 Task: Research Airbnb accommodation in Lebbeke, Belgium from 2nd November, 2023 to 6th November, 2023 for 1 adult. Place can be private room with 1  bedroom having 1 bed and 1 bathroom. Property type can be hotel. Amenities needed are: heating.
Action: Mouse moved to (521, 72)
Screenshot: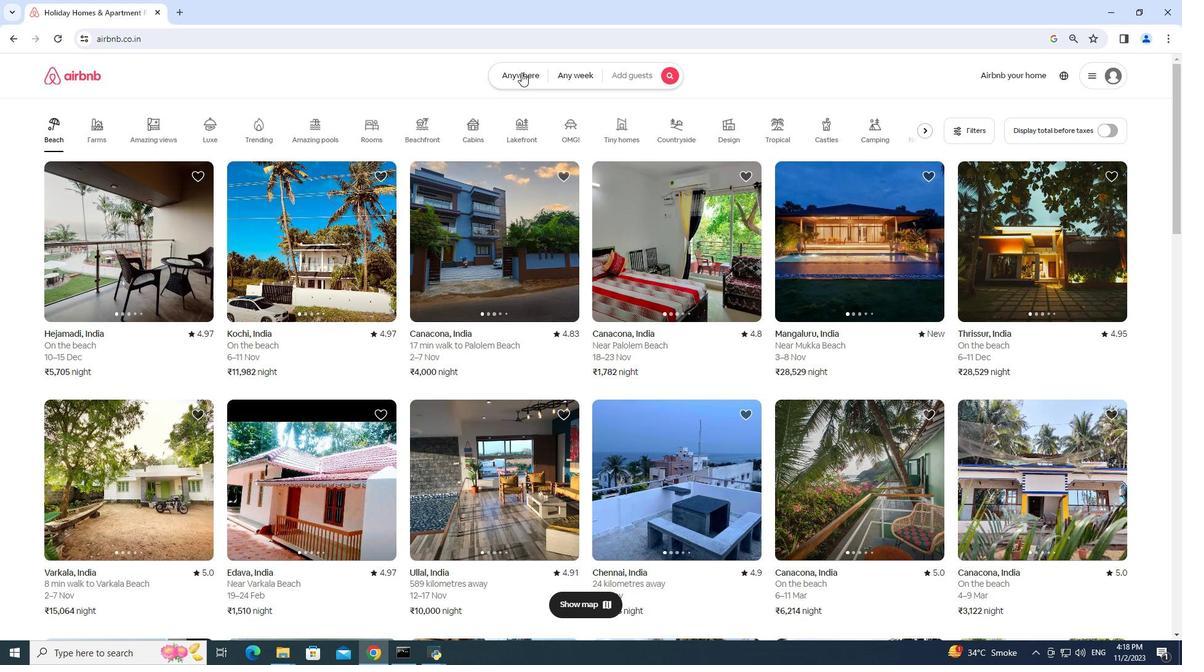 
Action: Mouse pressed left at (521, 72)
Screenshot: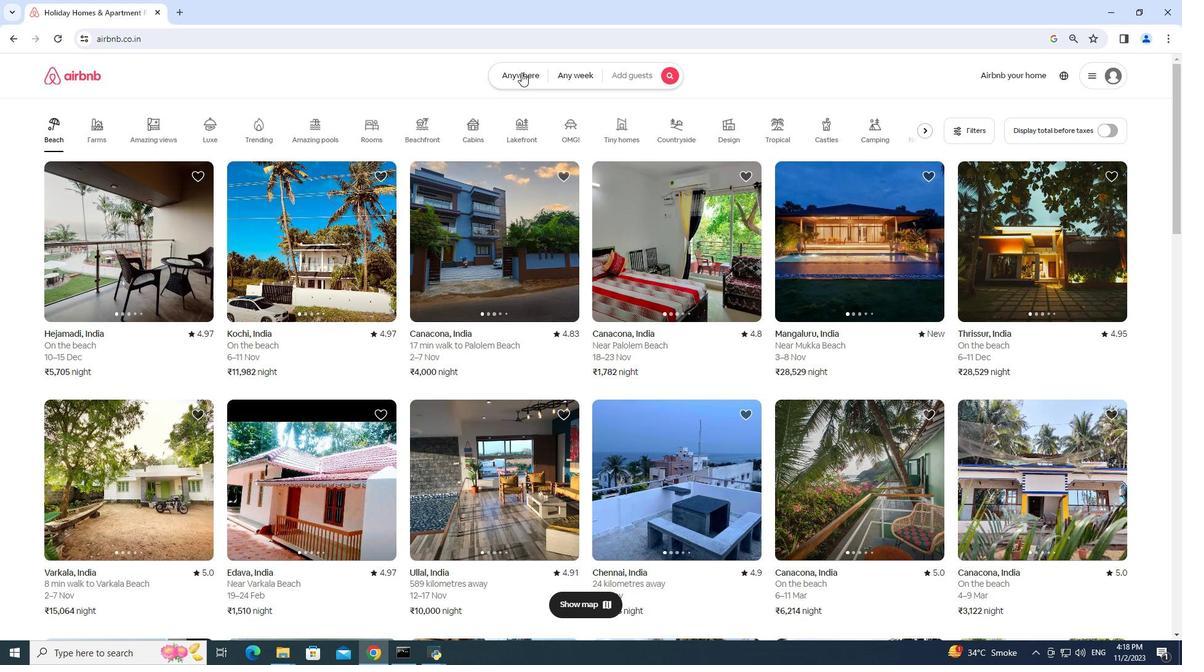 
Action: Mouse moved to (420, 115)
Screenshot: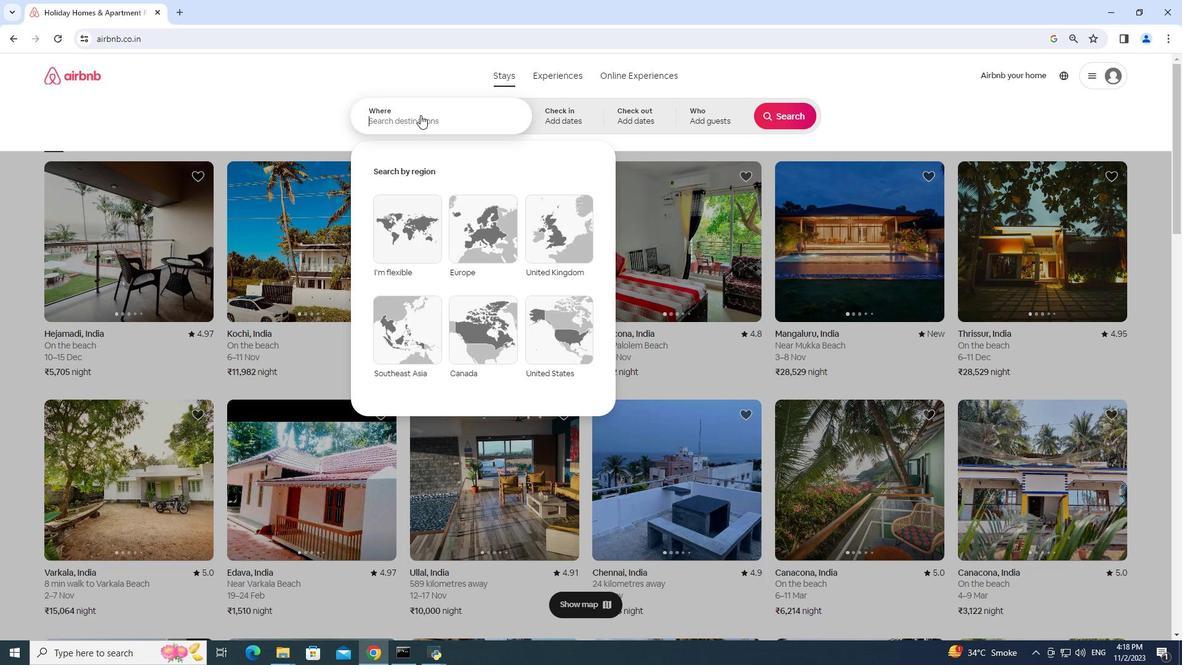 
Action: Mouse pressed left at (420, 115)
Screenshot: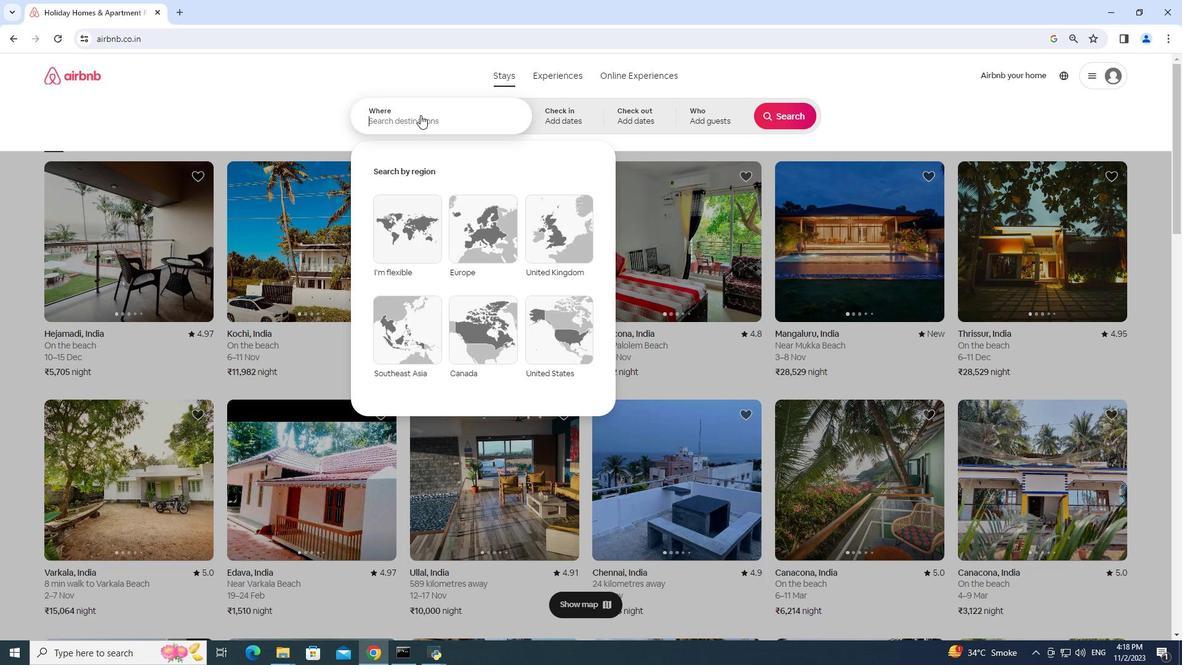 
Action: Mouse moved to (417, 117)
Screenshot: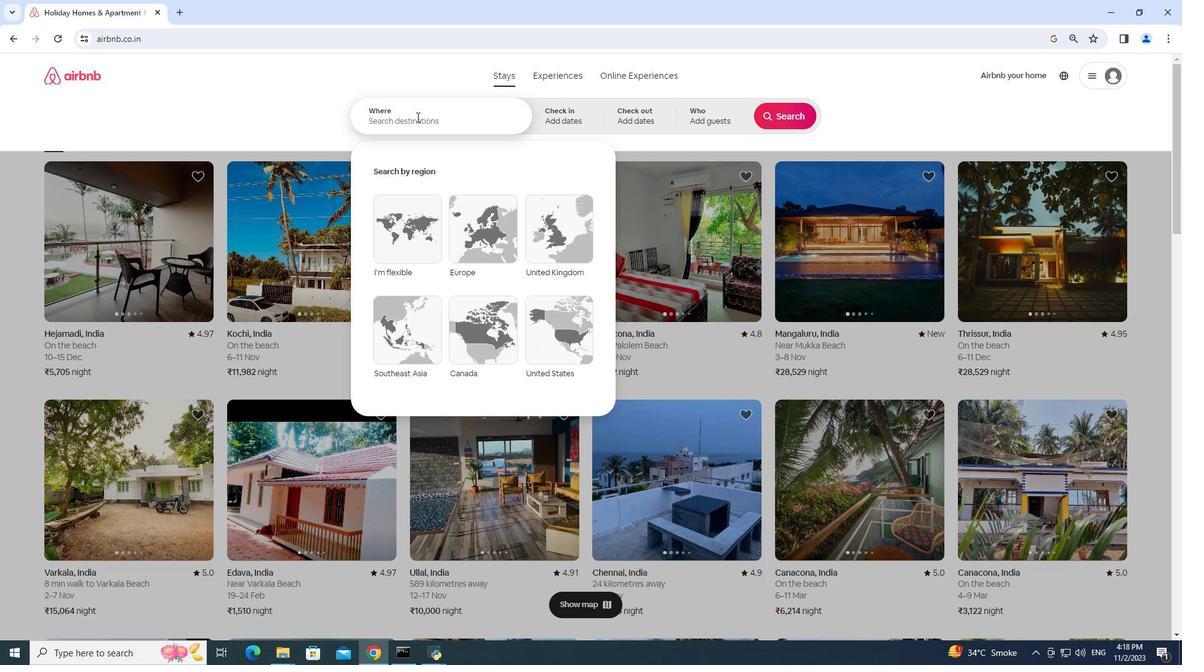 
Action: Key pressed <Key.caps_lock>LEBBEKE,BELGIUM
Screenshot: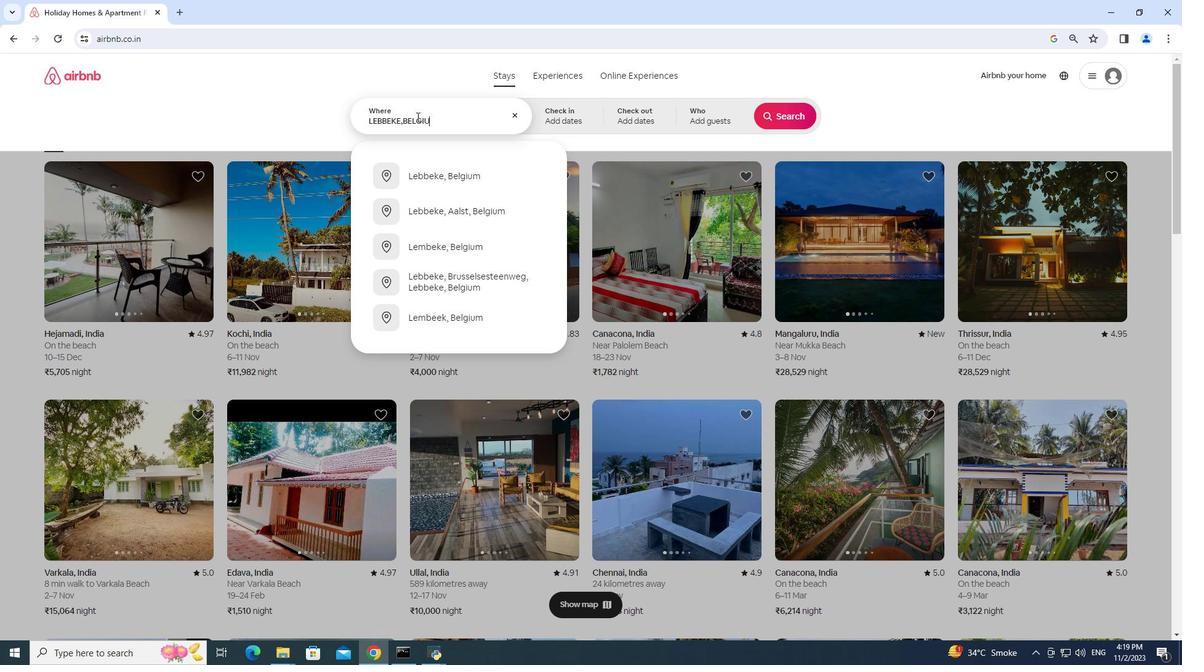 
Action: Mouse moved to (460, 180)
Screenshot: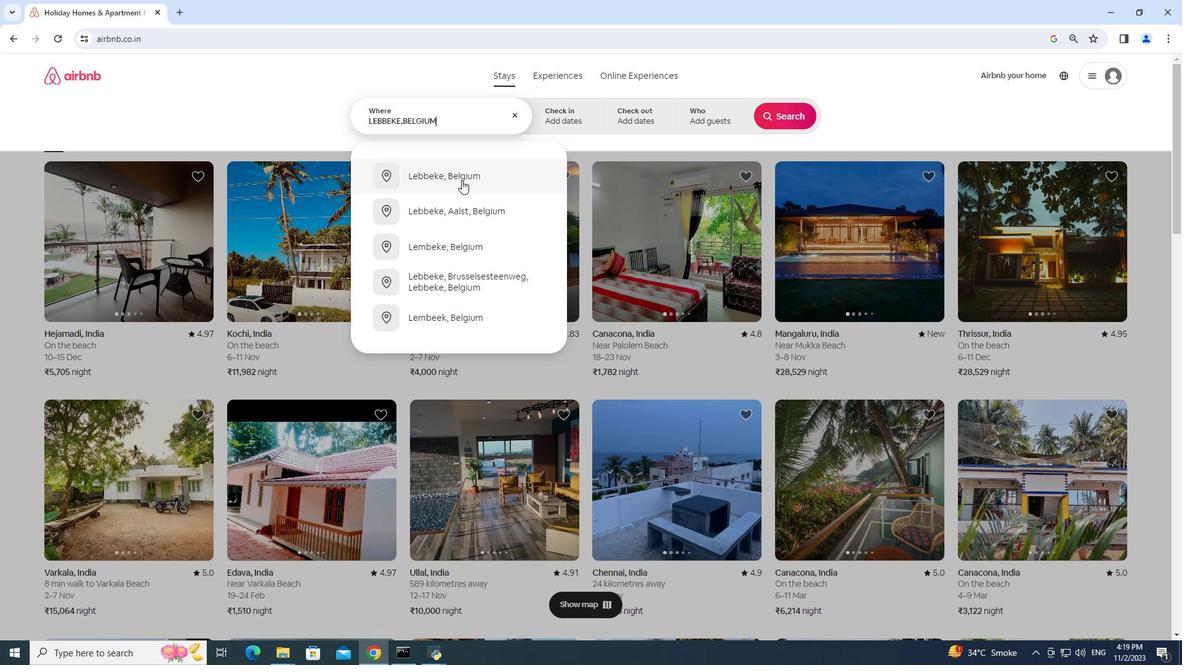
Action: Mouse pressed left at (460, 180)
Screenshot: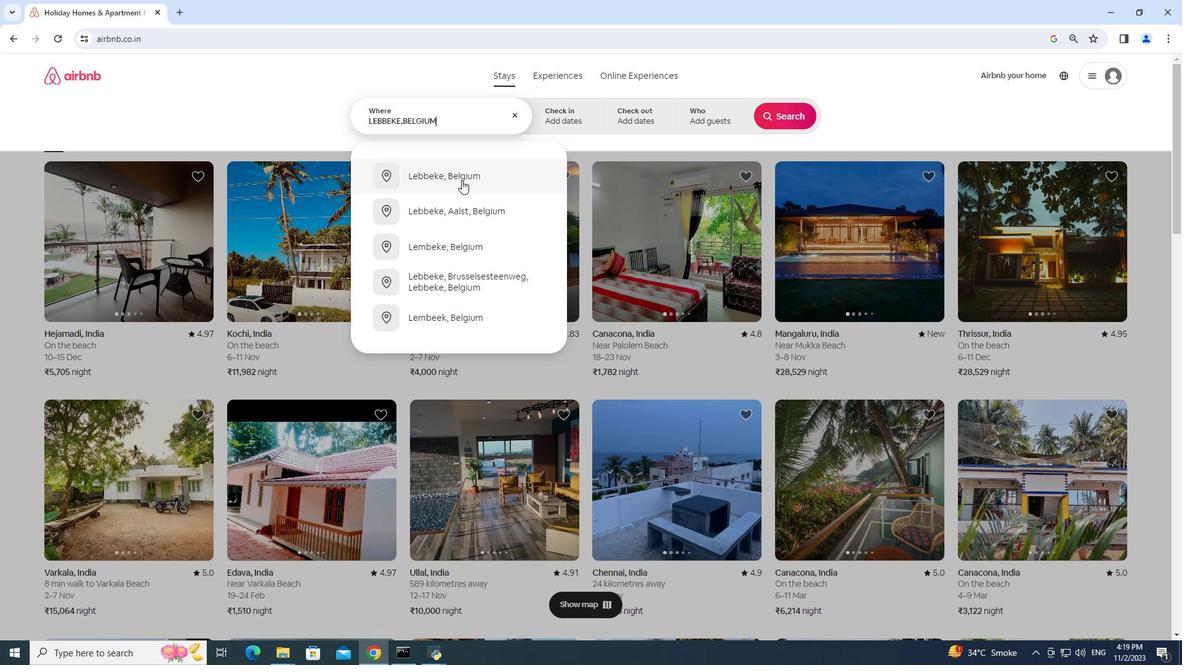 
Action: Mouse moved to (502, 249)
Screenshot: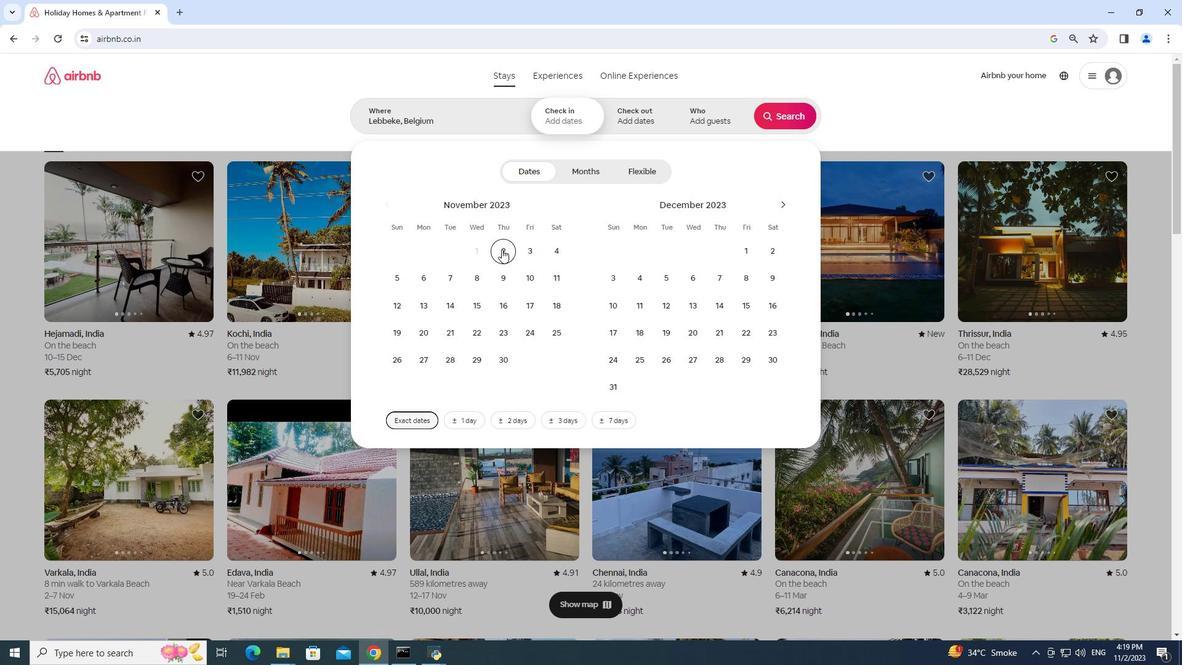 
Action: Mouse pressed left at (502, 249)
Screenshot: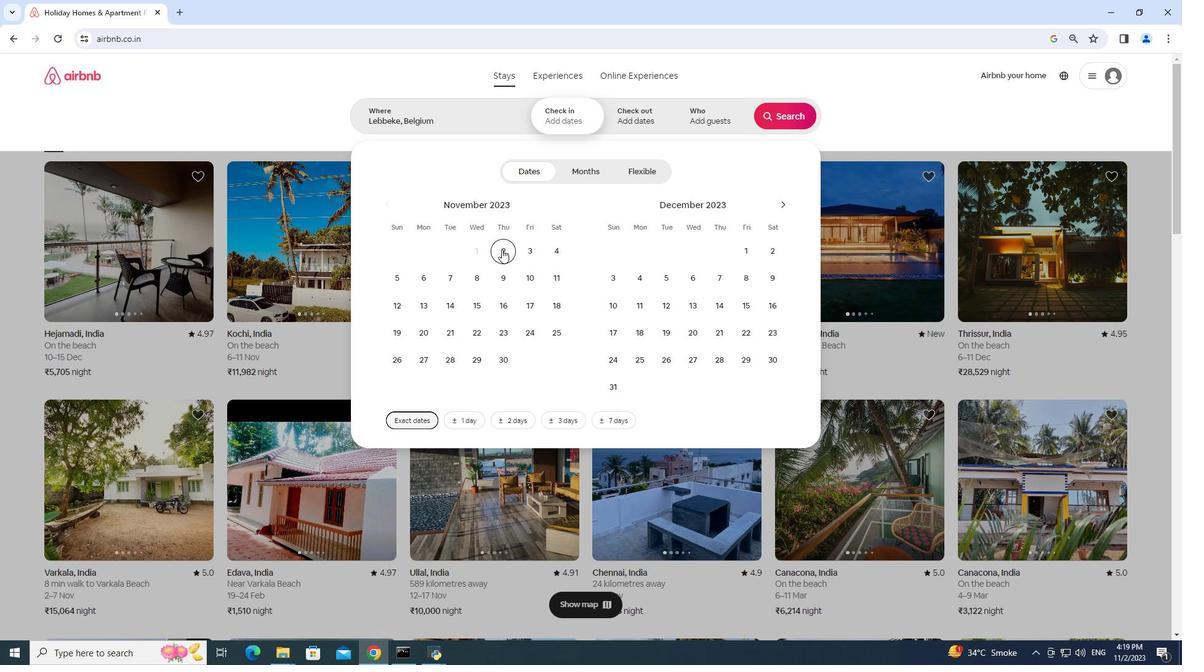 
Action: Mouse moved to (423, 270)
Screenshot: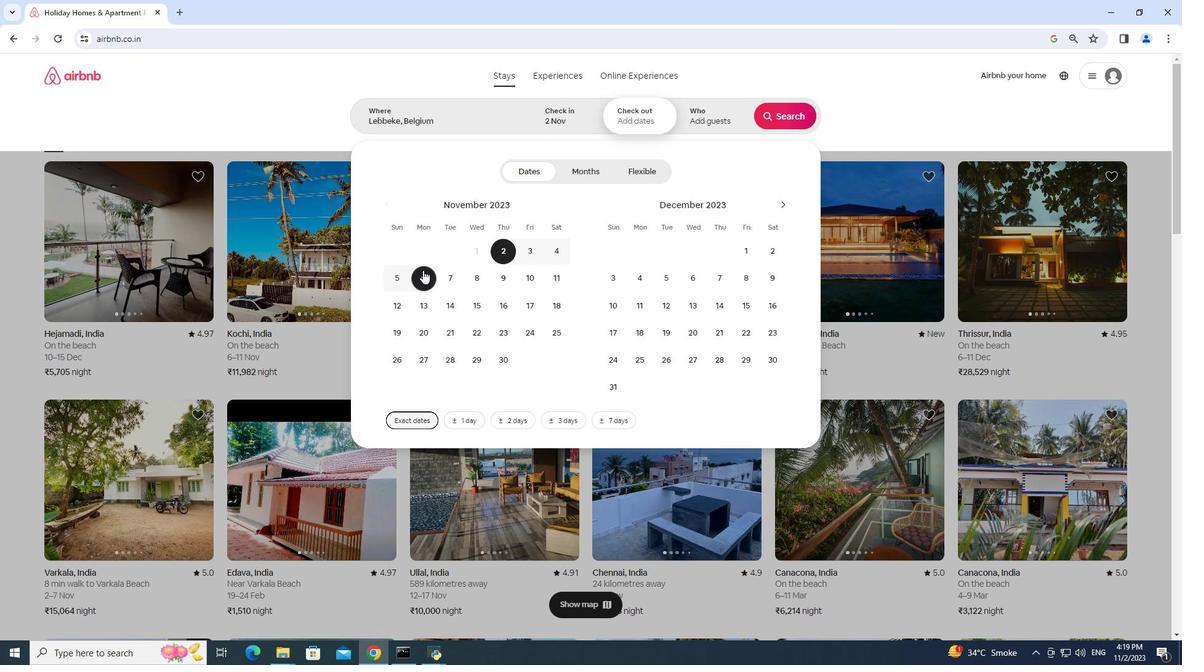 
Action: Mouse pressed left at (423, 270)
Screenshot: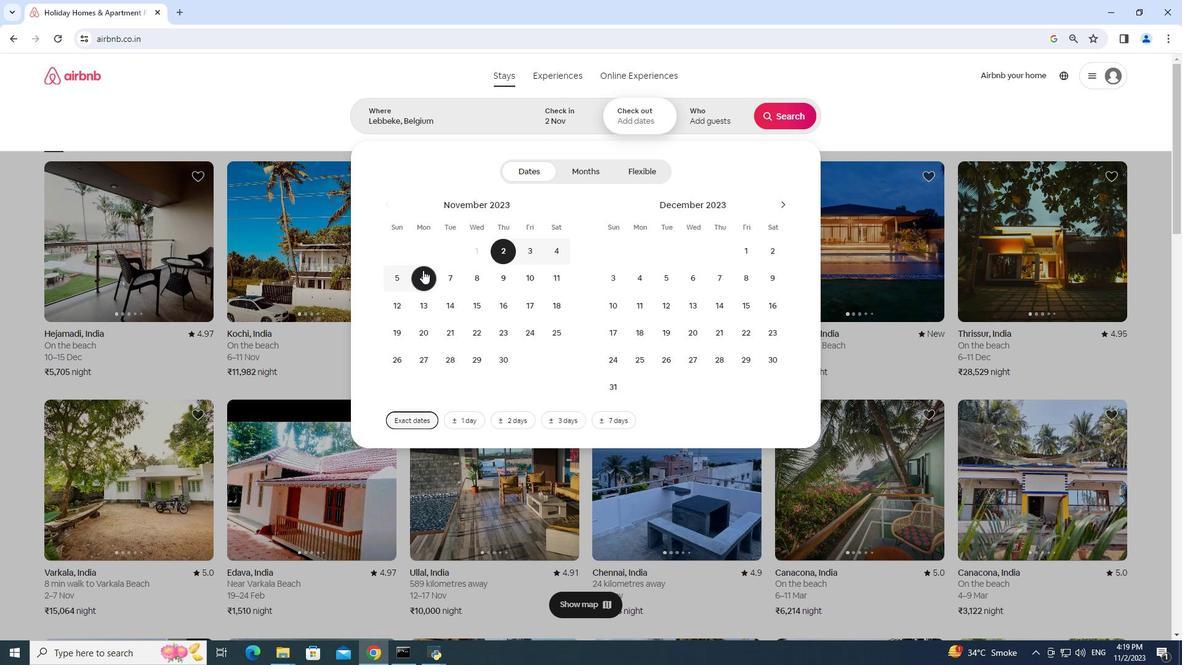 
Action: Mouse moved to (730, 118)
Screenshot: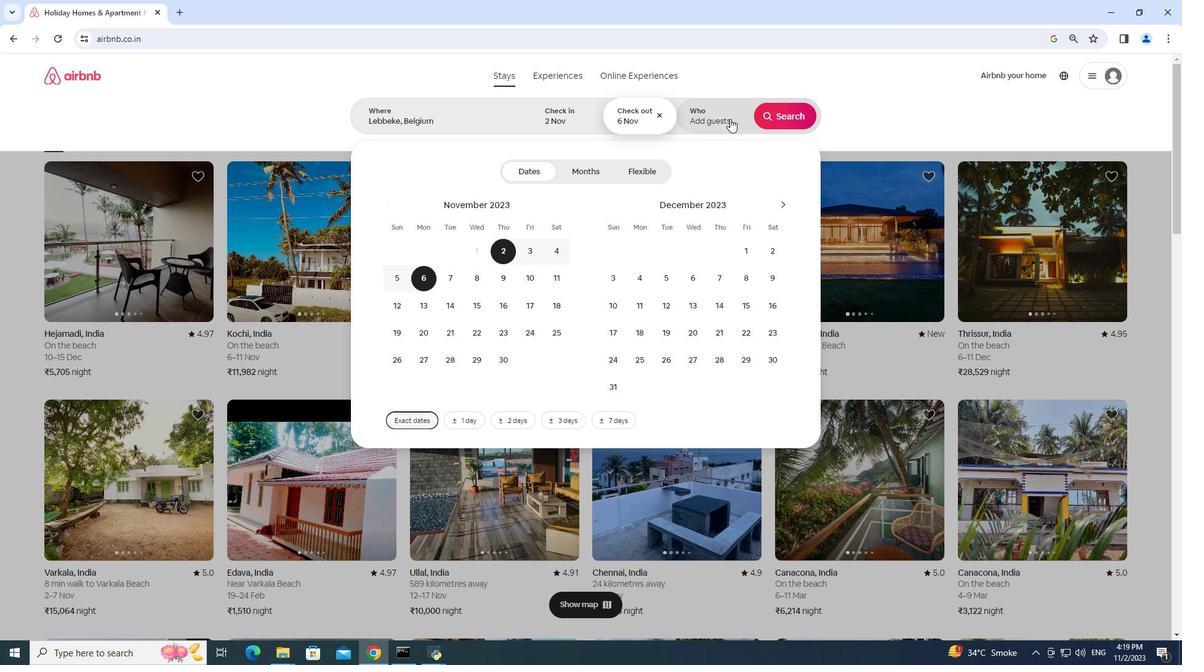 
Action: Mouse pressed left at (730, 118)
Screenshot: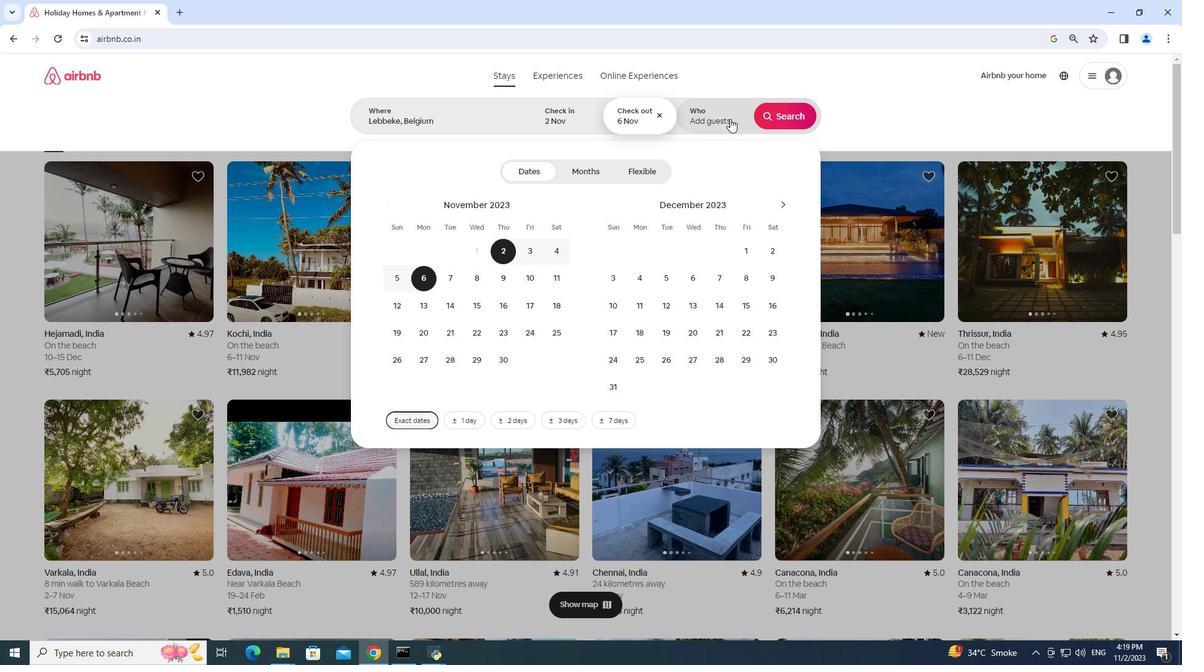 
Action: Mouse moved to (787, 173)
Screenshot: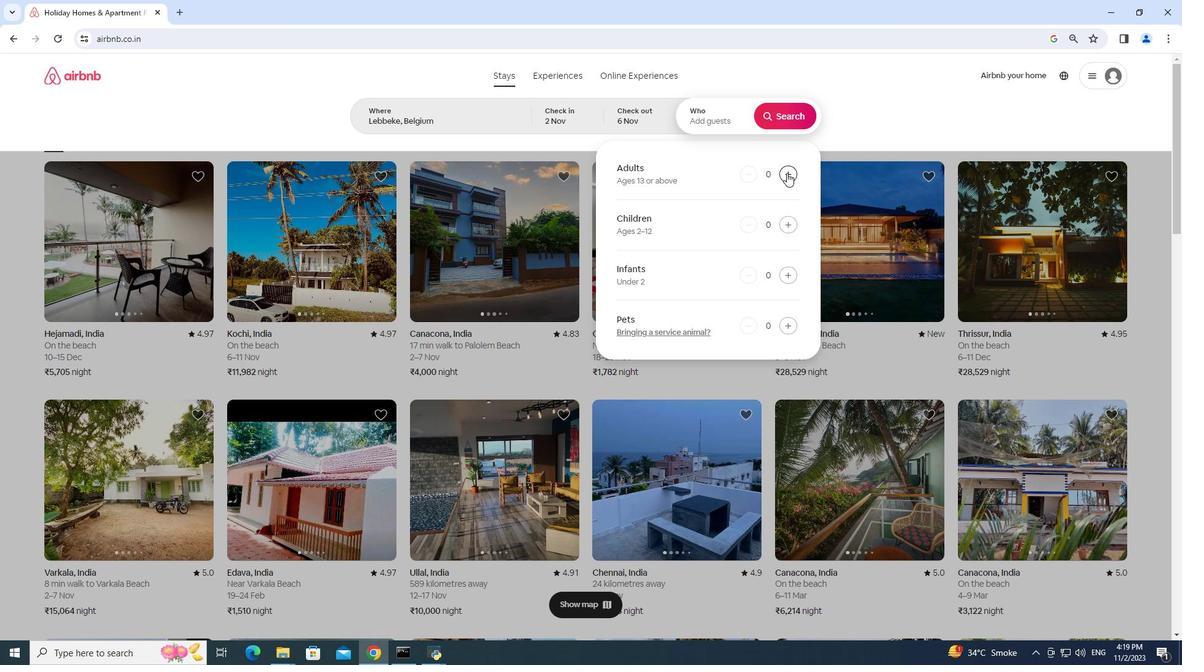 
Action: Mouse pressed left at (787, 173)
Screenshot: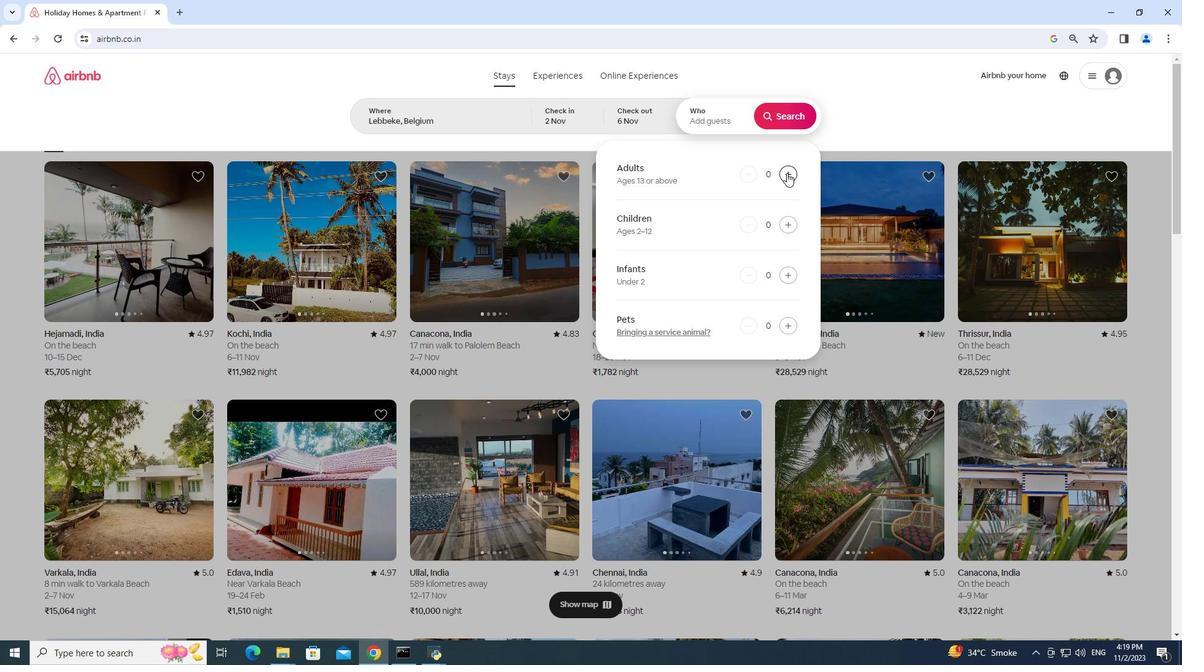 
Action: Mouse moved to (776, 114)
Screenshot: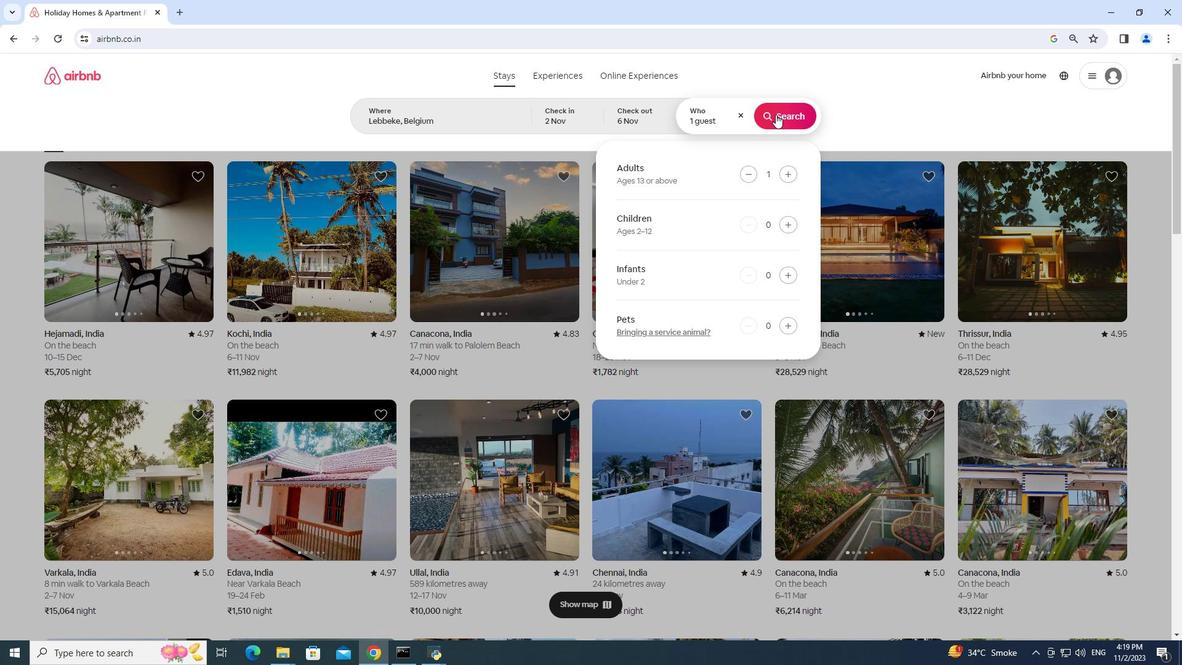 
Action: Mouse pressed left at (776, 114)
Screenshot: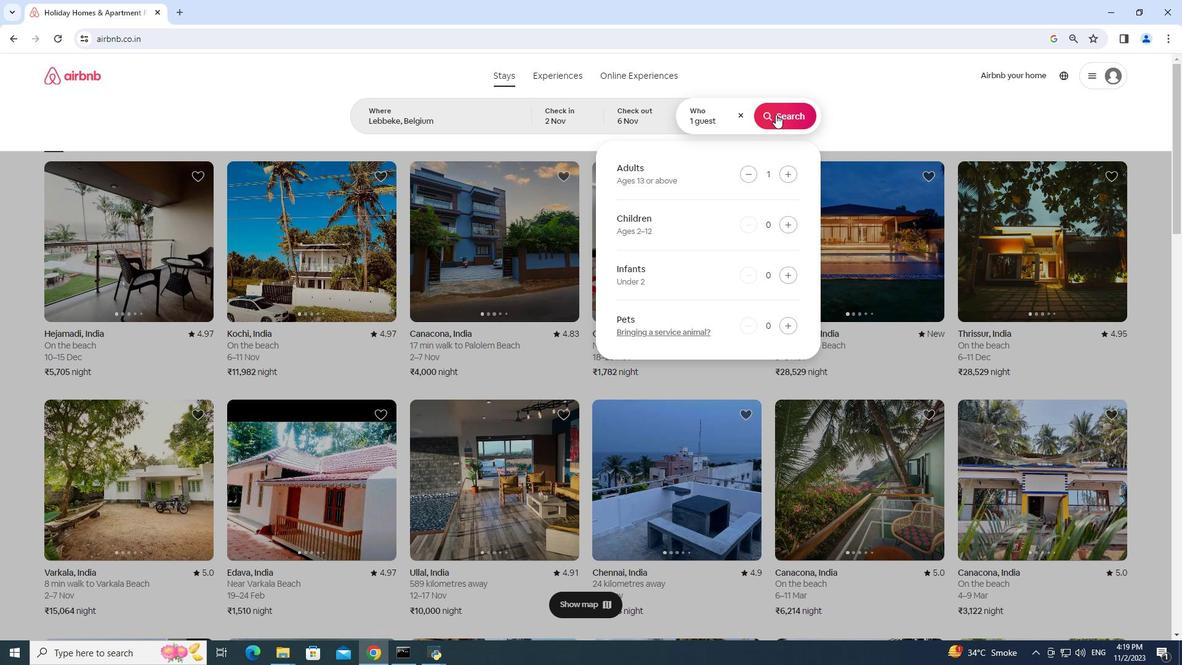 
Action: Mouse moved to (1004, 118)
Screenshot: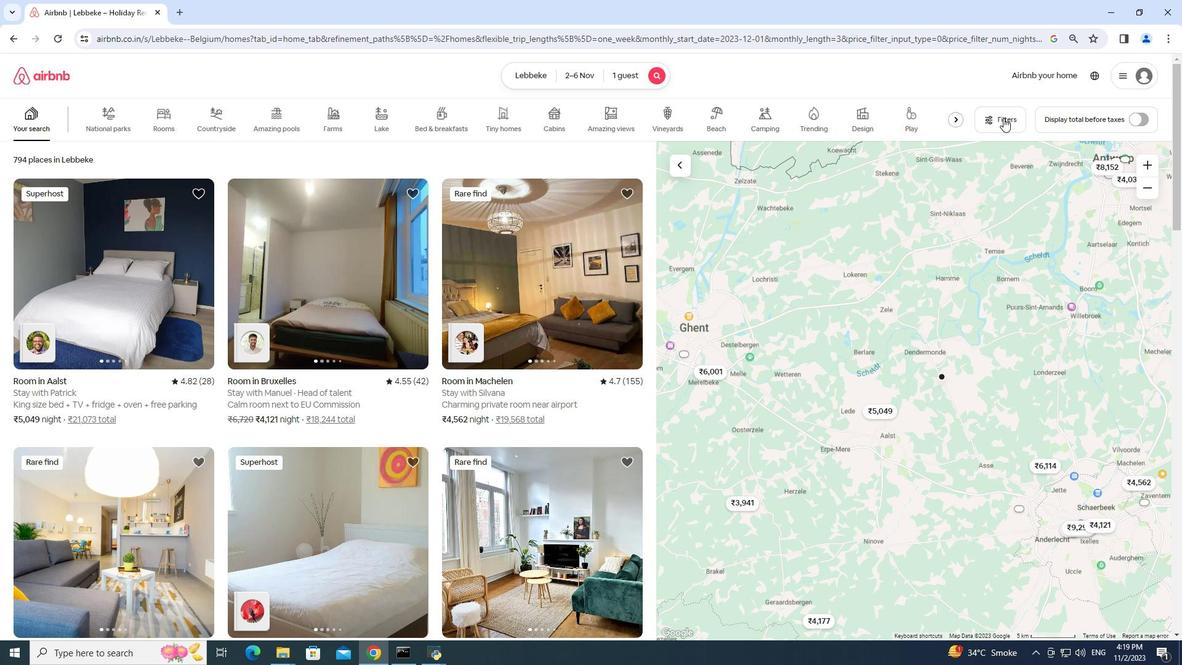 
Action: Mouse pressed left at (1004, 118)
Screenshot: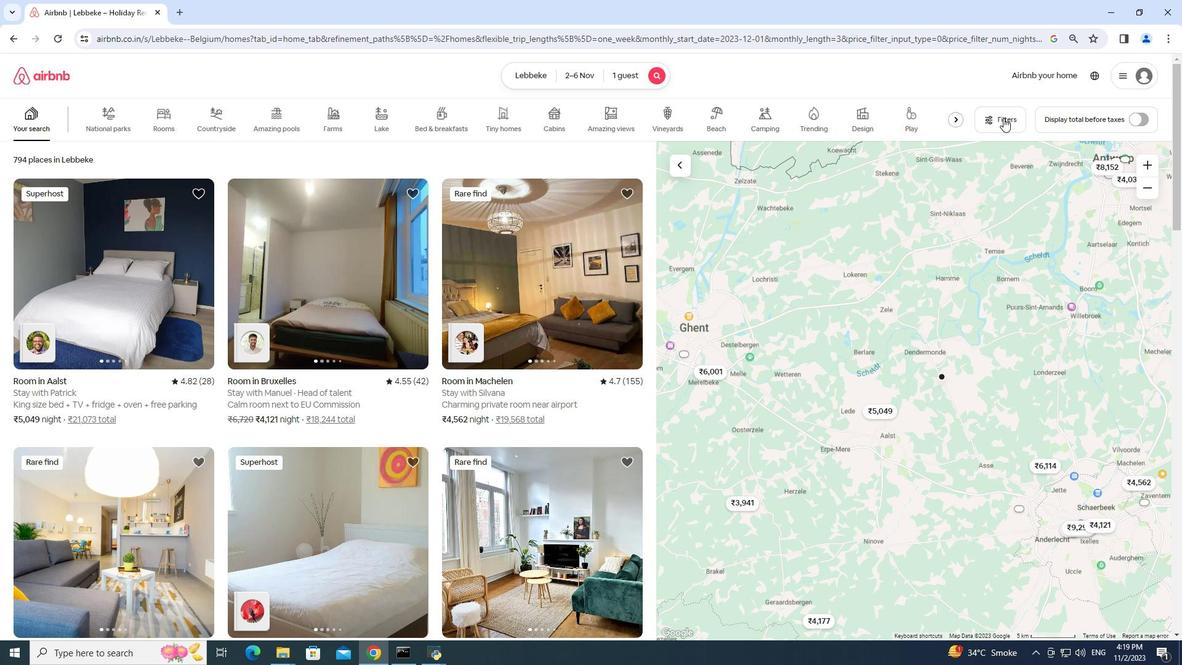 
Action: Mouse moved to (457, 465)
Screenshot: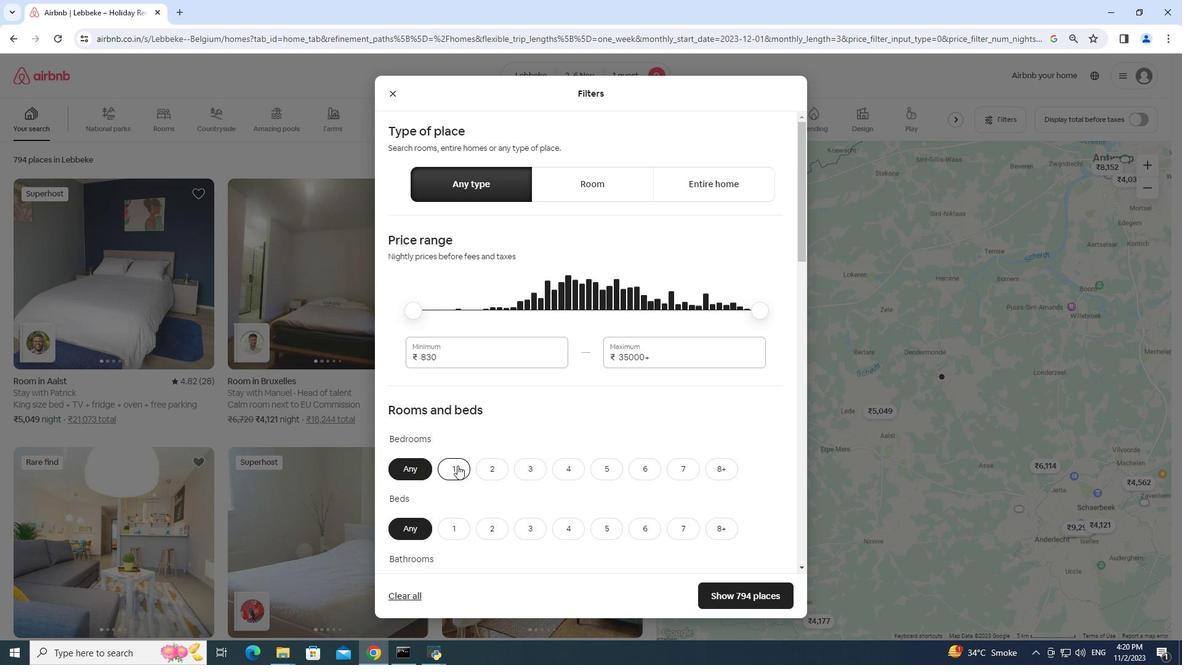 
Action: Mouse pressed left at (457, 465)
Screenshot: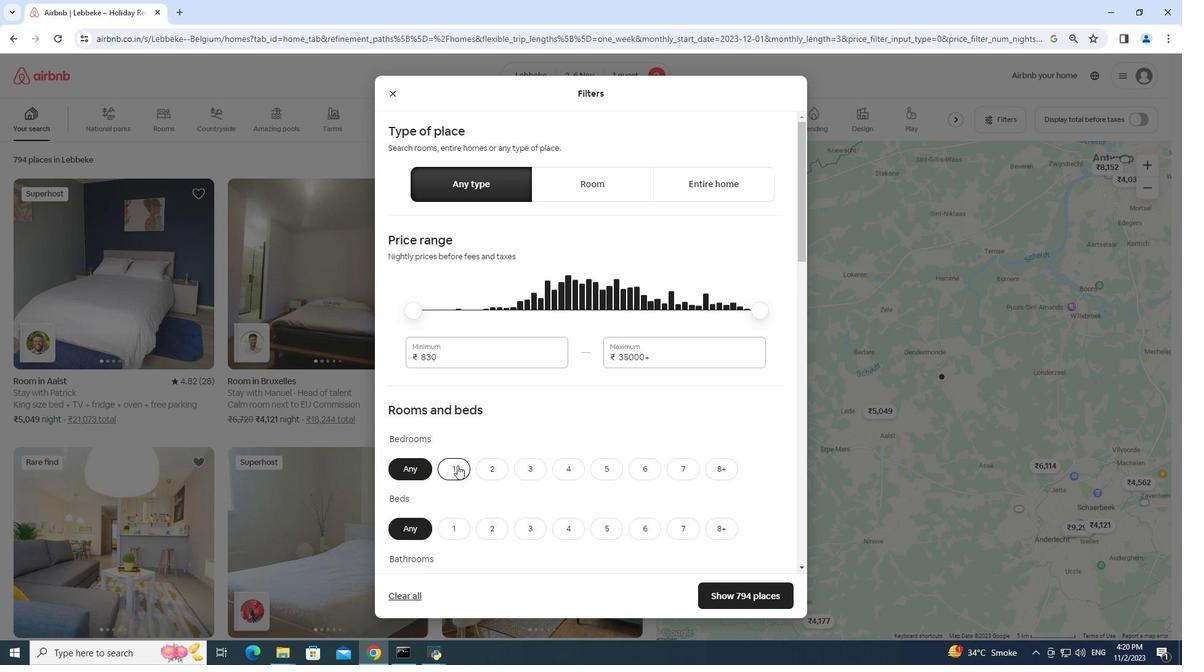 
Action: Mouse moved to (461, 522)
Screenshot: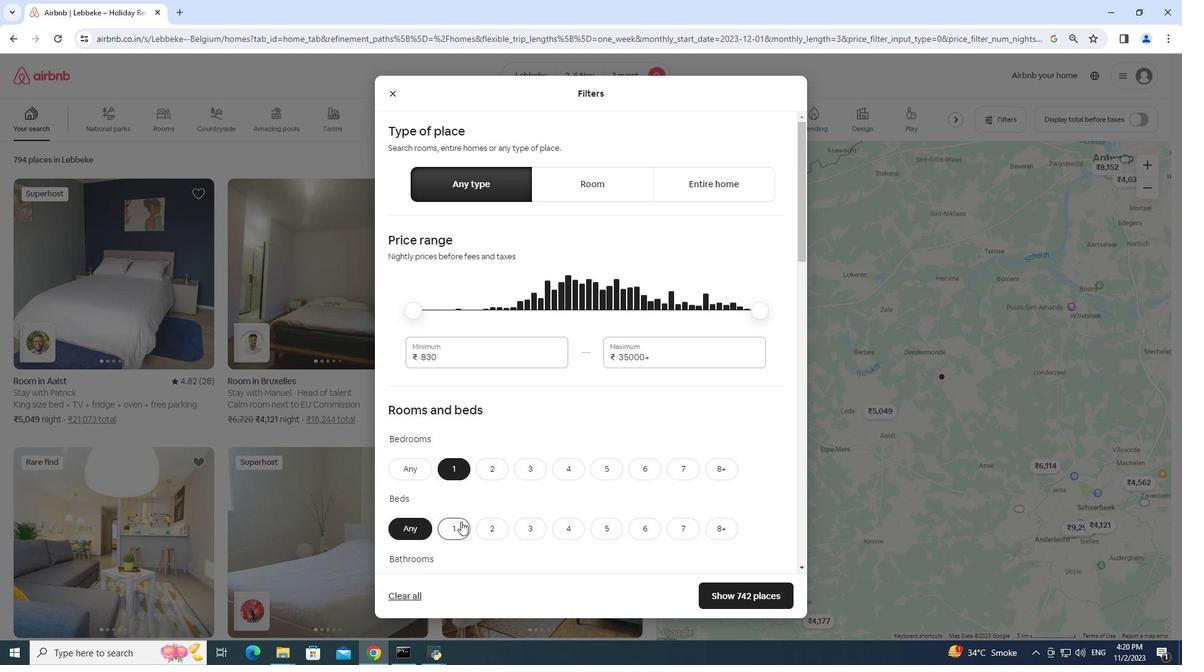 
Action: Mouse pressed left at (461, 522)
Screenshot: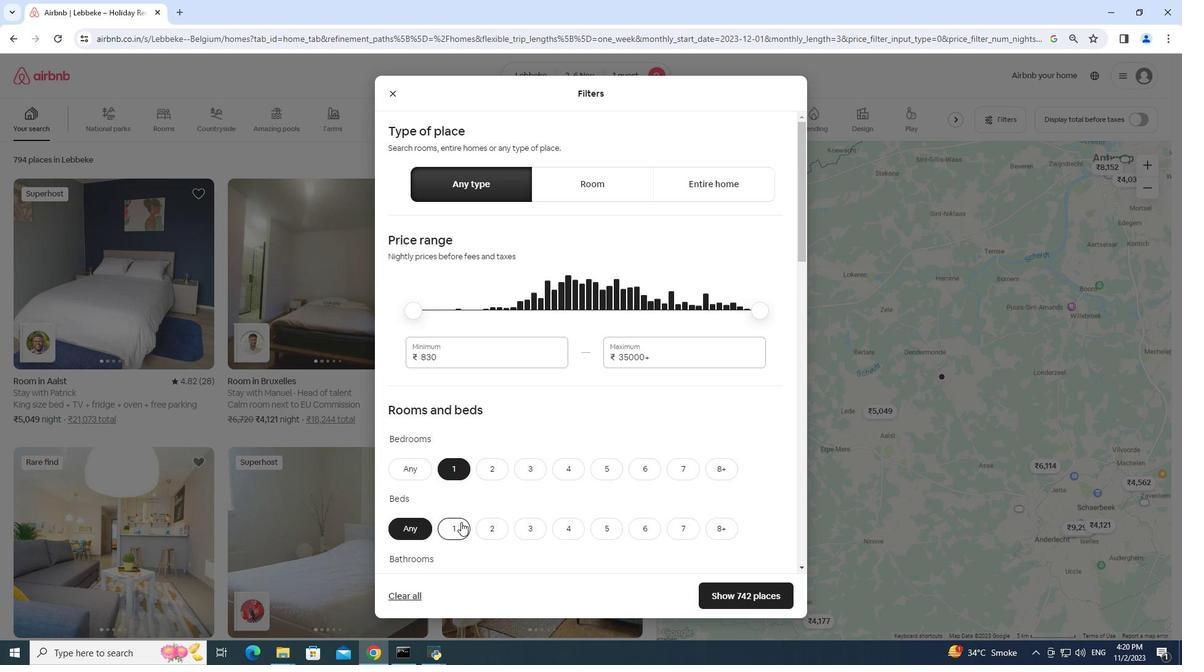 
Action: Mouse moved to (475, 508)
Screenshot: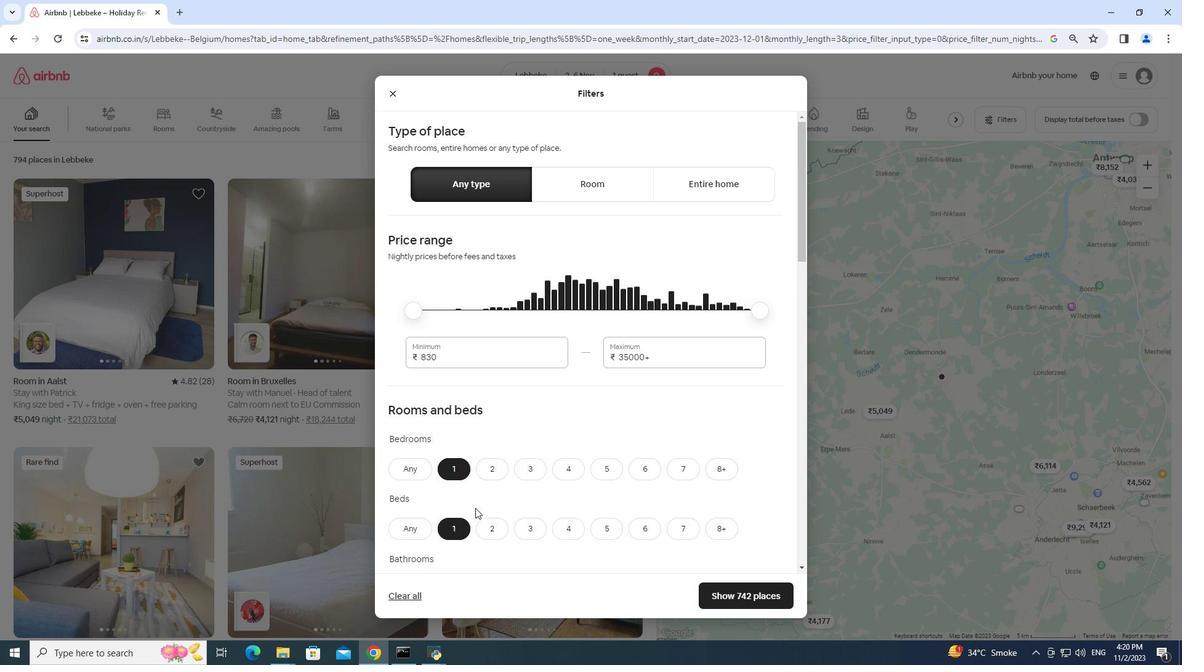 
Action: Mouse scrolled (475, 508) with delta (0, 0)
Screenshot: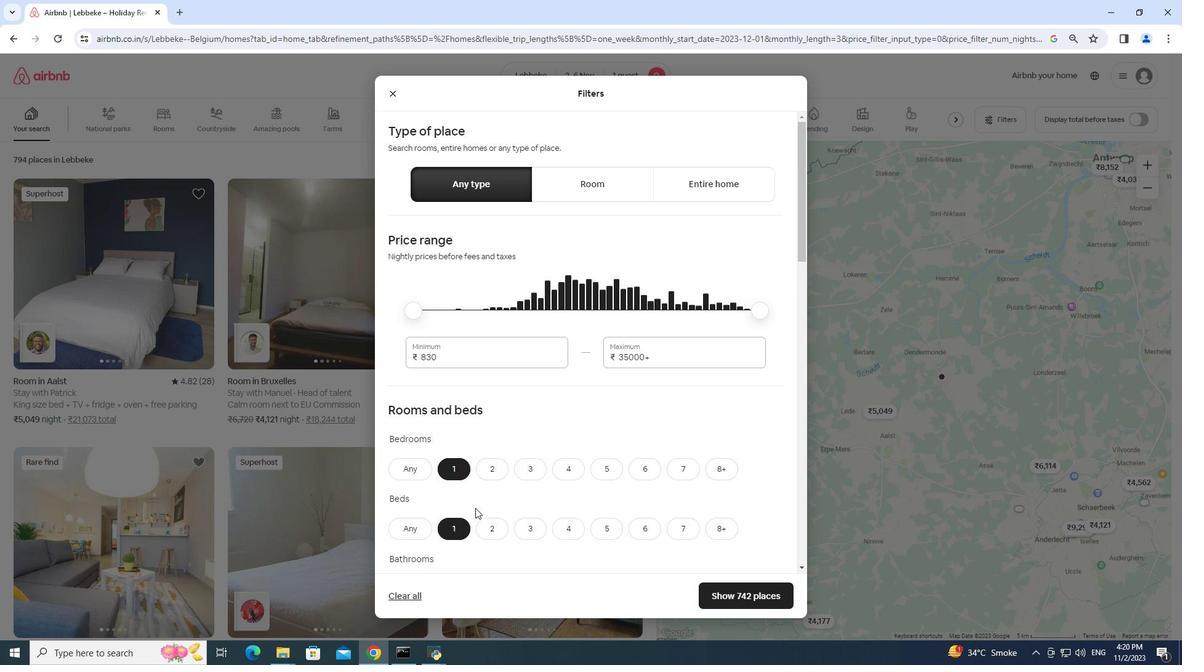 
Action: Mouse moved to (477, 505)
Screenshot: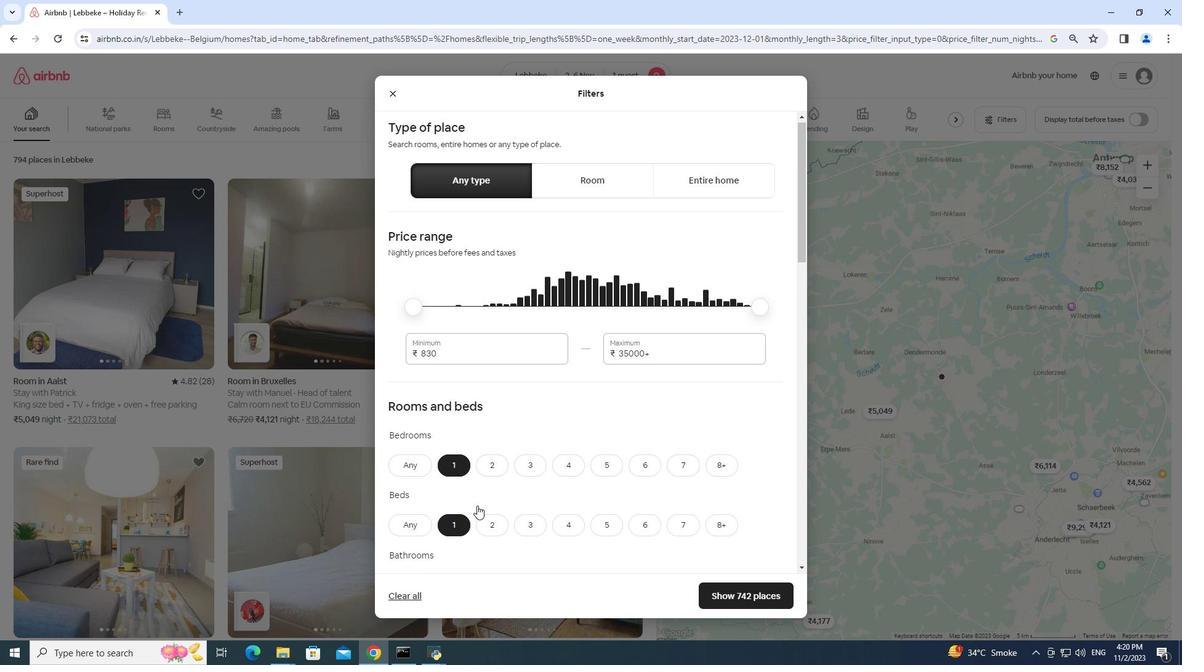 
Action: Mouse scrolled (477, 505) with delta (0, 0)
Screenshot: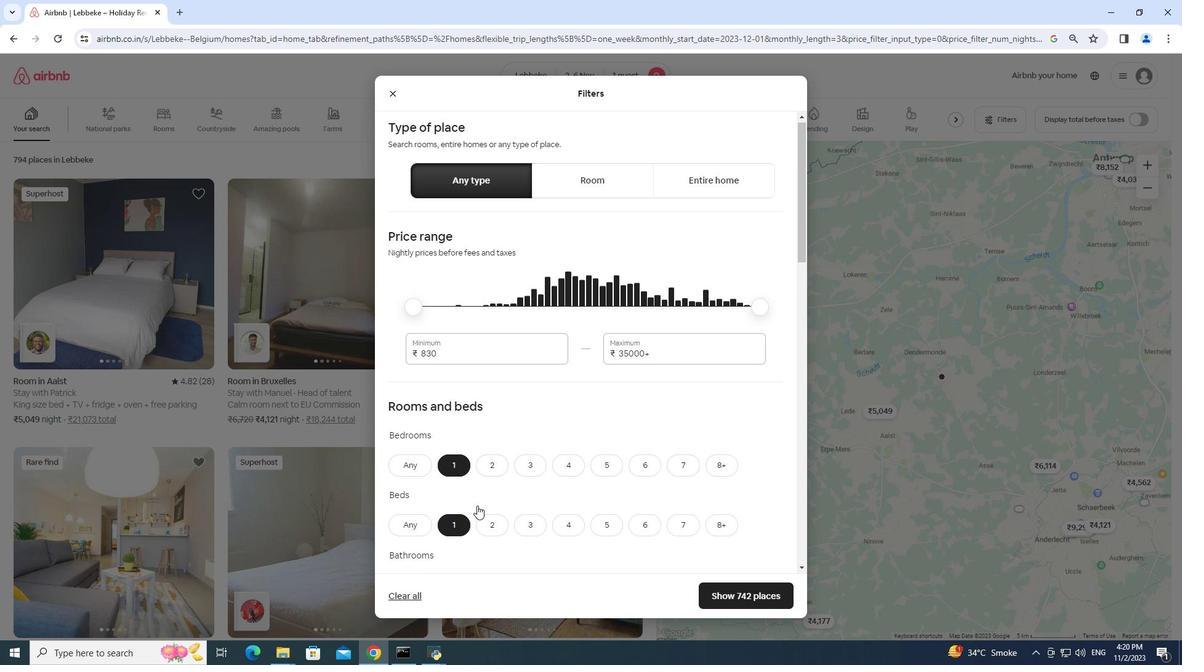 
Action: Mouse moved to (477, 505)
Screenshot: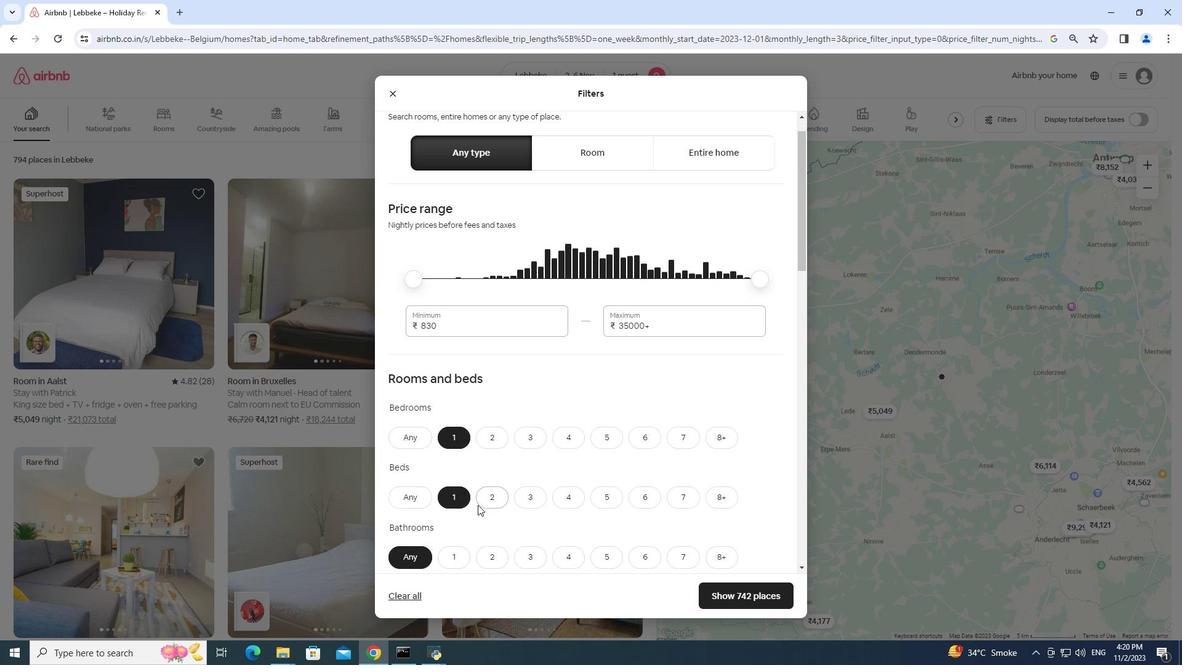 
Action: Mouse scrolled (477, 504) with delta (0, 0)
Screenshot: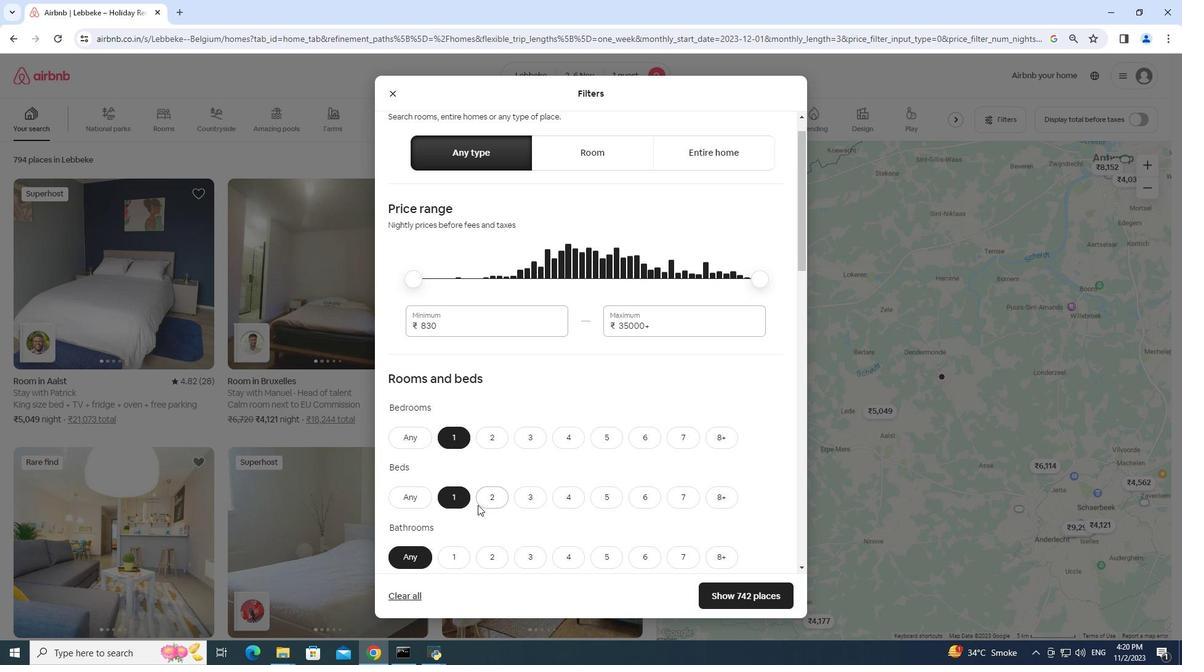 
Action: Mouse moved to (461, 401)
Screenshot: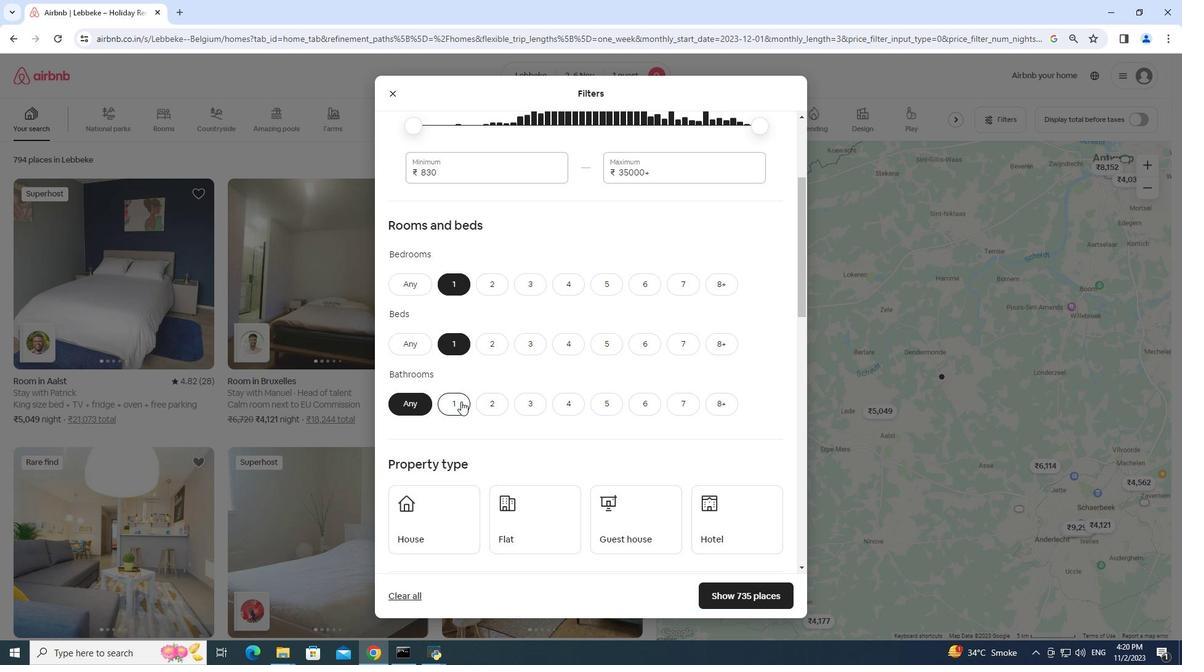 
Action: Mouse pressed left at (461, 401)
Screenshot: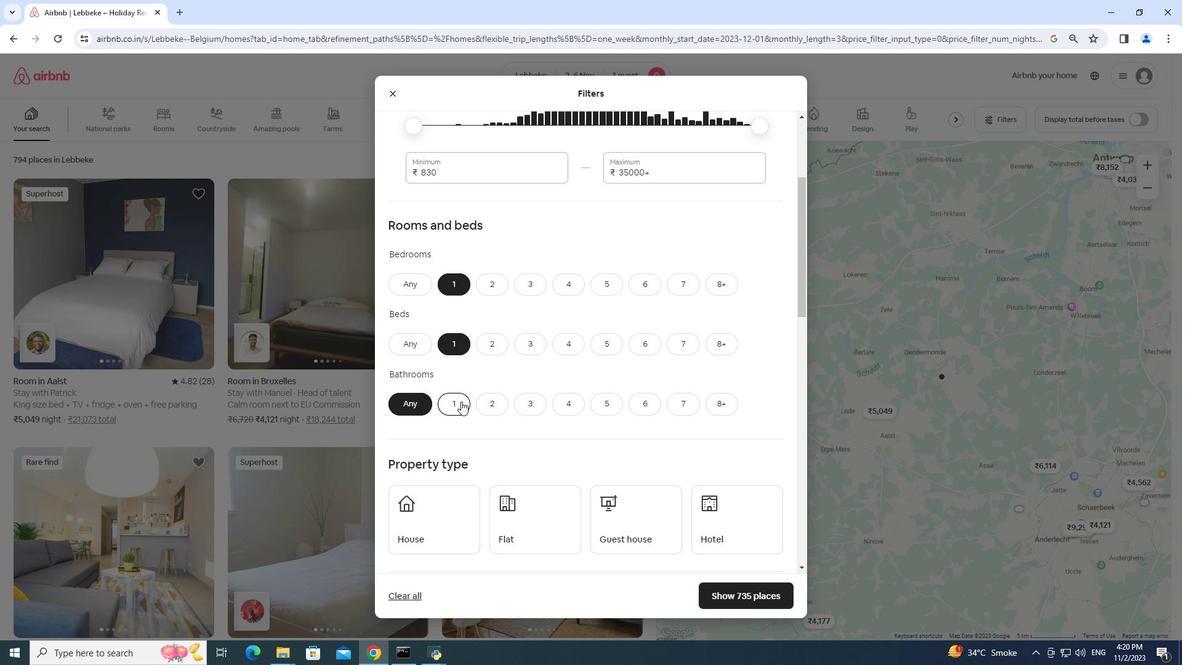 
Action: Mouse moved to (711, 512)
Screenshot: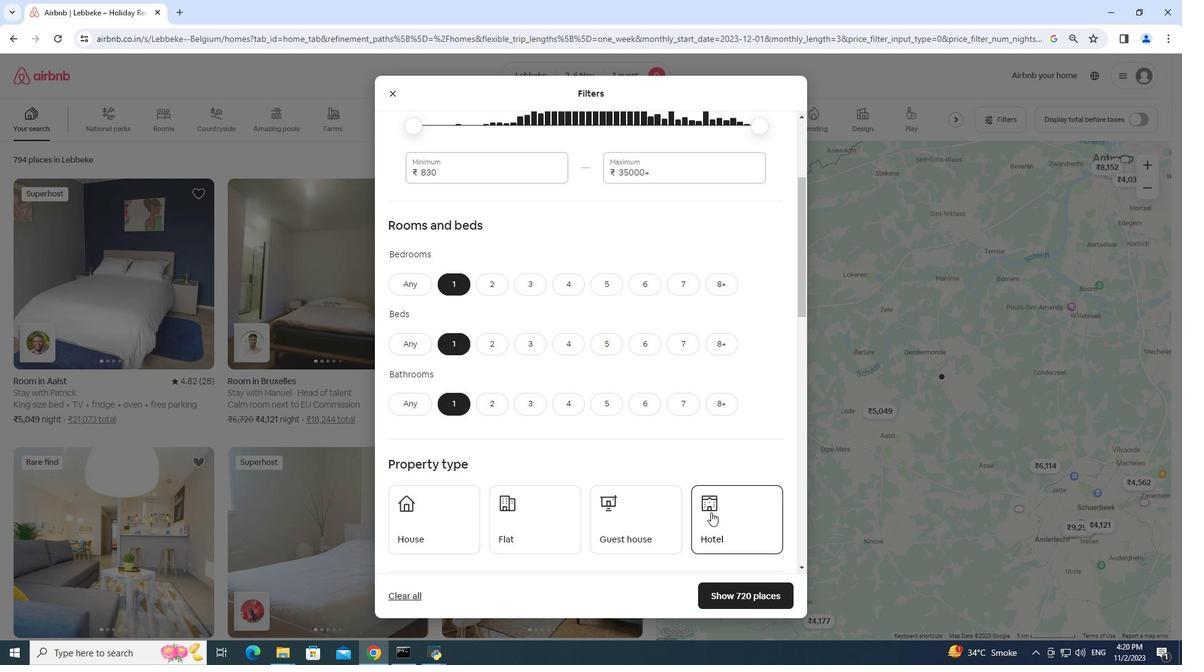 
Action: Mouse pressed left at (711, 512)
Screenshot: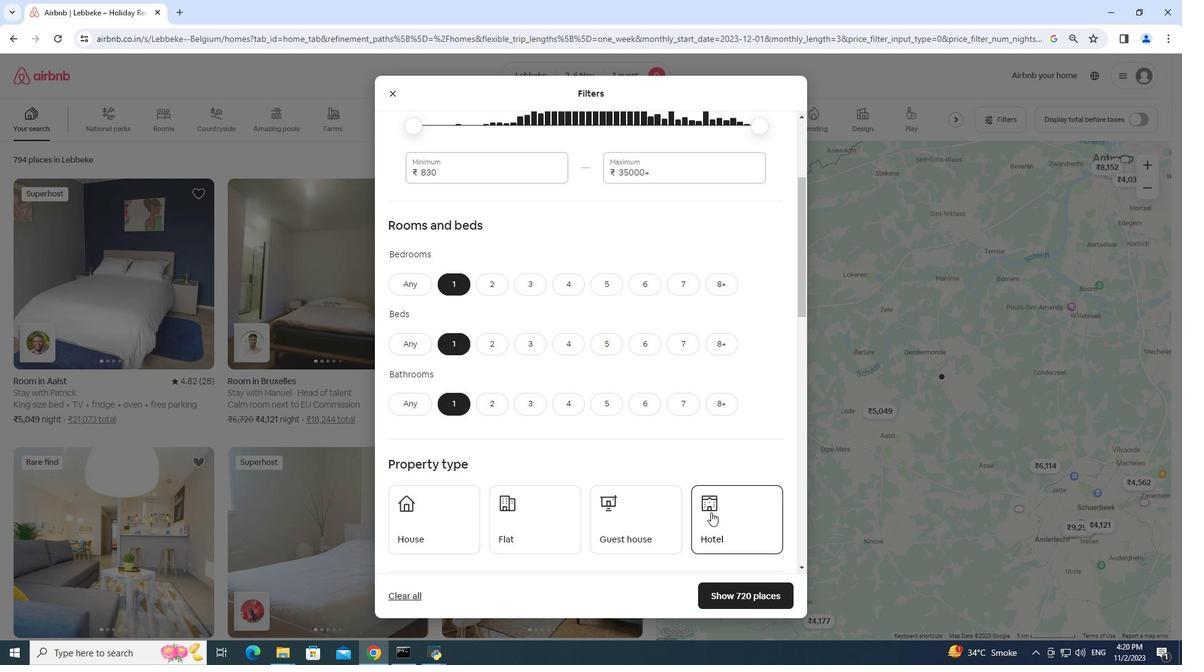 
Action: Mouse scrolled (711, 511) with delta (0, 0)
Screenshot: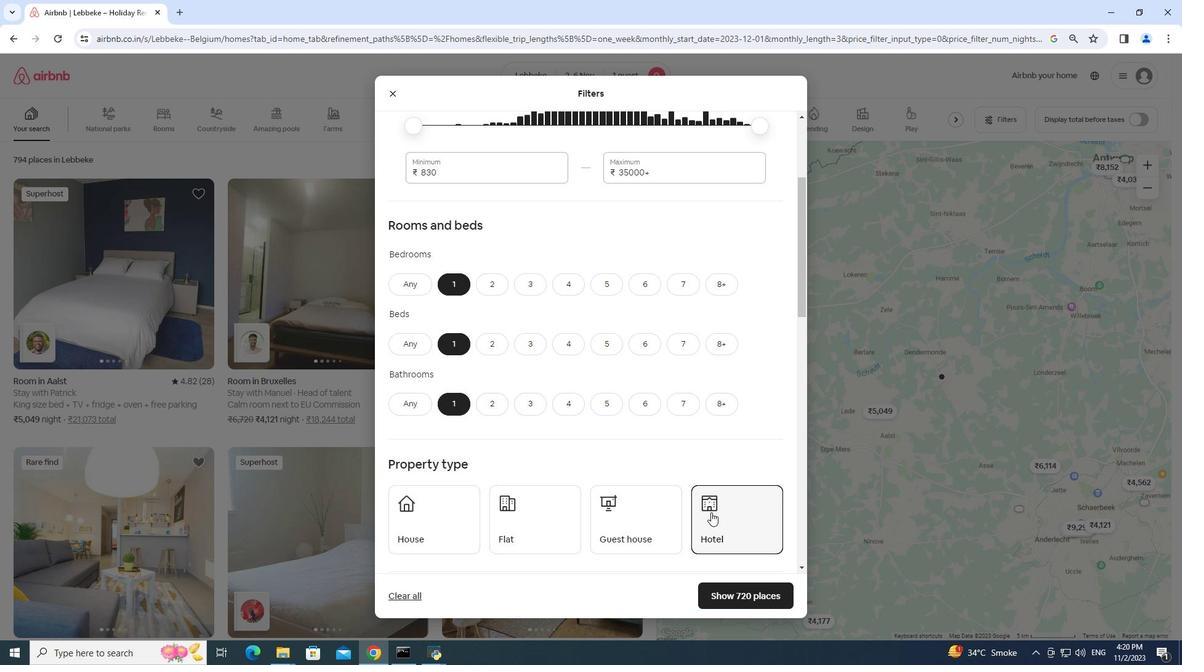 
Action: Mouse scrolled (711, 511) with delta (0, 0)
Screenshot: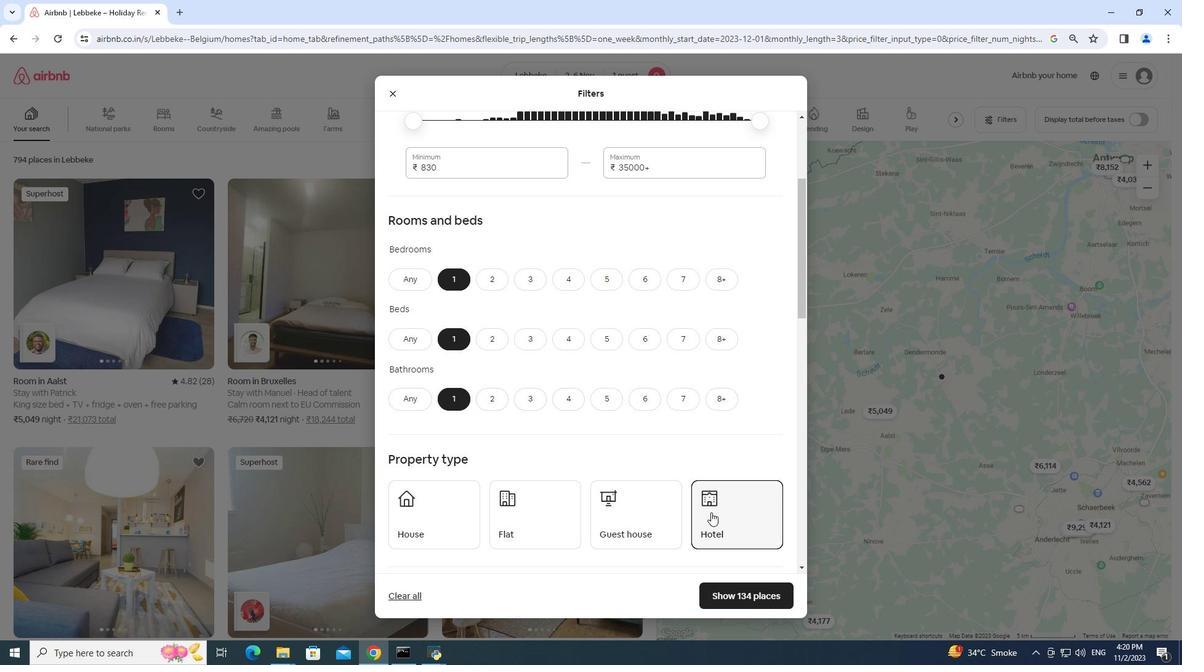 
Action: Mouse scrolled (711, 511) with delta (0, 0)
Screenshot: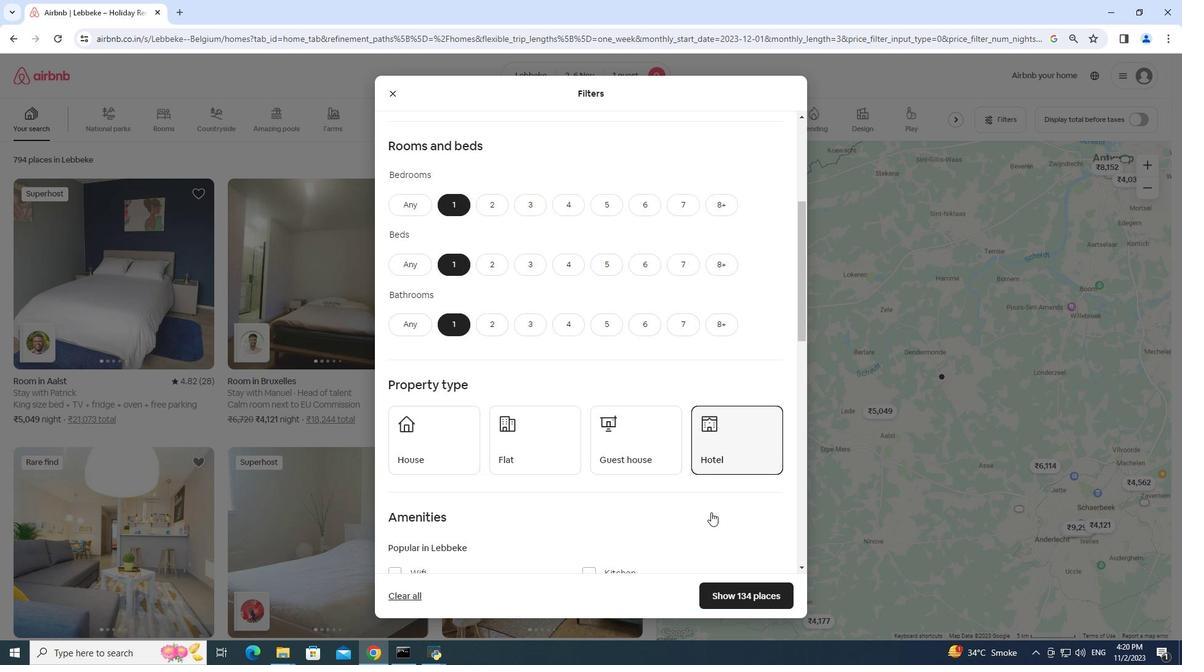 
Action: Mouse moved to (710, 509)
Screenshot: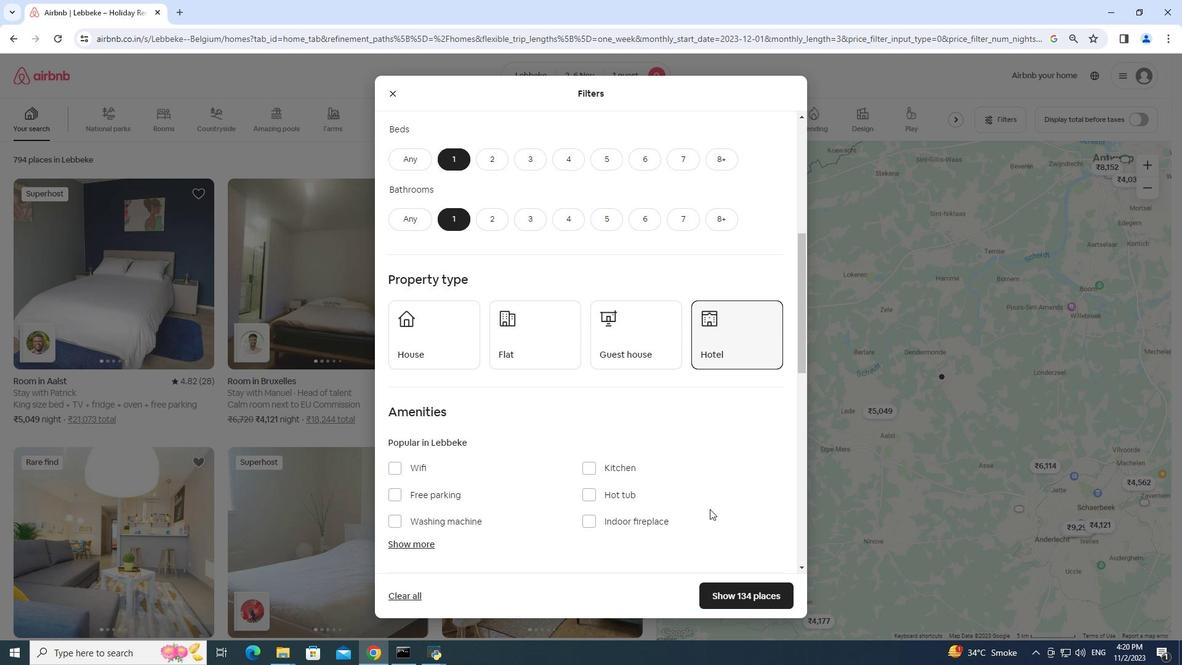 
Action: Mouse scrolled (710, 508) with delta (0, 0)
Screenshot: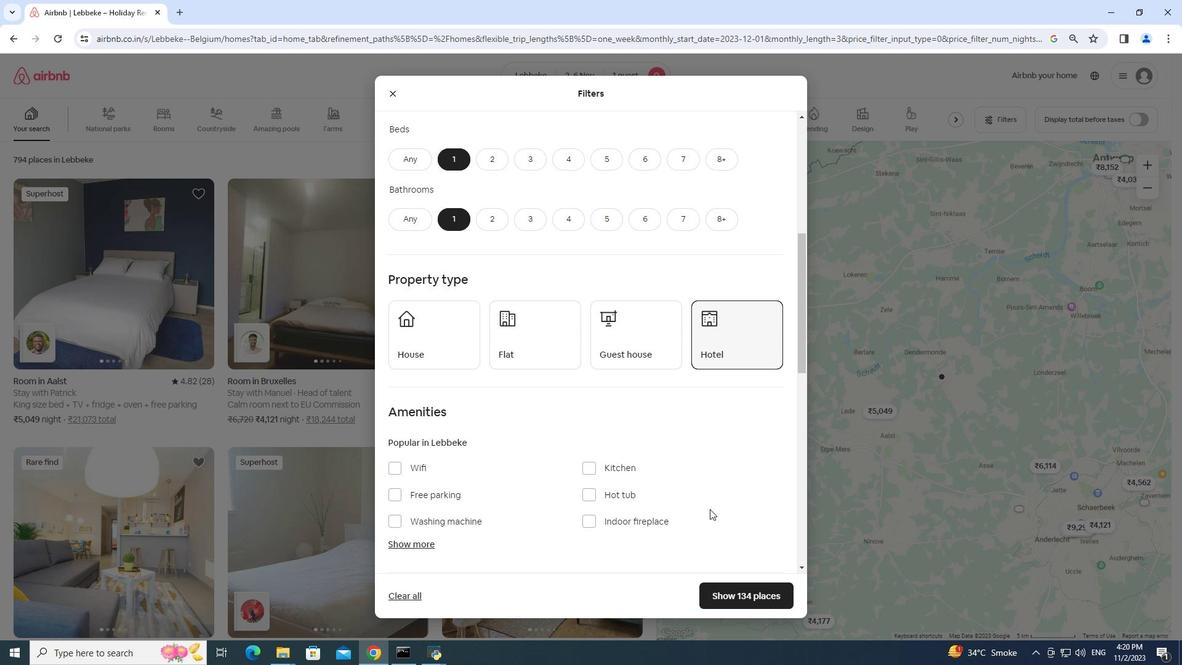 
Action: Mouse moved to (402, 479)
Screenshot: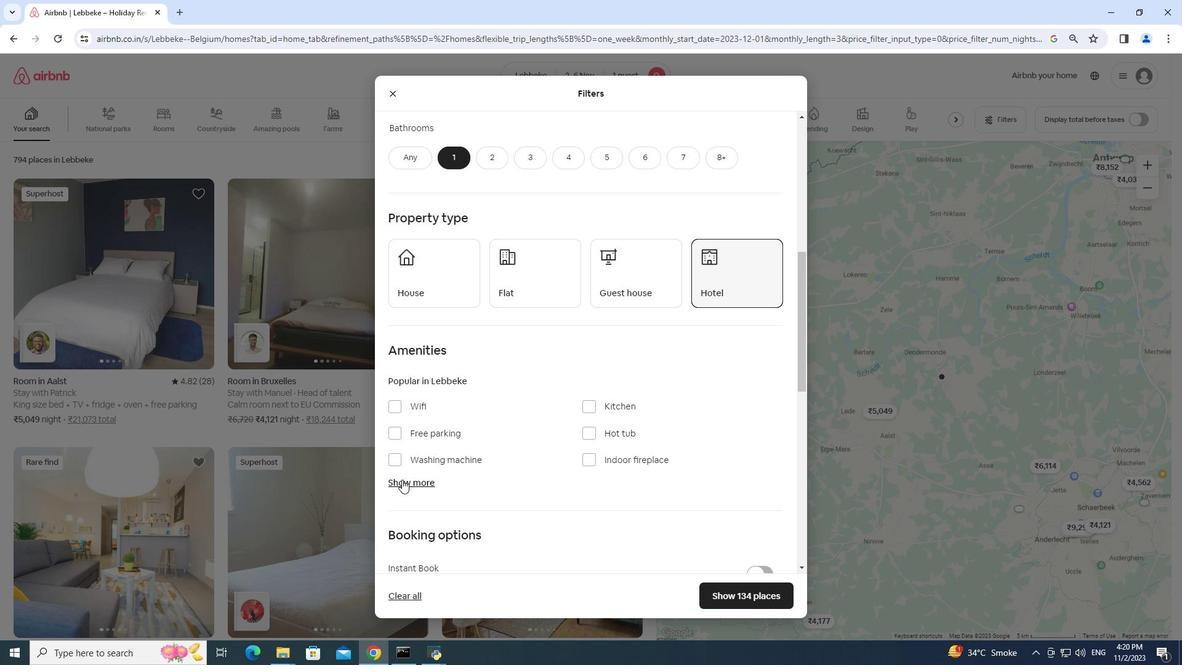 
Action: Mouse pressed left at (402, 479)
Screenshot: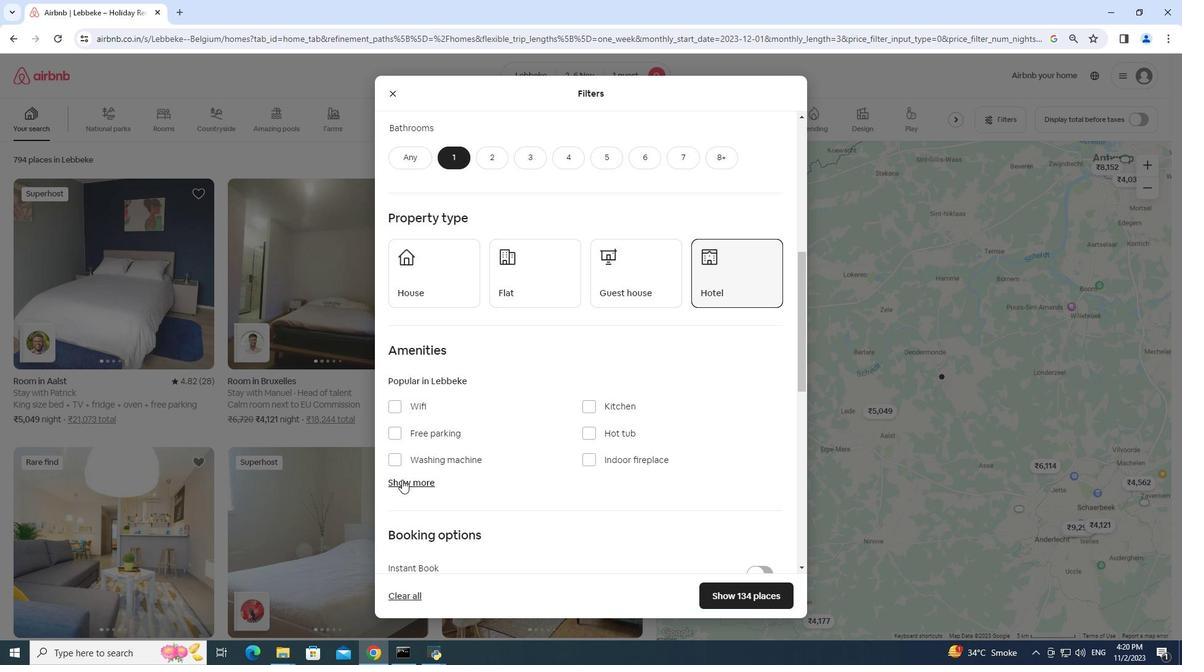 
Action: Mouse moved to (566, 506)
Screenshot: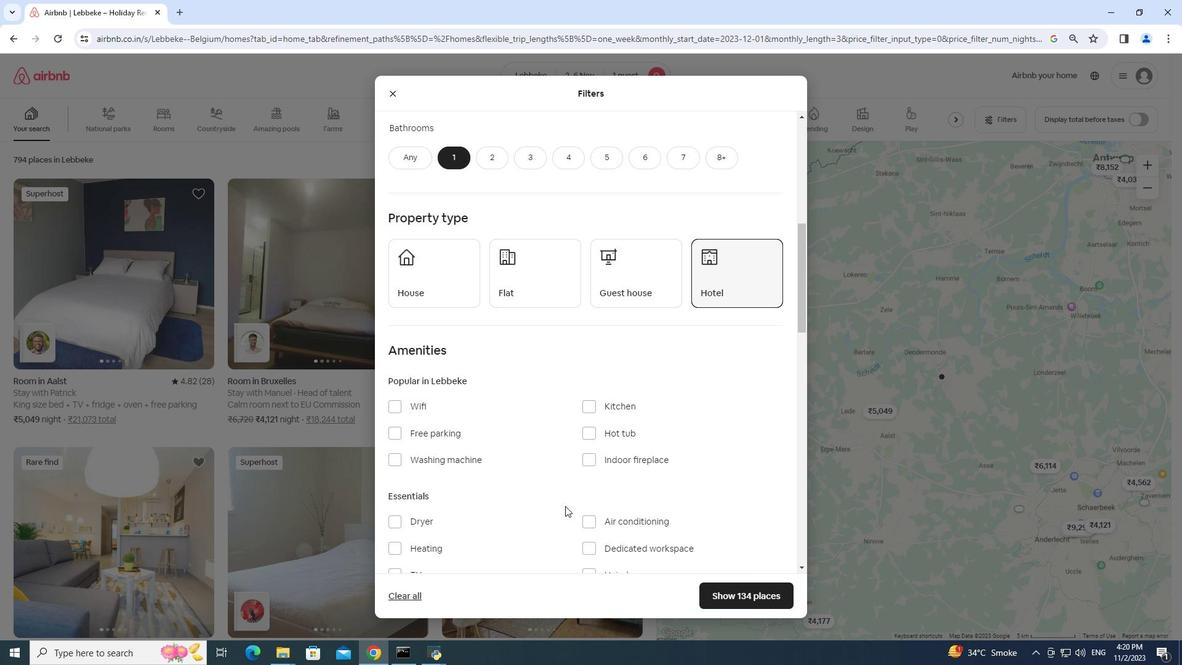 
Action: Mouse scrolled (566, 505) with delta (0, 0)
Screenshot: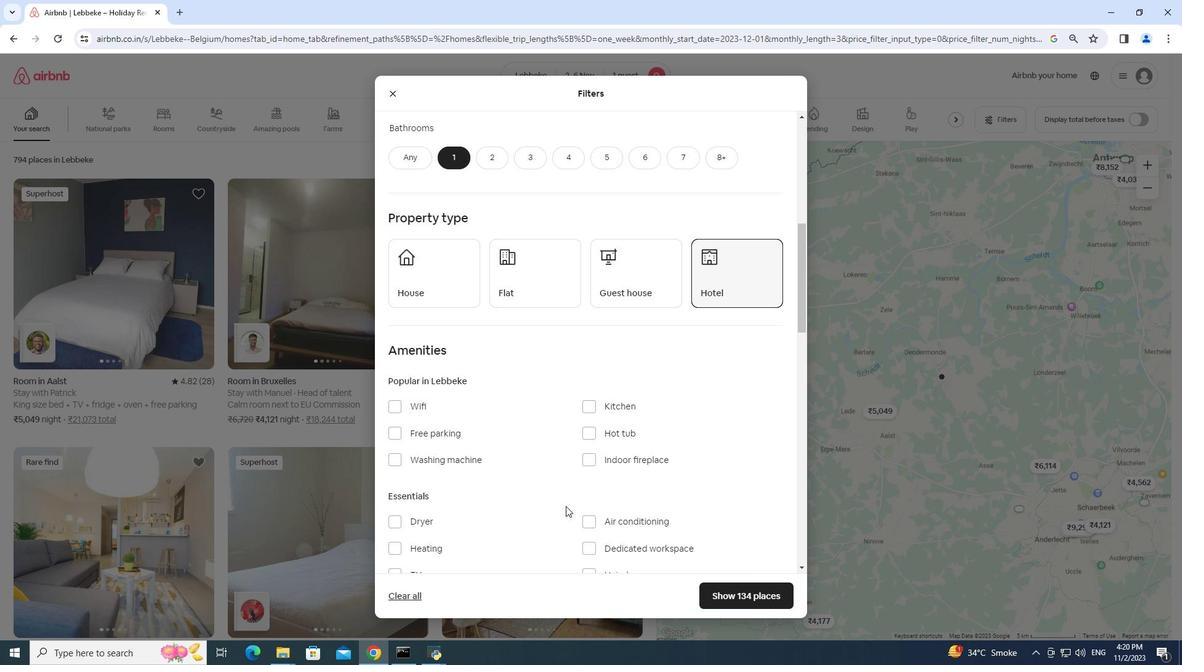 
Action: Mouse moved to (394, 484)
Screenshot: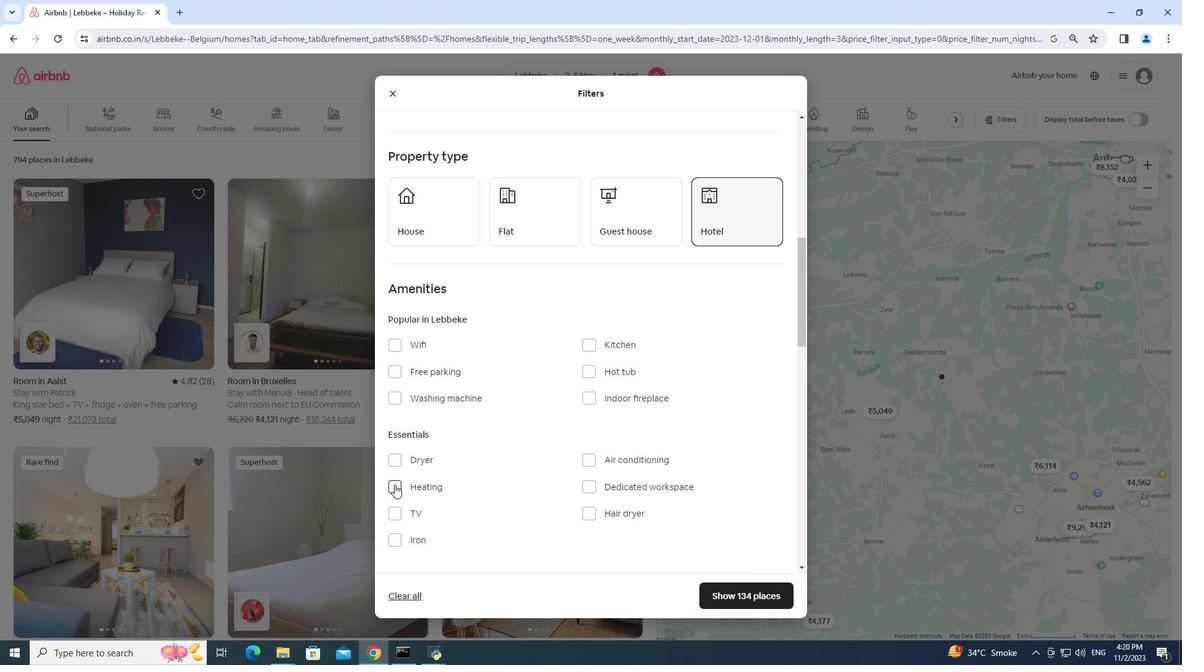 
Action: Mouse pressed left at (394, 484)
Screenshot: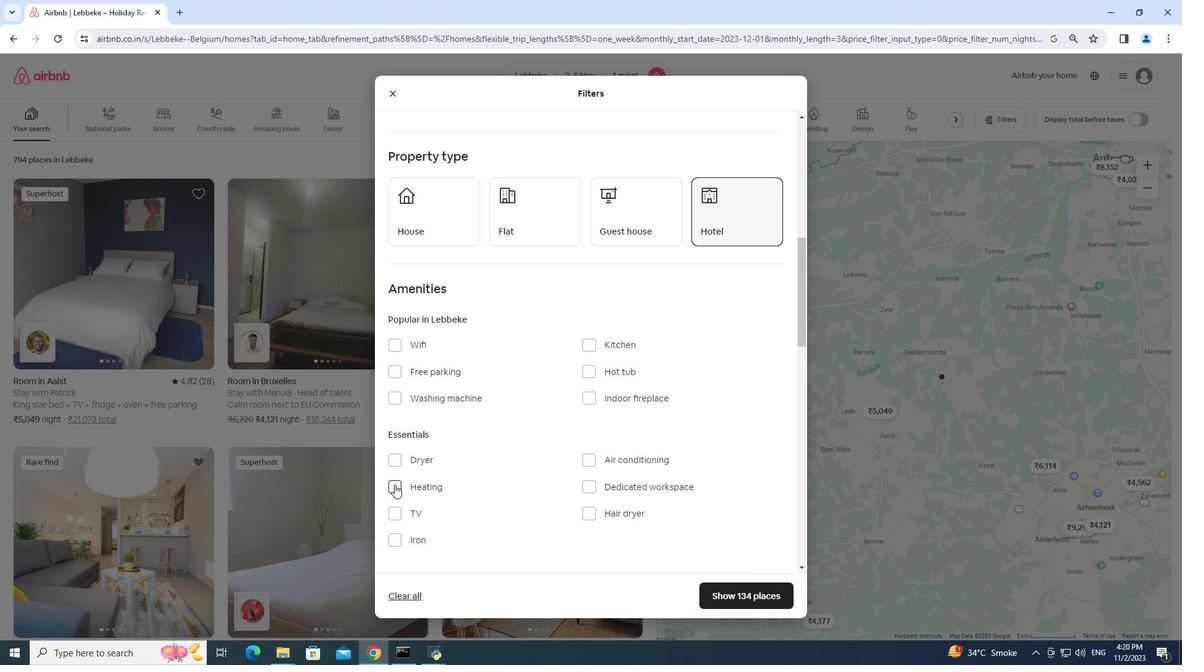 
Action: Mouse moved to (486, 484)
Screenshot: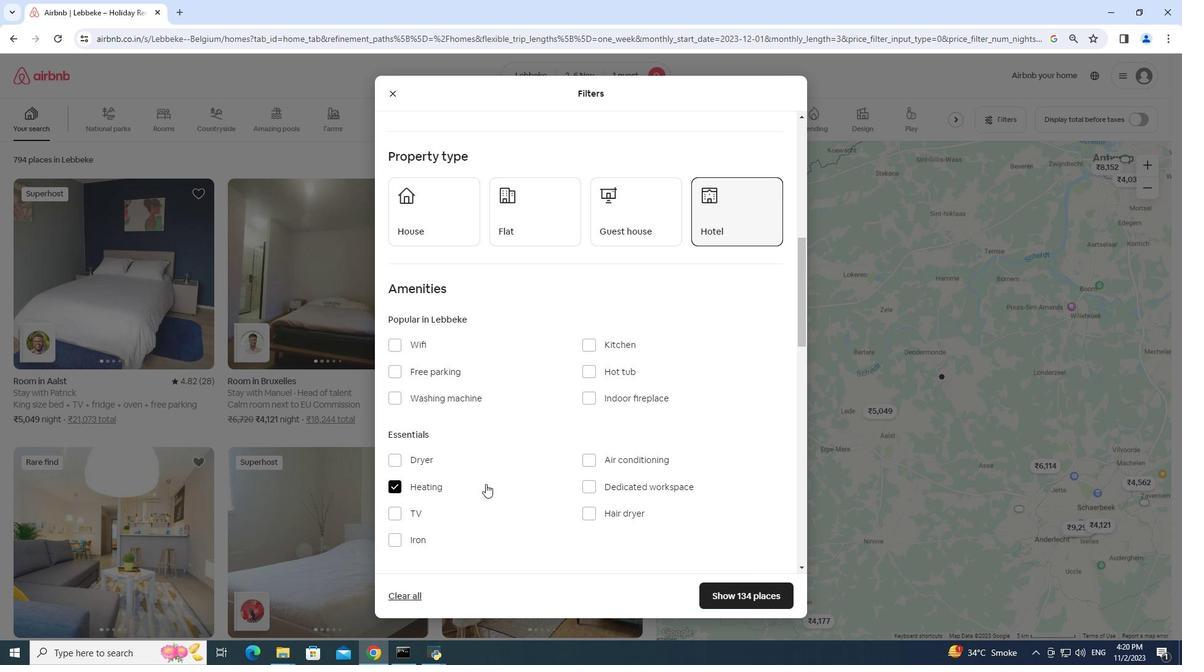 
Action: Mouse scrolled (486, 483) with delta (0, 0)
Screenshot: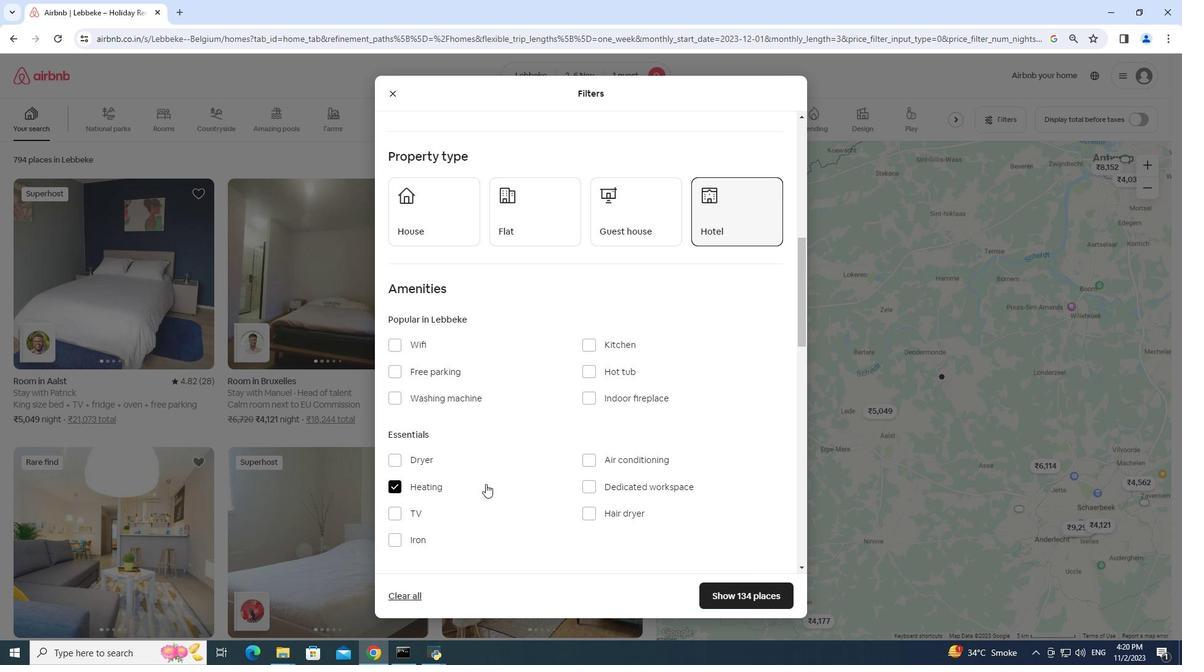 
Action: Mouse moved to (487, 484)
Screenshot: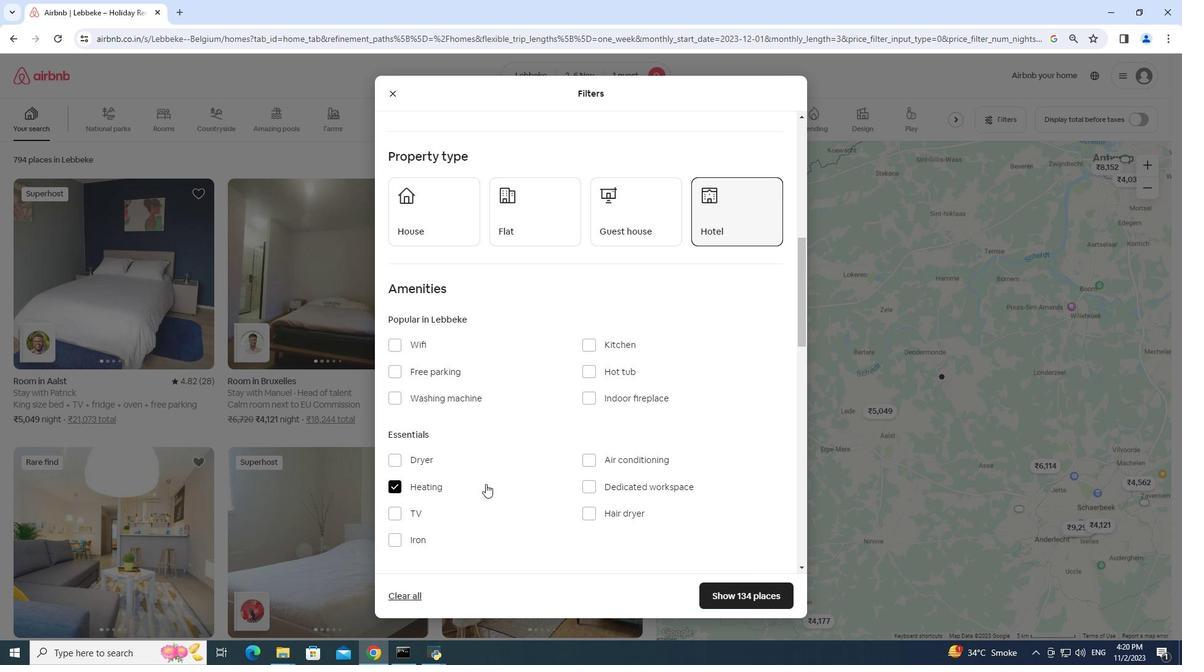 
Action: Mouse scrolled (487, 483) with delta (0, 0)
Screenshot: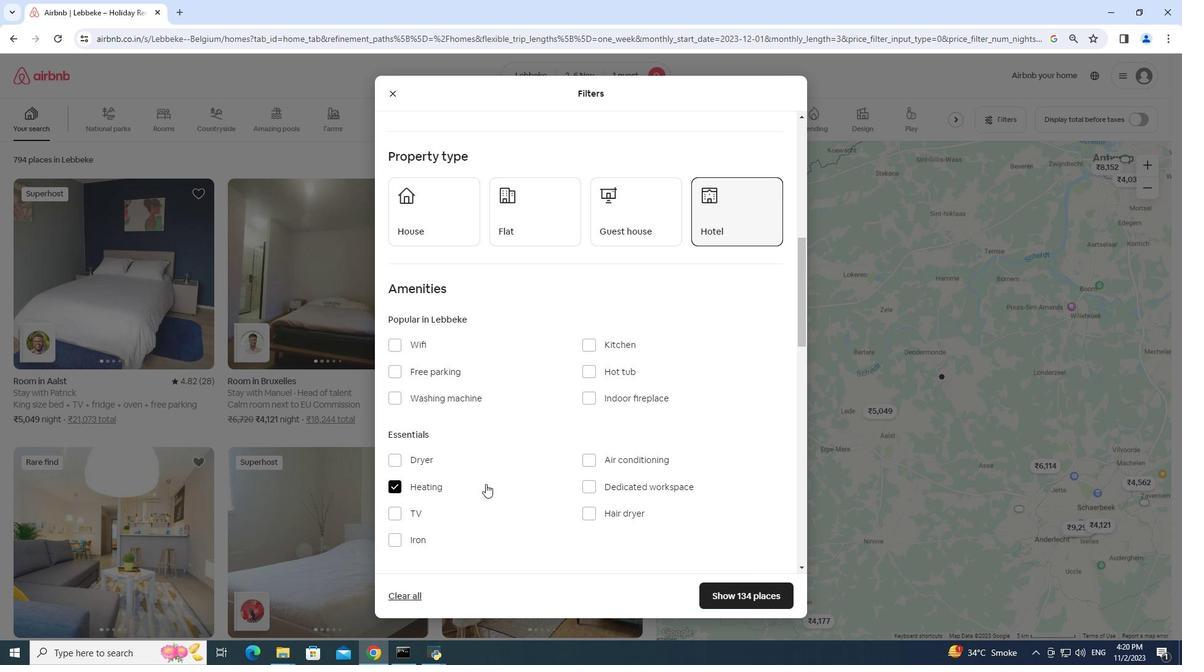 
Action: Mouse moved to (487, 484)
Screenshot: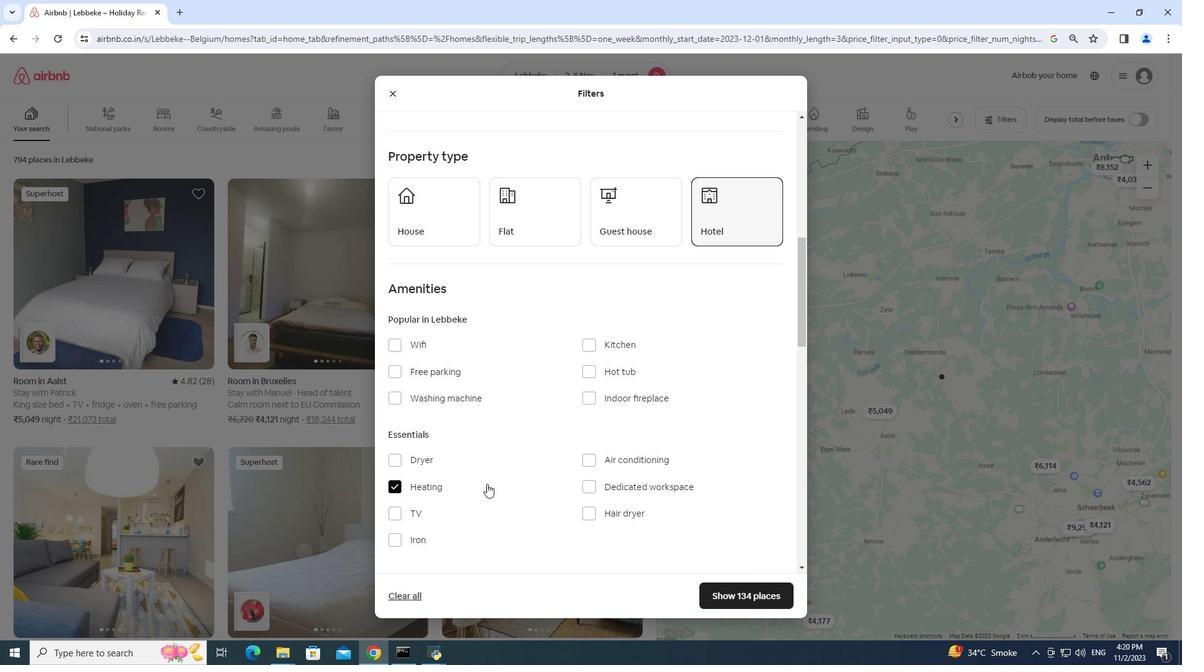 
Action: Mouse scrolled (487, 483) with delta (0, 0)
Screenshot: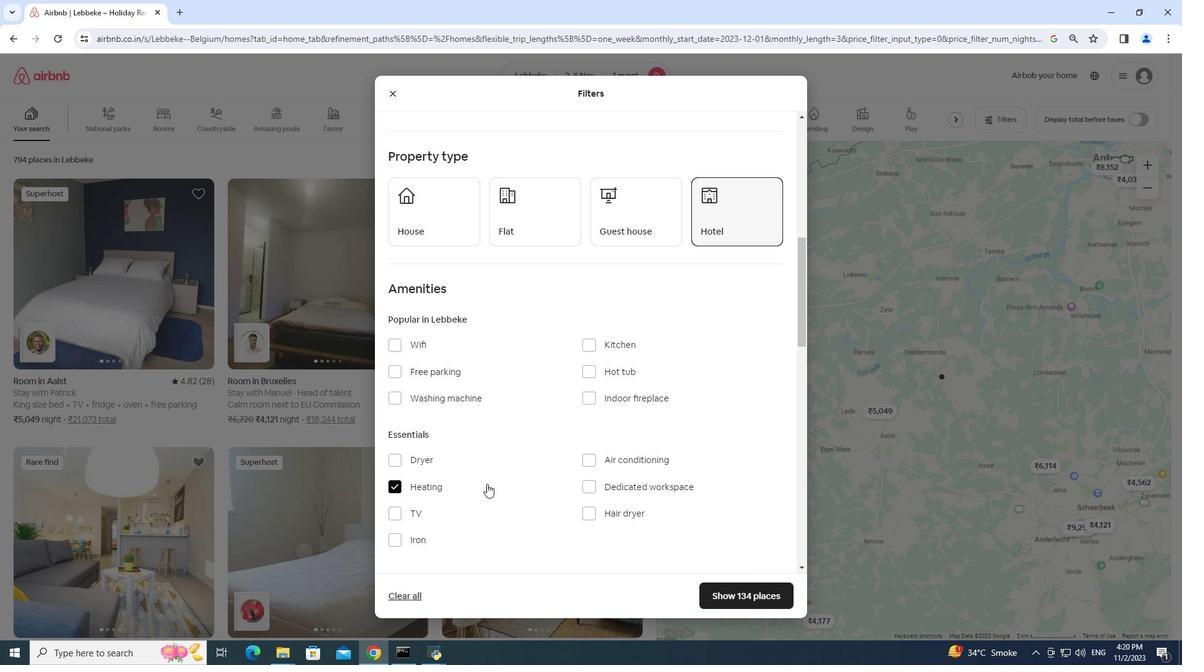 
Action: Mouse moved to (488, 484)
Screenshot: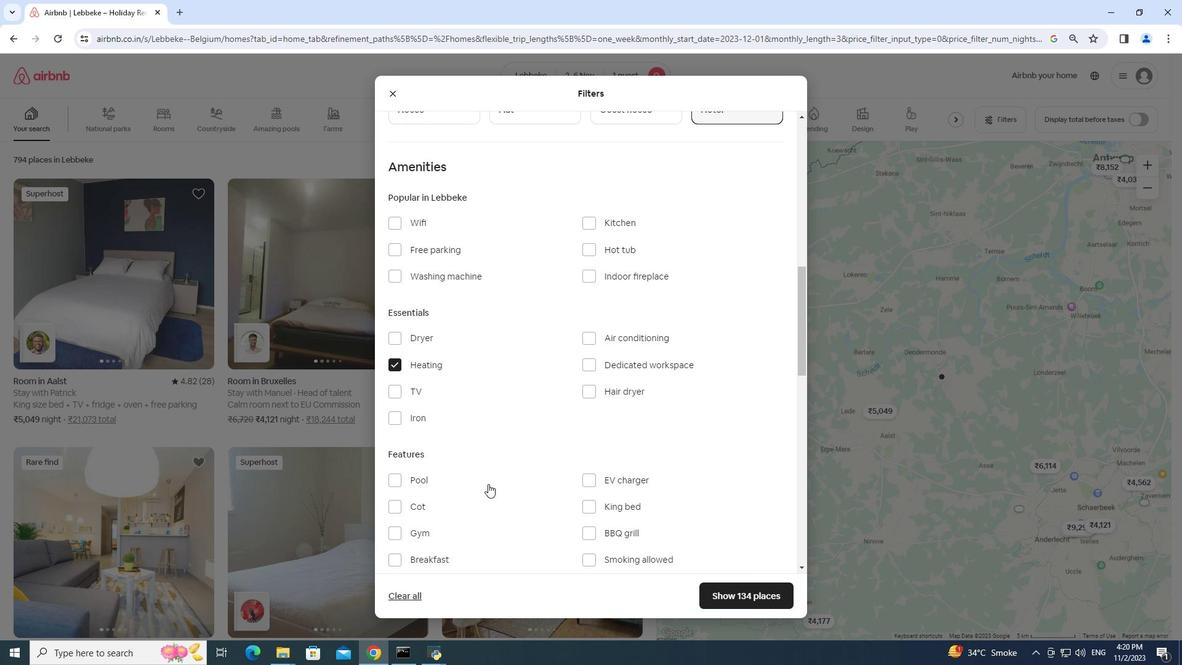 
Action: Mouse scrolled (488, 483) with delta (0, 0)
Screenshot: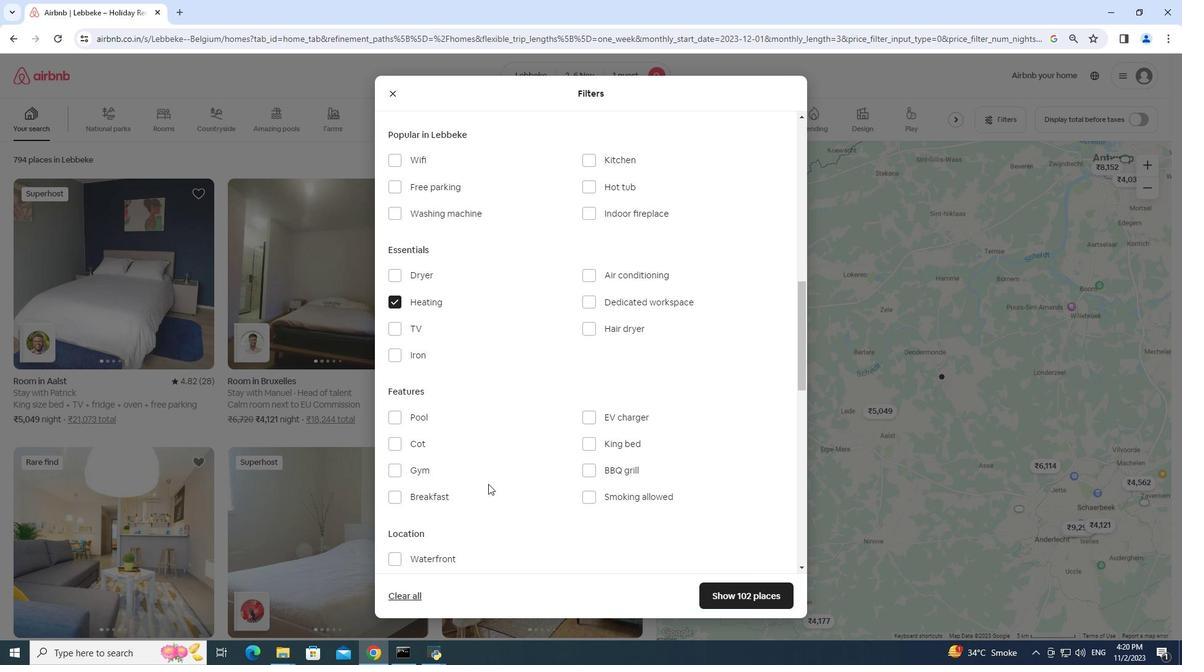 
Action: Mouse scrolled (488, 483) with delta (0, 0)
Screenshot: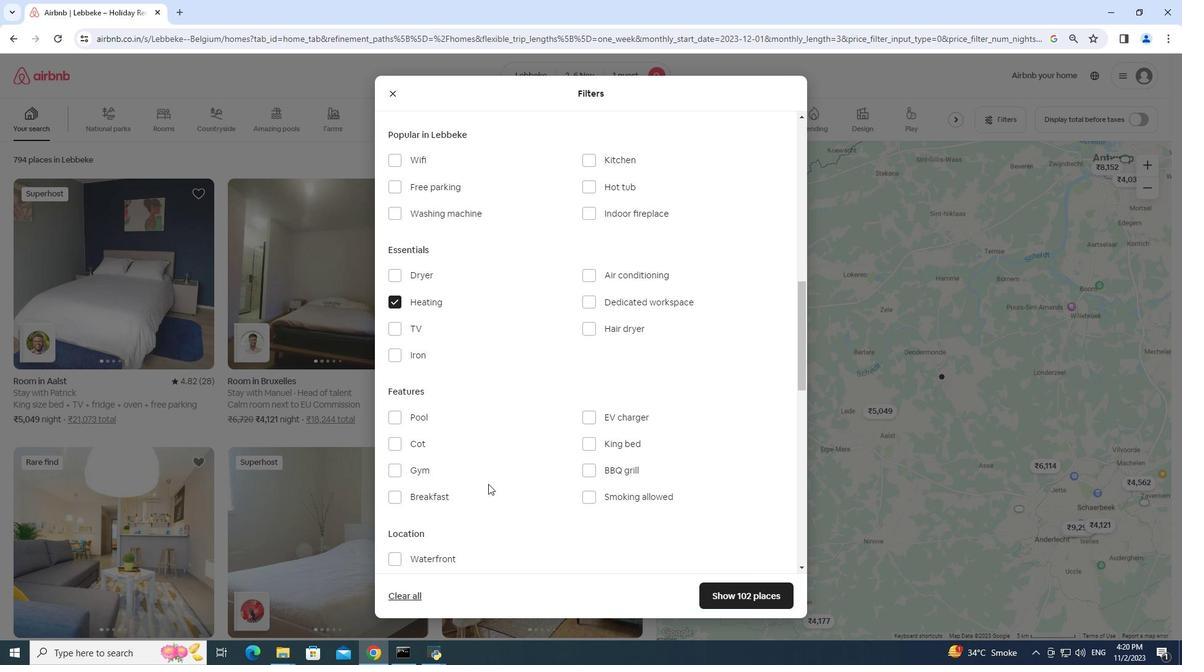 
Action: Mouse scrolled (488, 483) with delta (0, 0)
Screenshot: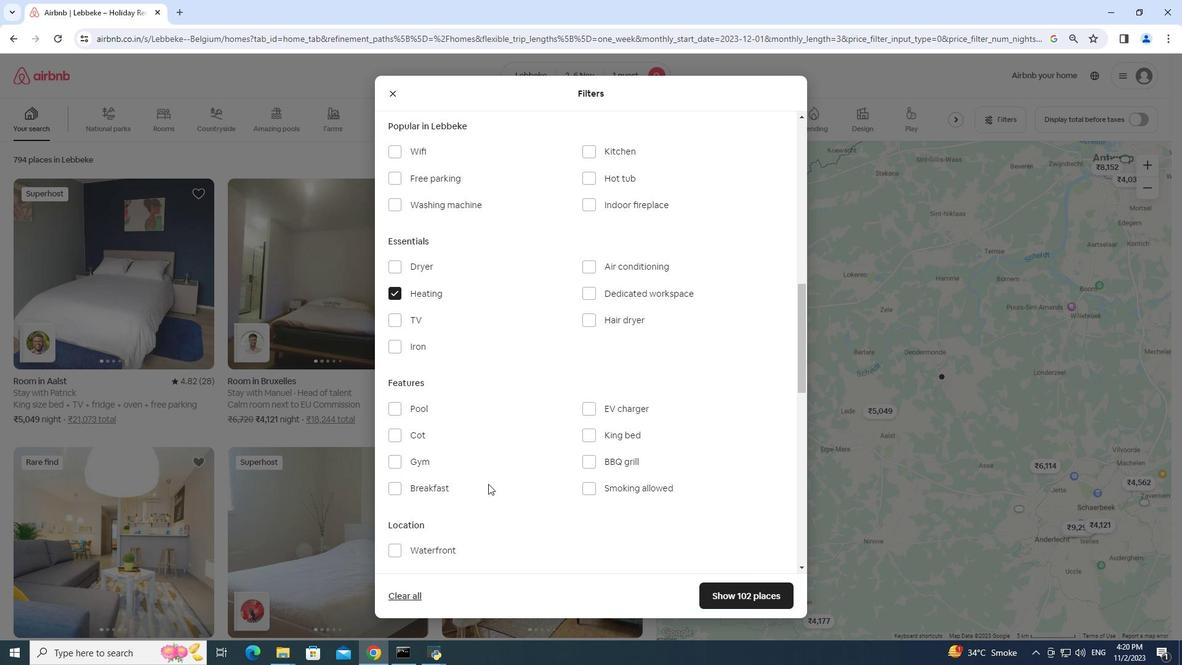 
Action: Mouse scrolled (488, 483) with delta (0, 0)
Screenshot: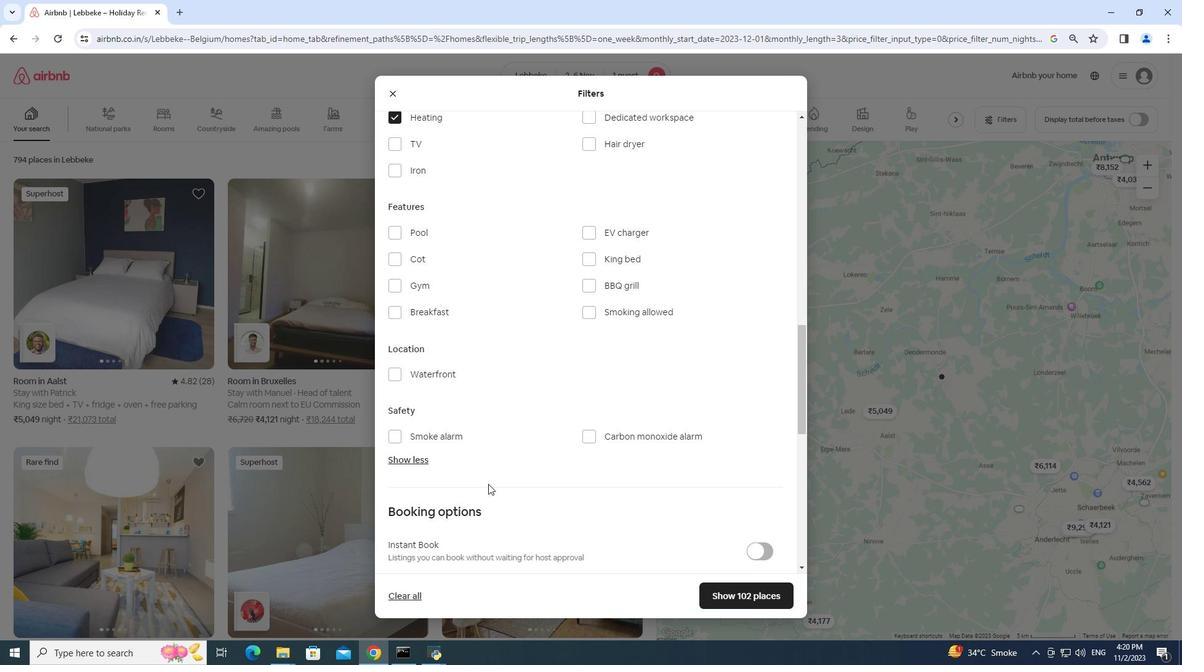 
Action: Mouse scrolled (488, 483) with delta (0, 0)
Screenshot: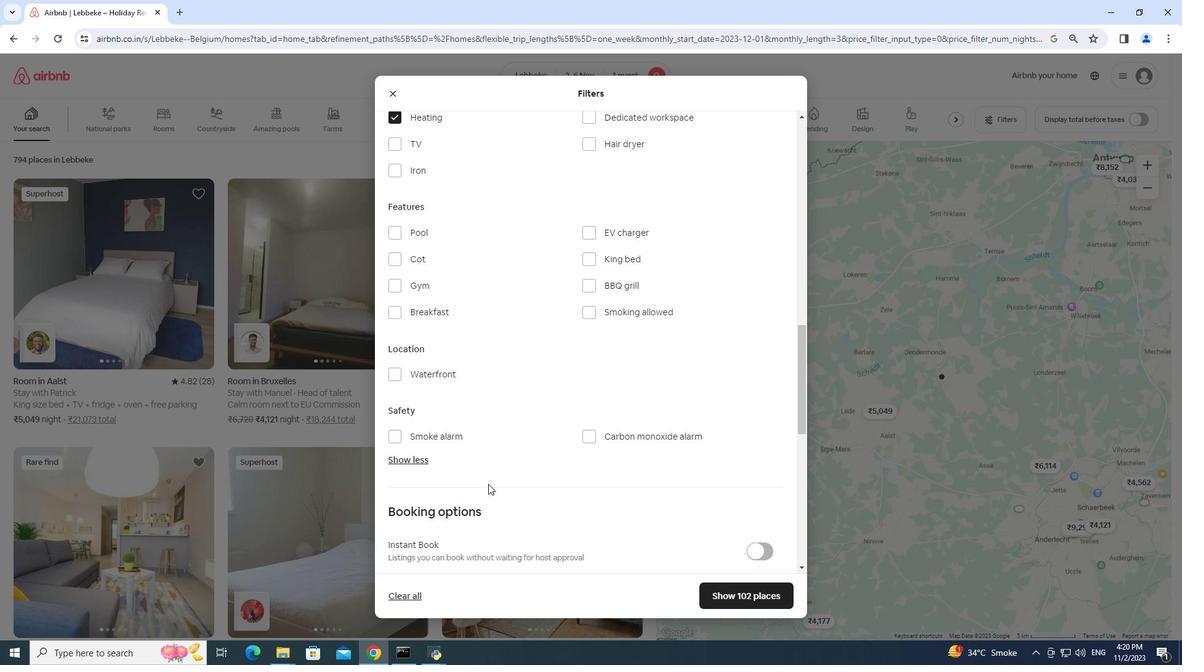 
Action: Mouse scrolled (488, 483) with delta (0, 0)
Screenshot: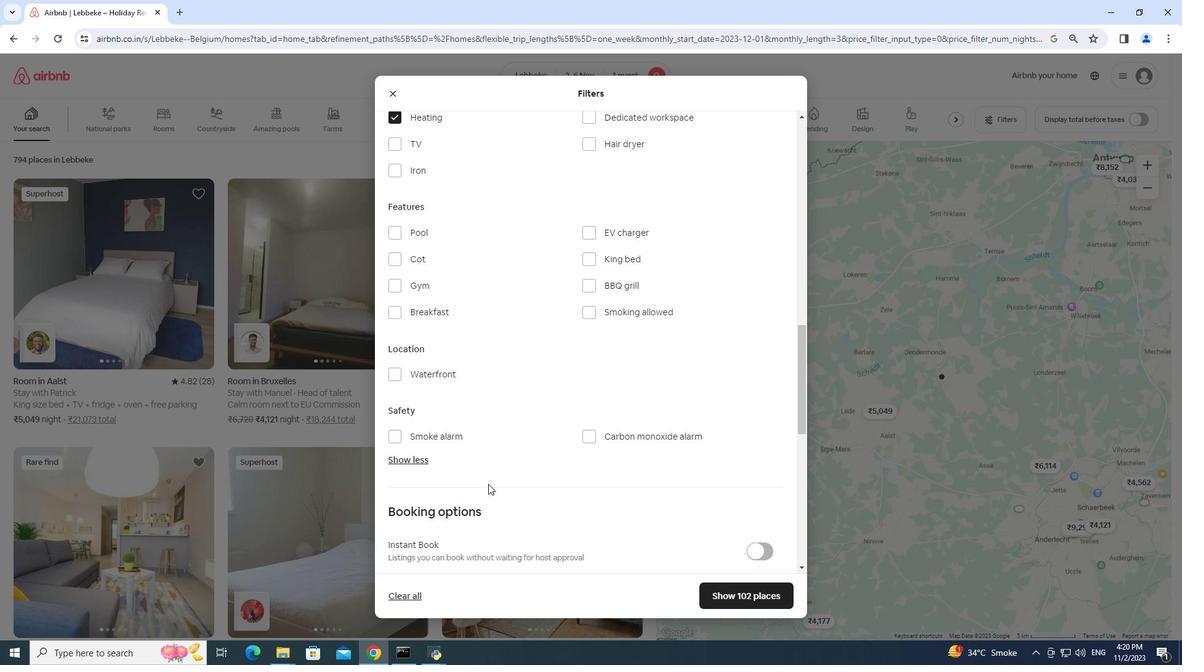 
Action: Mouse moved to (550, 443)
Screenshot: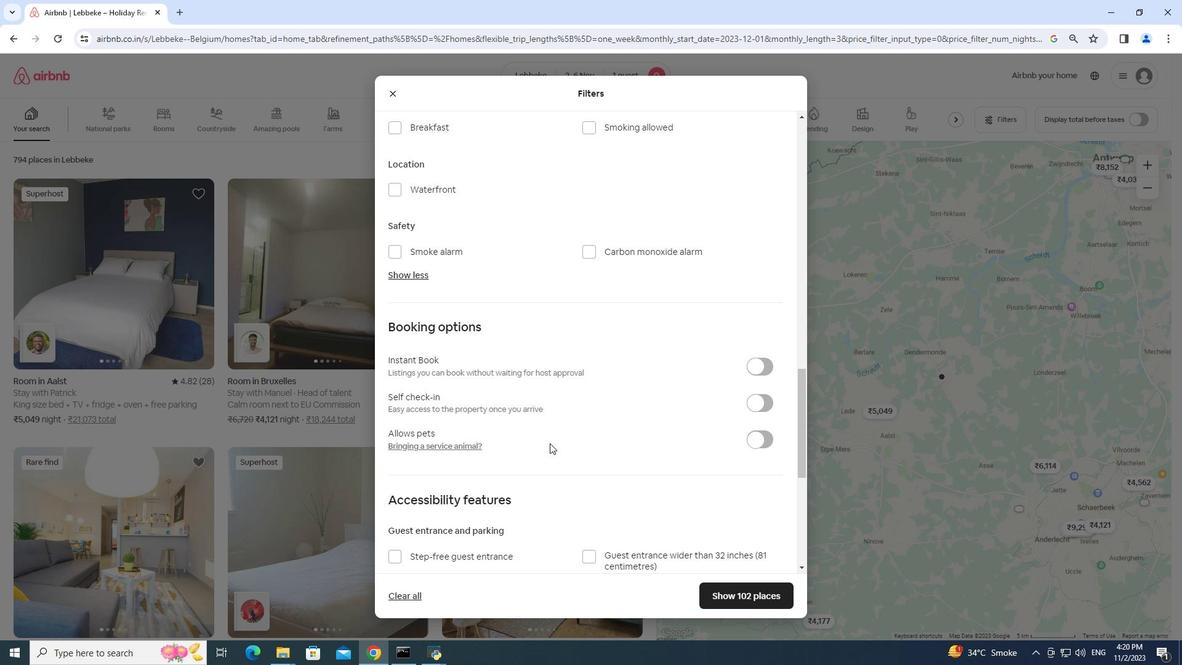
Action: Mouse scrolled (550, 442) with delta (0, 0)
Screenshot: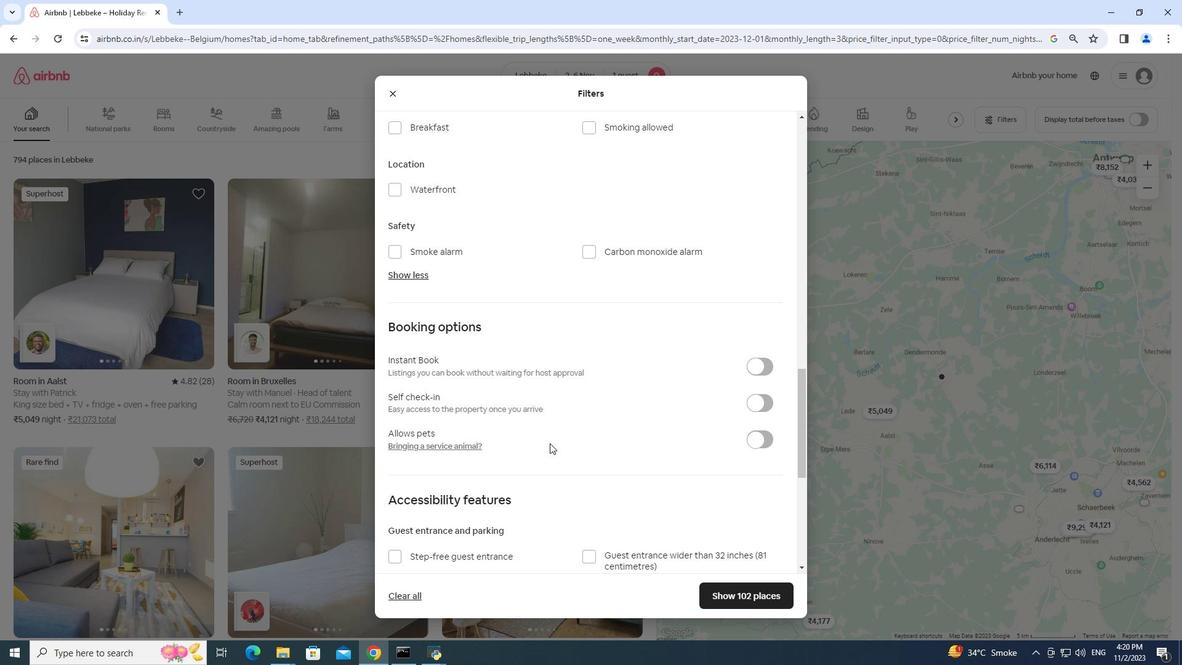 
Action: Mouse moved to (540, 438)
Screenshot: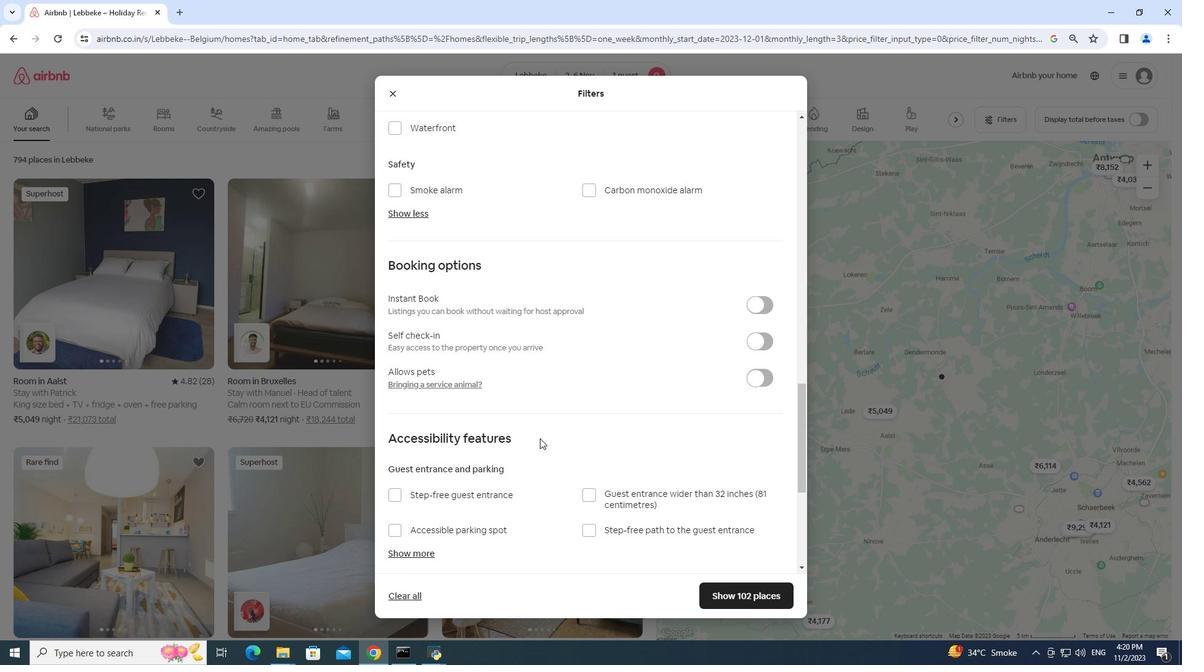 
Action: Mouse scrolled (540, 438) with delta (0, 0)
Screenshot: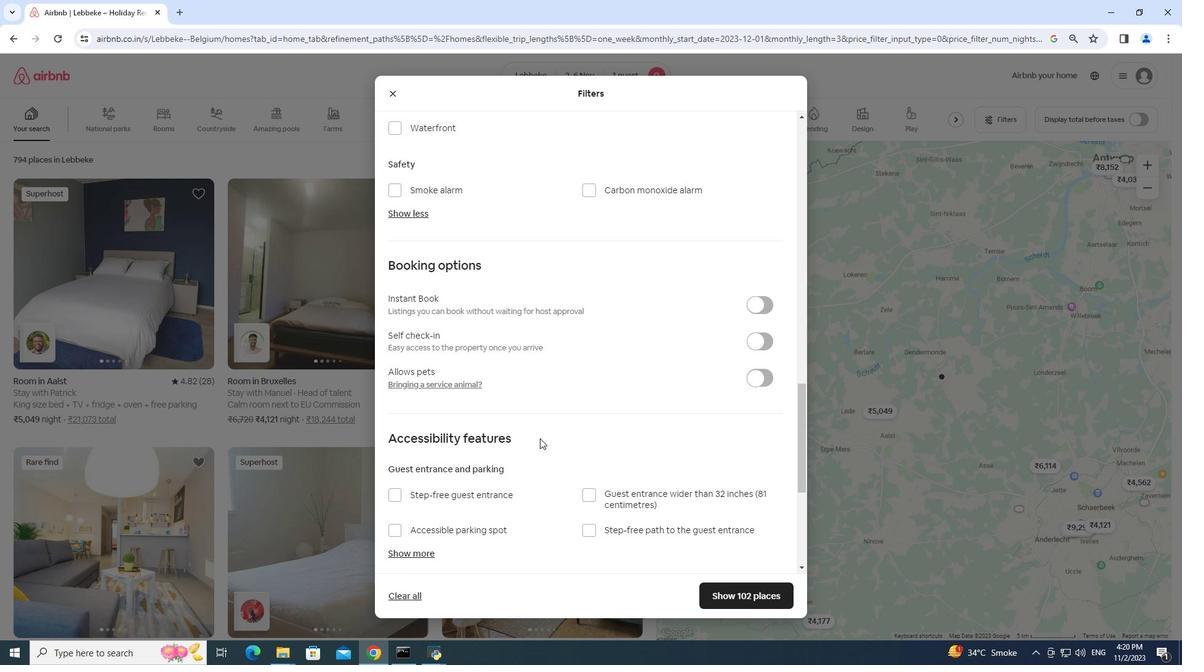 
Action: Mouse scrolled (540, 438) with delta (0, 0)
Screenshot: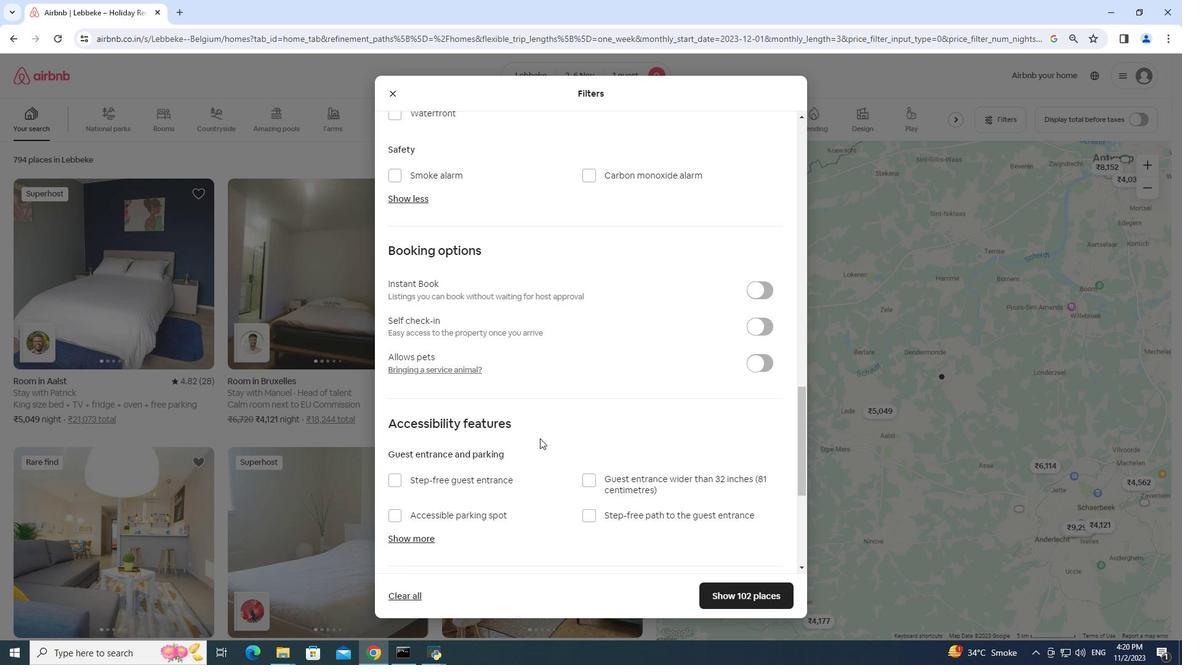 
Action: Mouse moved to (519, 463)
Screenshot: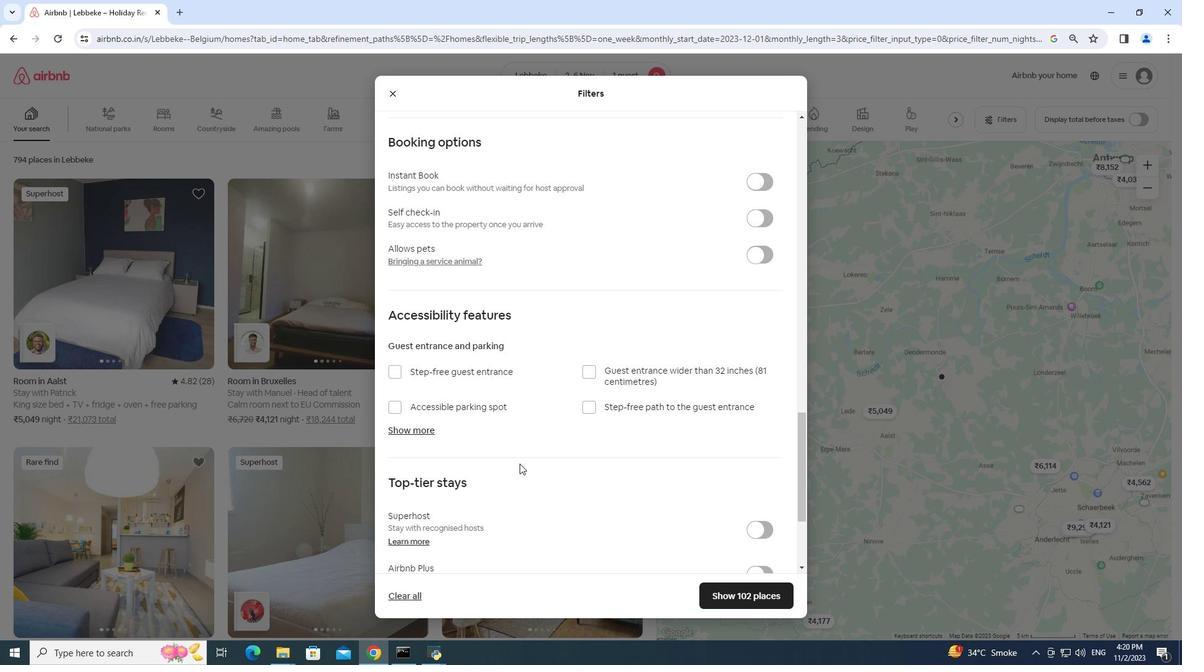 
Action: Mouse scrolled (519, 463) with delta (0, 0)
Screenshot: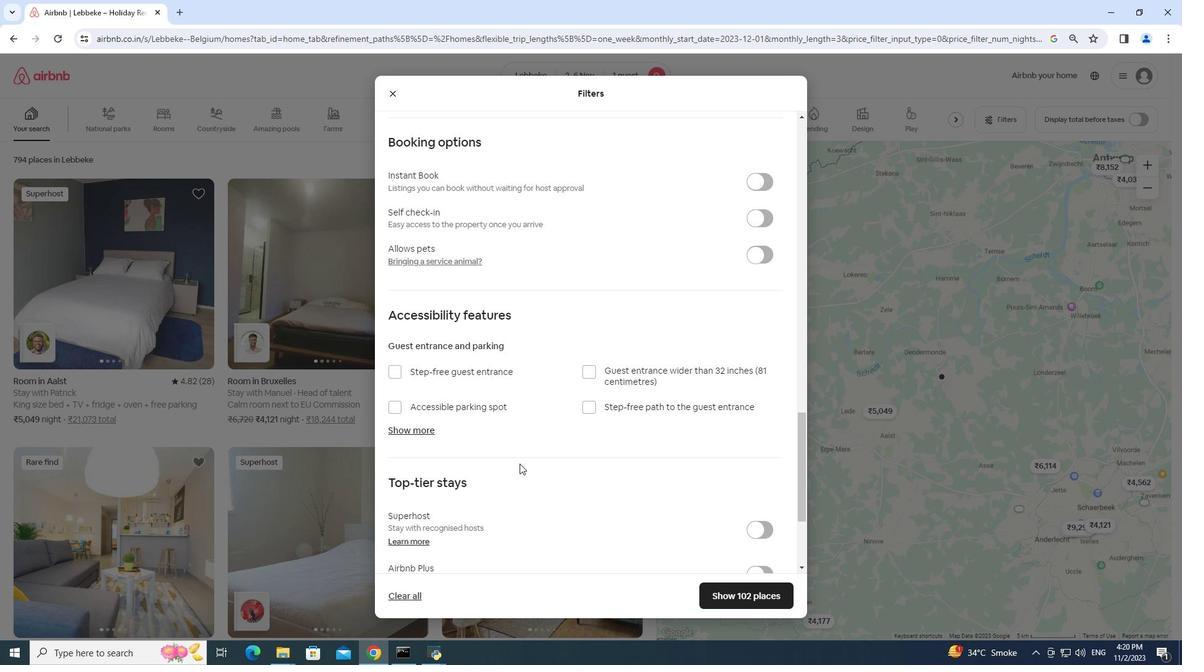 
Action: Mouse scrolled (519, 463) with delta (0, 0)
Screenshot: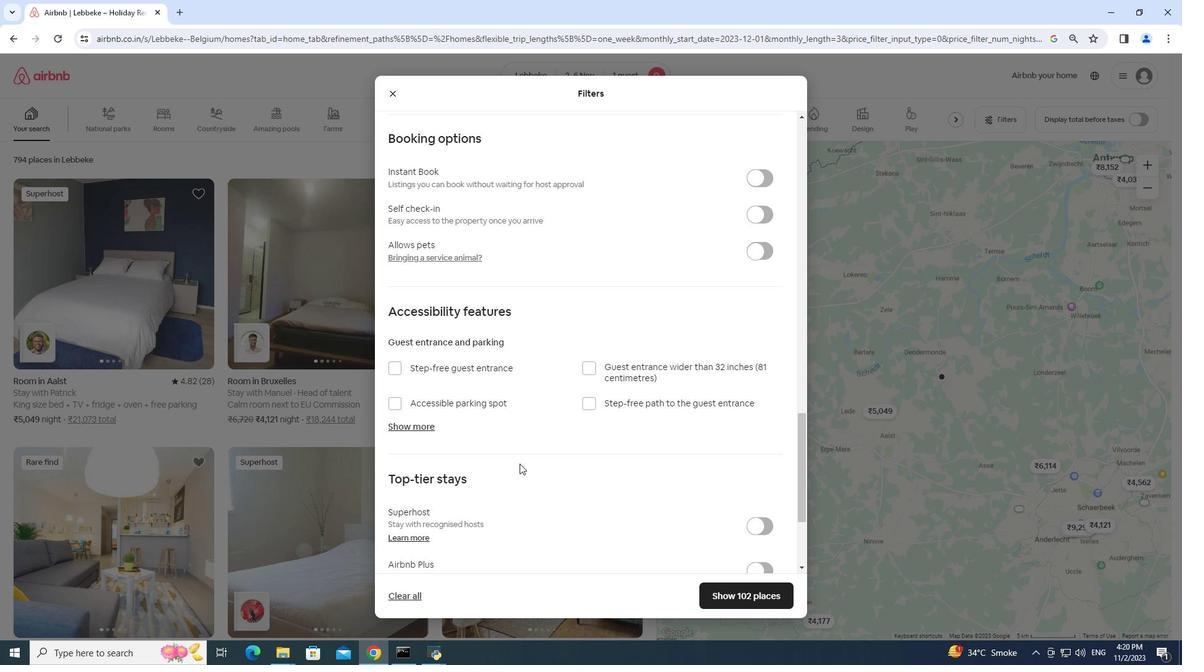 
Action: Mouse scrolled (519, 463) with delta (0, 0)
Screenshot: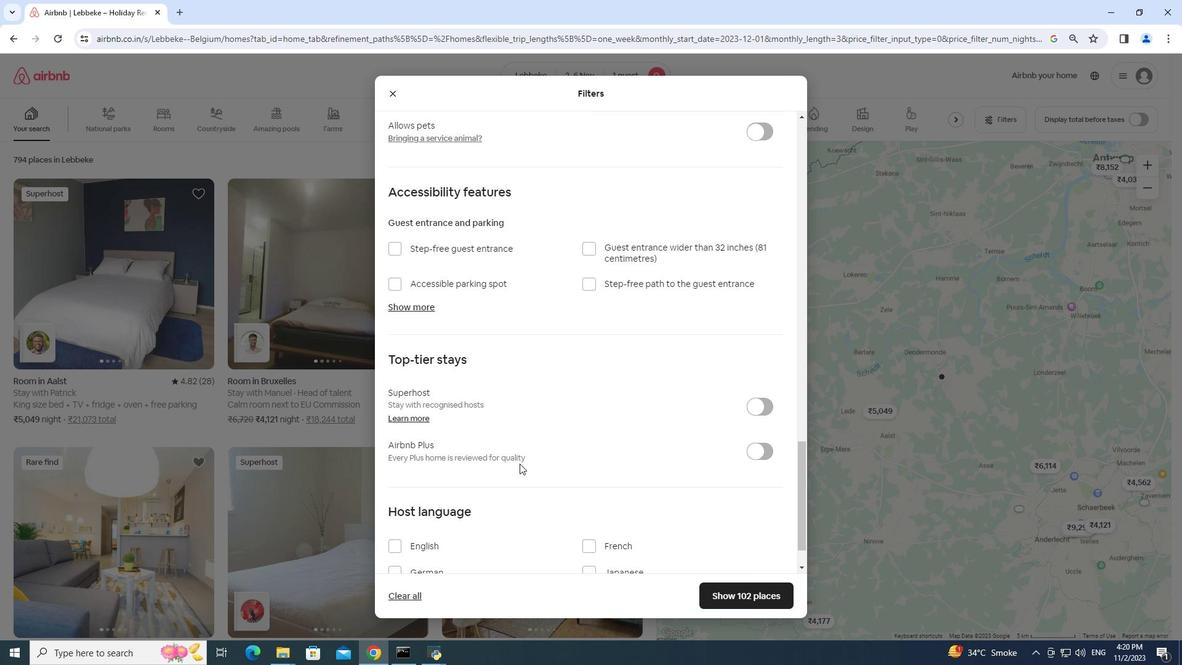 
Action: Mouse scrolled (519, 463) with delta (0, 0)
Screenshot: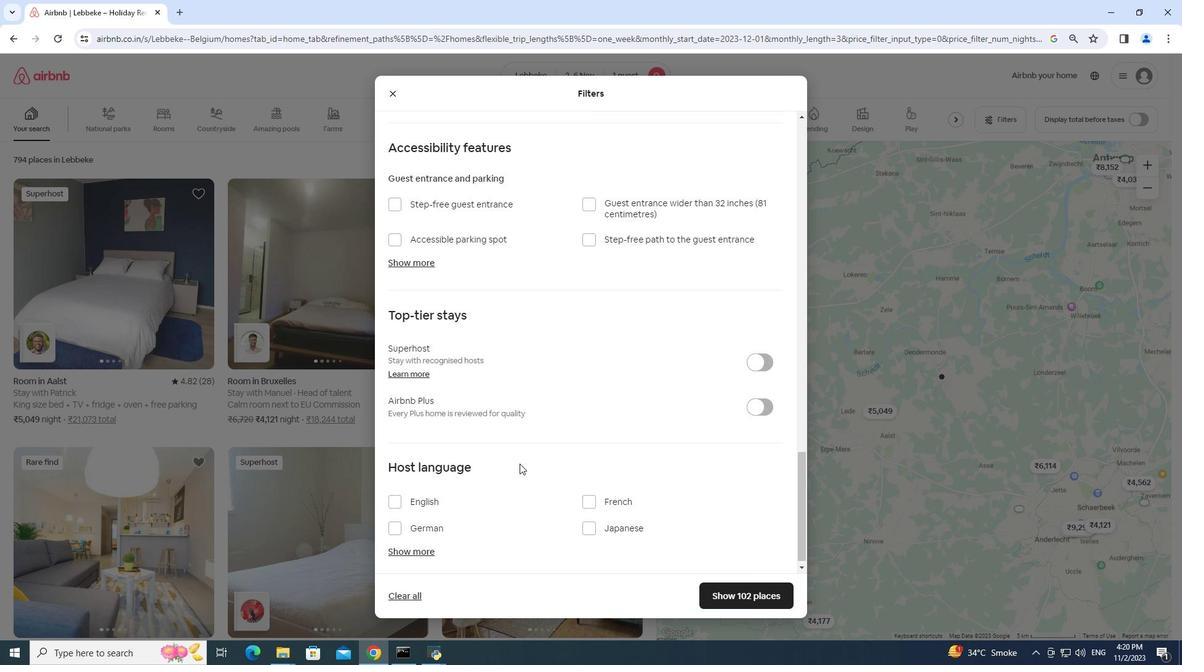 
Action: Mouse scrolled (519, 463) with delta (0, 0)
Screenshot: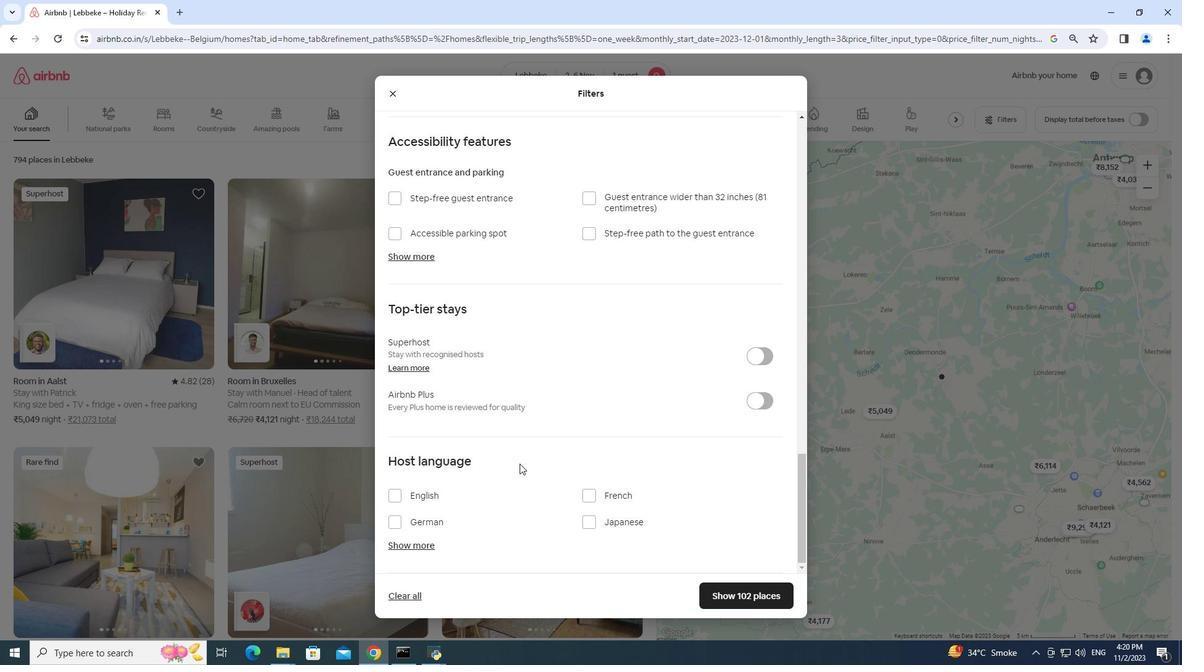 
Action: Mouse scrolled (519, 463) with delta (0, 0)
Screenshot: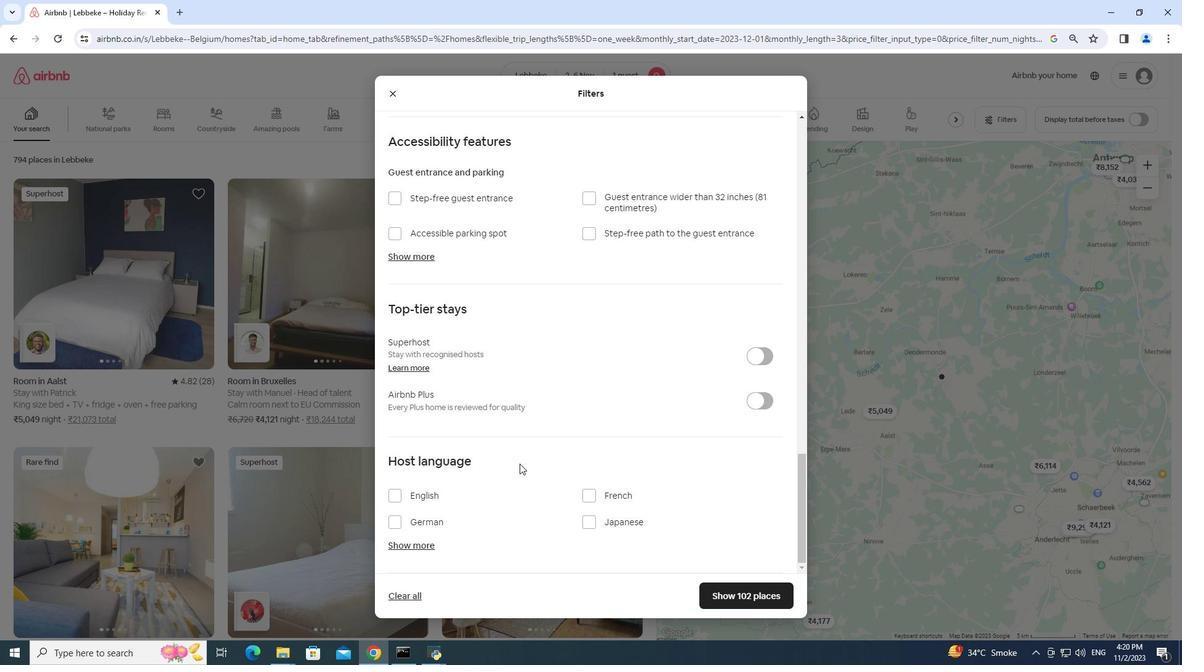 
Action: Mouse scrolled (519, 463) with delta (0, 0)
Screenshot: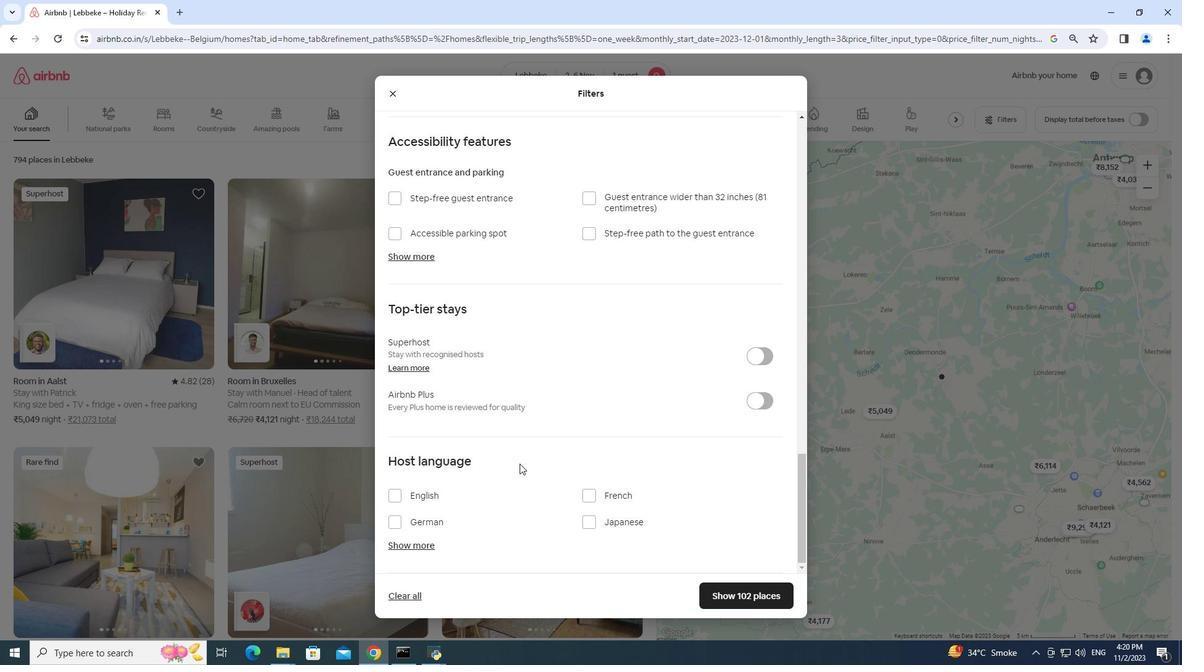 
Action: Mouse scrolled (519, 463) with delta (0, 0)
Screenshot: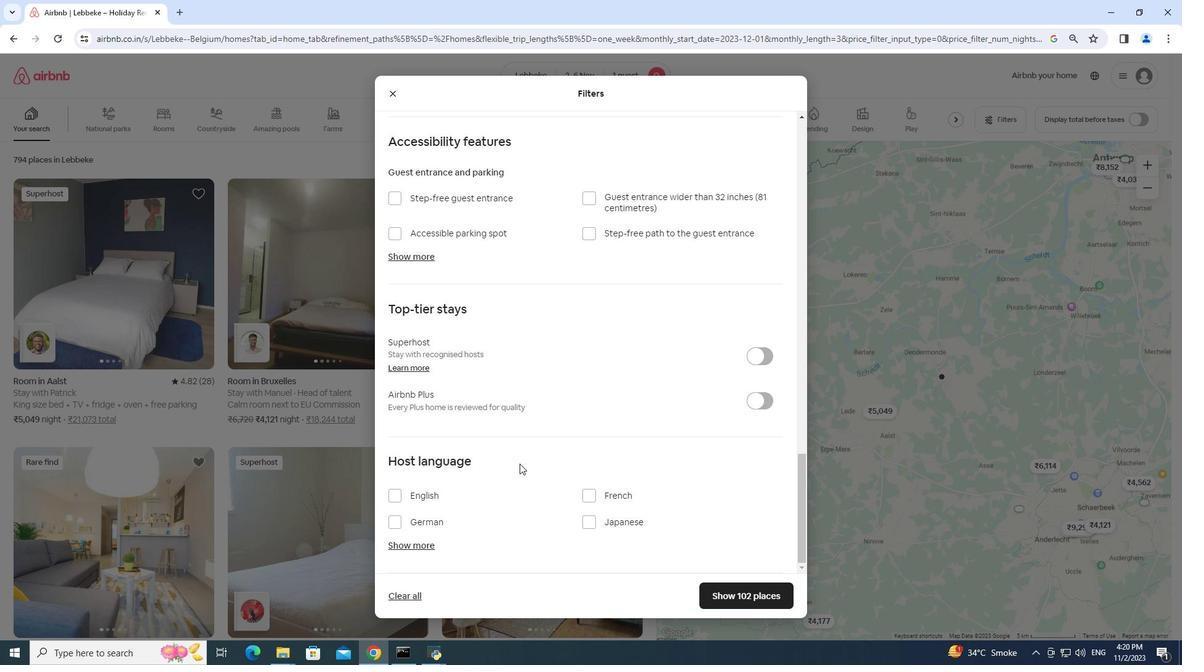 
Action: Mouse scrolled (519, 463) with delta (0, 0)
Screenshot: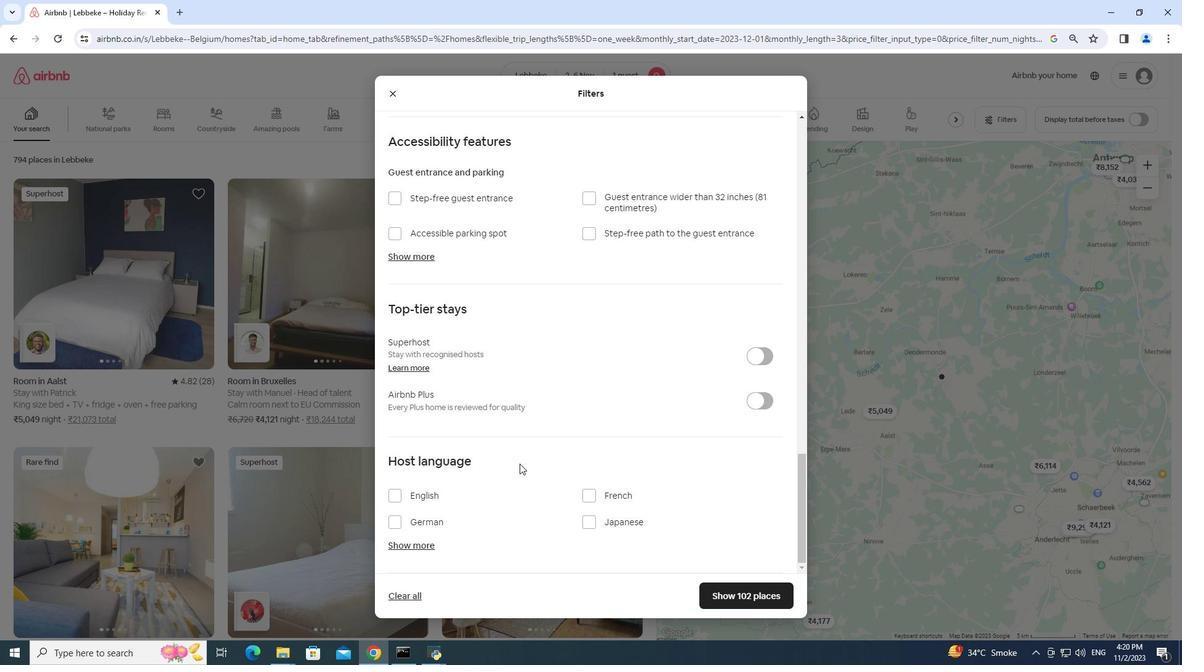 
Action: Mouse moved to (771, 592)
Screenshot: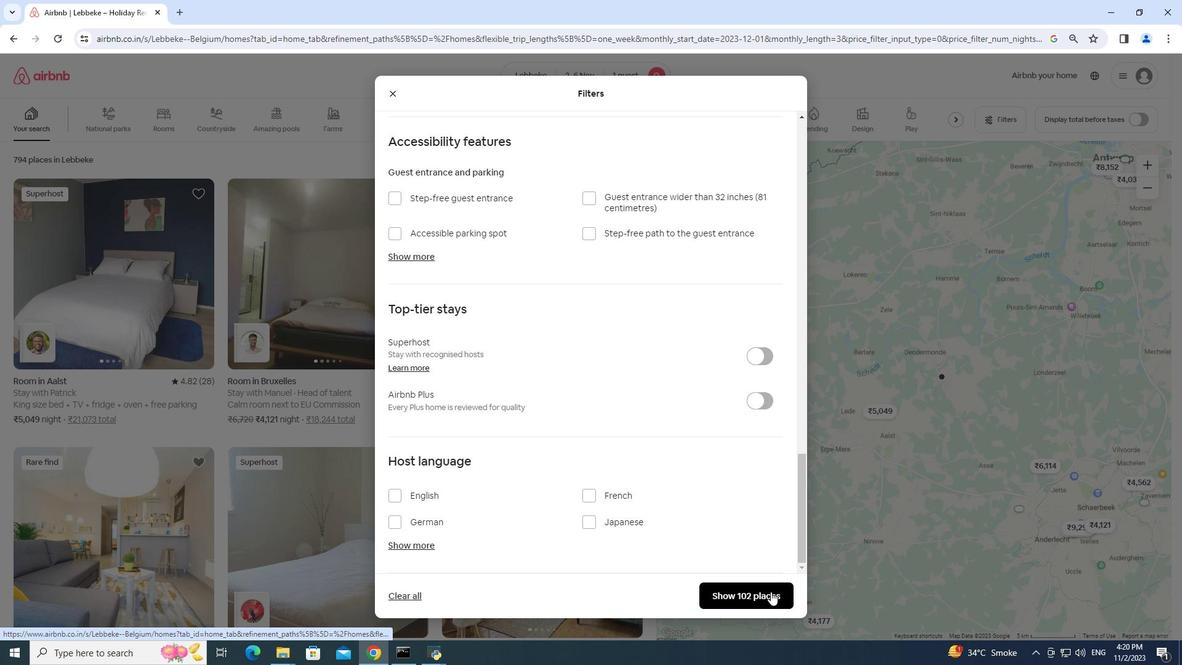 
Action: Mouse pressed left at (771, 592)
Screenshot: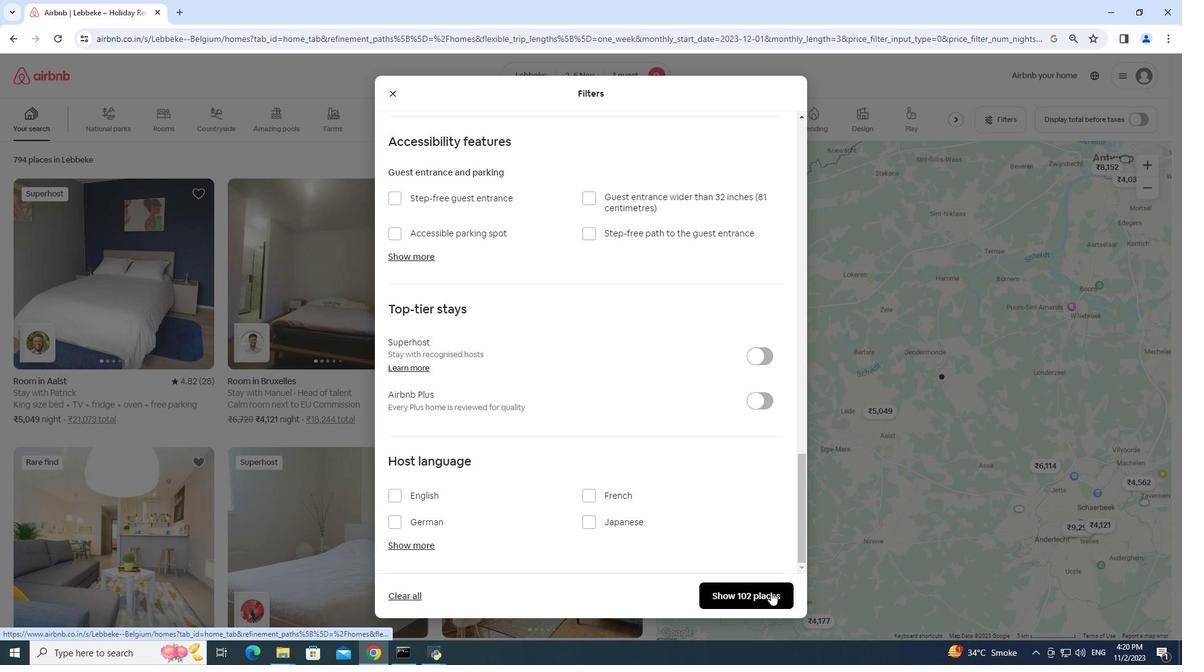 
Action: Mouse moved to (168, 337)
Screenshot: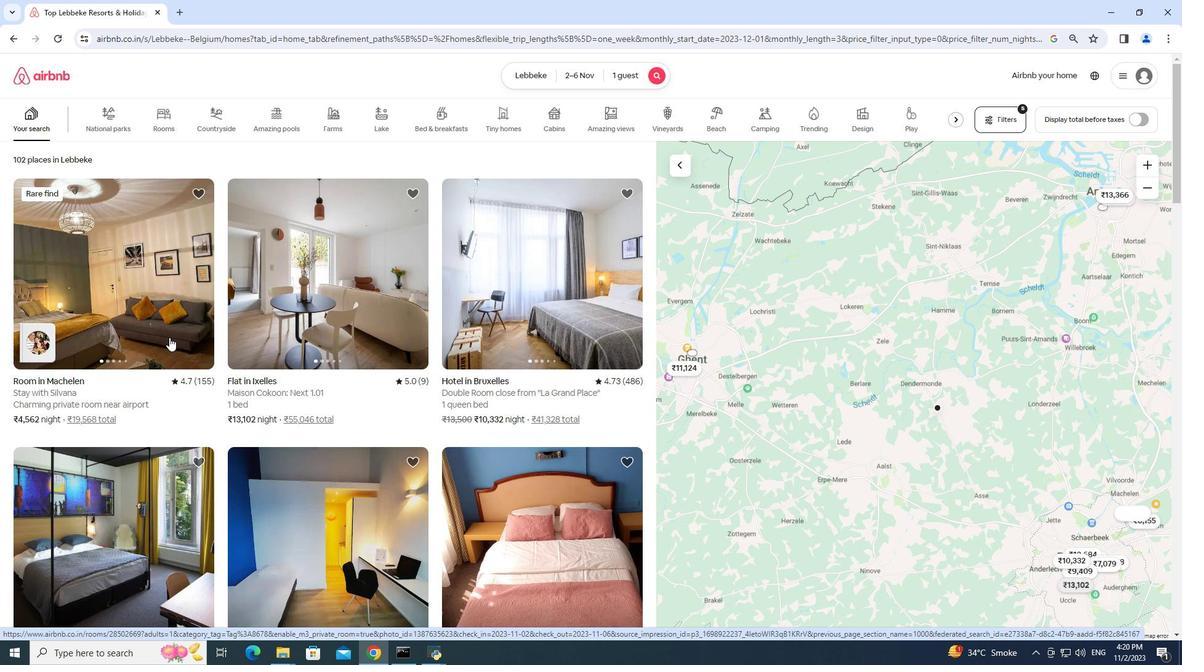 
Action: Mouse pressed left at (168, 337)
Screenshot: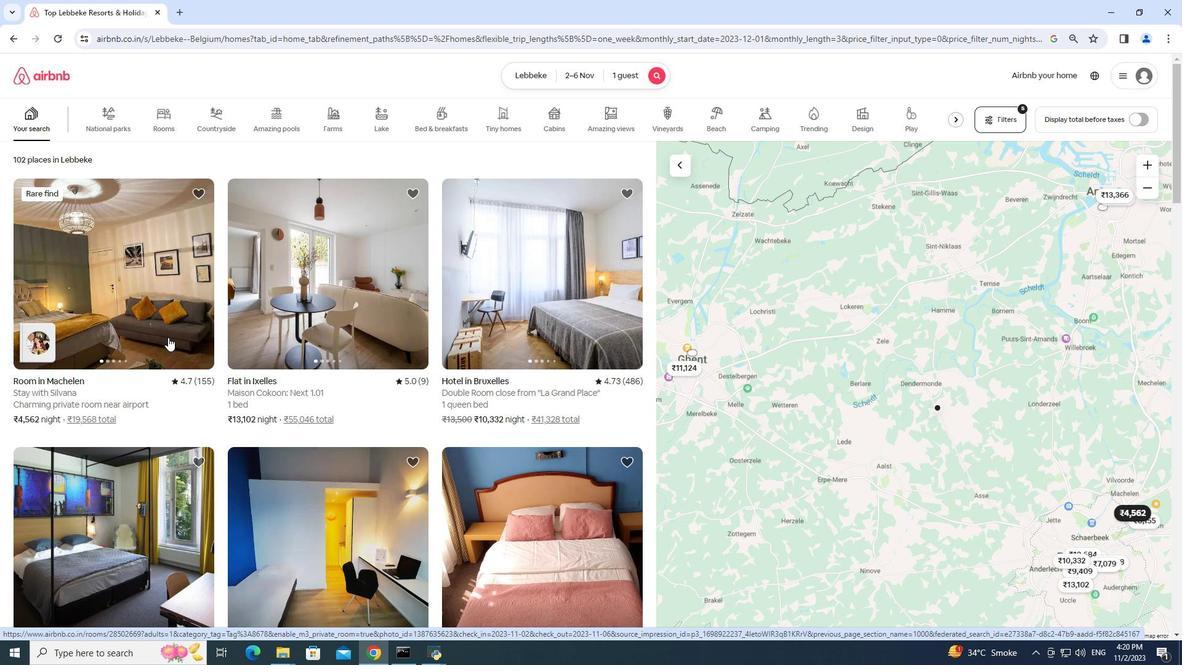 
Action: Mouse moved to (303, 9)
Screenshot: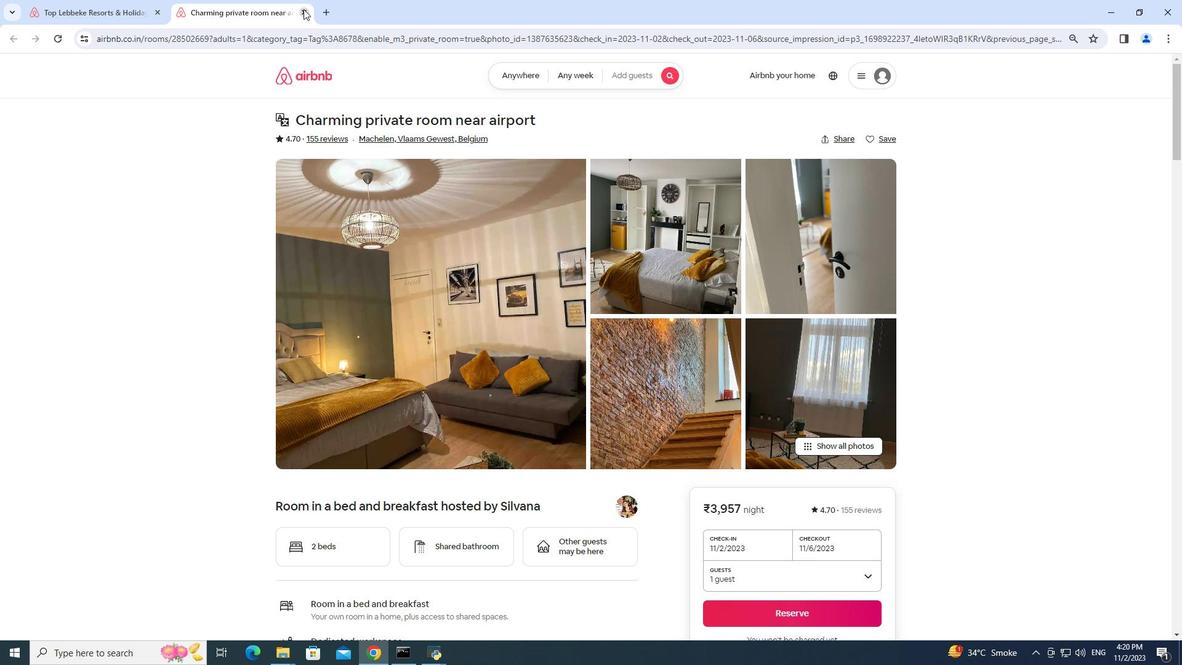 
Action: Mouse pressed left at (303, 9)
Screenshot: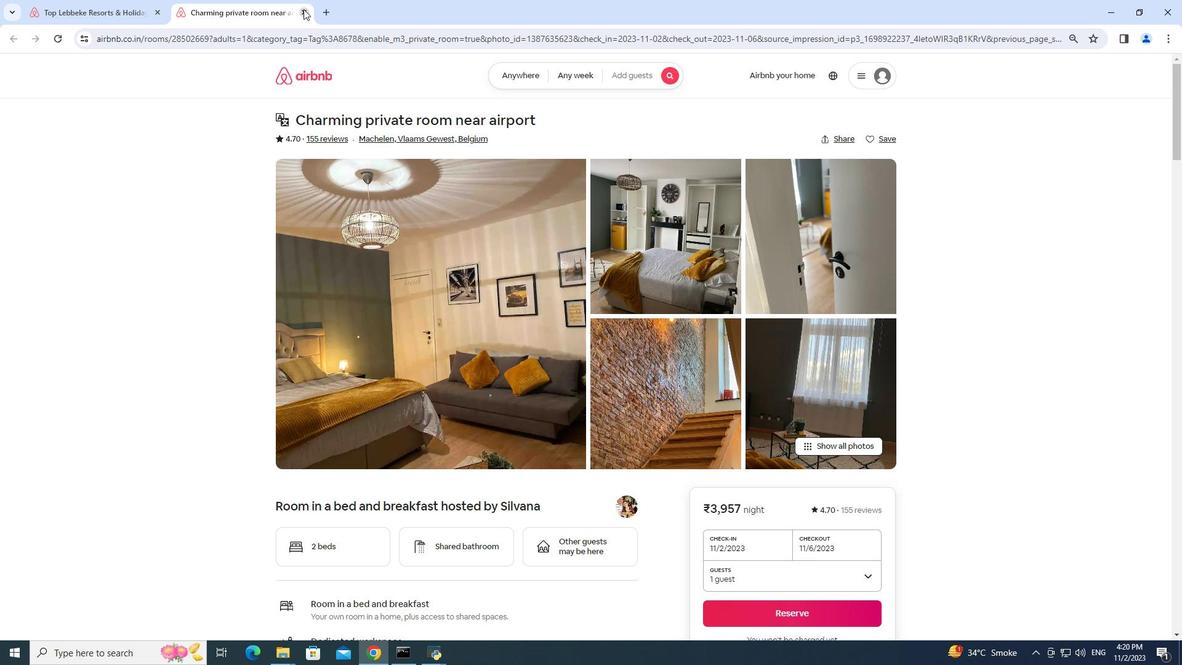 
Action: Mouse moved to (376, 246)
Screenshot: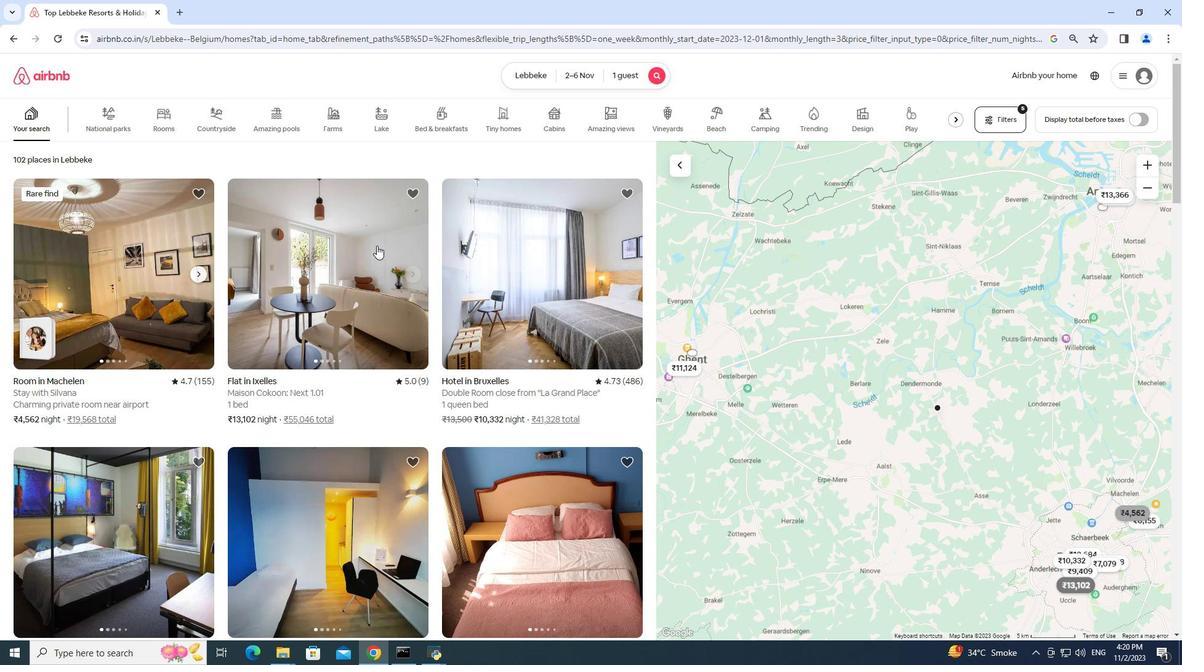 
Action: Mouse pressed left at (376, 246)
Screenshot: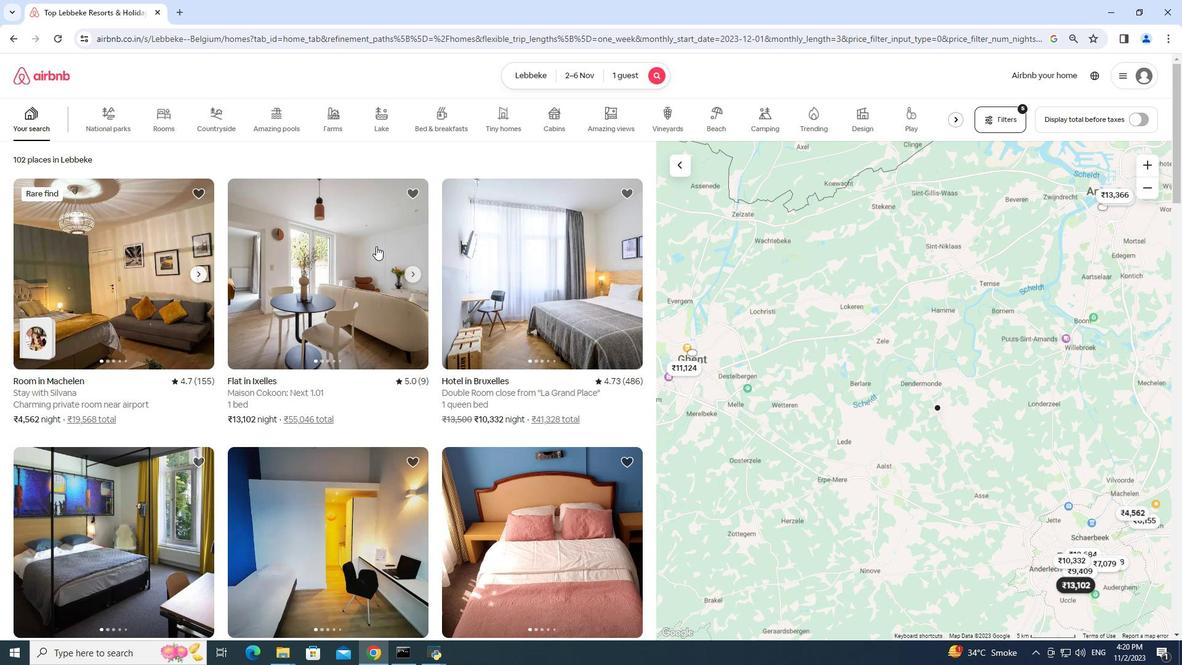 
Action: Mouse moved to (306, 14)
Screenshot: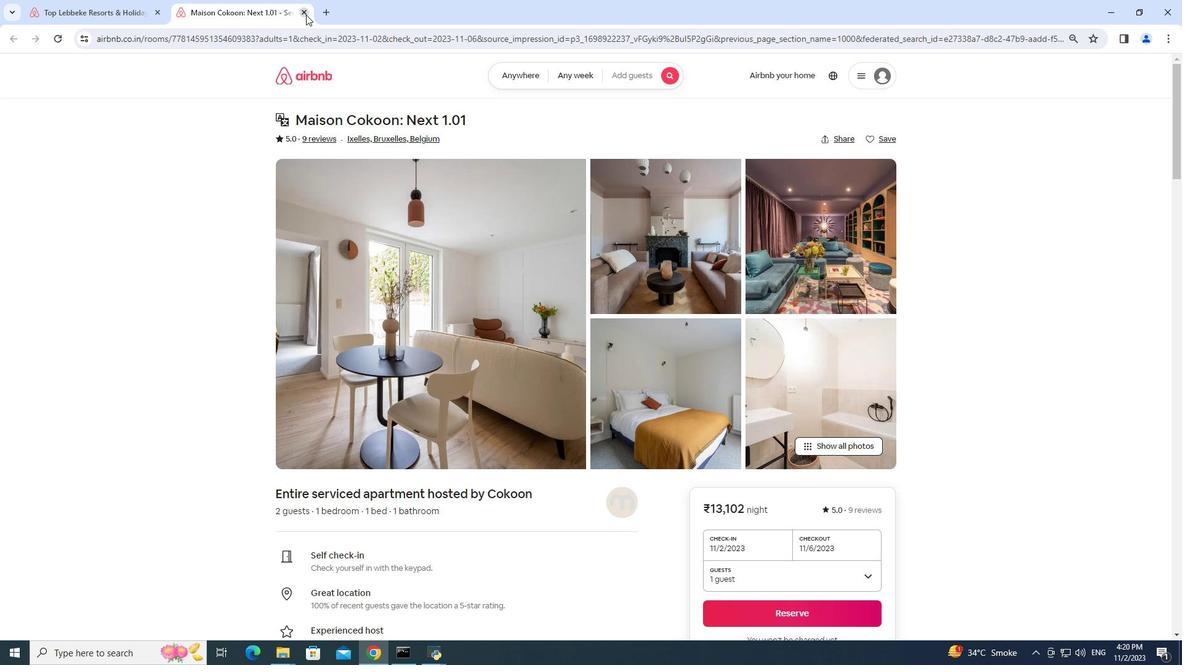 
Action: Mouse pressed left at (306, 14)
Screenshot: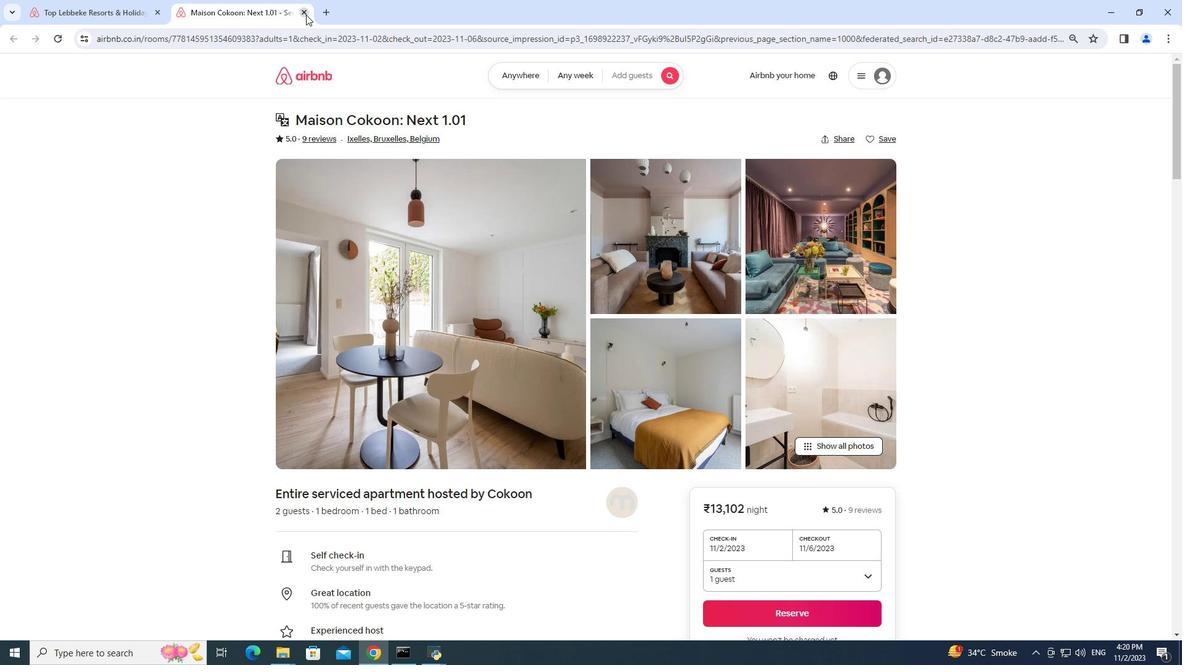 
Action: Mouse moved to (542, 243)
Screenshot: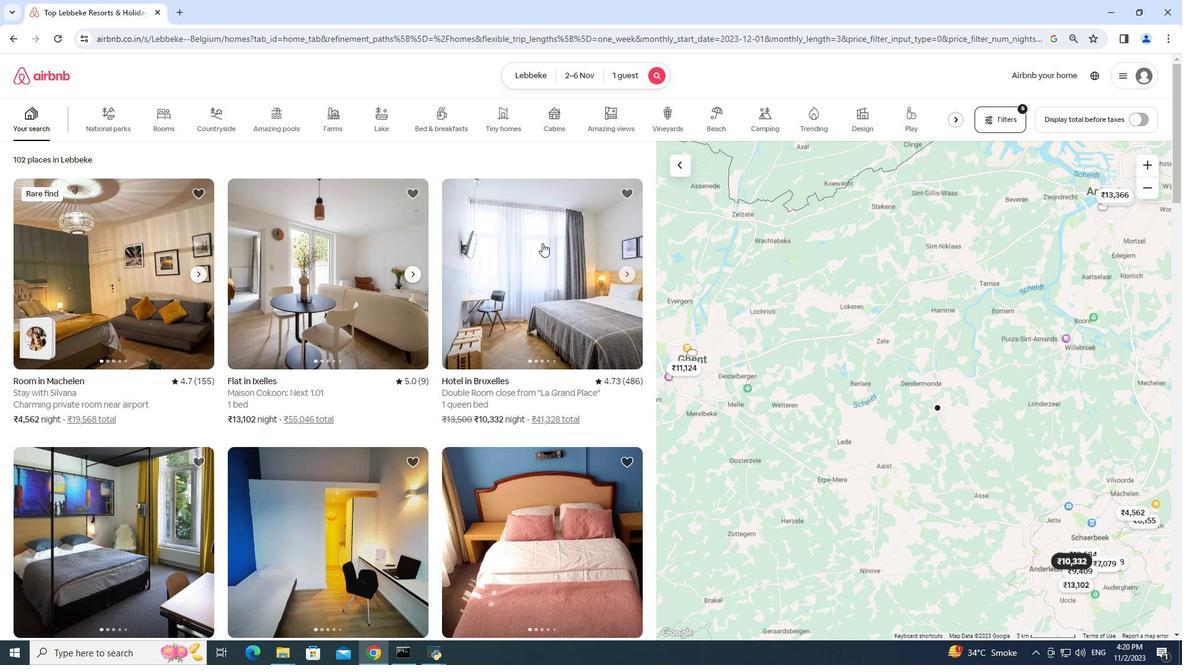 
Action: Mouse pressed left at (542, 243)
Screenshot: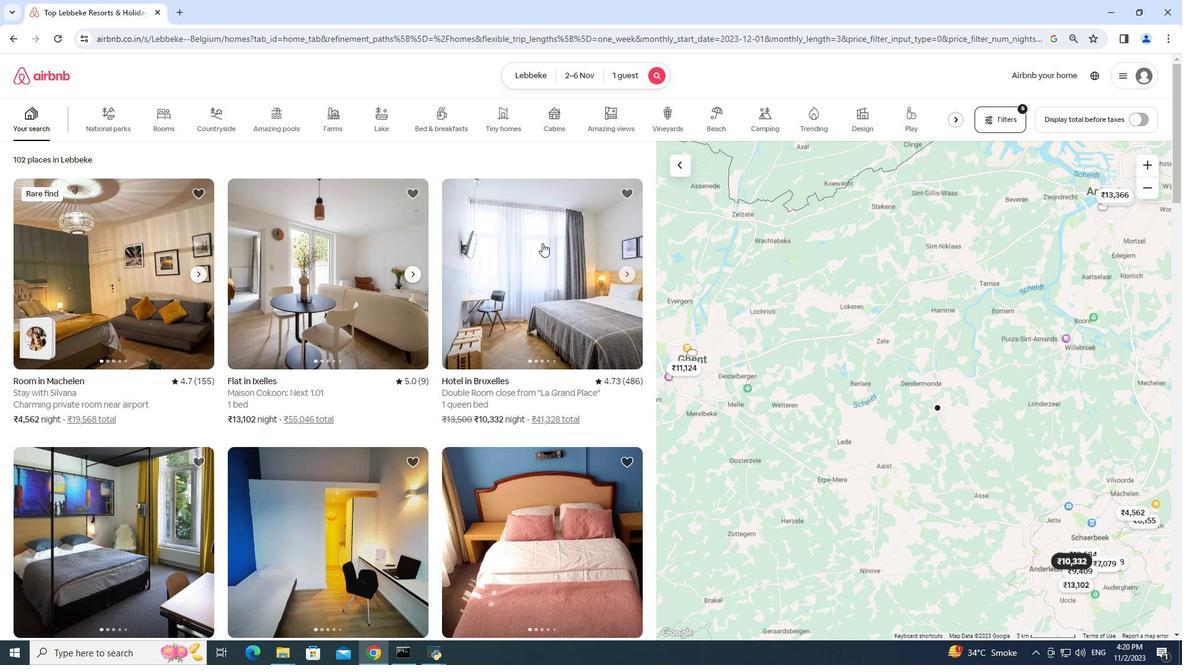 
Action: Mouse moved to (303, 14)
Screenshot: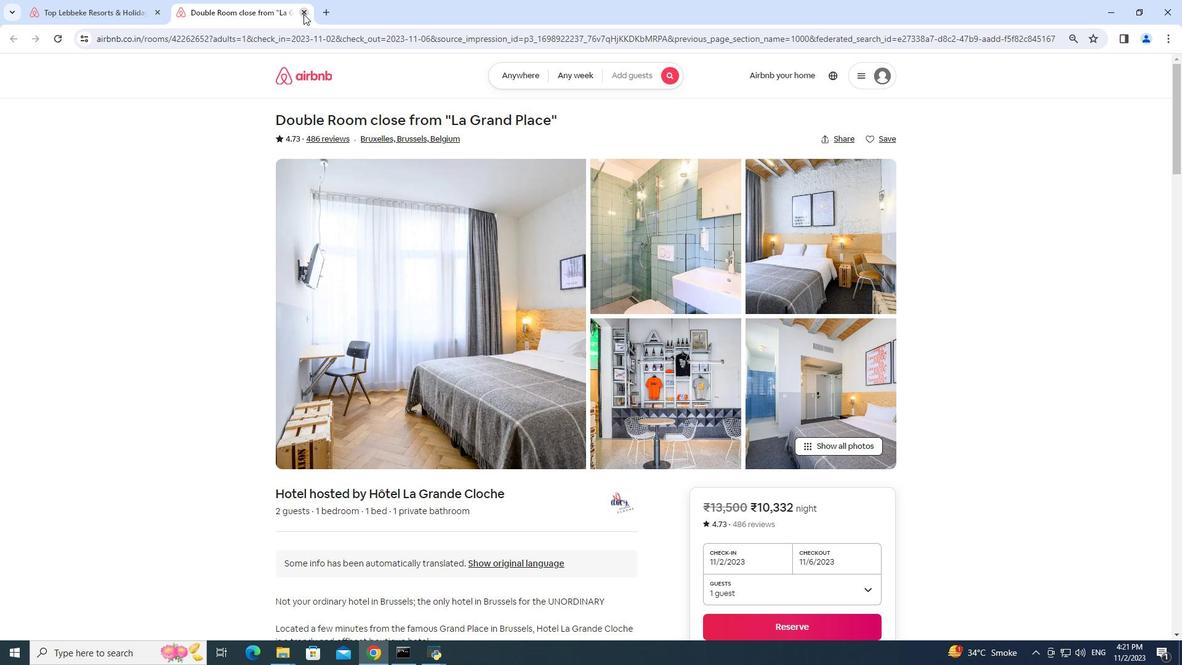 
Action: Mouse pressed left at (303, 14)
Screenshot: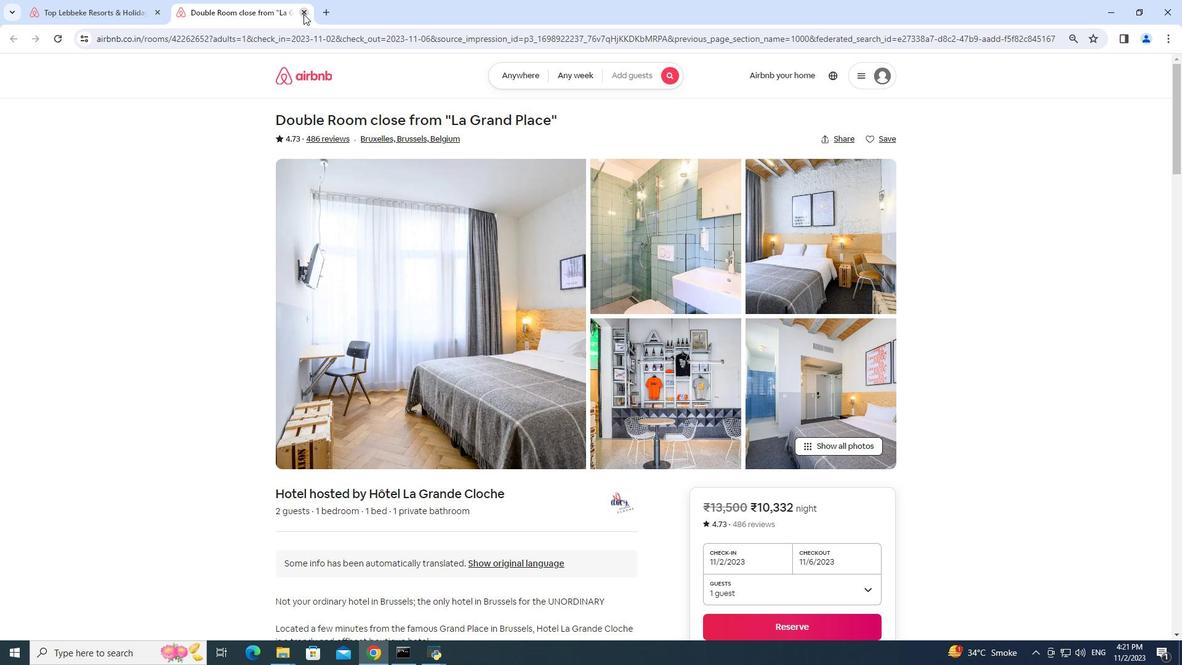 
Action: Mouse moved to (418, 227)
Screenshot: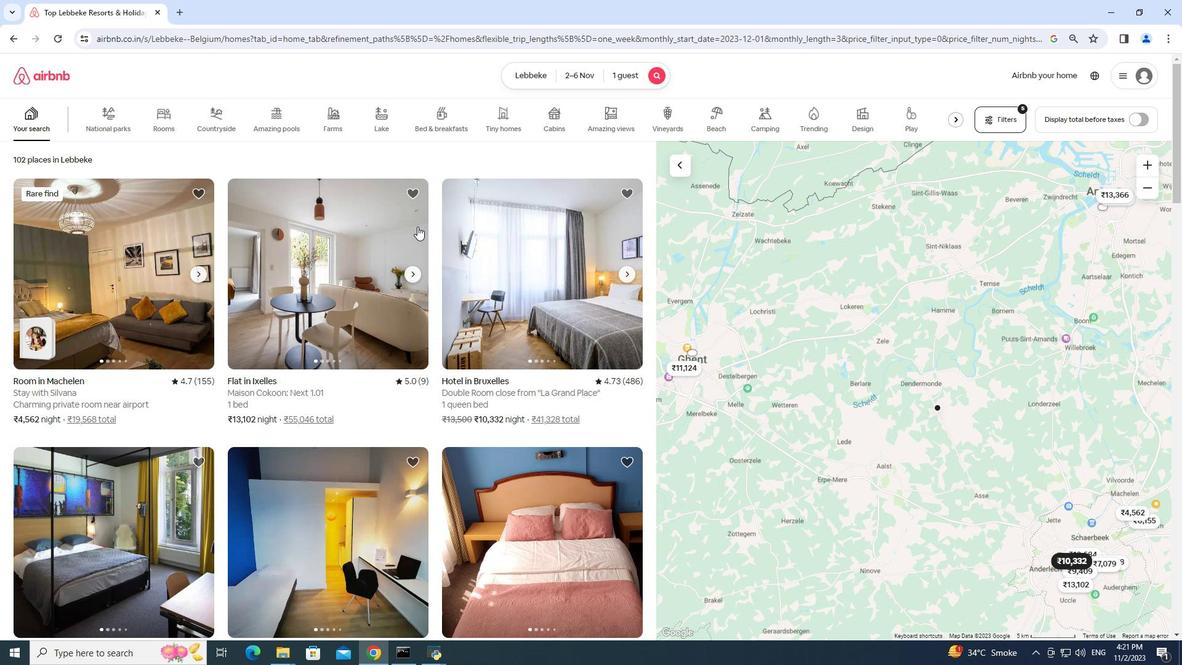 
Action: Mouse scrolled (418, 227) with delta (0, 0)
Screenshot: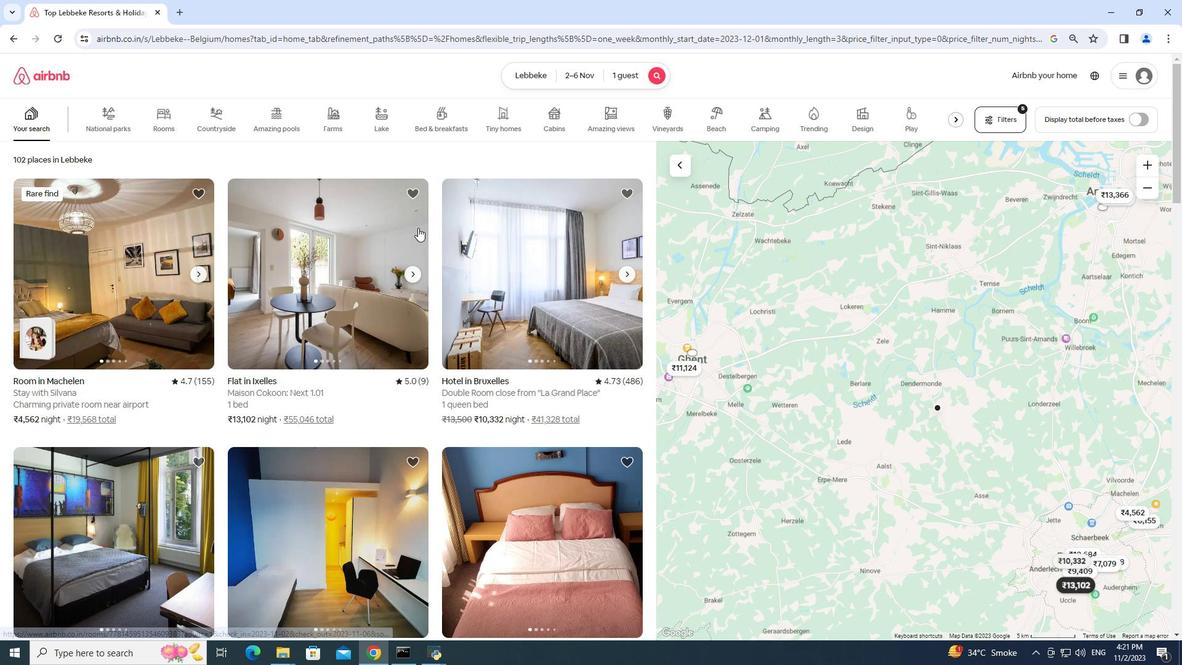 
Action: Mouse scrolled (418, 227) with delta (0, 0)
Screenshot: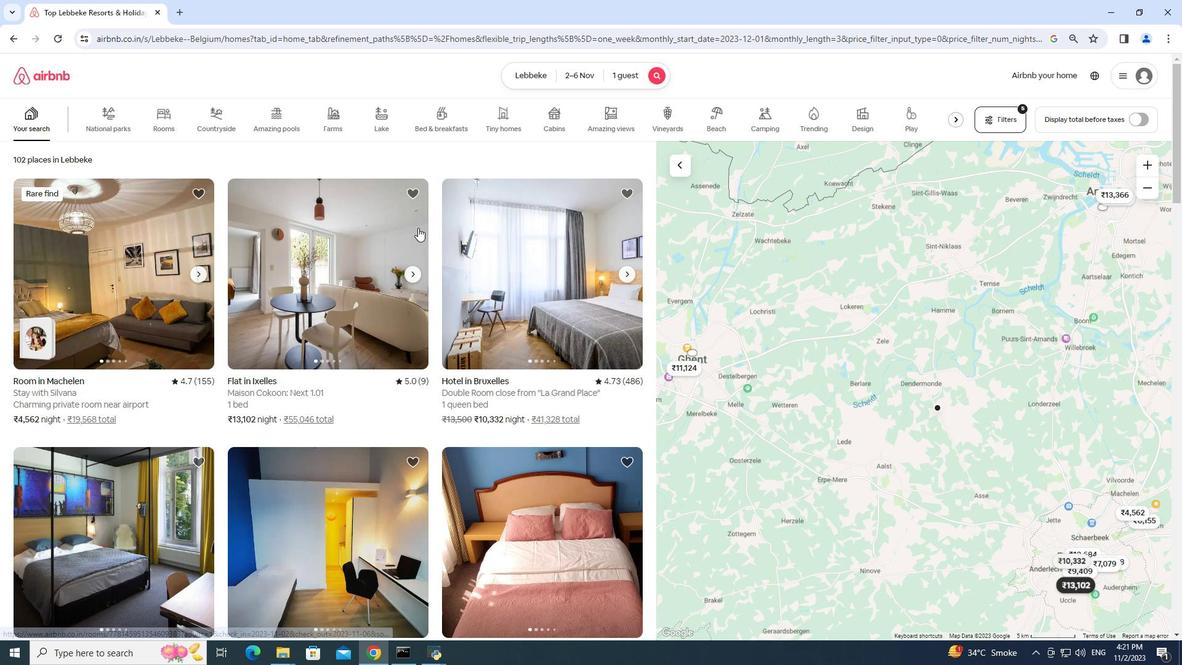 
Action: Mouse scrolled (418, 227) with delta (0, 0)
Screenshot: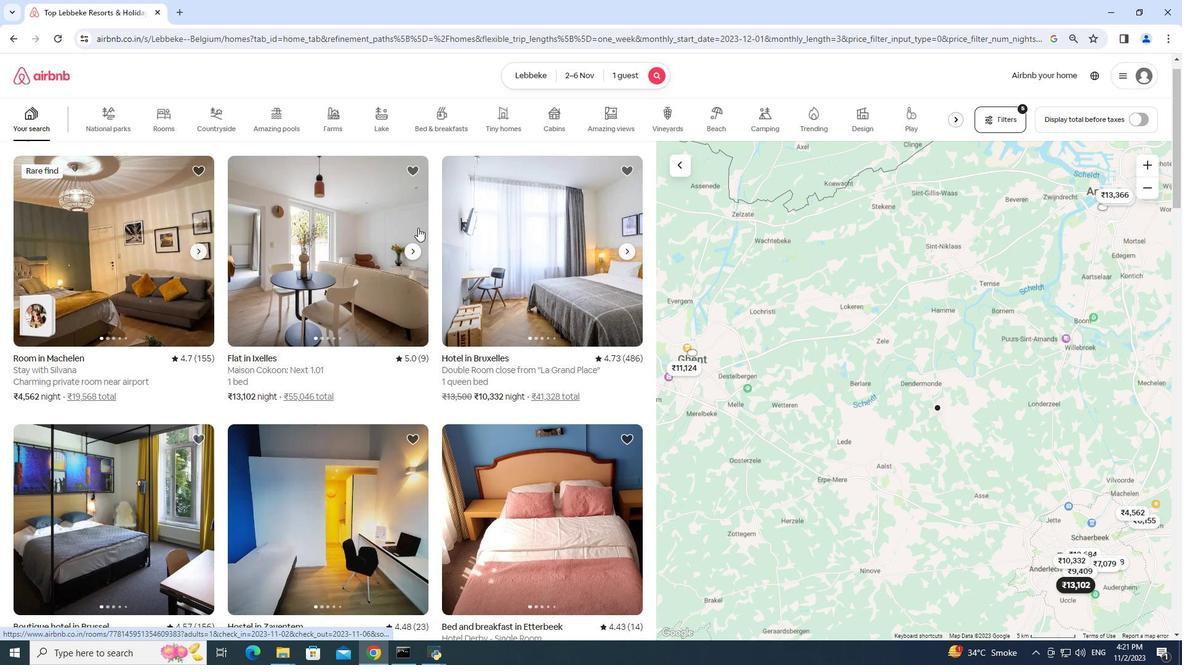 
Action: Mouse scrolled (418, 227) with delta (0, 0)
Screenshot: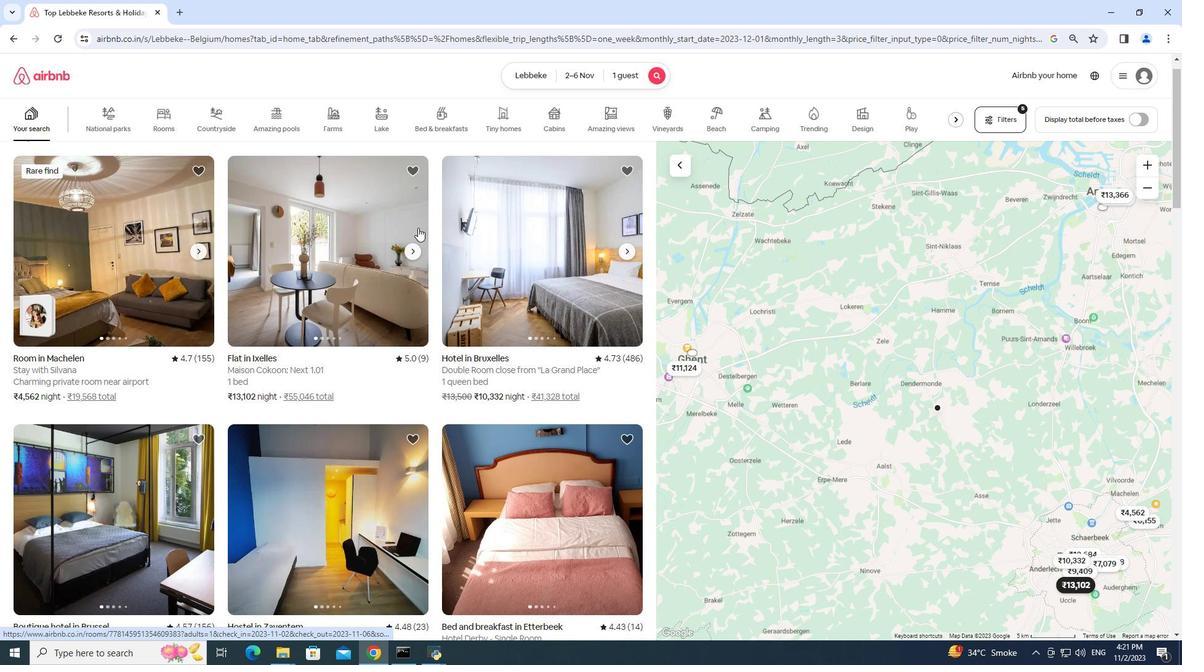 
Action: Mouse moved to (120, 317)
Screenshot: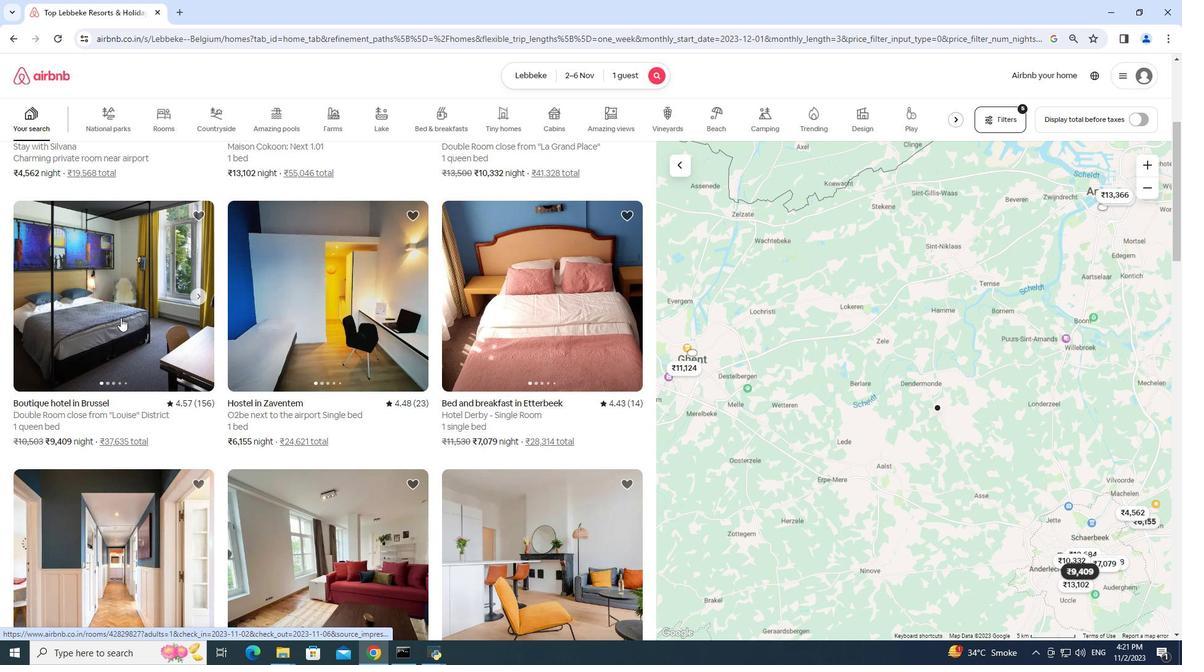 
Action: Mouse pressed left at (120, 317)
Screenshot: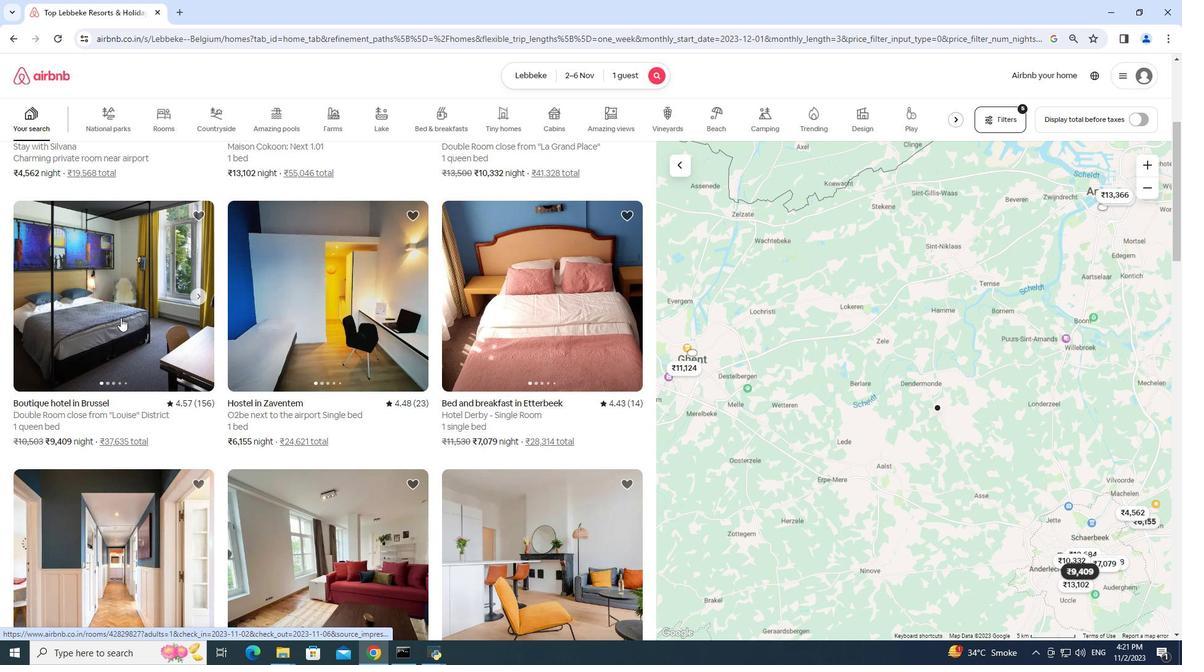 
Action: Mouse moved to (326, 343)
Screenshot: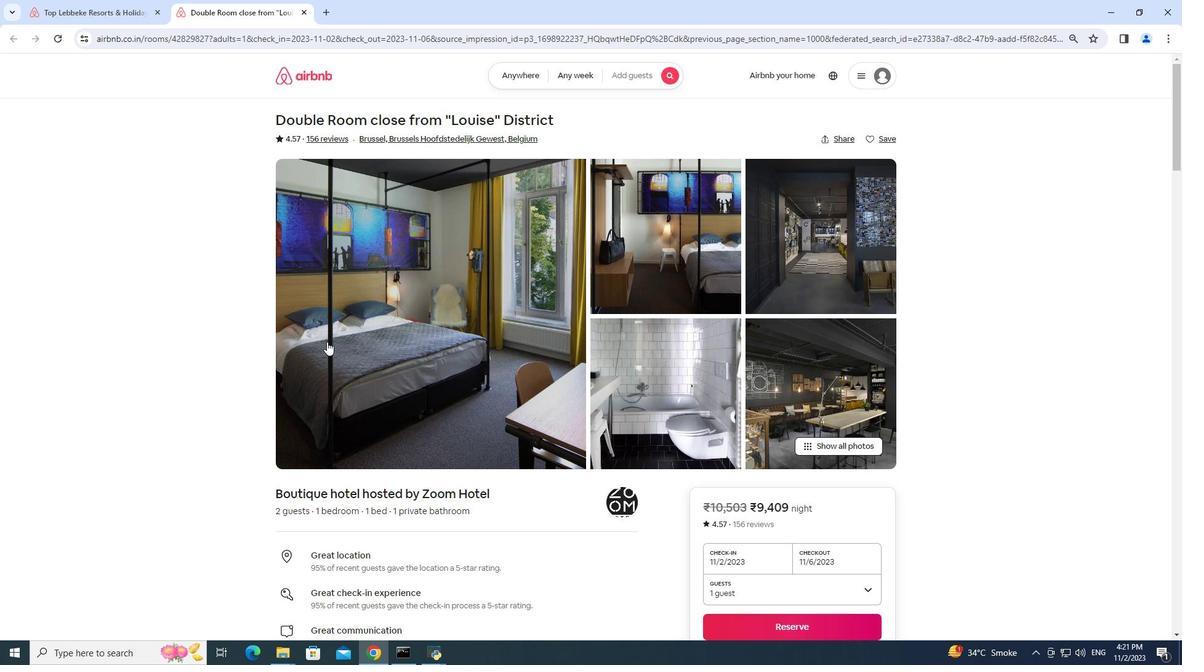 
Action: Mouse scrolled (326, 342) with delta (0, 0)
Screenshot: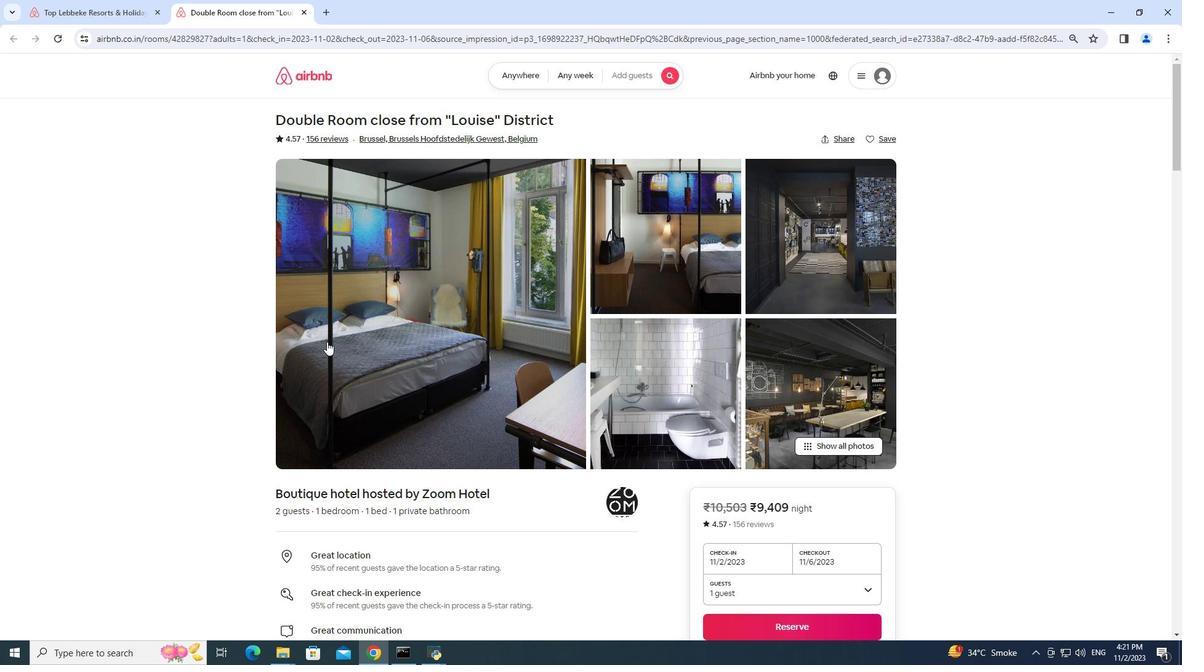 
Action: Mouse moved to (304, 14)
Screenshot: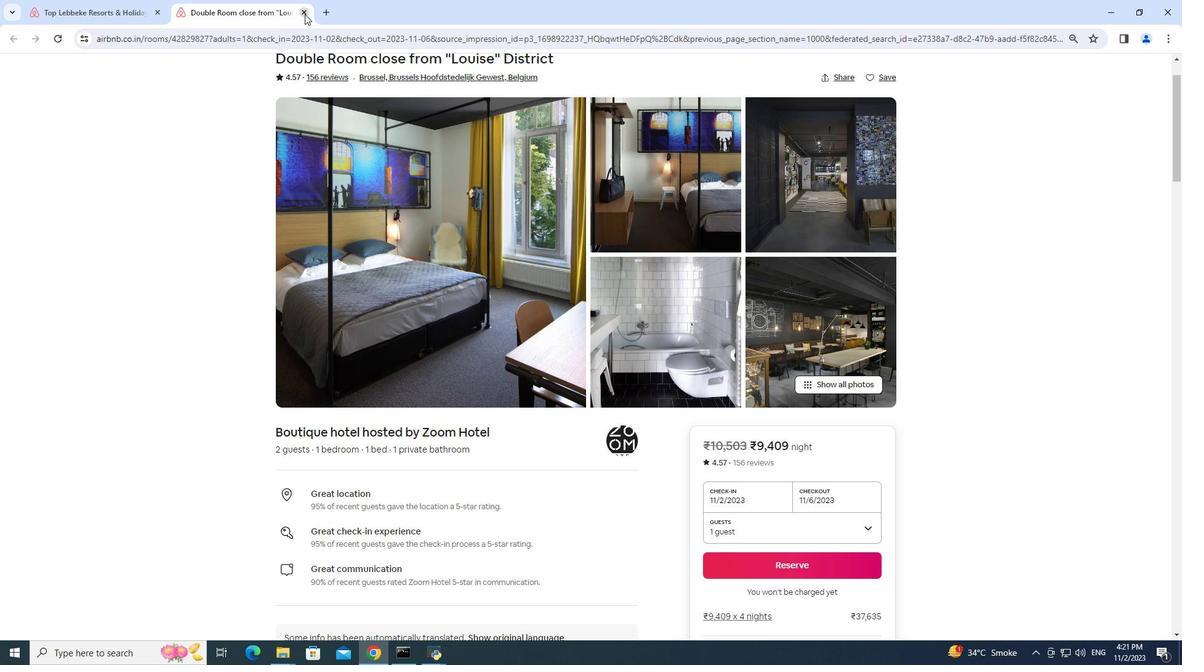 
Action: Mouse pressed left at (304, 14)
Screenshot: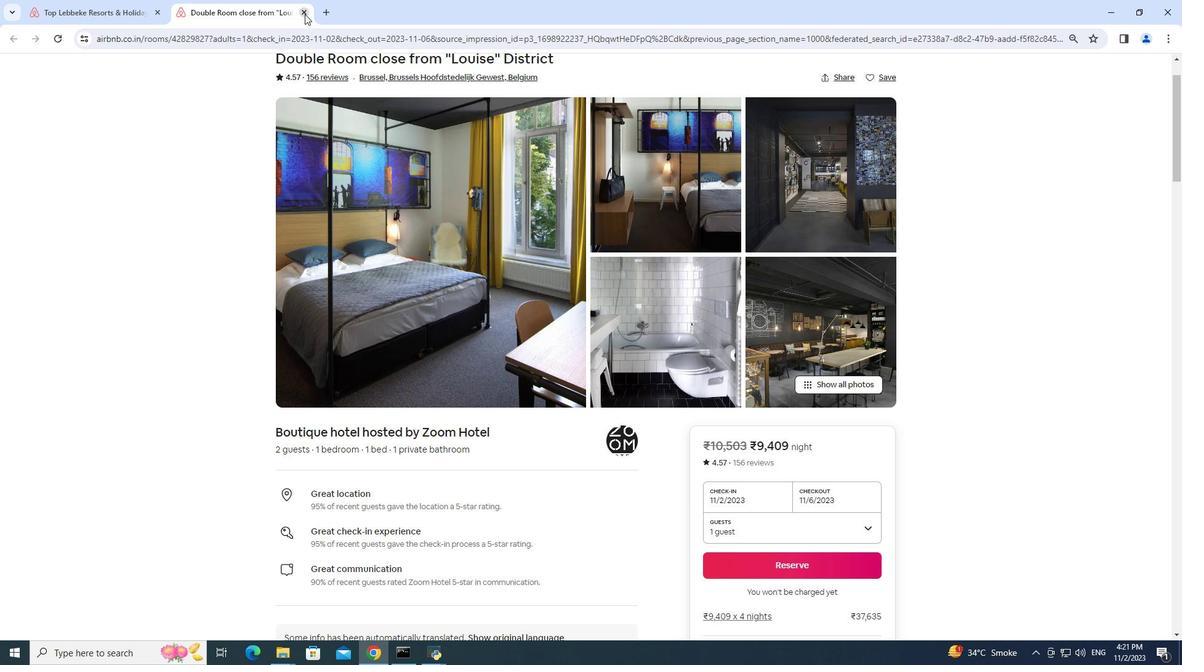 
Action: Mouse moved to (409, 280)
Screenshot: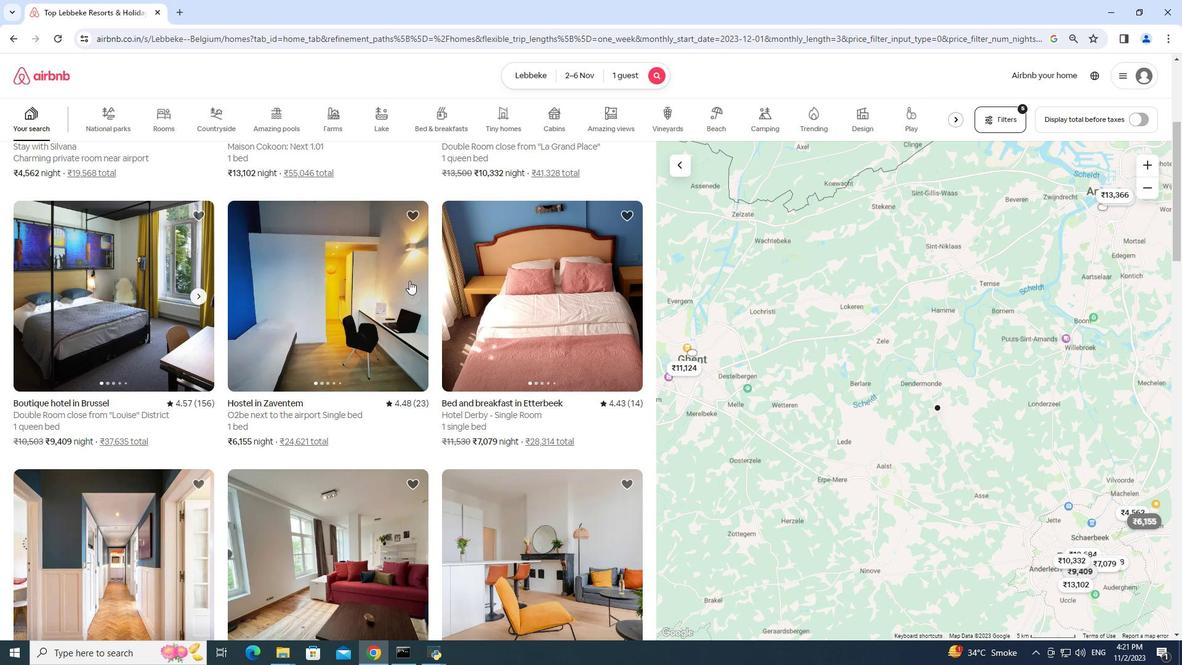 
Action: Mouse scrolled (409, 280) with delta (0, 0)
Screenshot: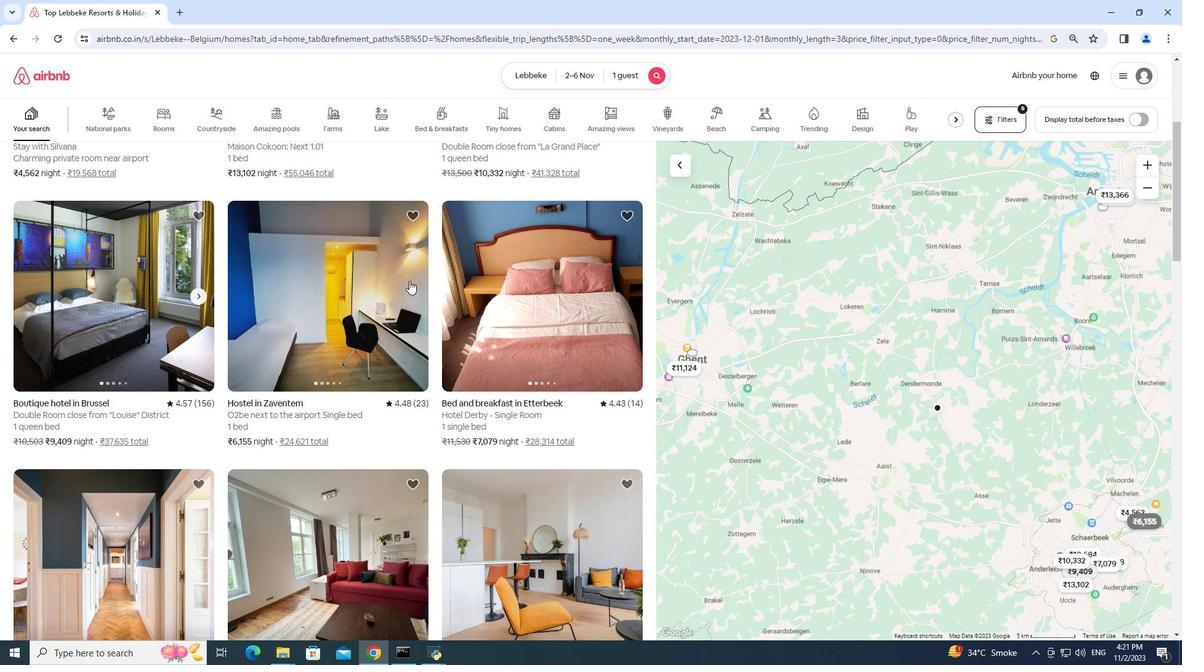 
Action: Mouse scrolled (409, 280) with delta (0, 0)
Screenshot: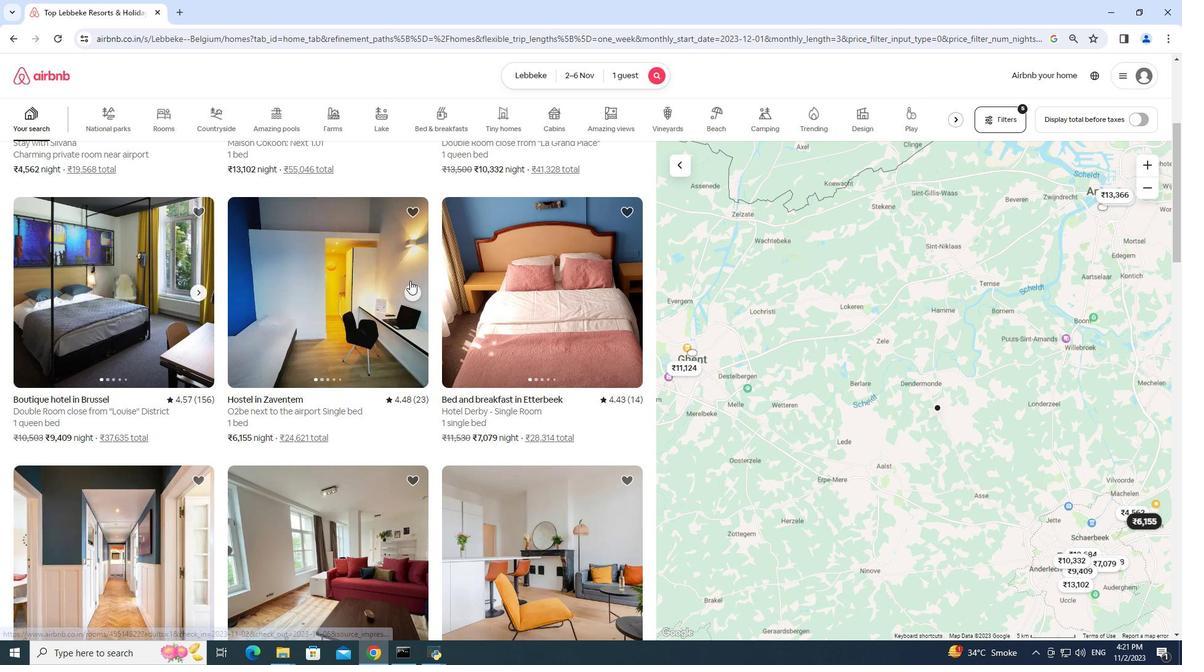 
Action: Mouse moved to (410, 280)
Screenshot: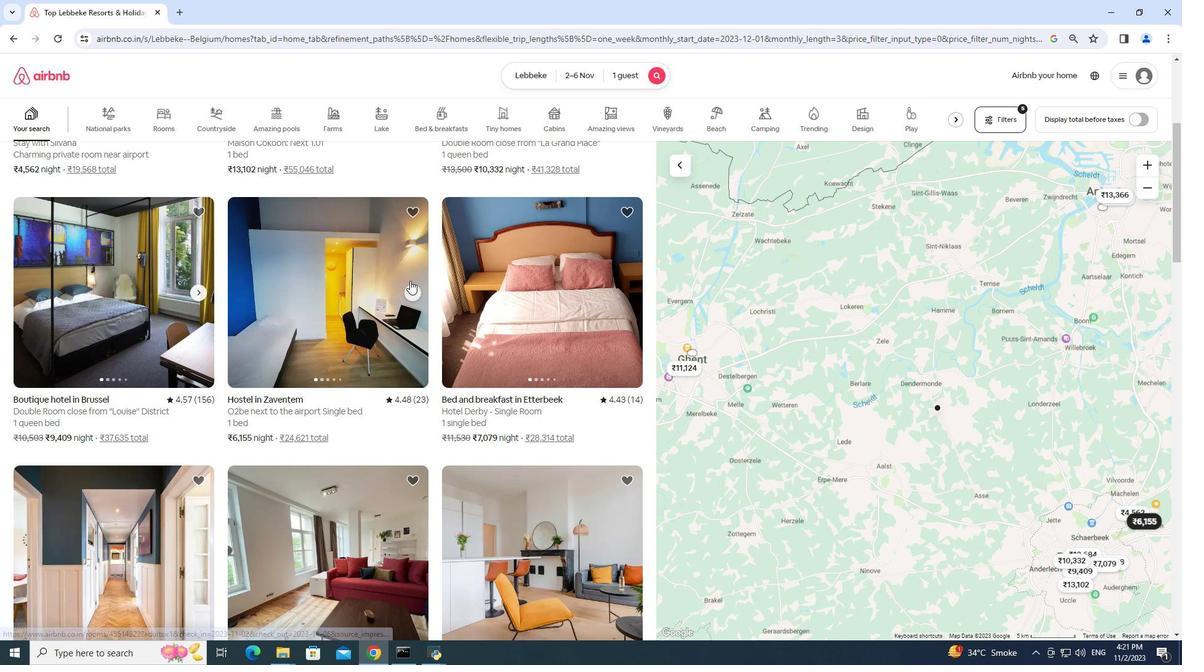 
Action: Mouse scrolled (410, 280) with delta (0, 0)
Screenshot: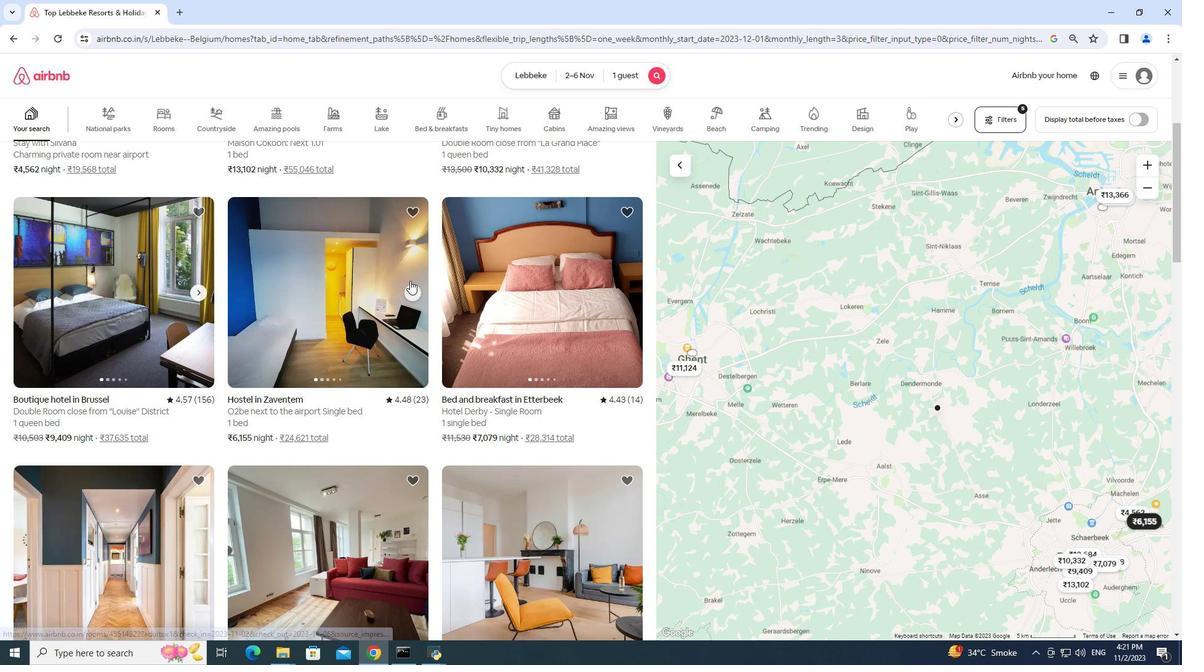 
Action: Mouse moved to (410, 280)
Screenshot: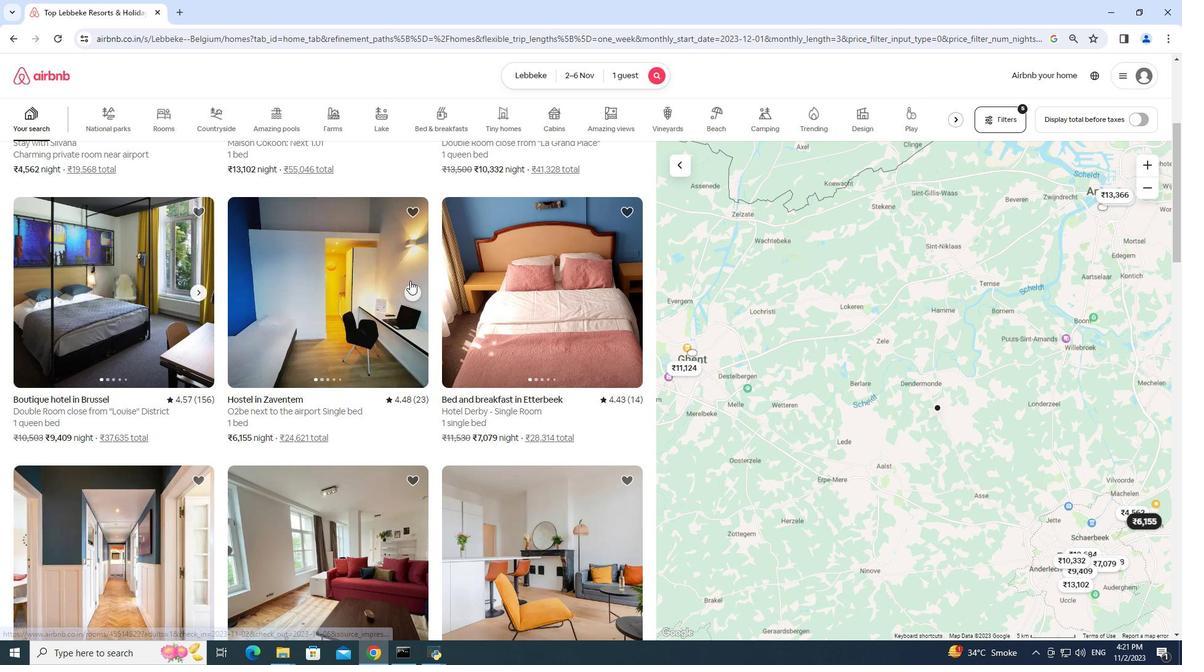 
Action: Mouse scrolled (410, 280) with delta (0, 0)
Screenshot: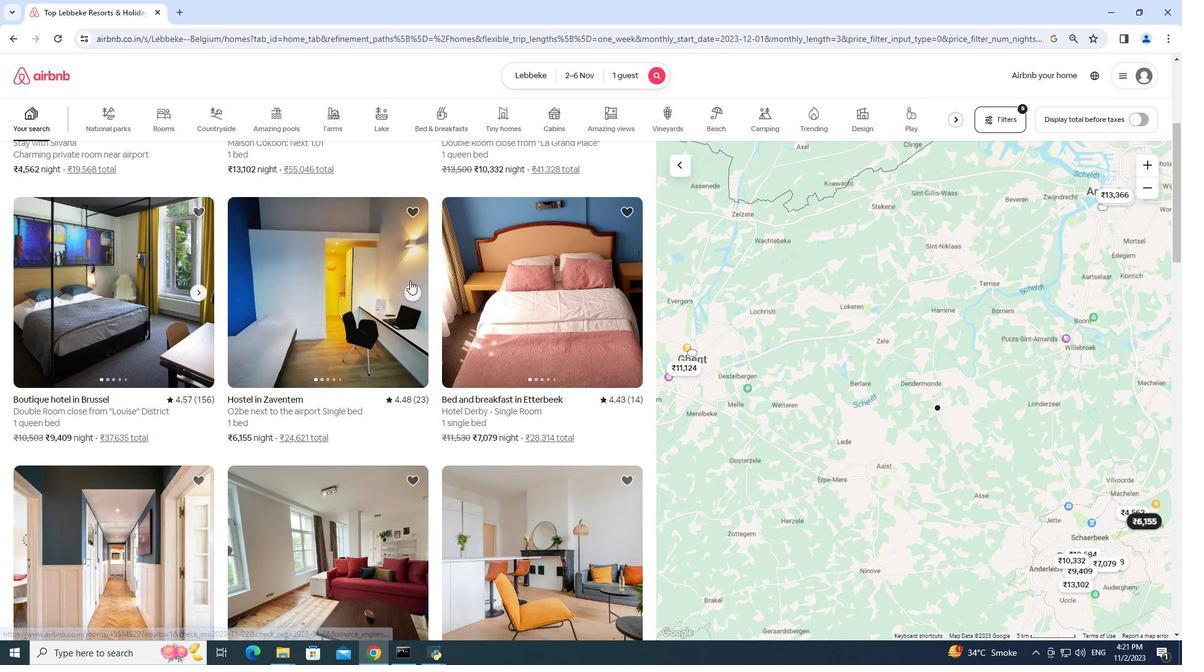 
Action: Mouse moved to (407, 280)
Screenshot: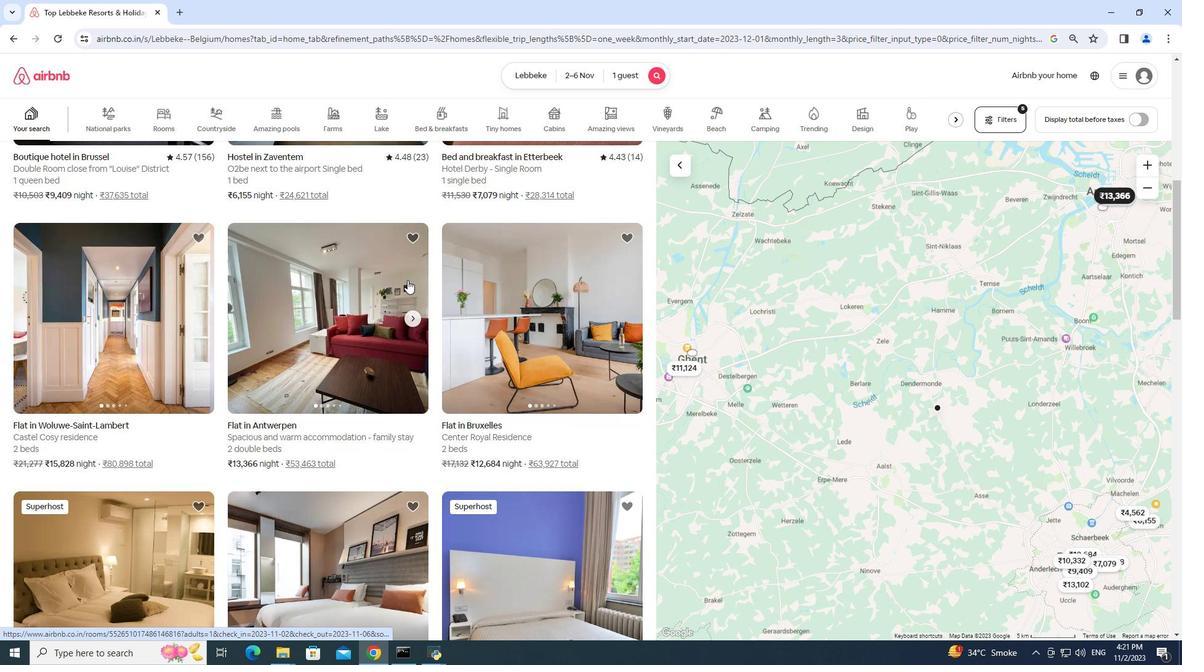 
Action: Mouse scrolled (407, 279) with delta (0, 0)
Screenshot: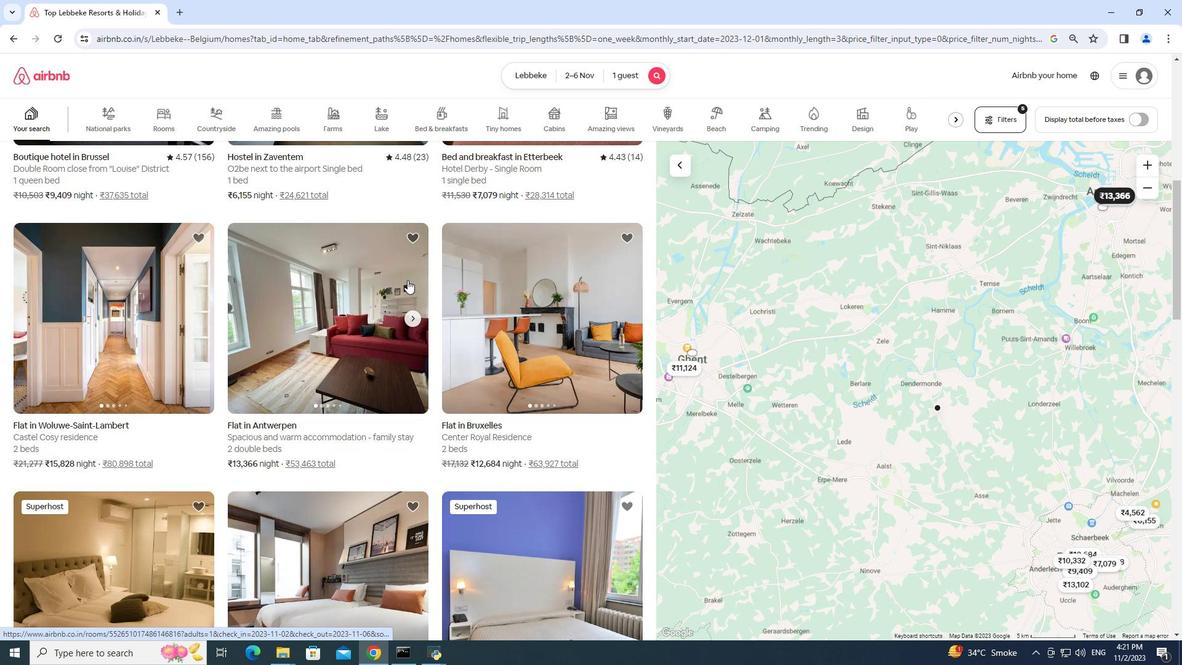 
Action: Mouse moved to (407, 280)
Screenshot: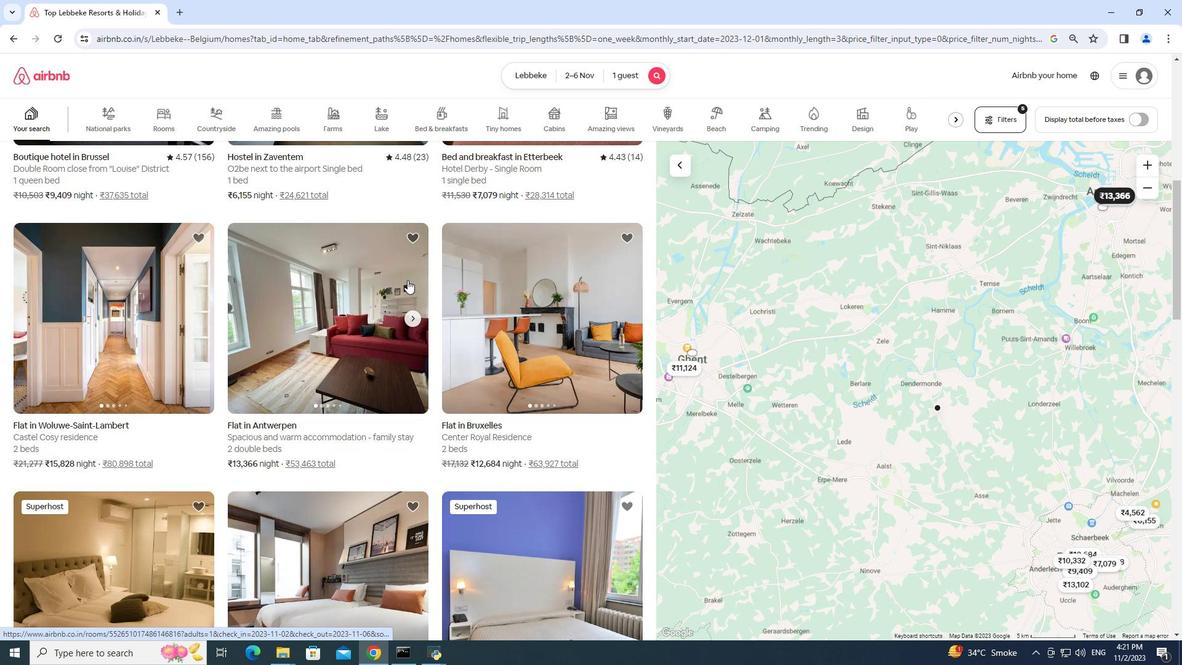 
Action: Mouse scrolled (407, 280) with delta (0, 0)
Screenshot: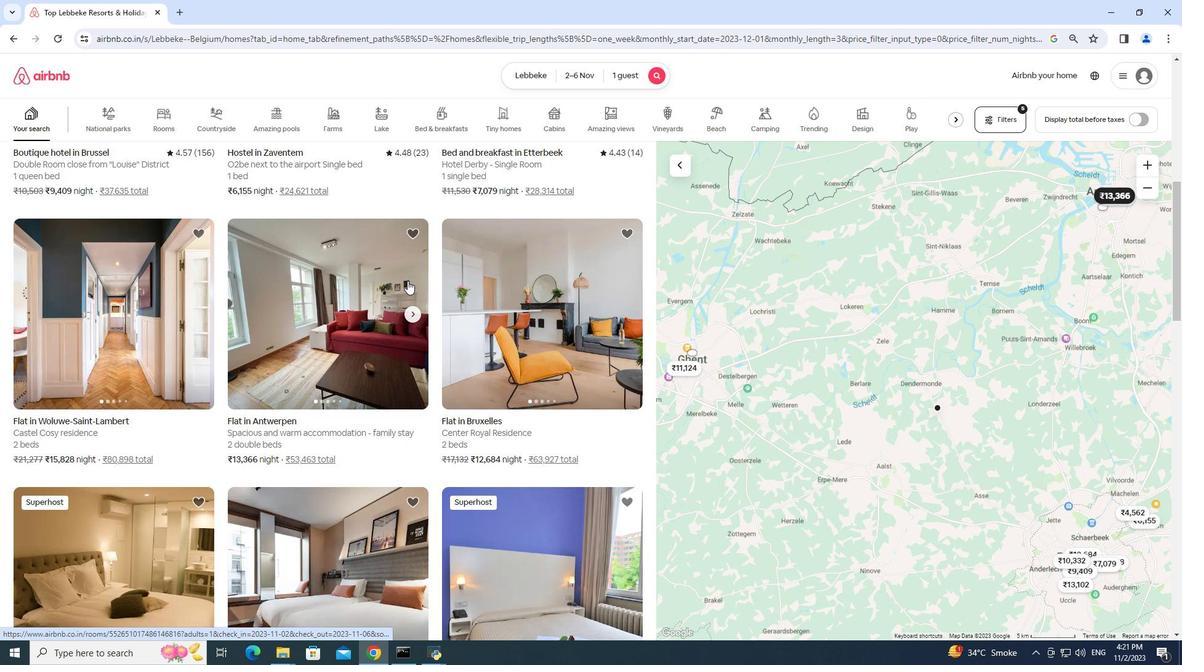 
Action: Mouse moved to (81, 207)
Screenshot: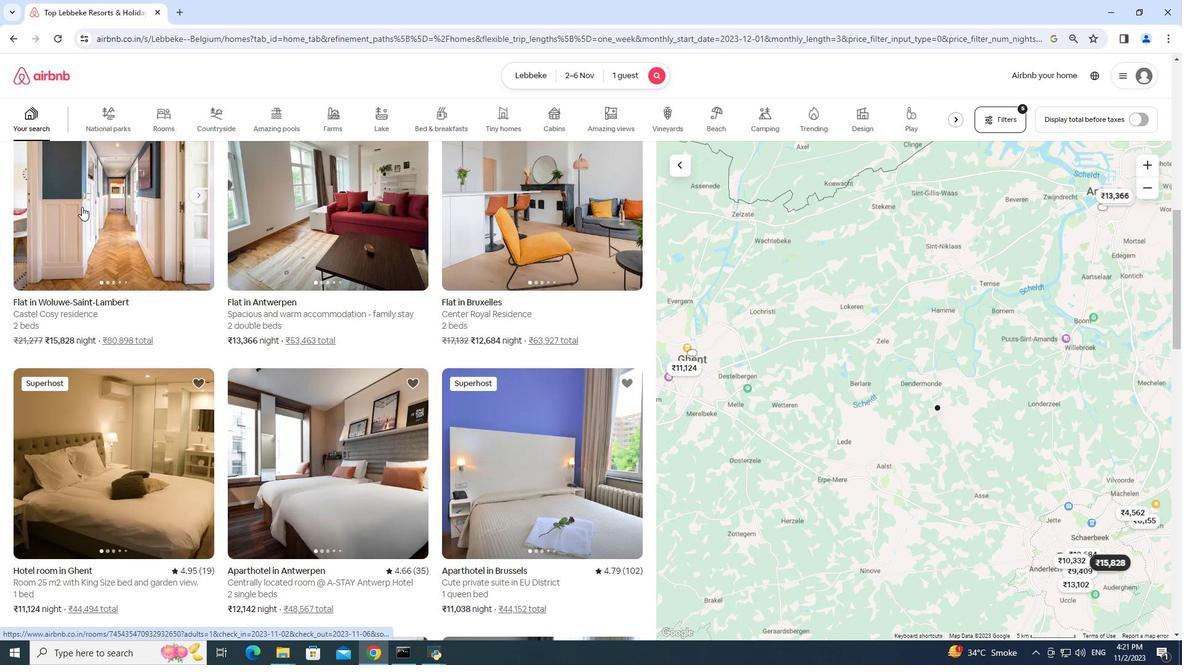 
Action: Mouse pressed left at (81, 207)
Screenshot: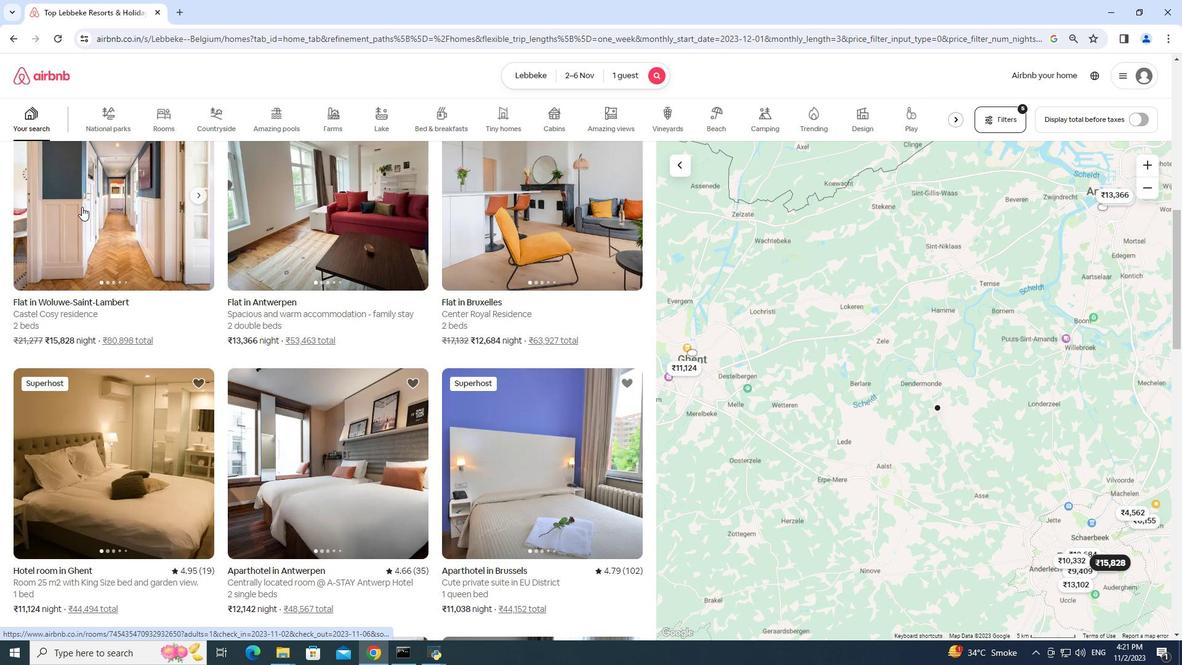 
Action: Mouse moved to (303, 14)
Screenshot: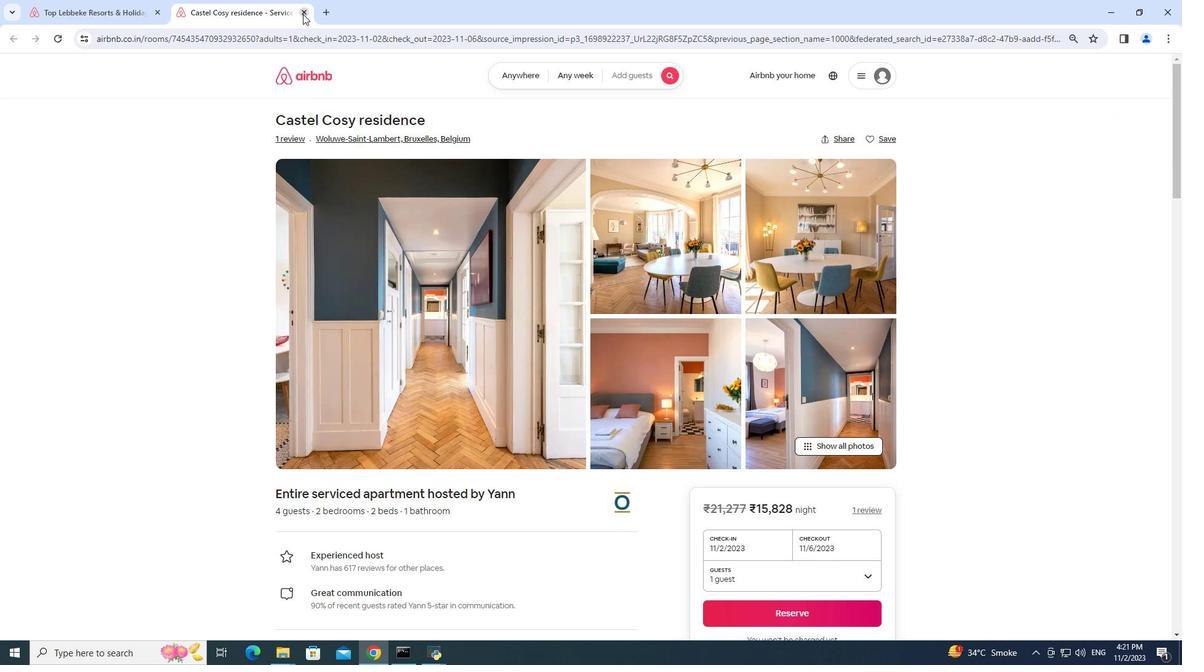 
Action: Mouse pressed left at (303, 14)
Screenshot: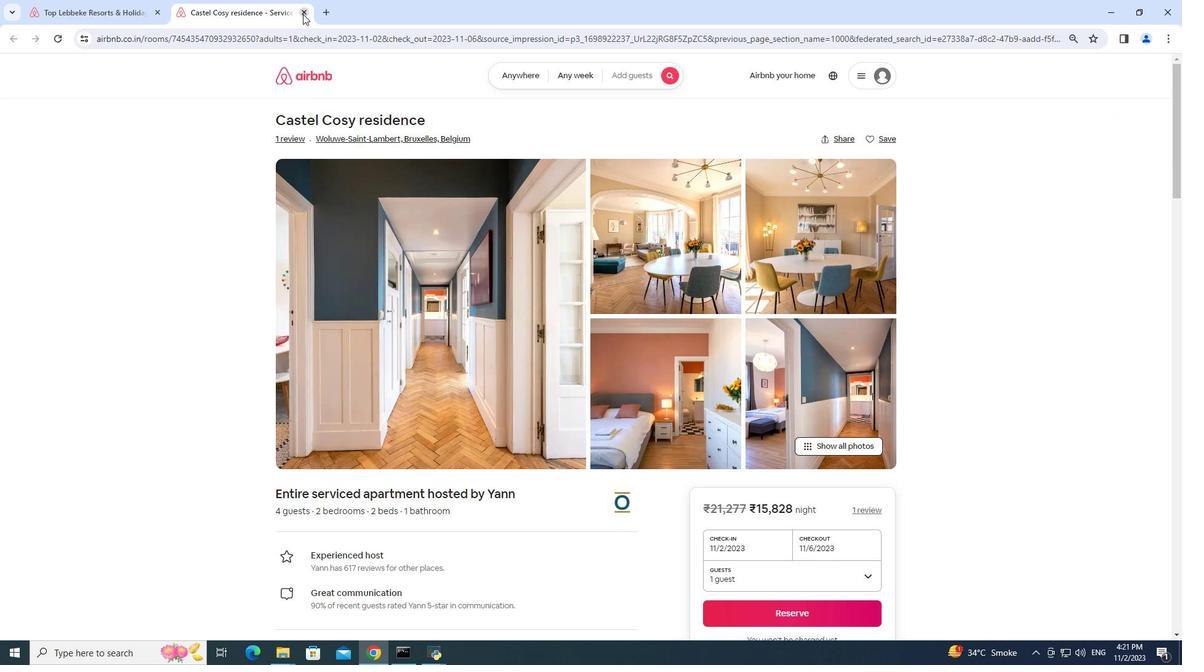 
Action: Mouse moved to (317, 468)
Screenshot: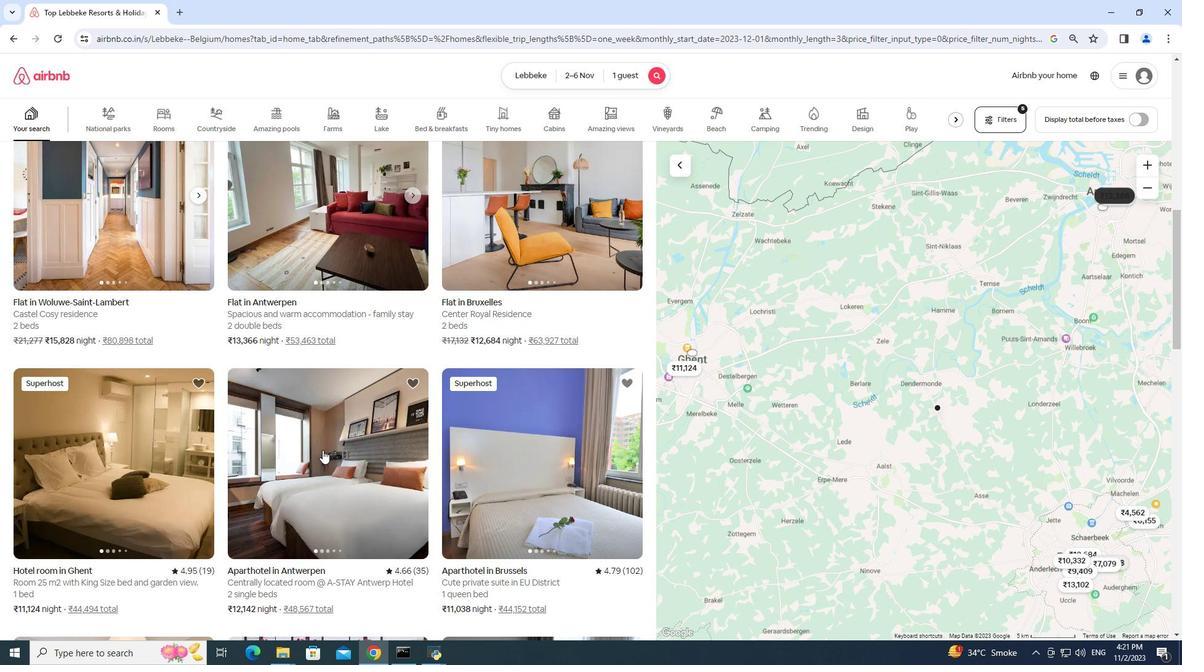 
Action: Mouse pressed left at (317, 468)
Screenshot: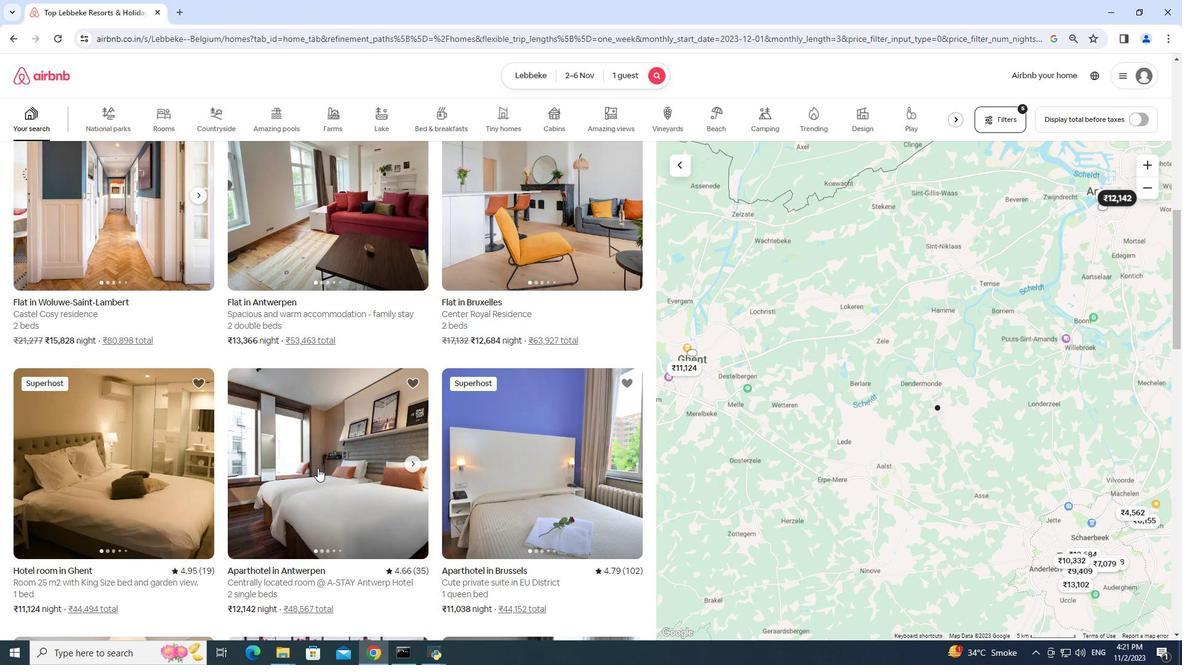 
Action: Mouse moved to (307, 12)
Screenshot: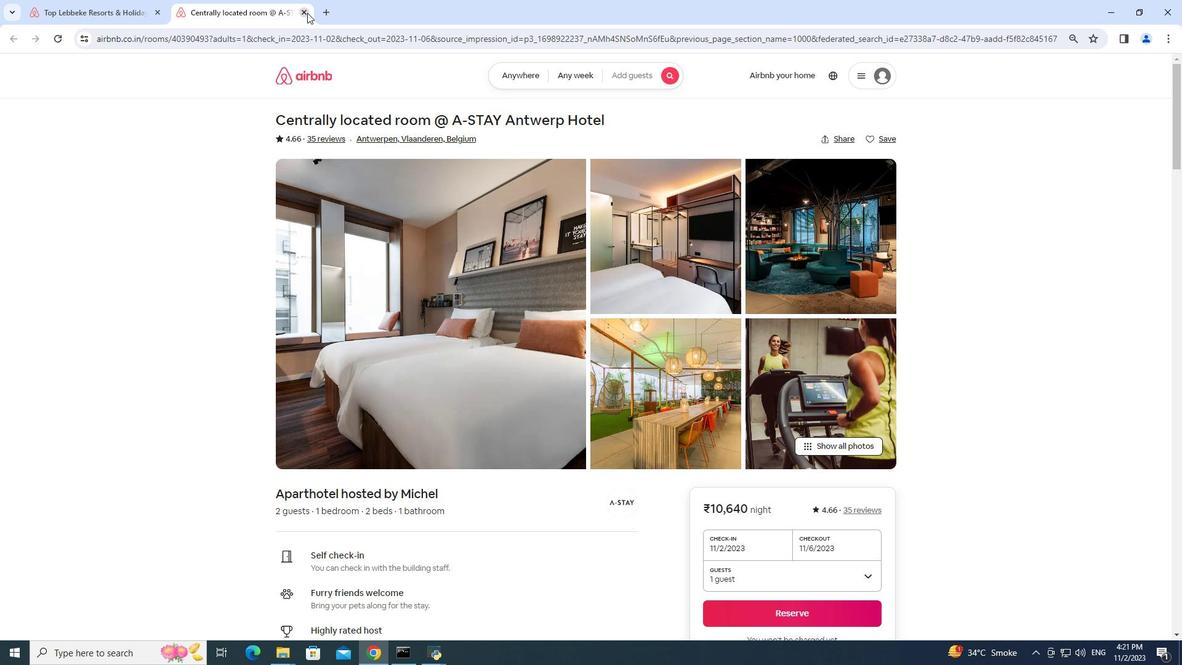 
Action: Mouse pressed left at (307, 12)
Screenshot: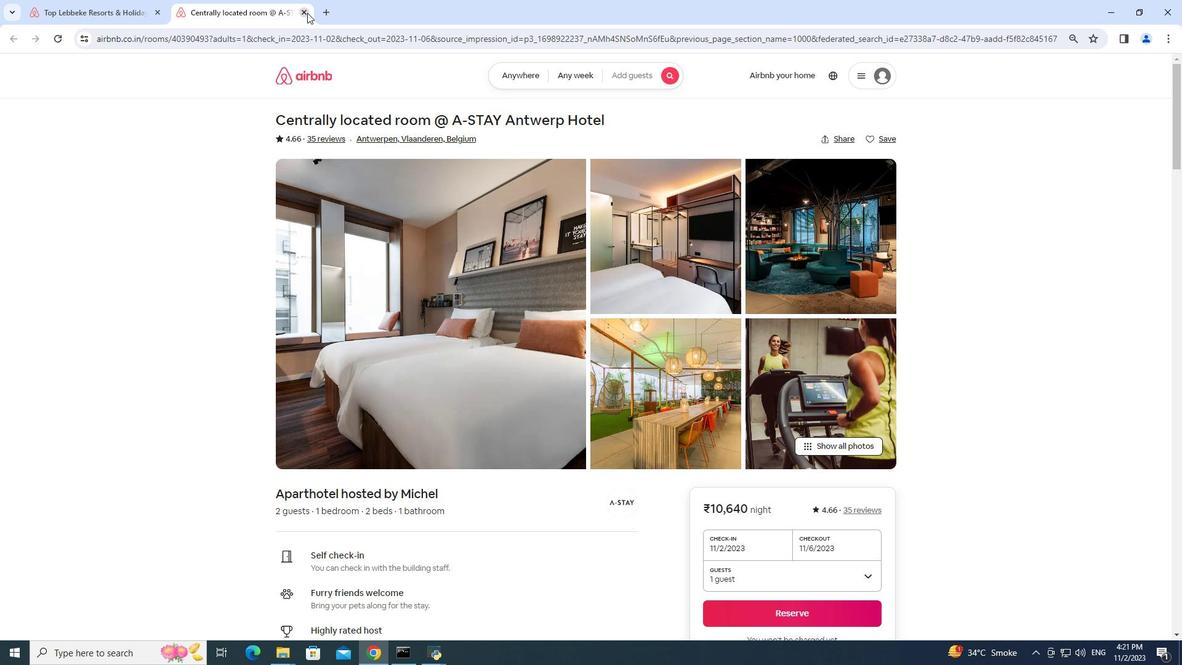 
Action: Mouse moved to (391, 317)
Screenshot: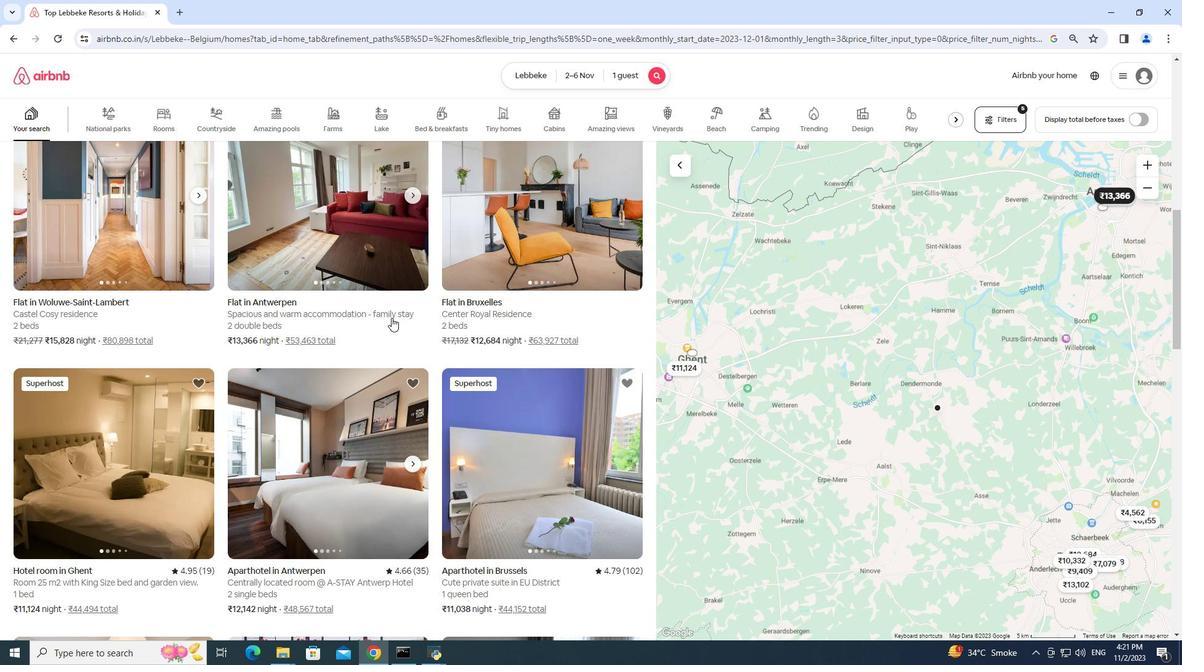 
Action: Mouse scrolled (391, 317) with delta (0, 0)
Screenshot: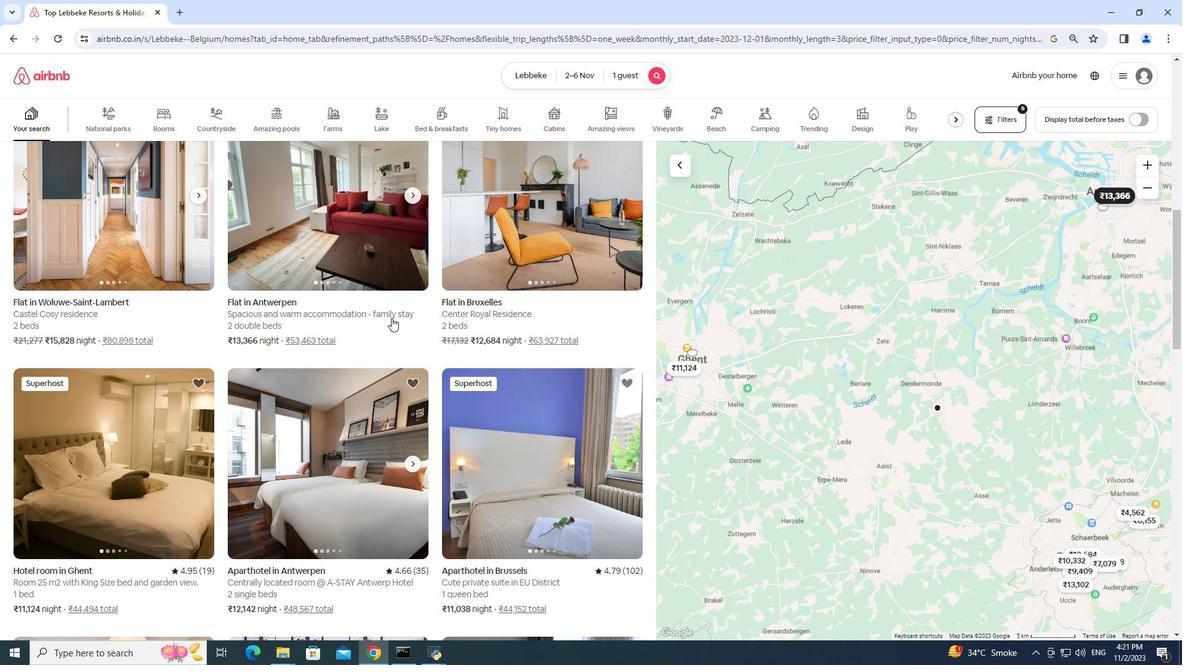 
Action: Mouse scrolled (391, 317) with delta (0, 0)
Screenshot: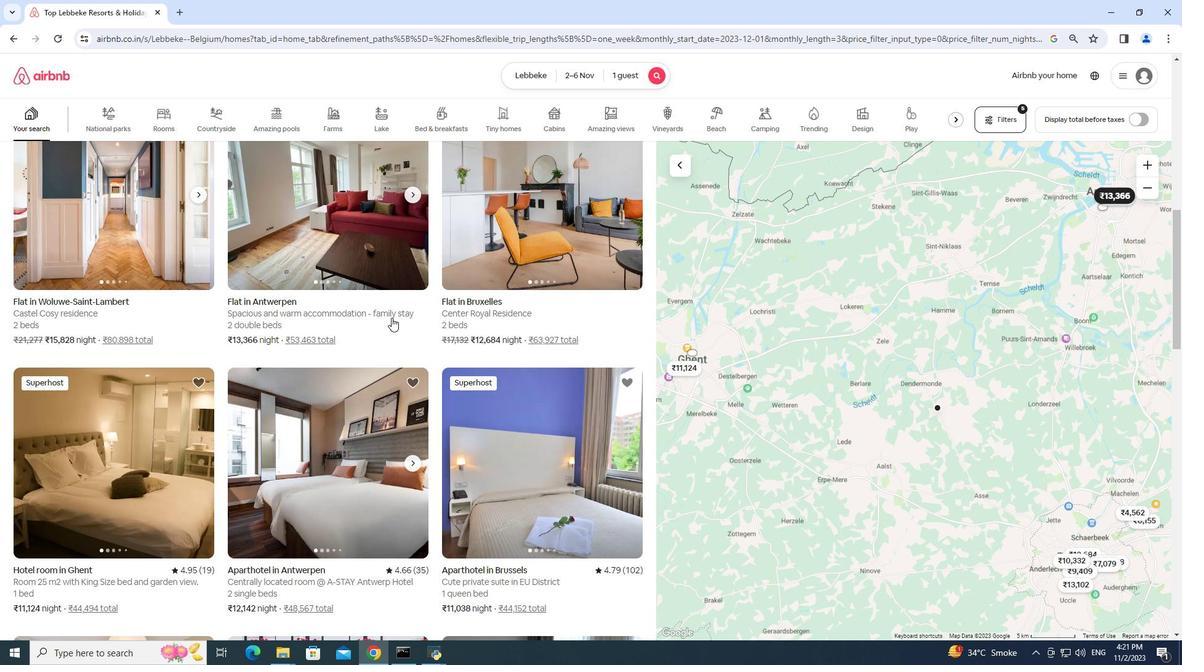
Action: Mouse scrolled (391, 317) with delta (0, 0)
Screenshot: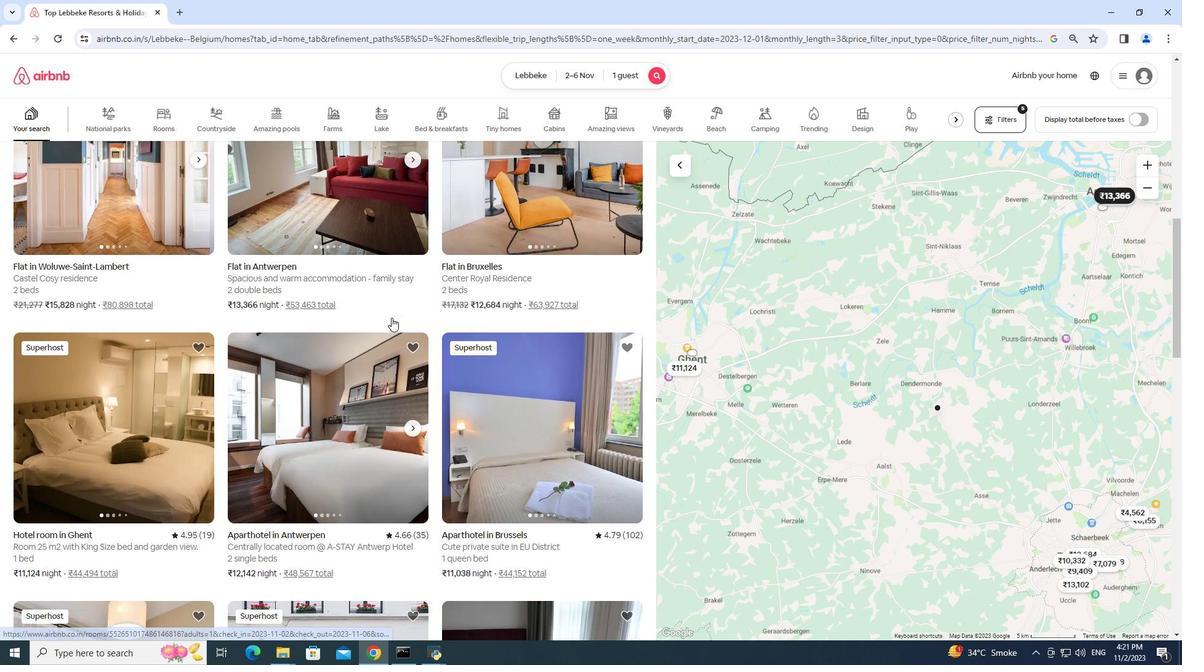 
Action: Mouse scrolled (391, 317) with delta (0, 0)
Screenshot: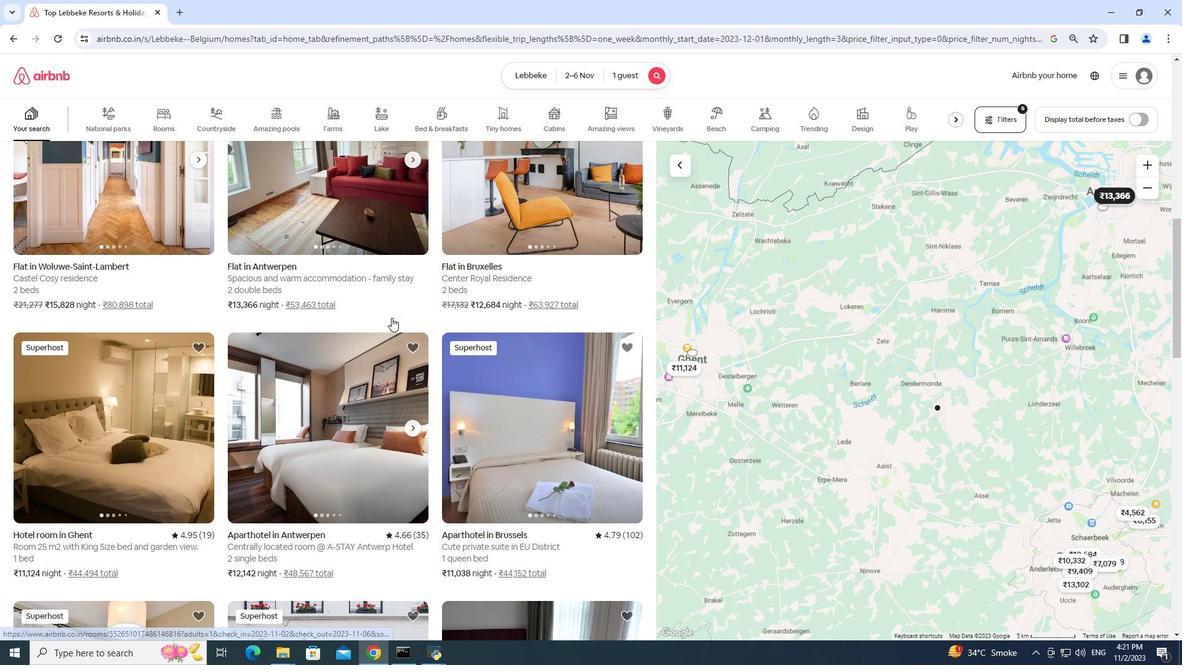 
Action: Mouse moved to (519, 245)
Screenshot: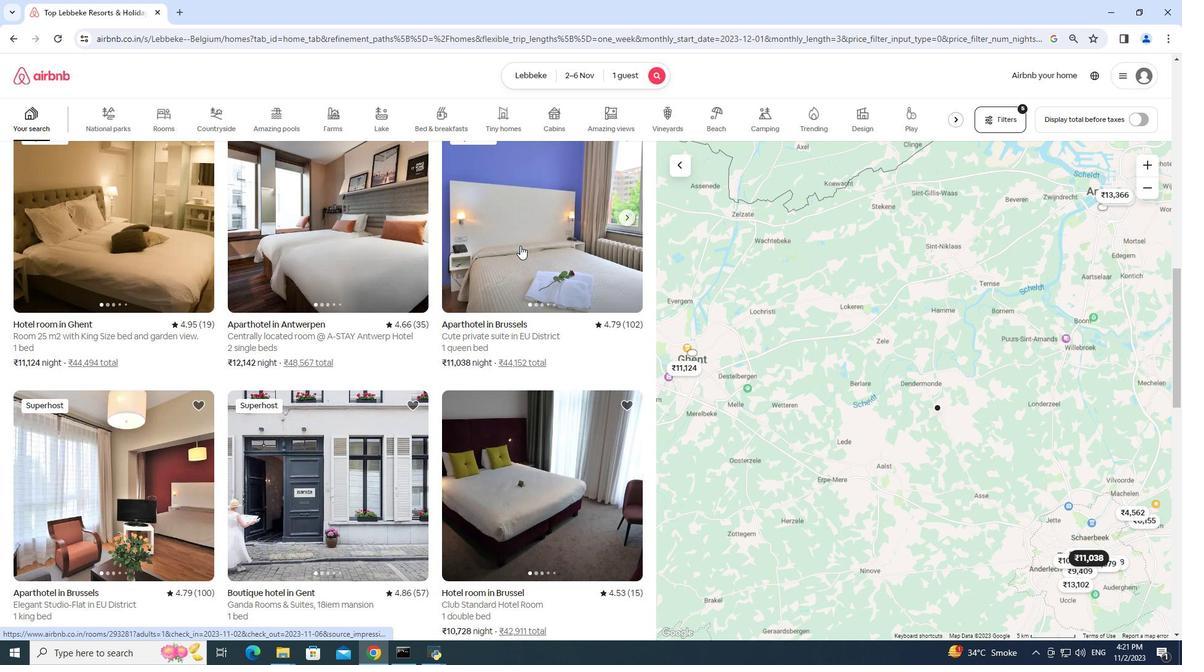 
Action: Mouse pressed left at (519, 245)
Screenshot: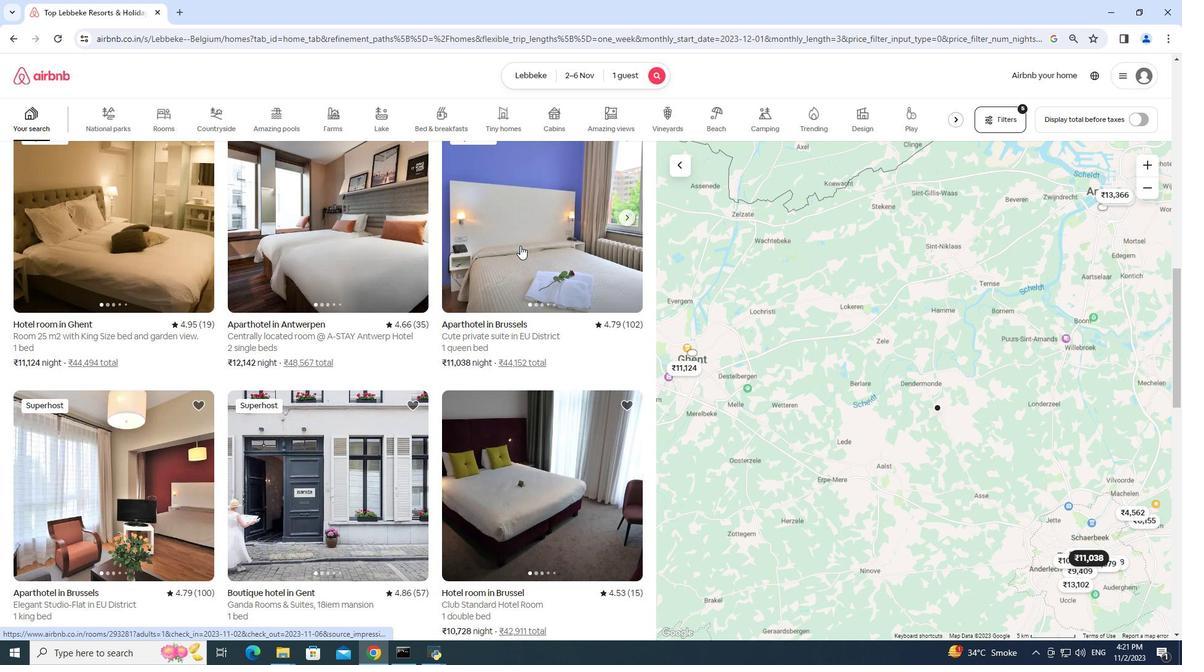 
Action: Mouse moved to (304, 15)
Screenshot: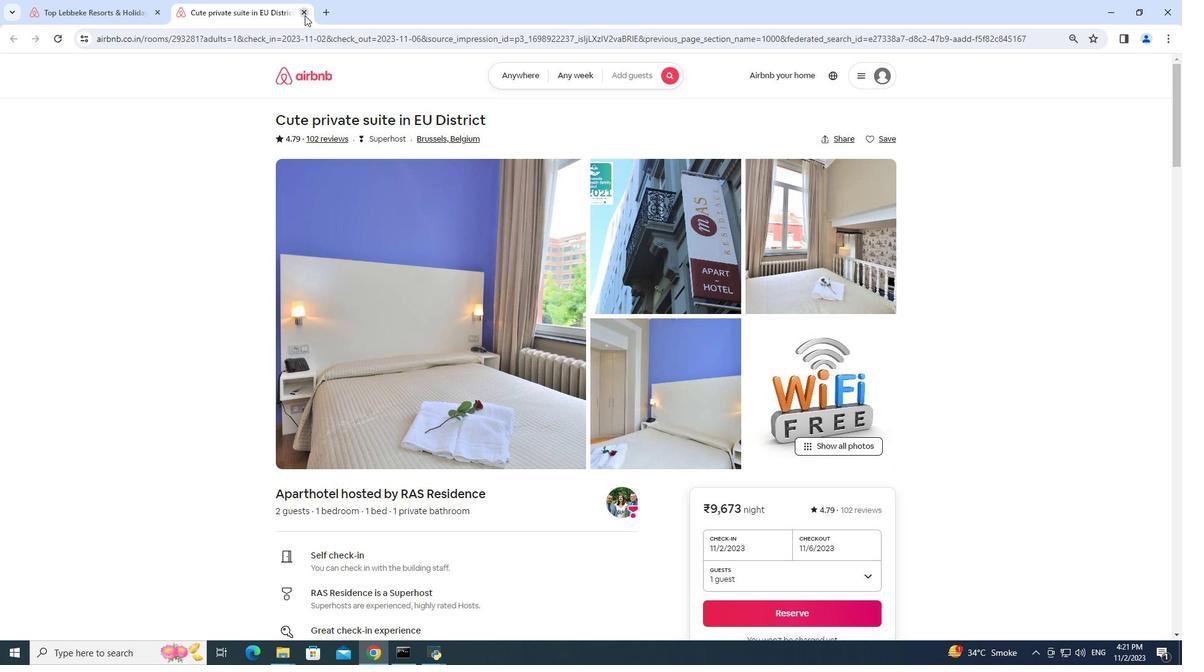 
Action: Mouse pressed left at (304, 15)
Screenshot: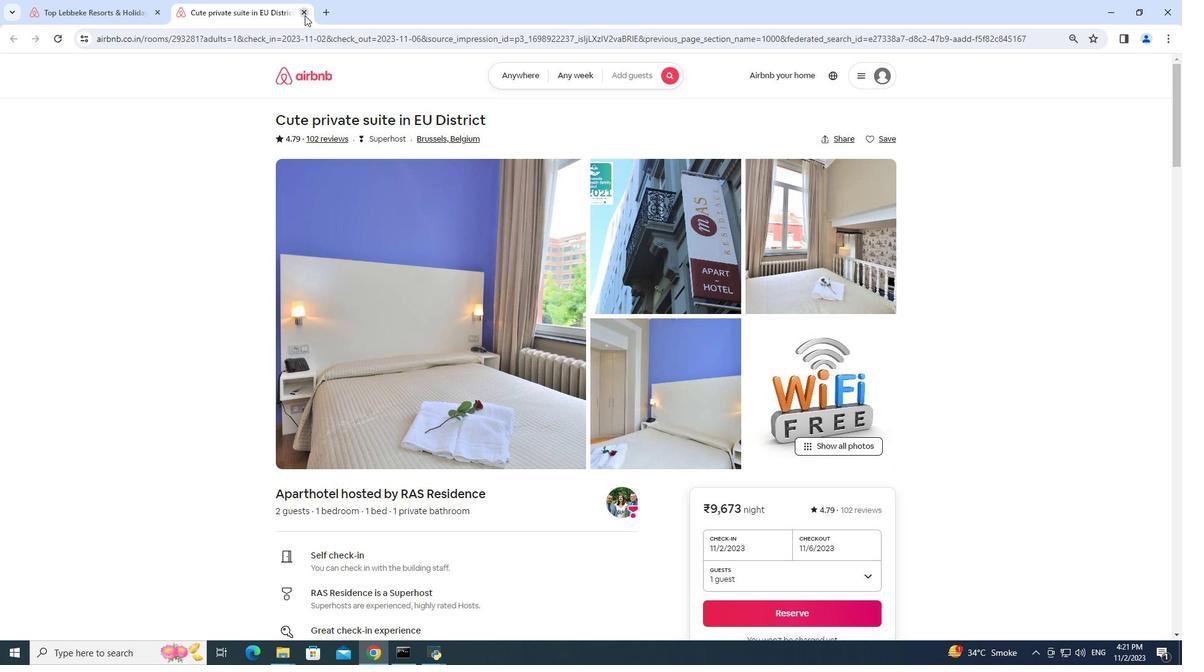 
Action: Mouse moved to (450, 351)
Screenshot: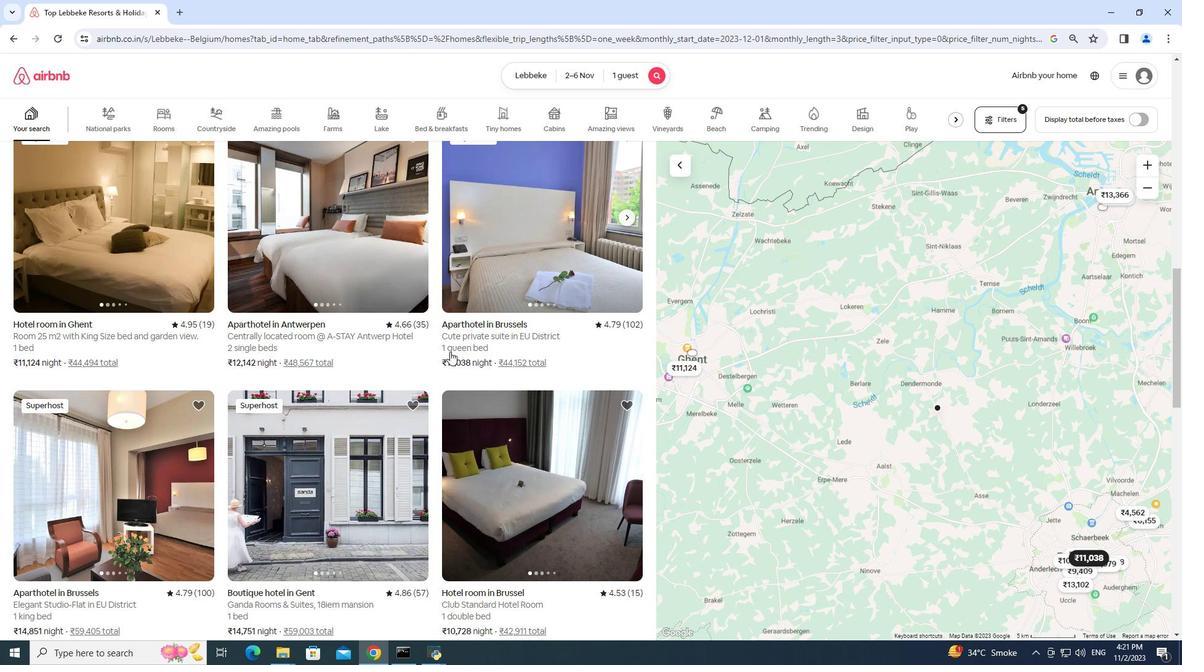 
Action: Mouse scrolled (450, 351) with delta (0, 0)
Screenshot: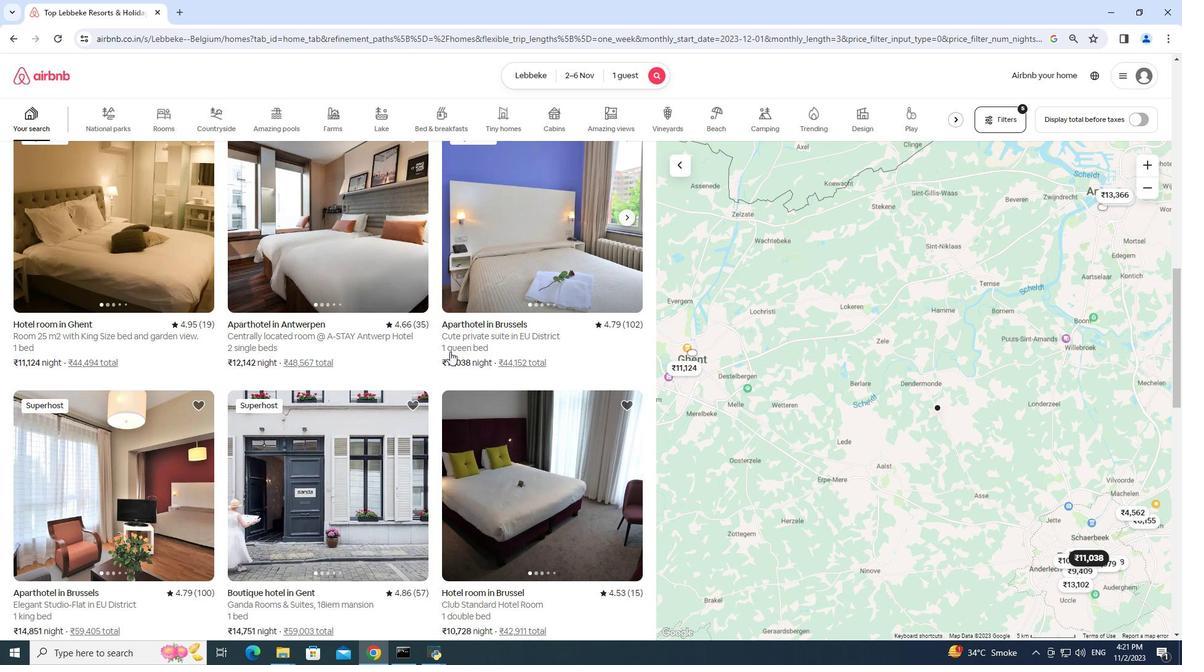 
Action: Mouse scrolled (450, 351) with delta (0, 0)
Screenshot: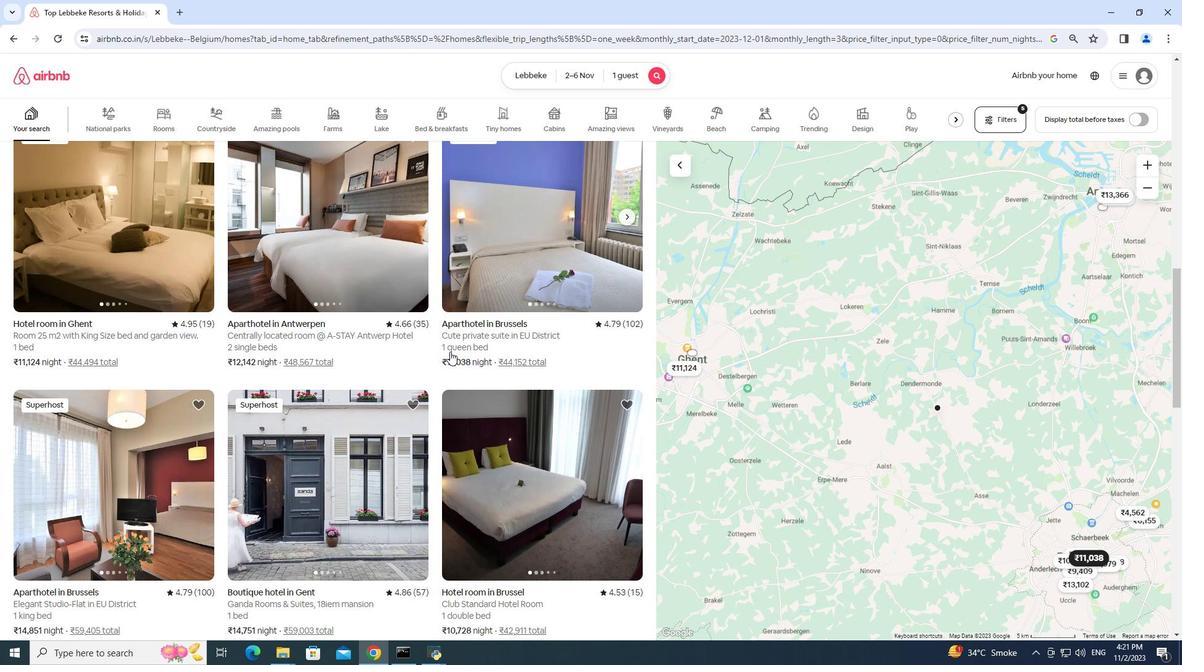 
Action: Mouse scrolled (450, 351) with delta (0, 0)
Screenshot: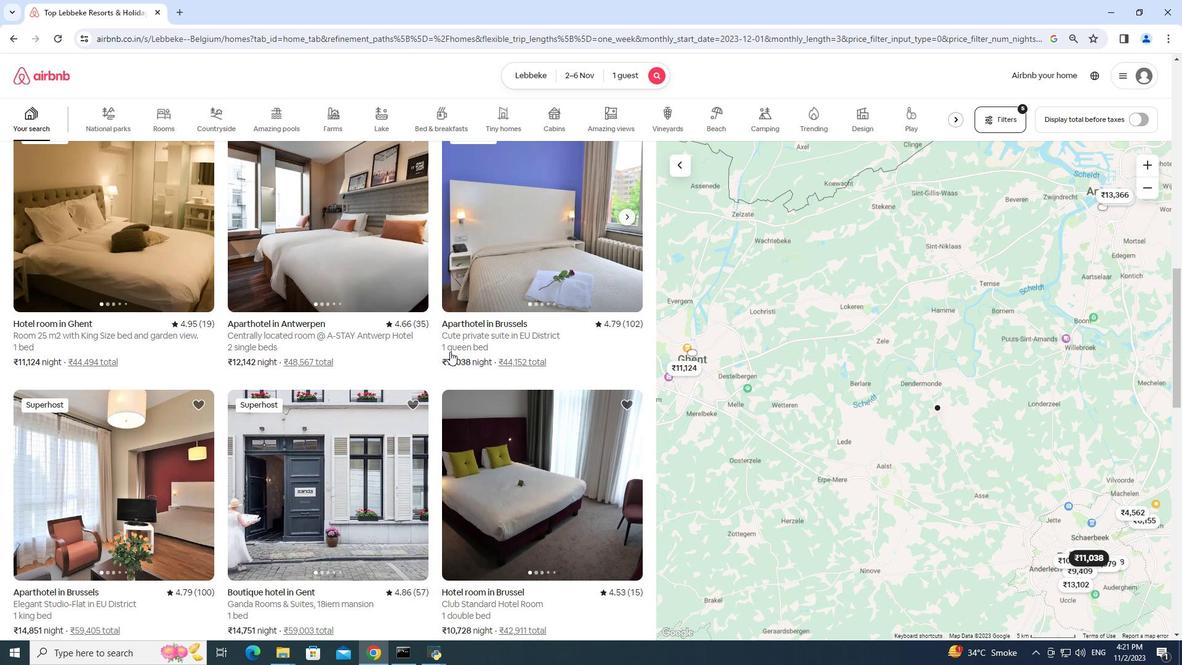 
Action: Mouse moved to (79, 342)
Screenshot: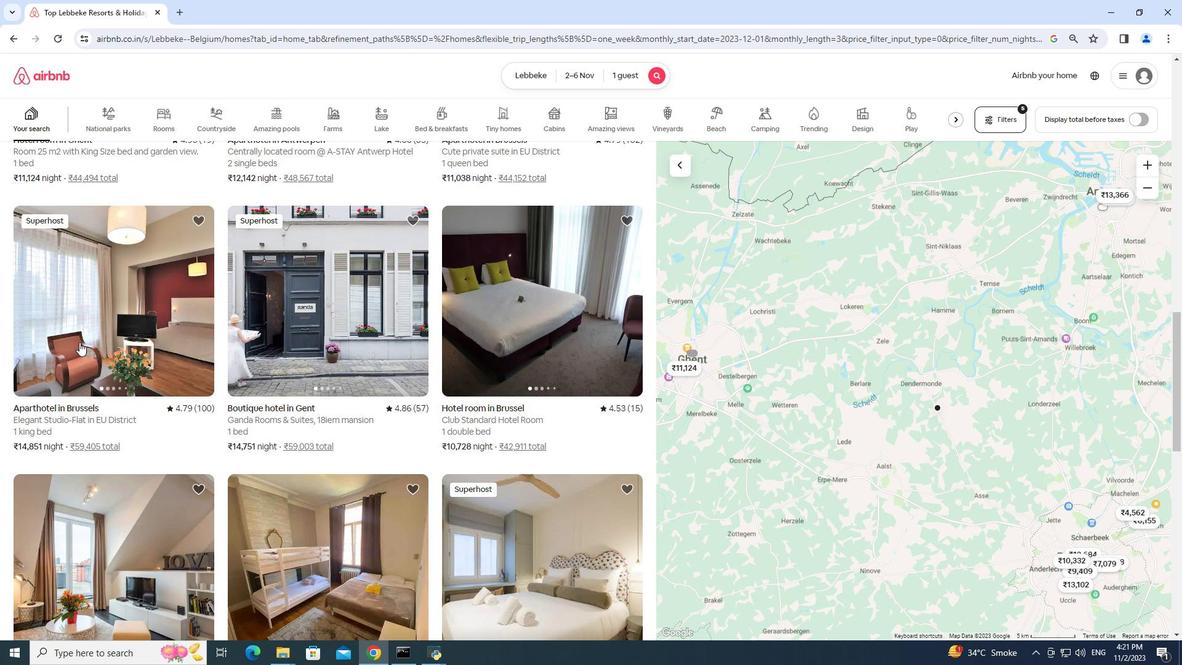 
Action: Mouse pressed left at (79, 342)
Screenshot: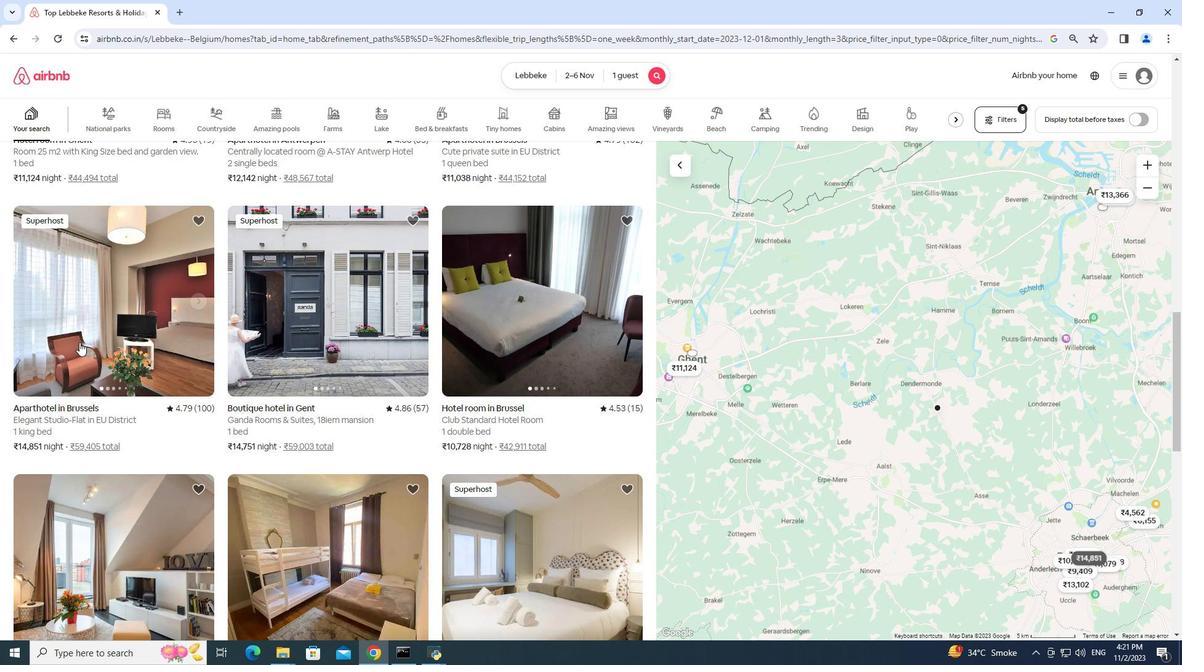 
Action: Mouse moved to (307, 15)
Screenshot: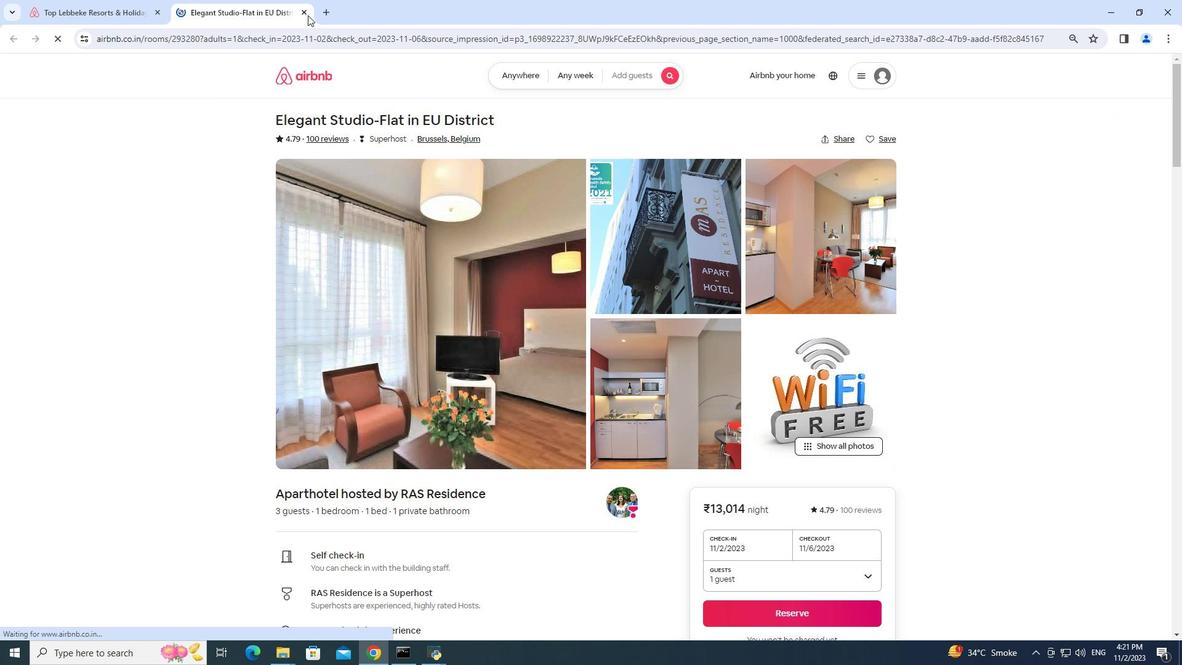 
Action: Mouse pressed left at (307, 15)
Screenshot: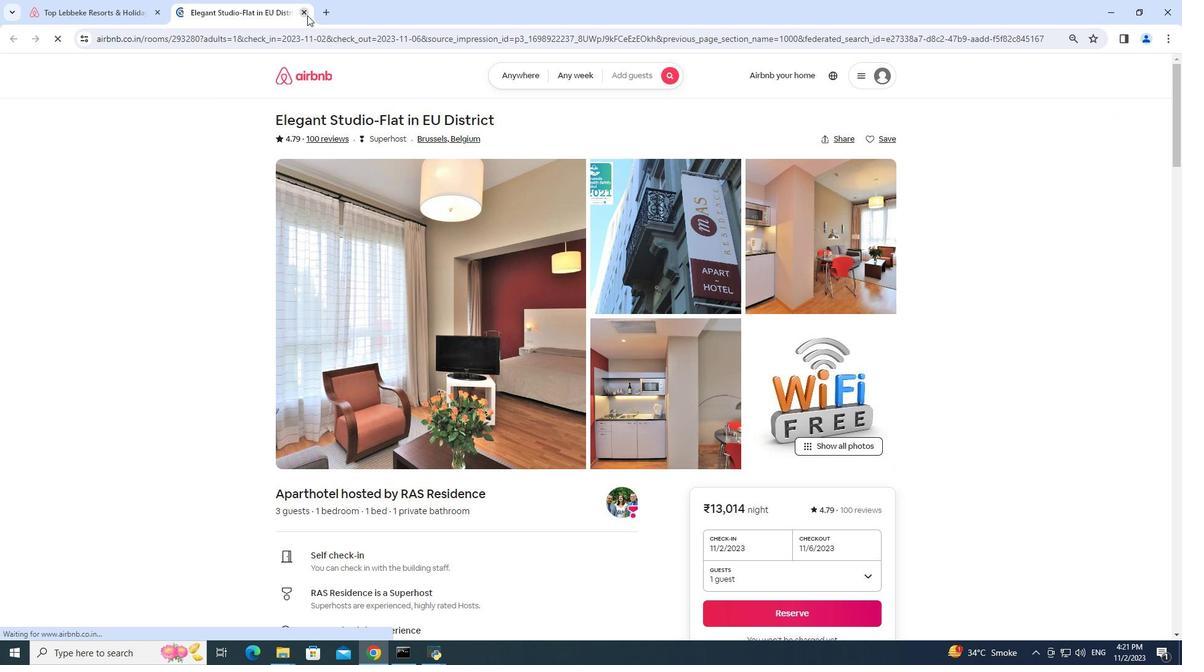 
Action: Mouse moved to (329, 364)
Screenshot: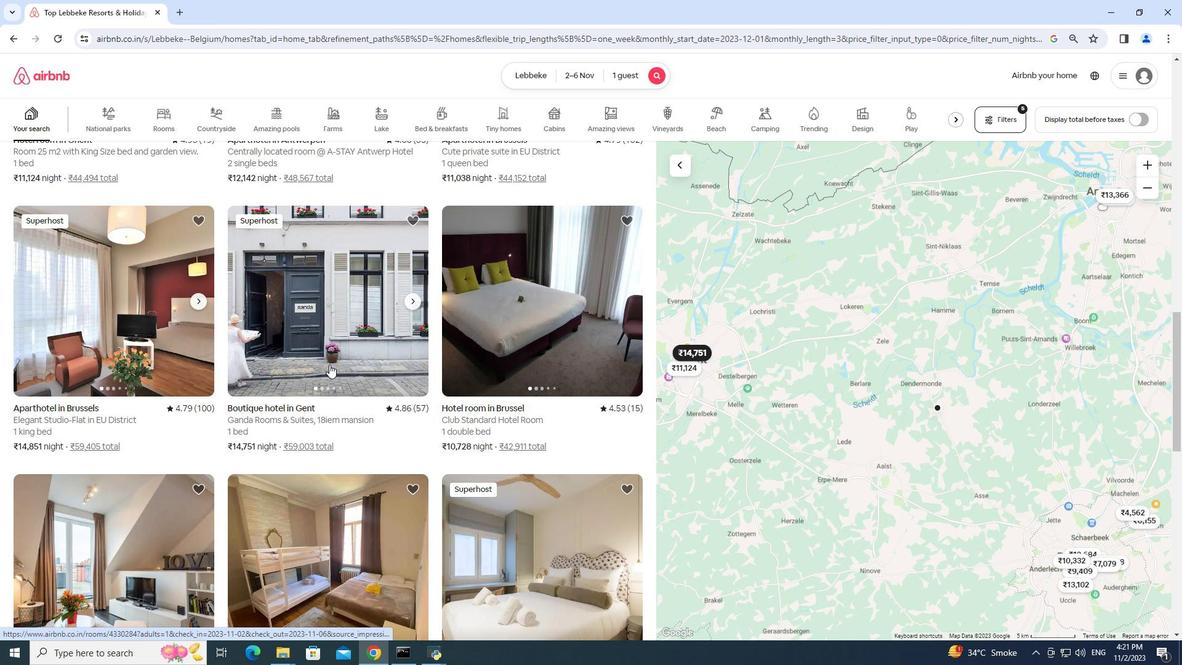 
Action: Mouse pressed left at (329, 364)
Screenshot: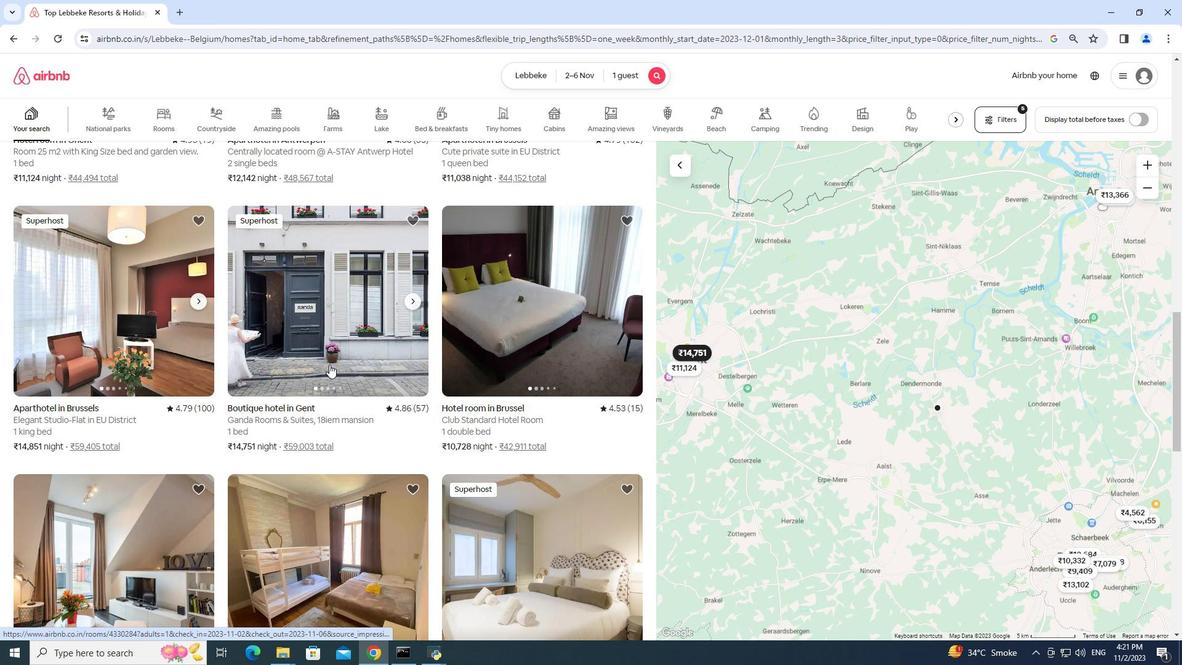
Action: Mouse moved to (302, 14)
Screenshot: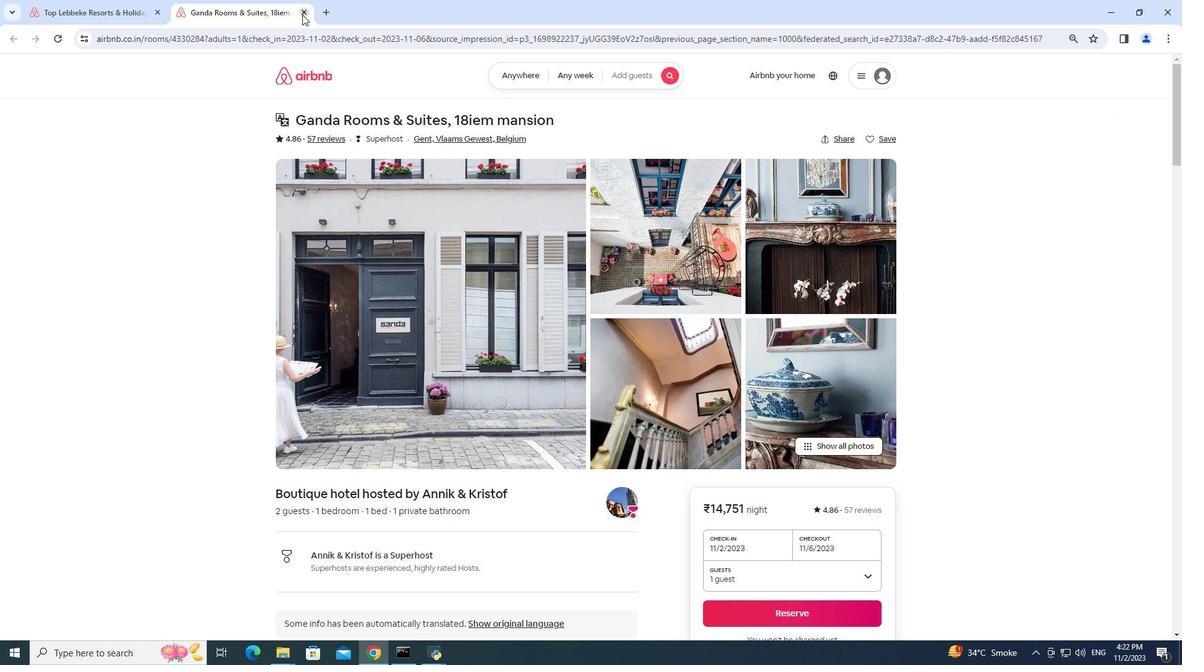 
Action: Mouse pressed left at (302, 14)
Screenshot: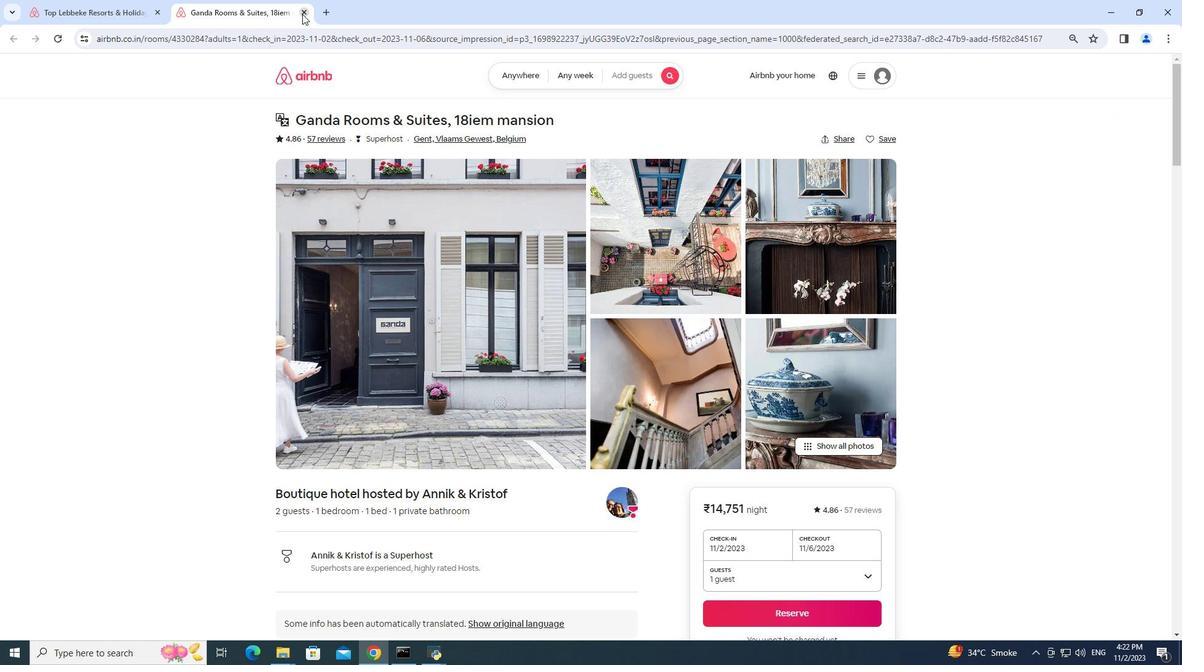 
Action: Mouse moved to (524, 353)
Screenshot: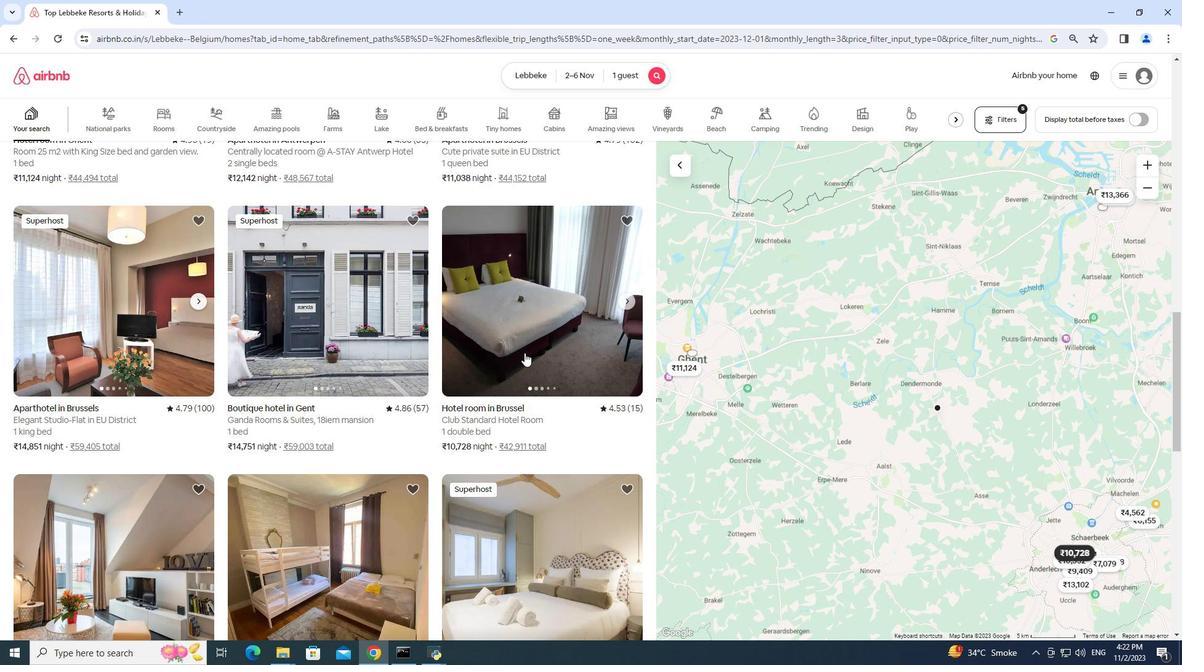
Action: Mouse pressed left at (524, 353)
Screenshot: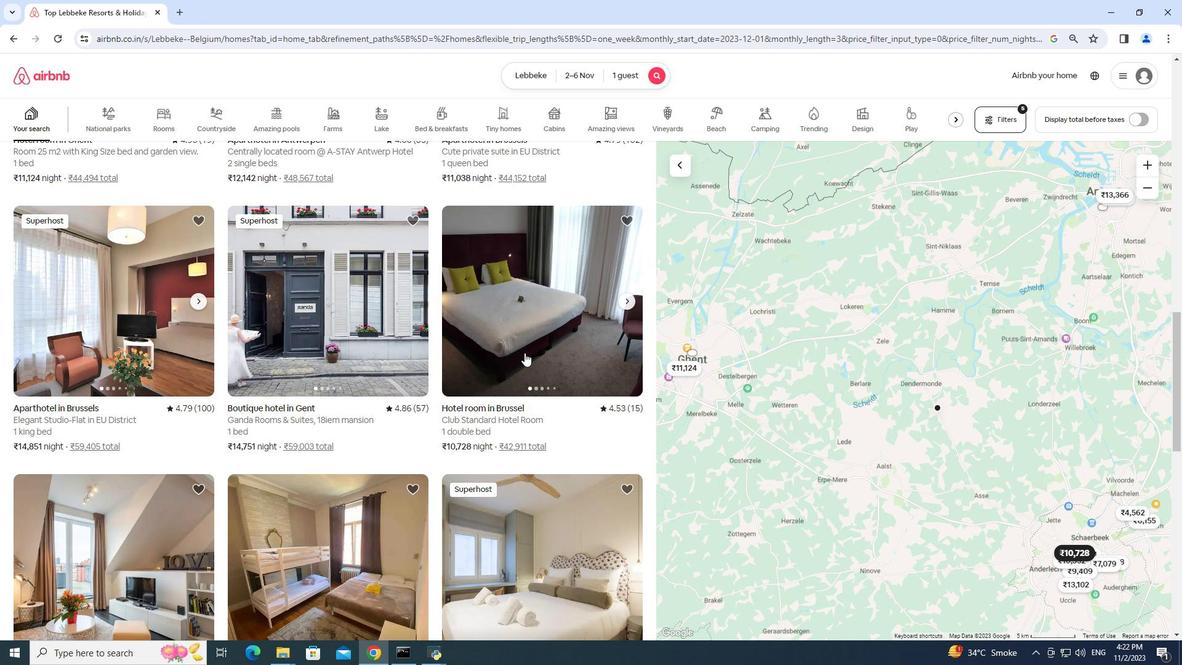 
Action: Mouse moved to (848, 439)
Screenshot: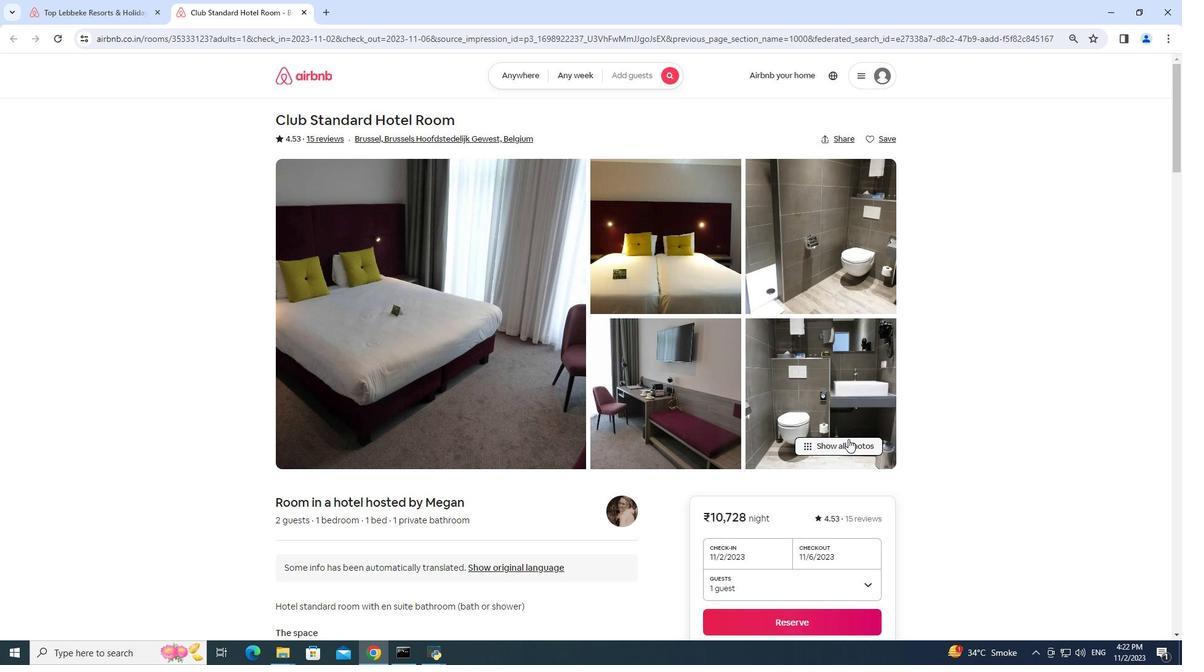 
Action: Mouse pressed left at (848, 439)
Screenshot: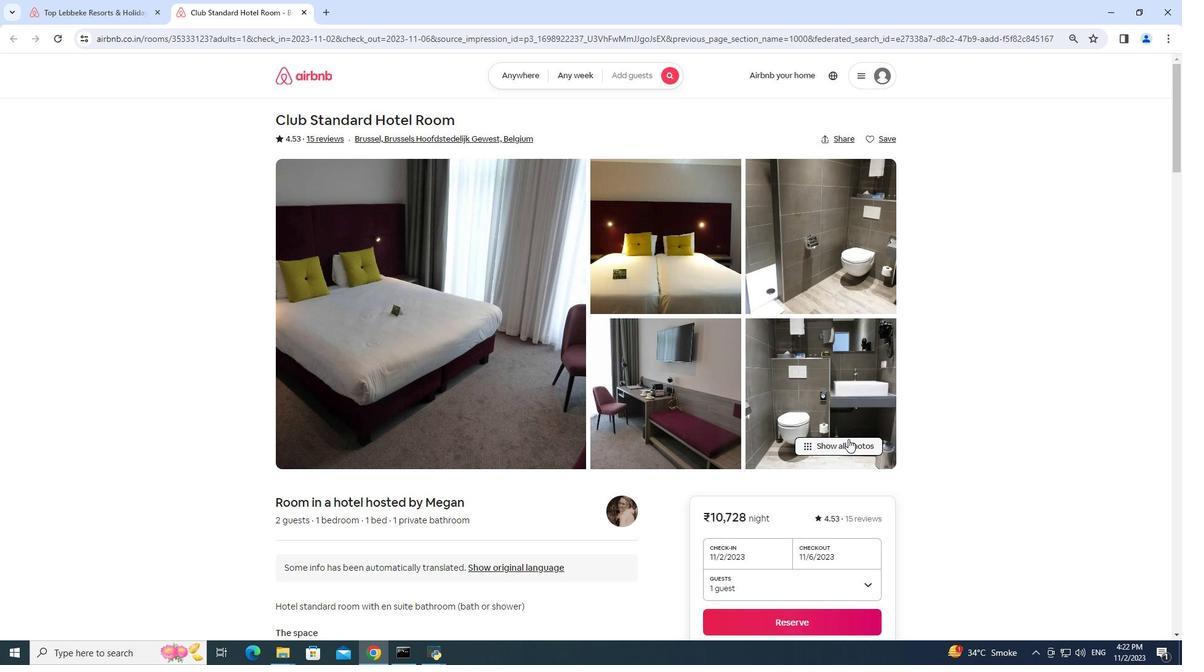 
Action: Mouse moved to (597, 395)
Screenshot: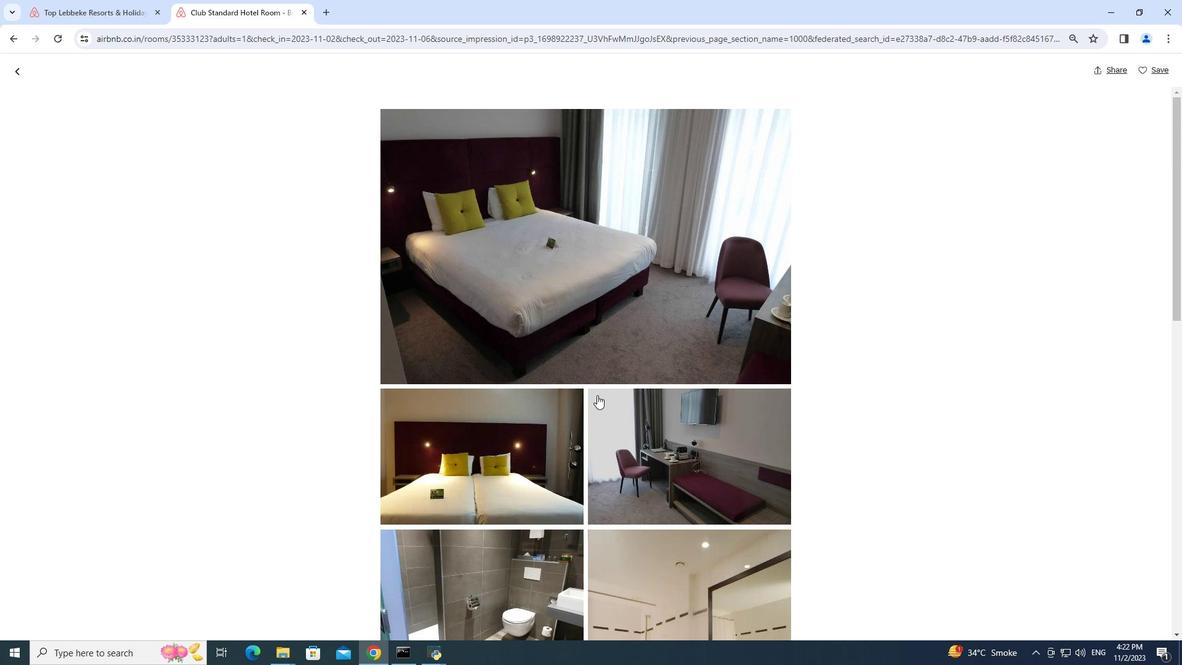 
Action: Mouse scrolled (597, 394) with delta (0, 0)
Screenshot: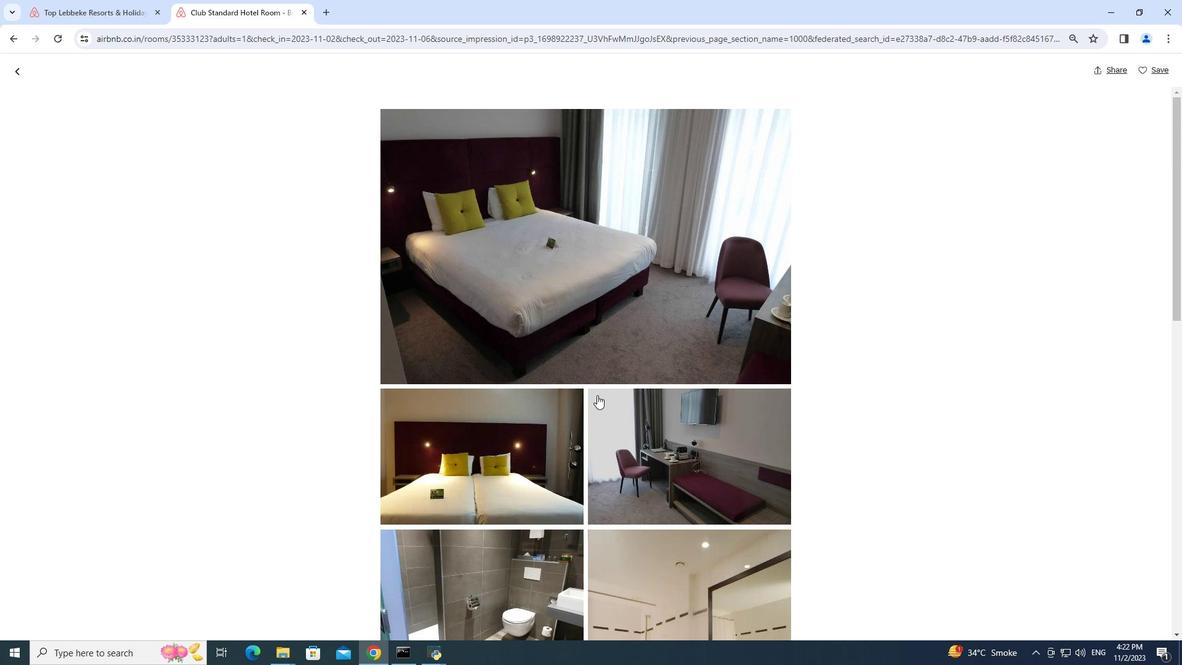 
Action: Mouse scrolled (597, 394) with delta (0, 0)
Screenshot: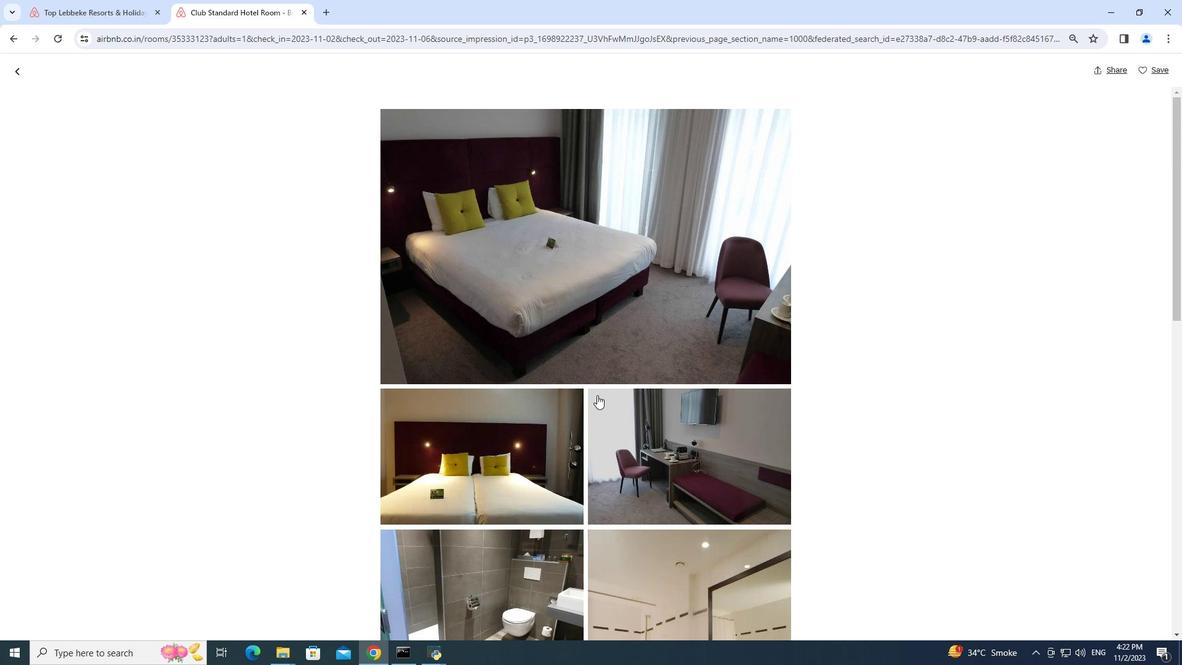 
Action: Mouse scrolled (597, 394) with delta (0, 0)
Screenshot: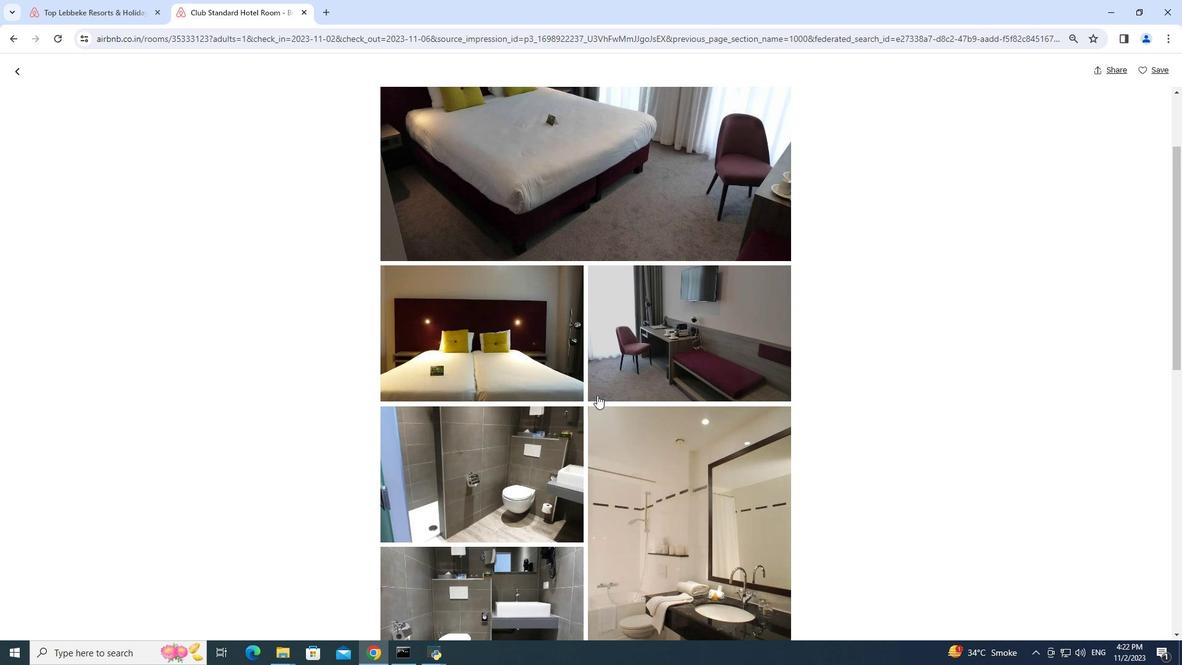
Action: Mouse scrolled (597, 394) with delta (0, 0)
Screenshot: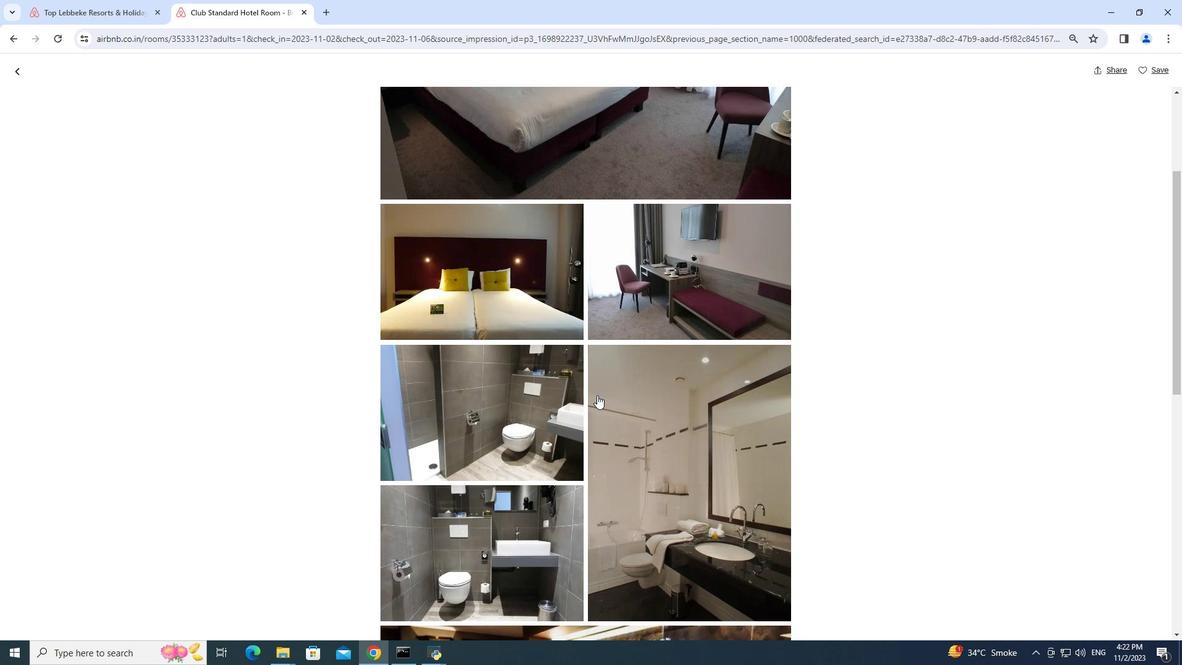 
Action: Mouse scrolled (597, 394) with delta (0, 0)
Screenshot: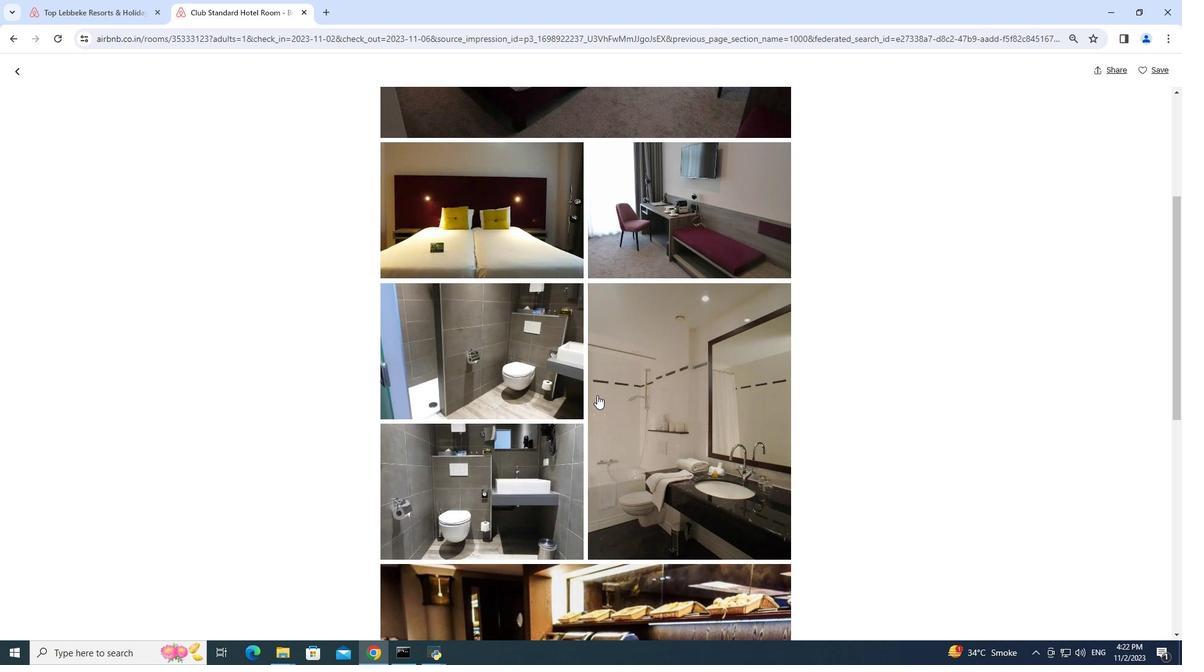 
Action: Mouse scrolled (597, 394) with delta (0, 0)
Screenshot: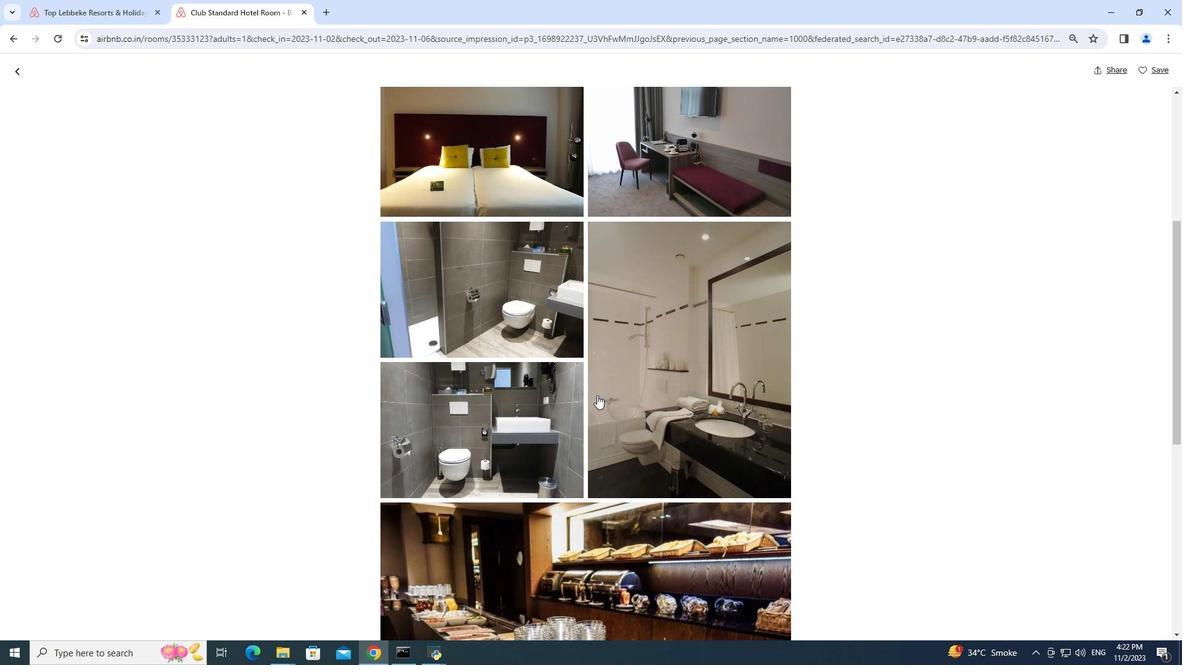 
Action: Mouse scrolled (597, 394) with delta (0, 0)
Screenshot: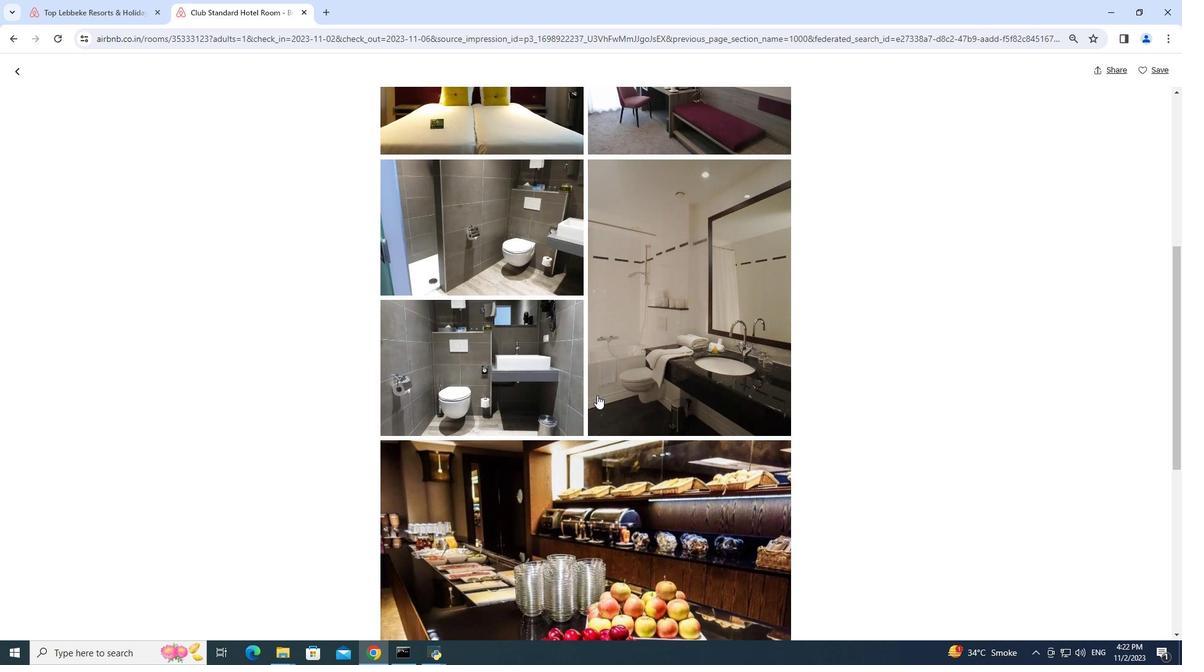 
Action: Mouse scrolled (597, 394) with delta (0, 0)
Screenshot: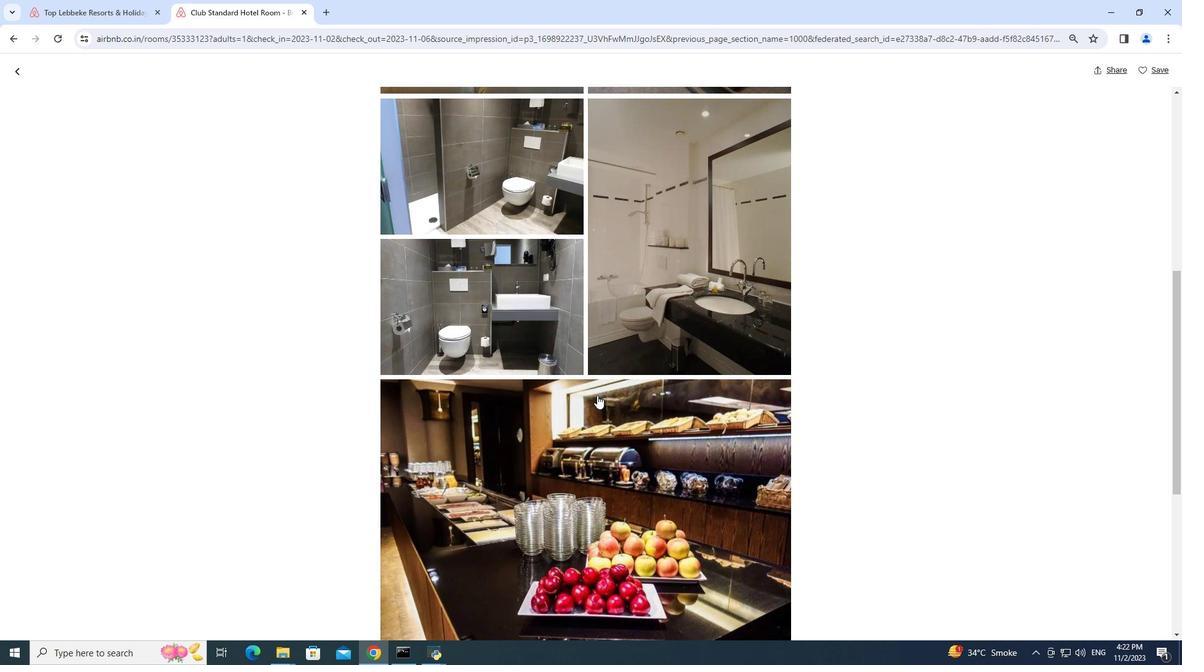 
Action: Mouse scrolled (597, 394) with delta (0, 0)
Screenshot: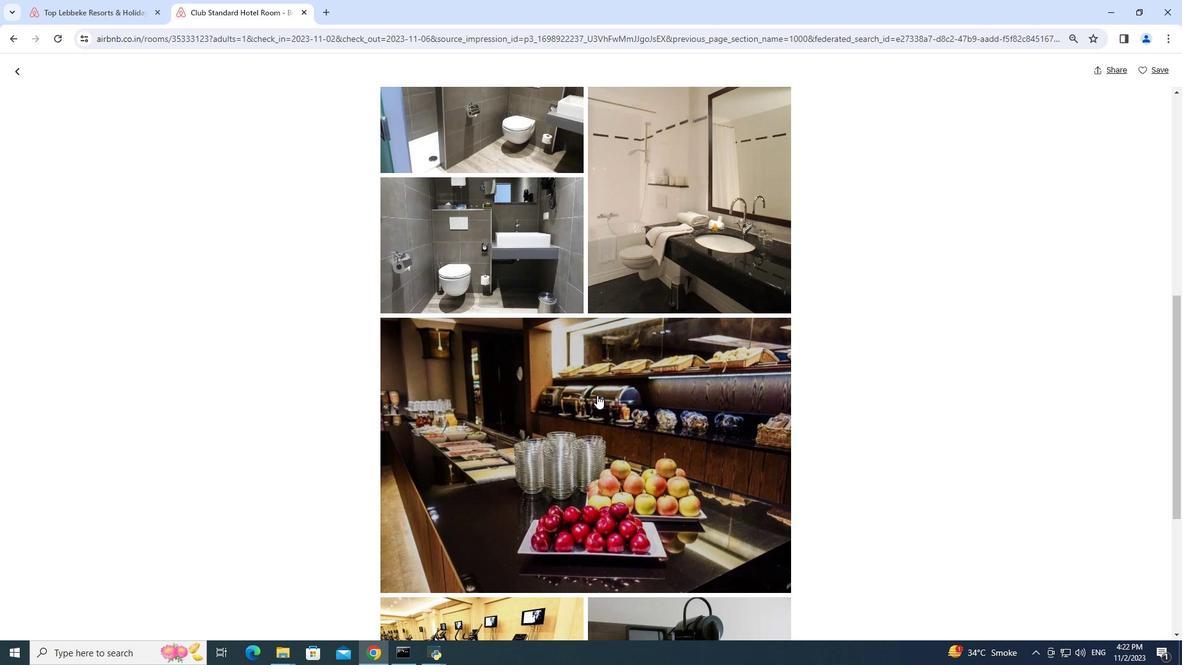 
Action: Mouse scrolled (597, 394) with delta (0, 0)
Screenshot: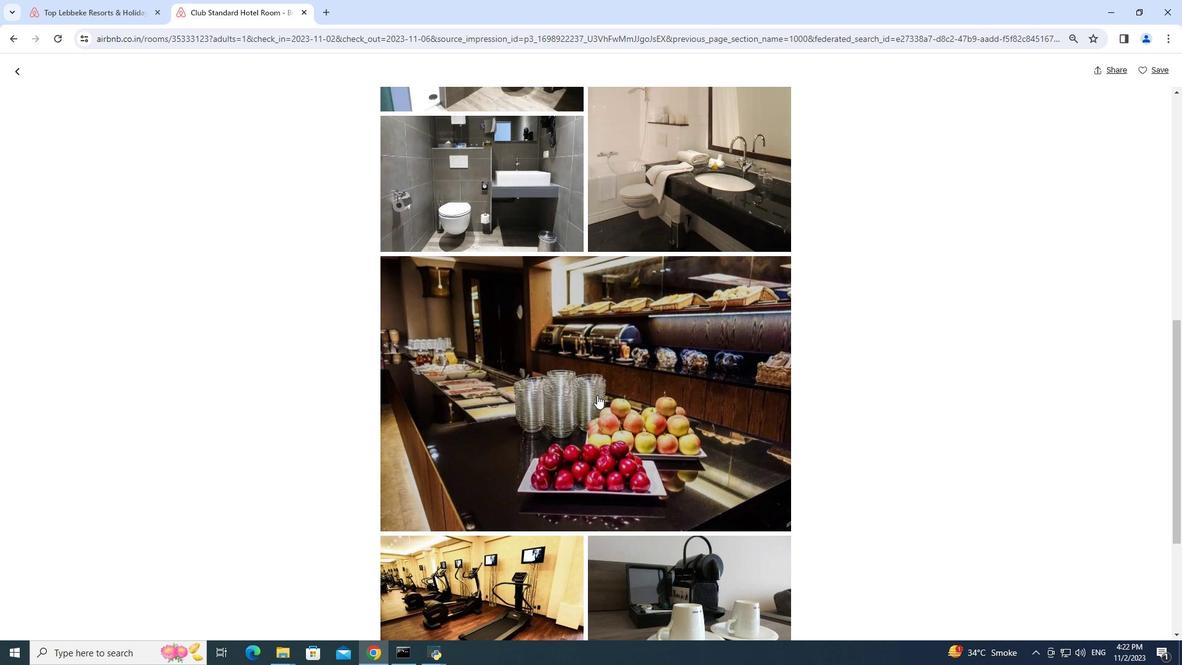 
Action: Mouse moved to (608, 391)
Screenshot: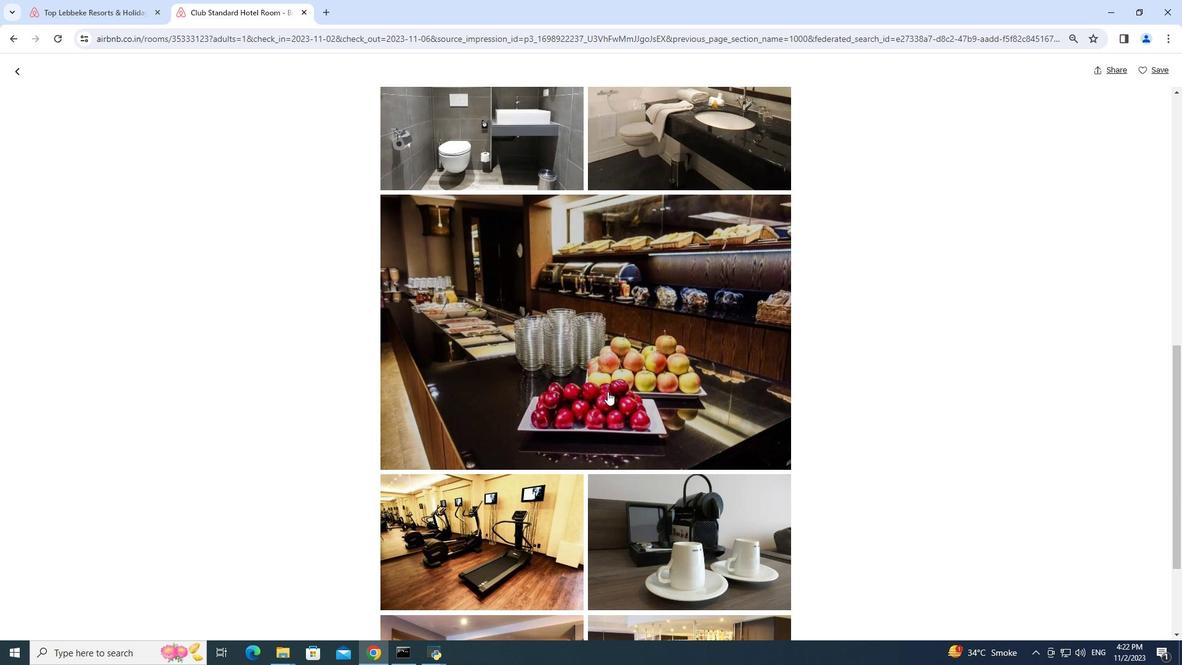 
Action: Mouse scrolled (608, 391) with delta (0, 0)
Screenshot: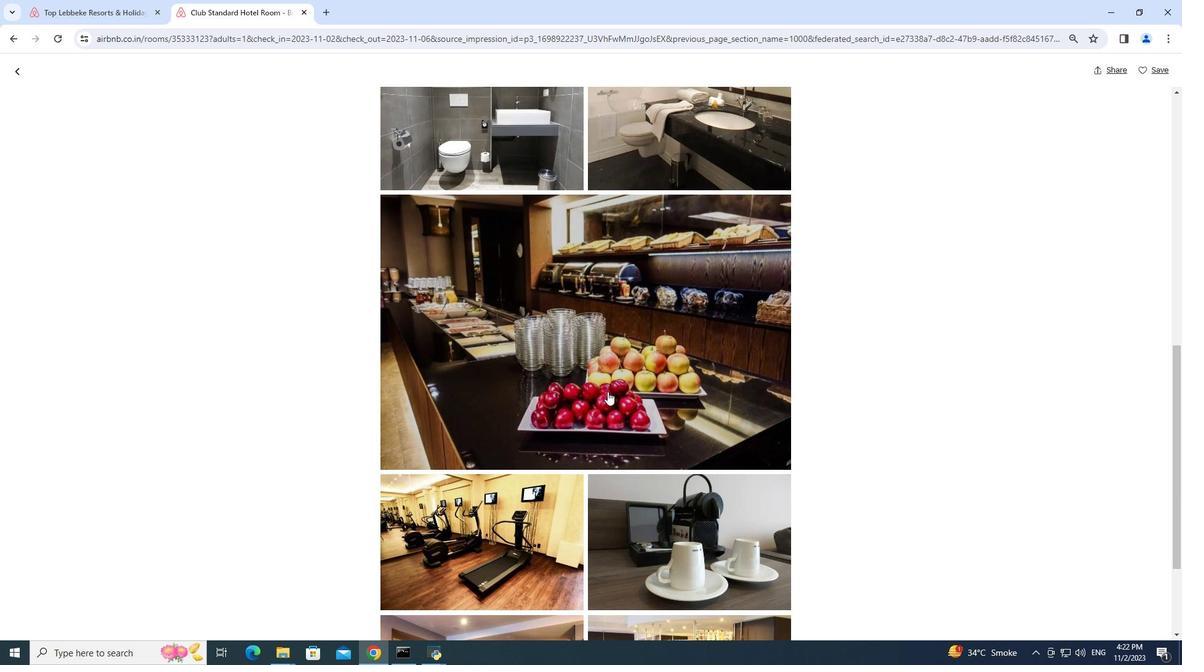 
Action: Mouse scrolled (608, 391) with delta (0, 0)
Screenshot: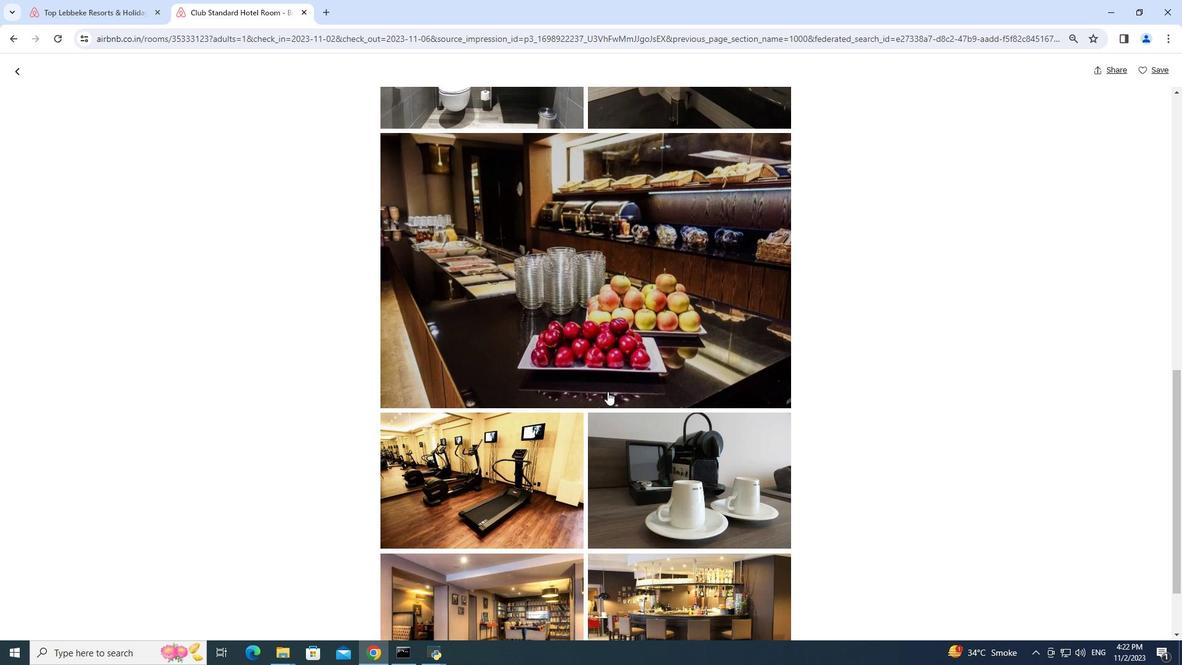 
Action: Mouse scrolled (608, 391) with delta (0, 0)
Screenshot: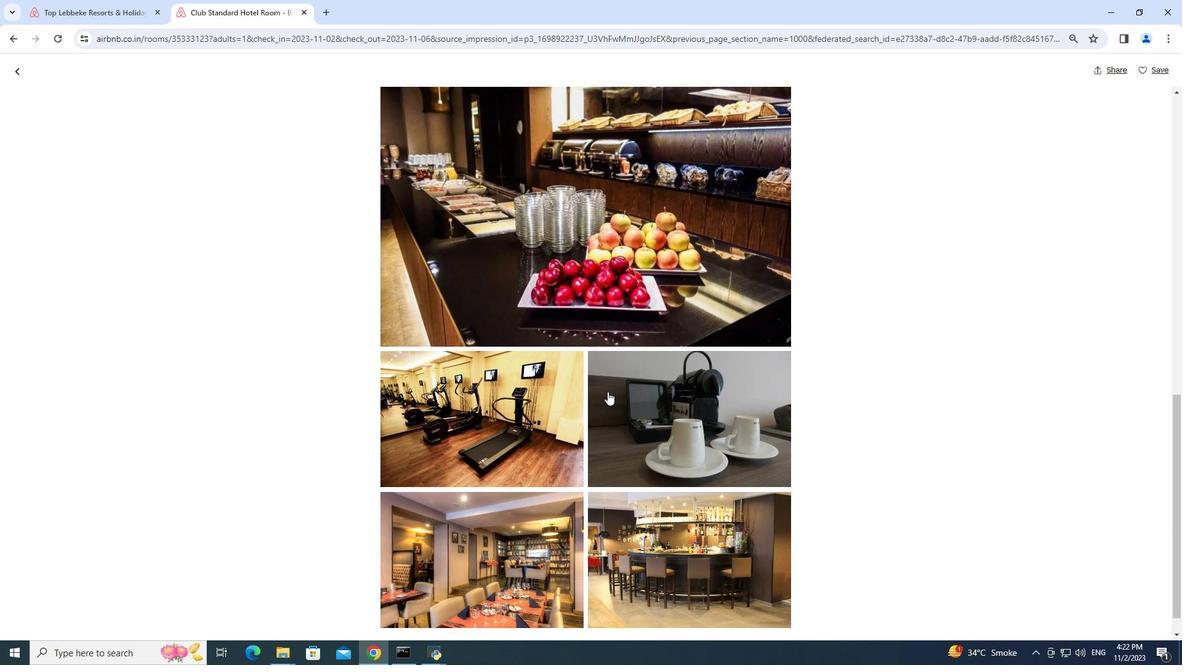 
Action: Mouse scrolled (608, 391) with delta (0, 0)
Screenshot: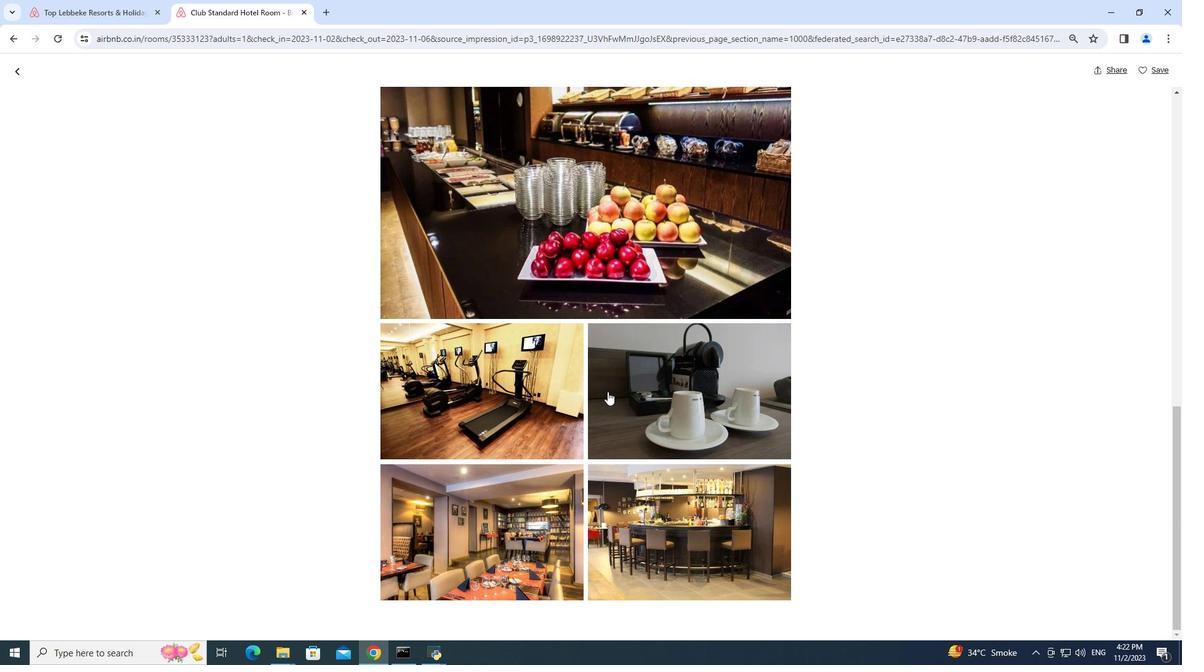 
Action: Mouse scrolled (608, 391) with delta (0, 0)
Screenshot: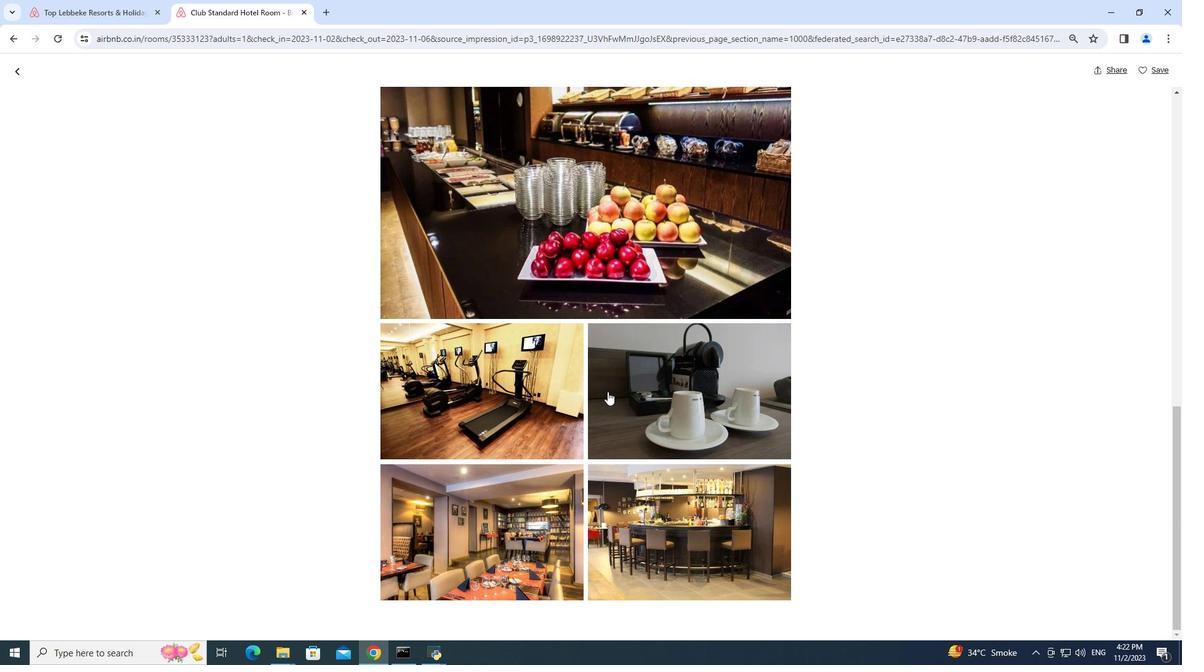 
Action: Mouse scrolled (608, 391) with delta (0, 0)
Screenshot: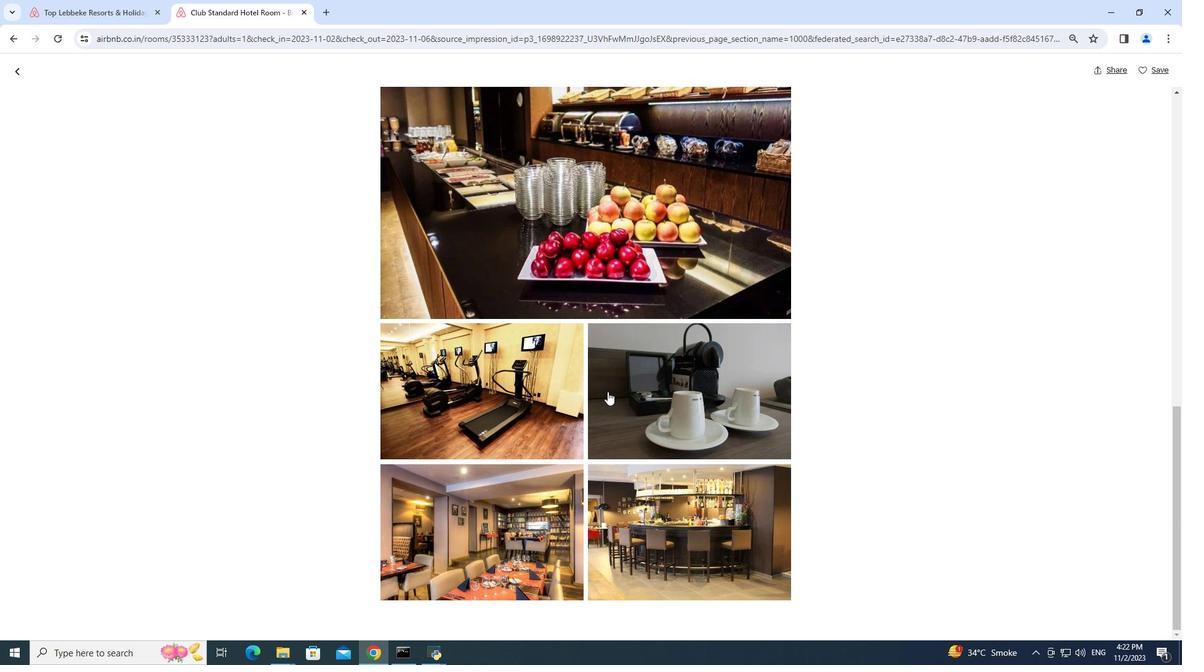 
Action: Mouse scrolled (608, 391) with delta (0, 0)
Screenshot: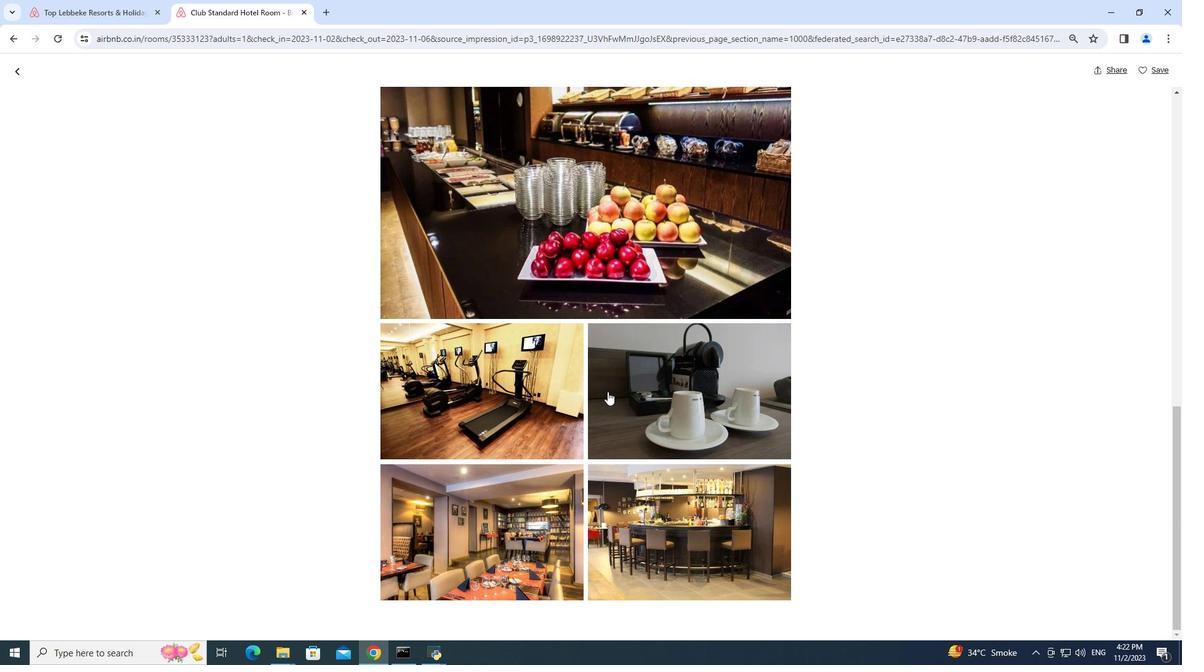 
Action: Mouse scrolled (608, 391) with delta (0, 0)
Screenshot: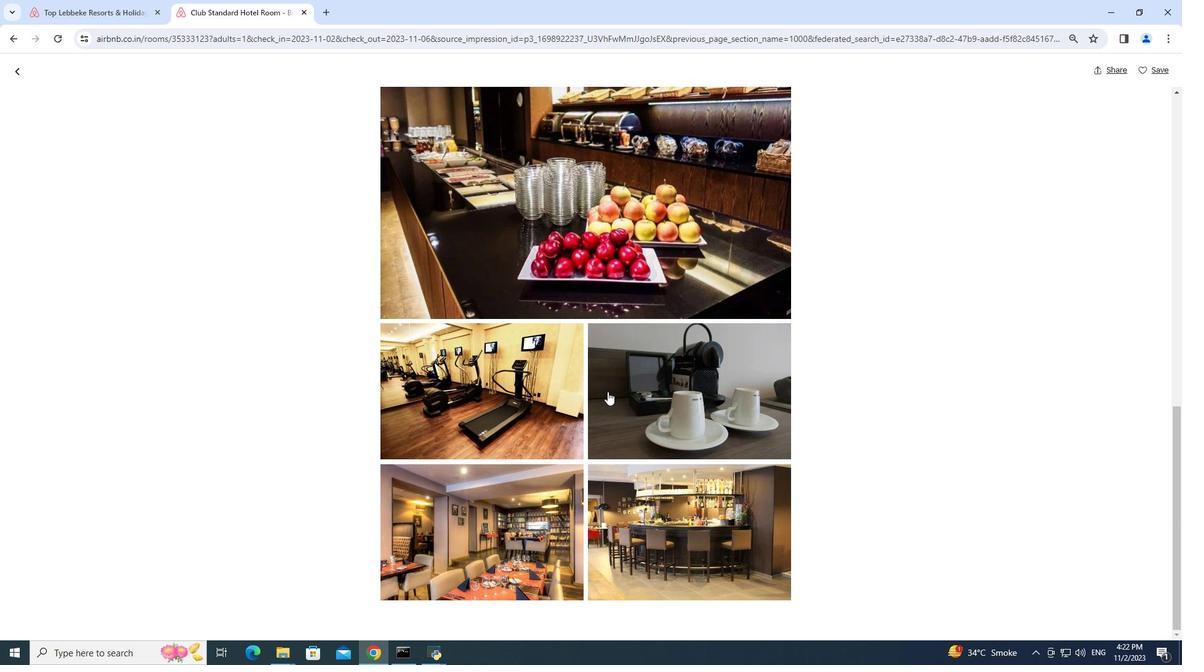 
Action: Mouse scrolled (608, 391) with delta (0, 0)
Screenshot: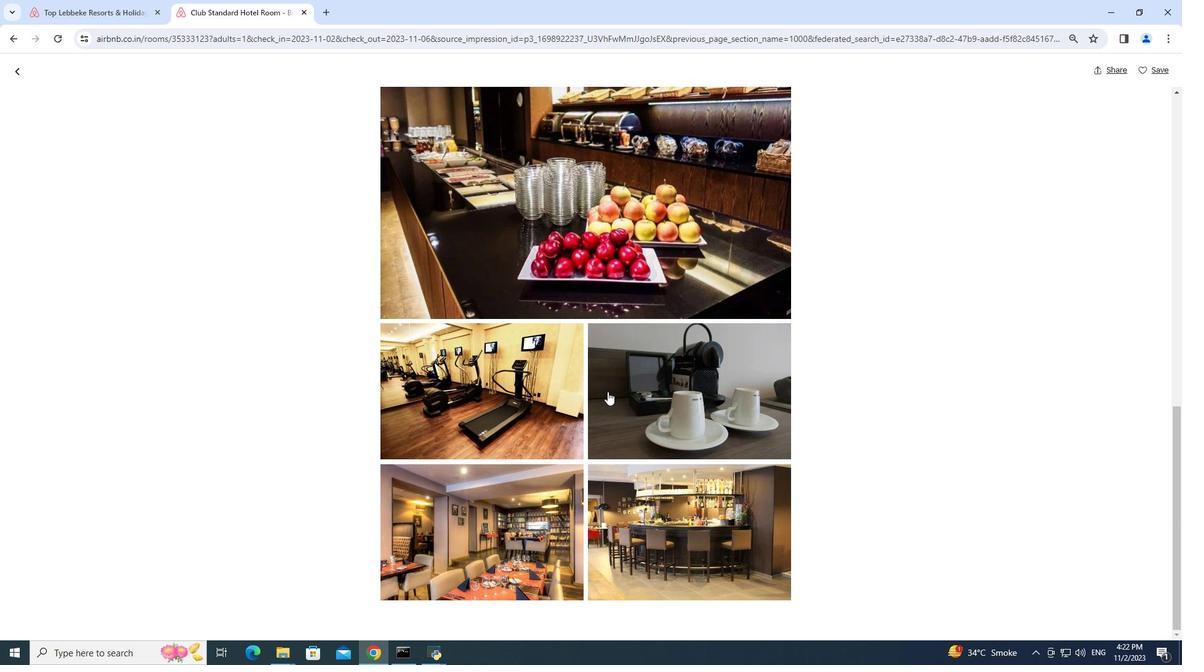 
Action: Mouse scrolled (608, 391) with delta (0, 0)
Screenshot: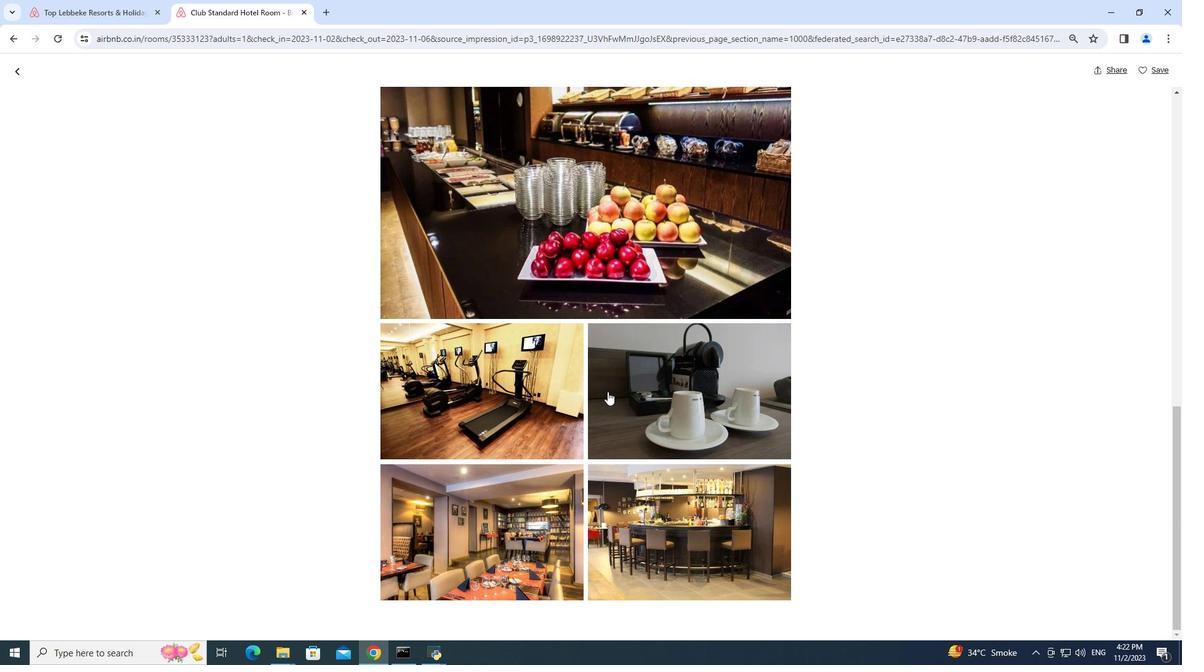 
Action: Mouse scrolled (608, 391) with delta (0, 0)
Screenshot: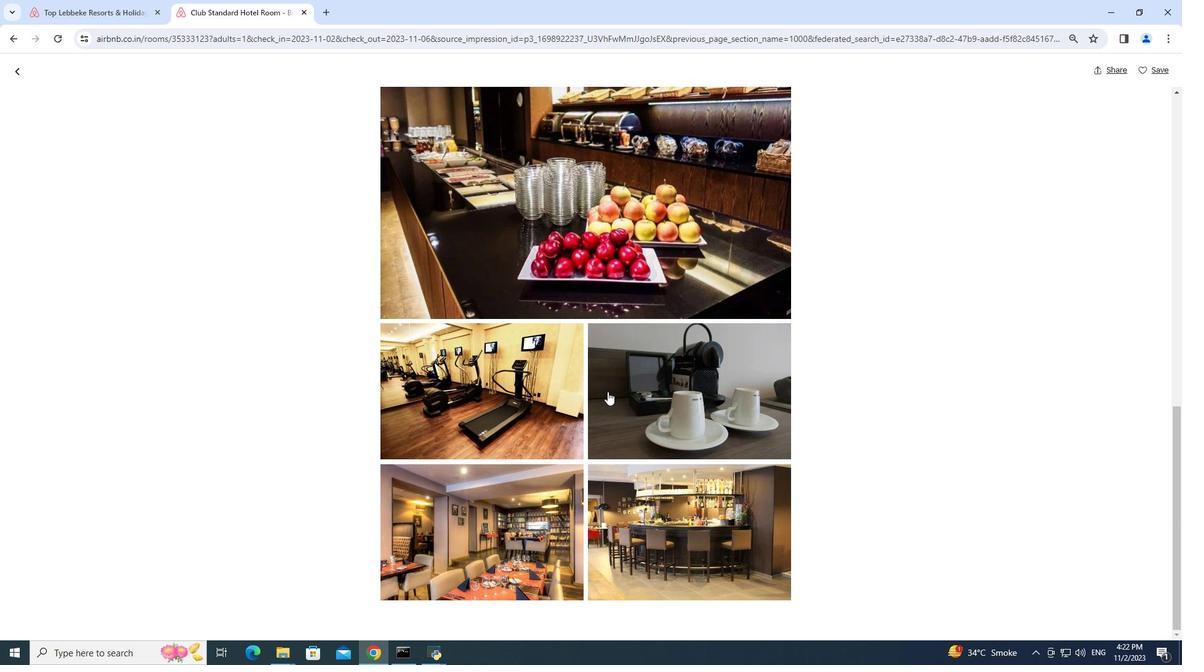 
Action: Mouse scrolled (608, 391) with delta (0, 0)
Screenshot: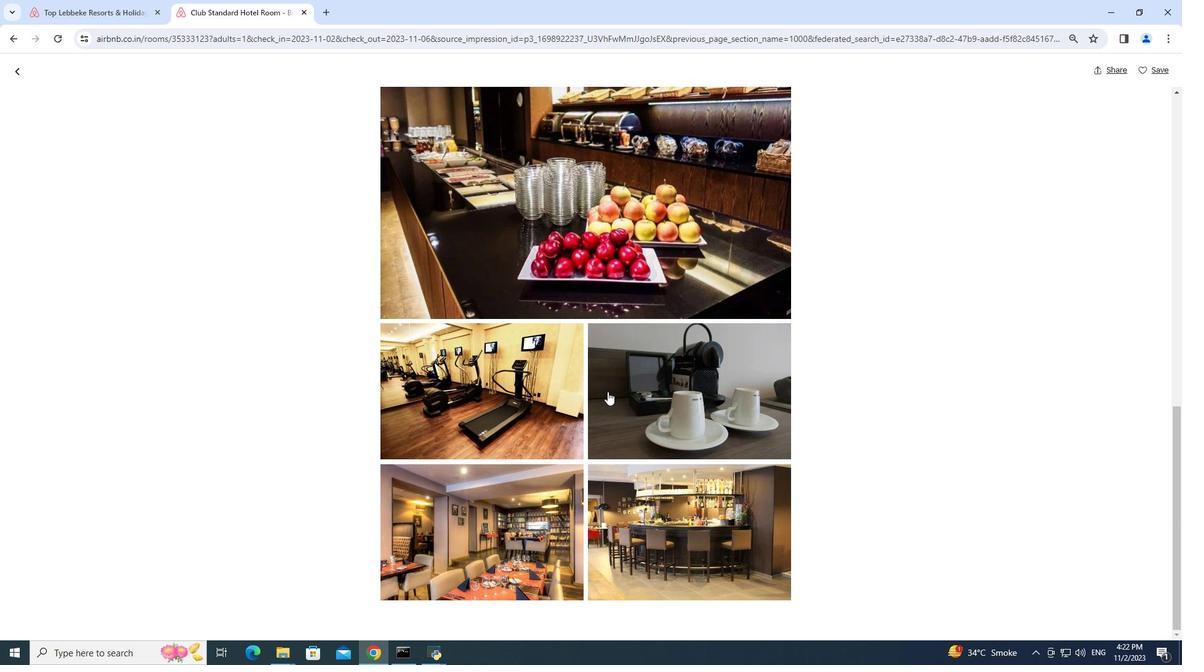 
Action: Mouse scrolled (608, 391) with delta (0, 0)
Screenshot: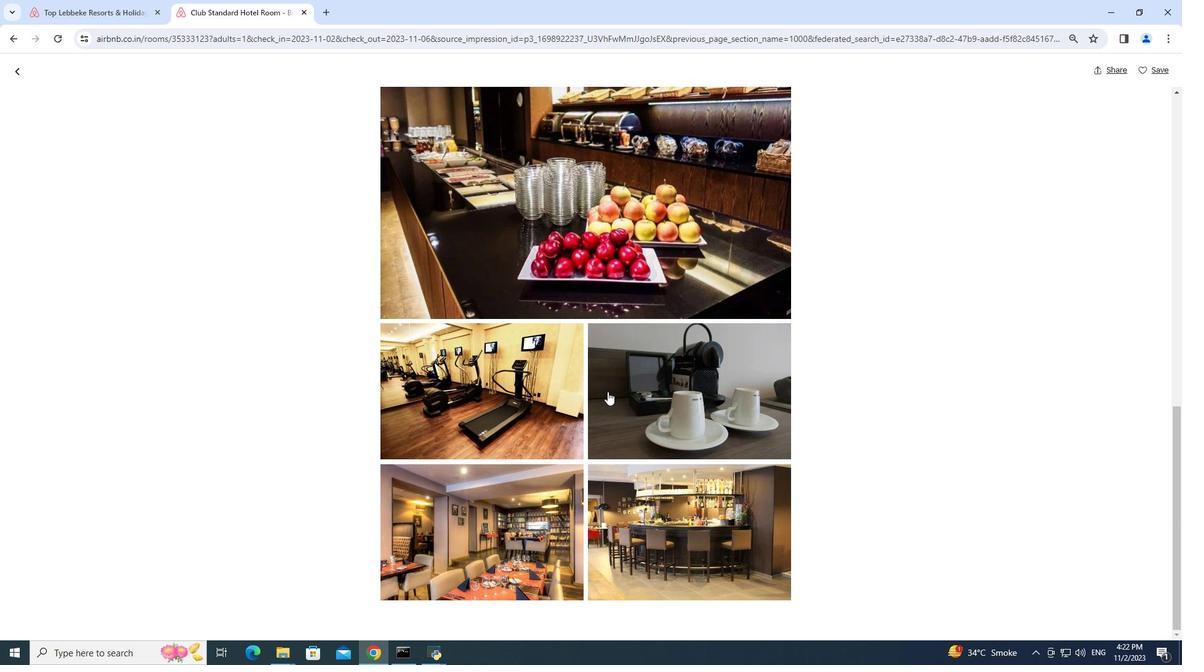 
Action: Mouse scrolled (608, 391) with delta (0, 0)
Screenshot: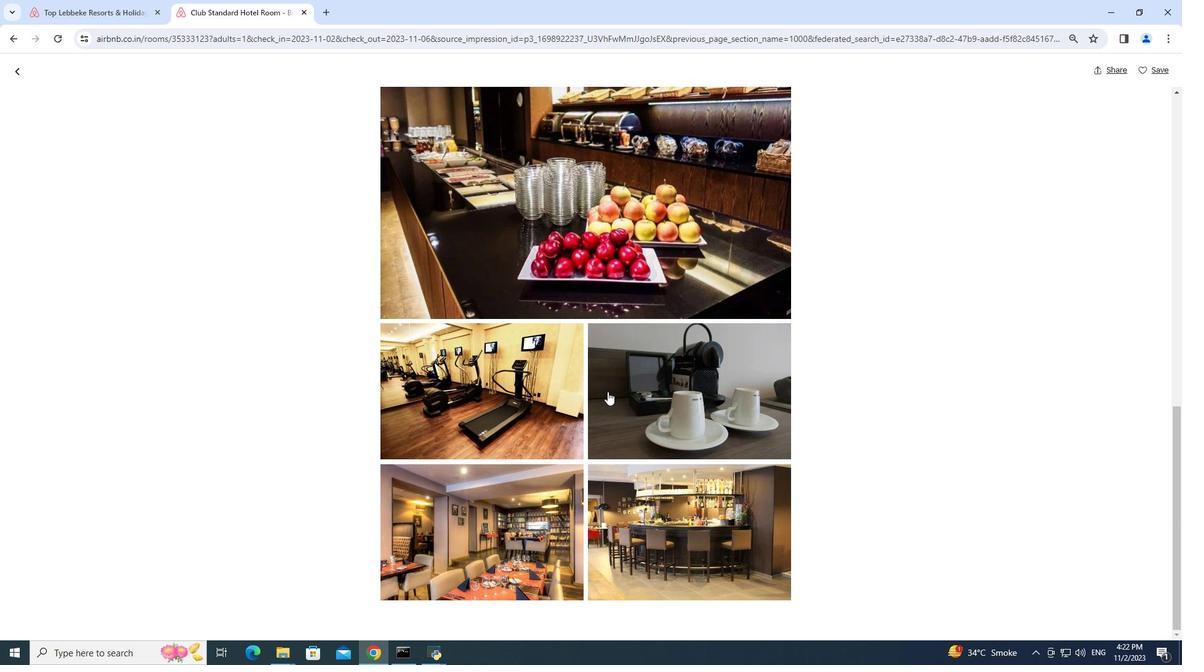 
Action: Mouse moved to (21, 72)
Screenshot: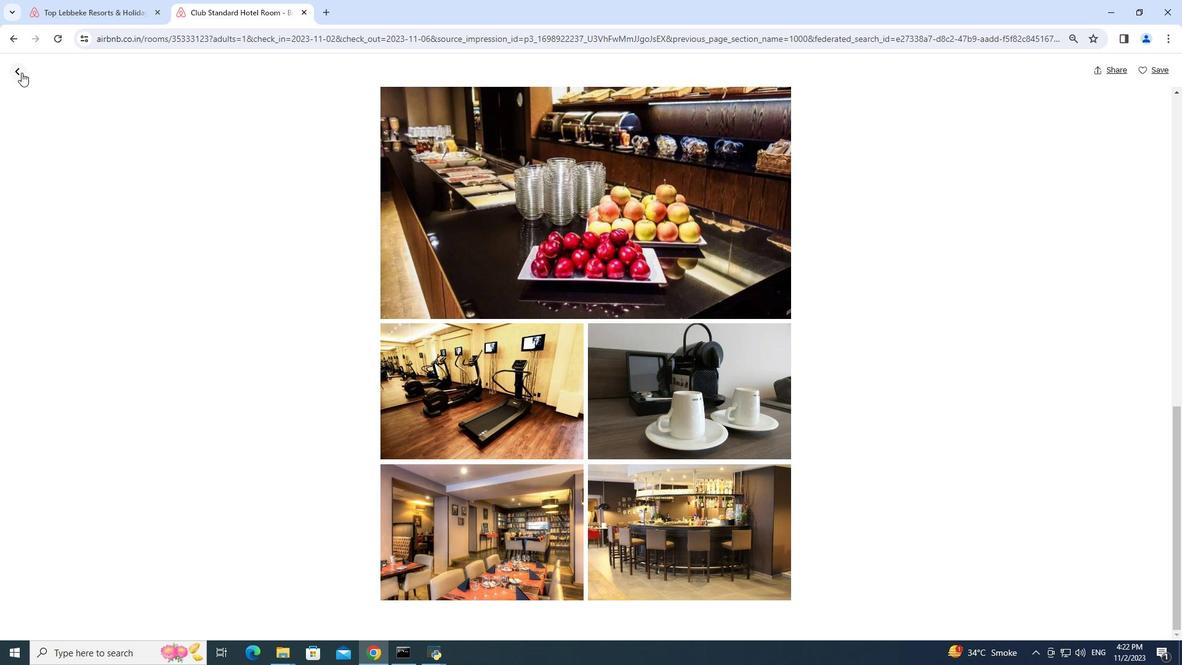 
Action: Mouse pressed left at (21, 72)
Screenshot: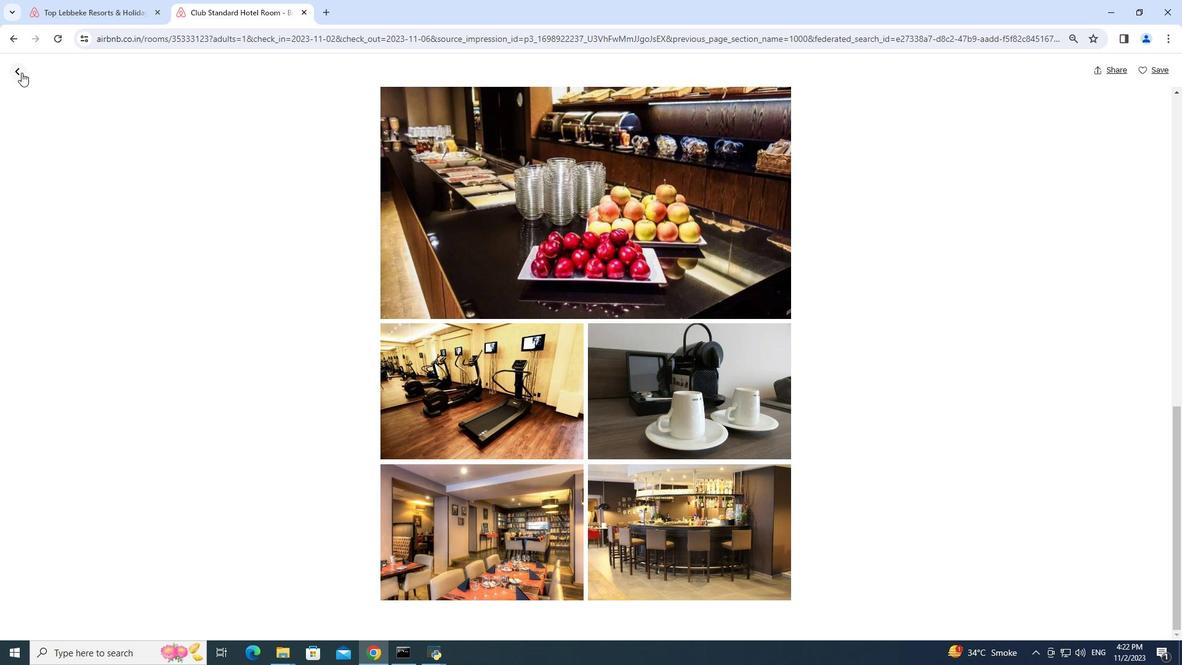 
Action: Mouse moved to (298, 328)
Screenshot: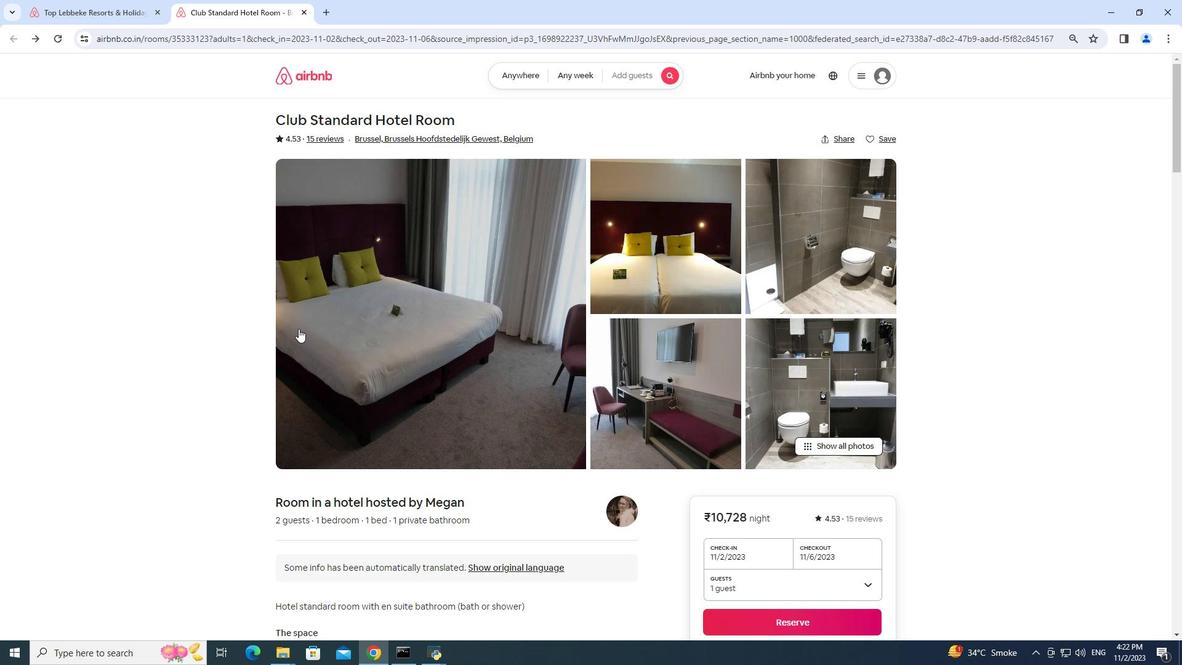
Action: Mouse scrolled (298, 328) with delta (0, 0)
Screenshot: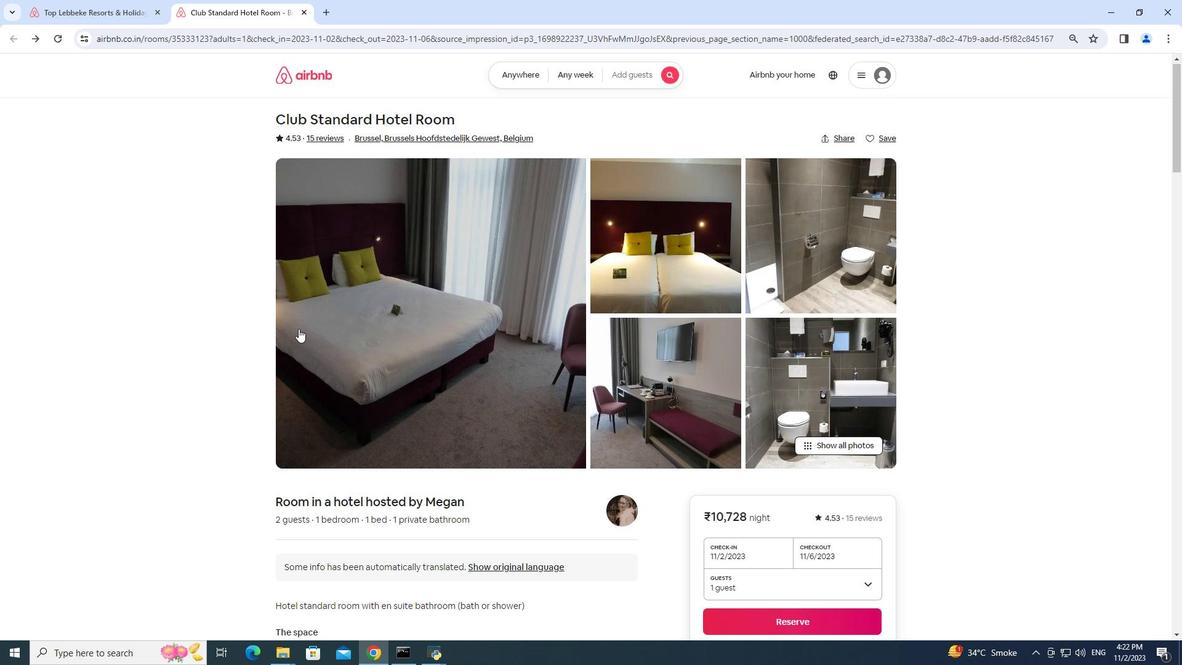 
Action: Mouse moved to (317, 305)
Screenshot: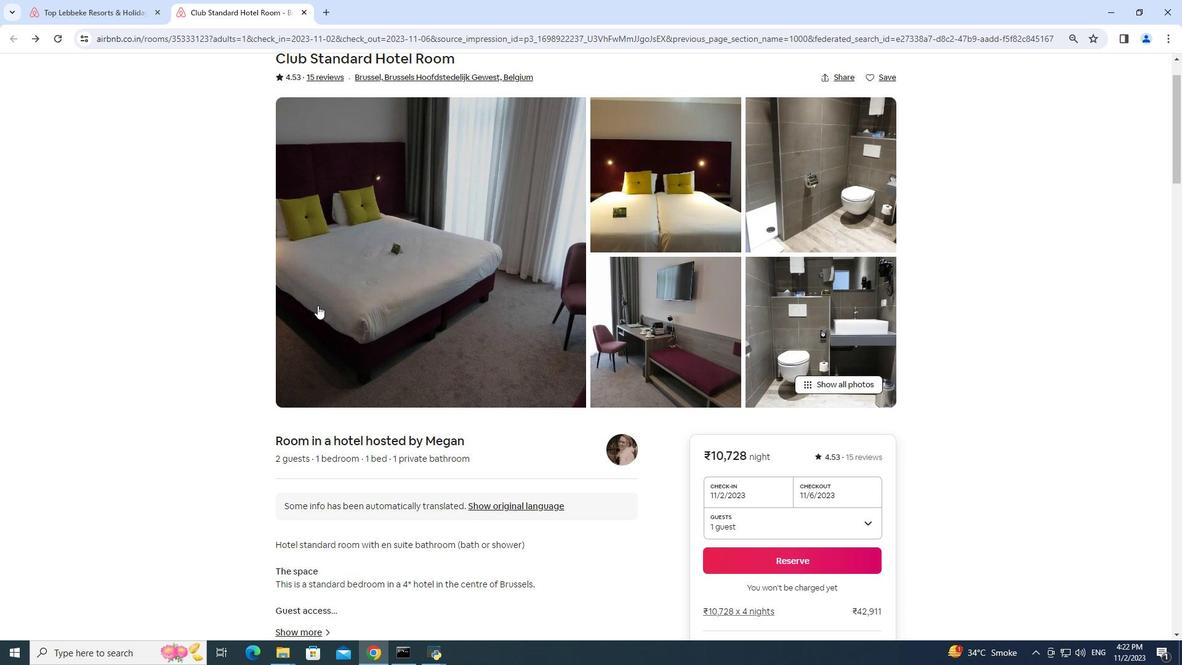 
Action: Mouse scrolled (317, 304) with delta (0, 0)
Screenshot: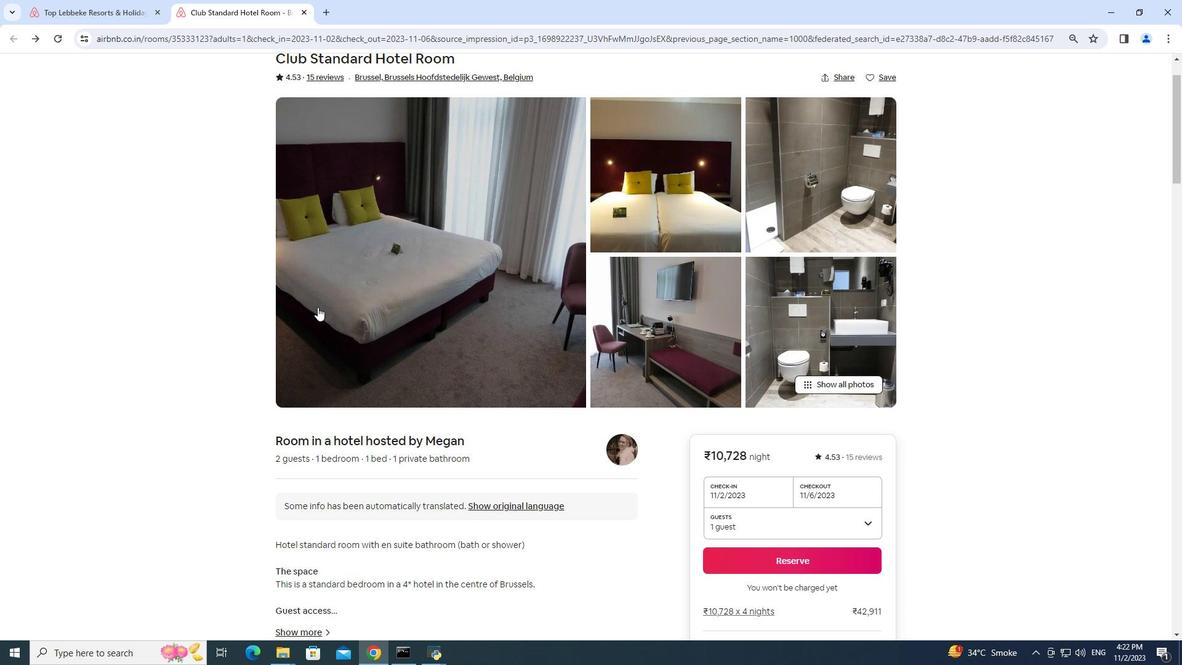 
Action: Mouse moved to (317, 307)
Screenshot: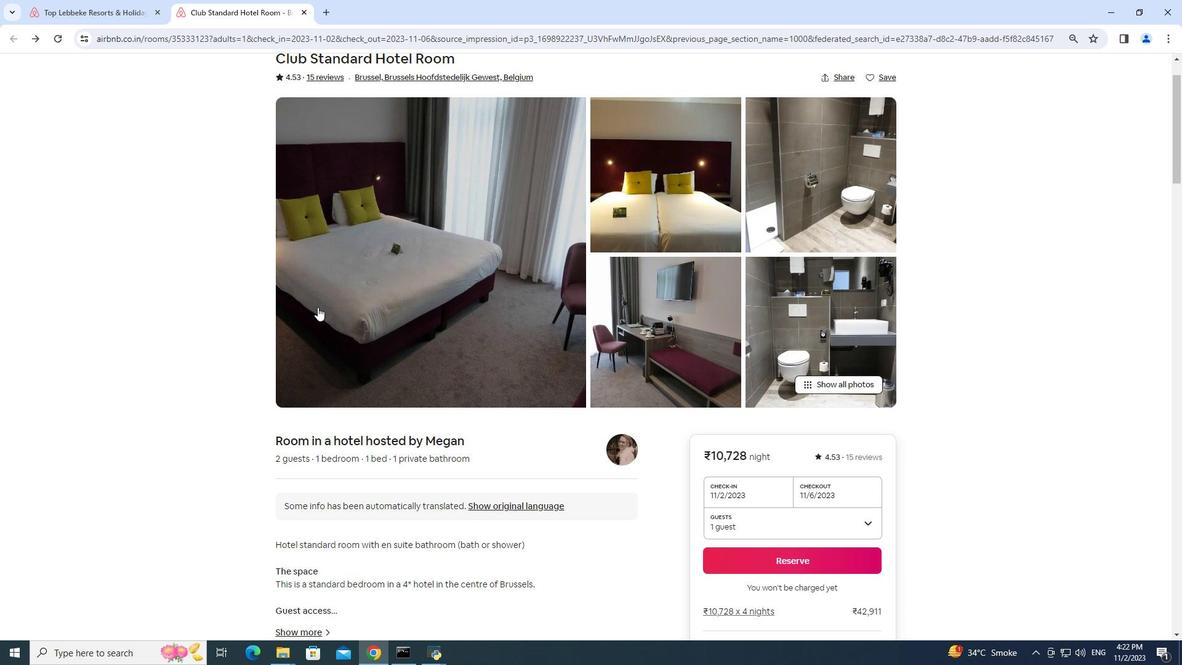 
Action: Mouse scrolled (317, 306) with delta (0, 0)
Screenshot: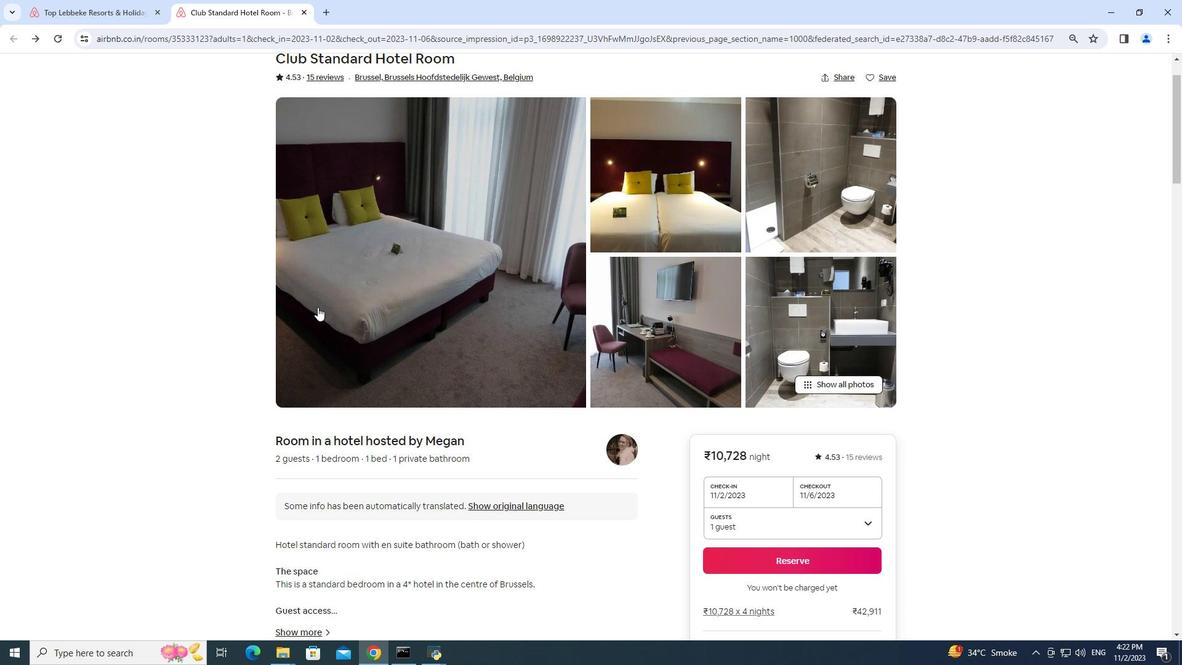 
Action: Mouse moved to (320, 315)
Screenshot: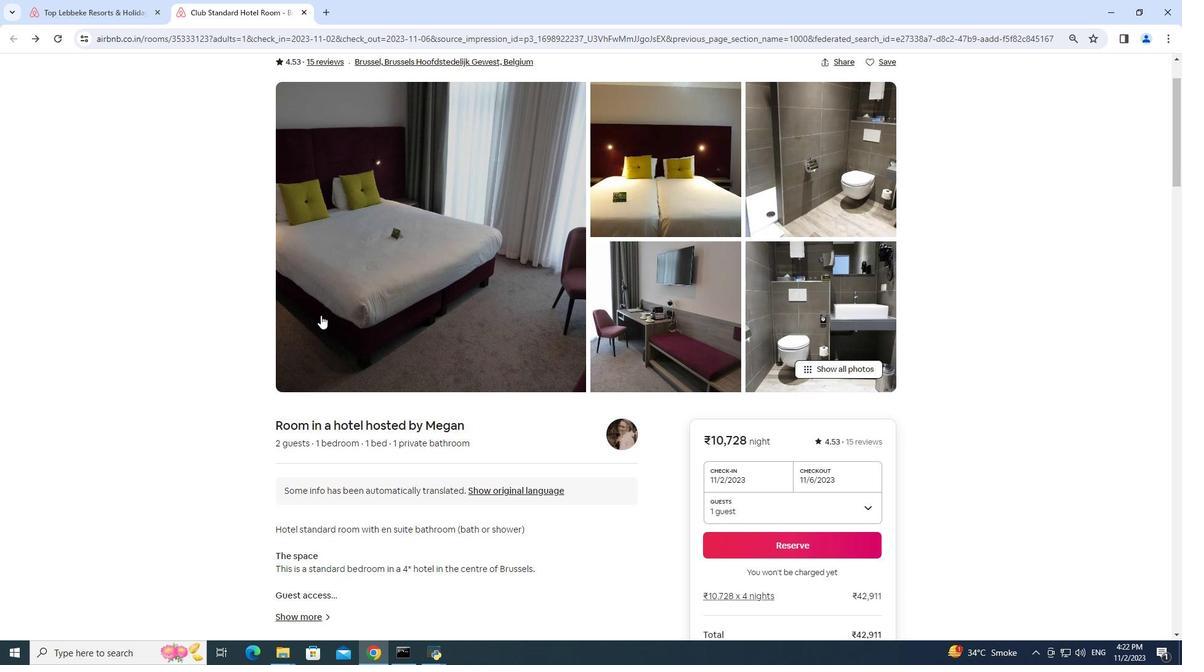 
Action: Mouse scrolled (320, 314) with delta (0, 0)
Screenshot: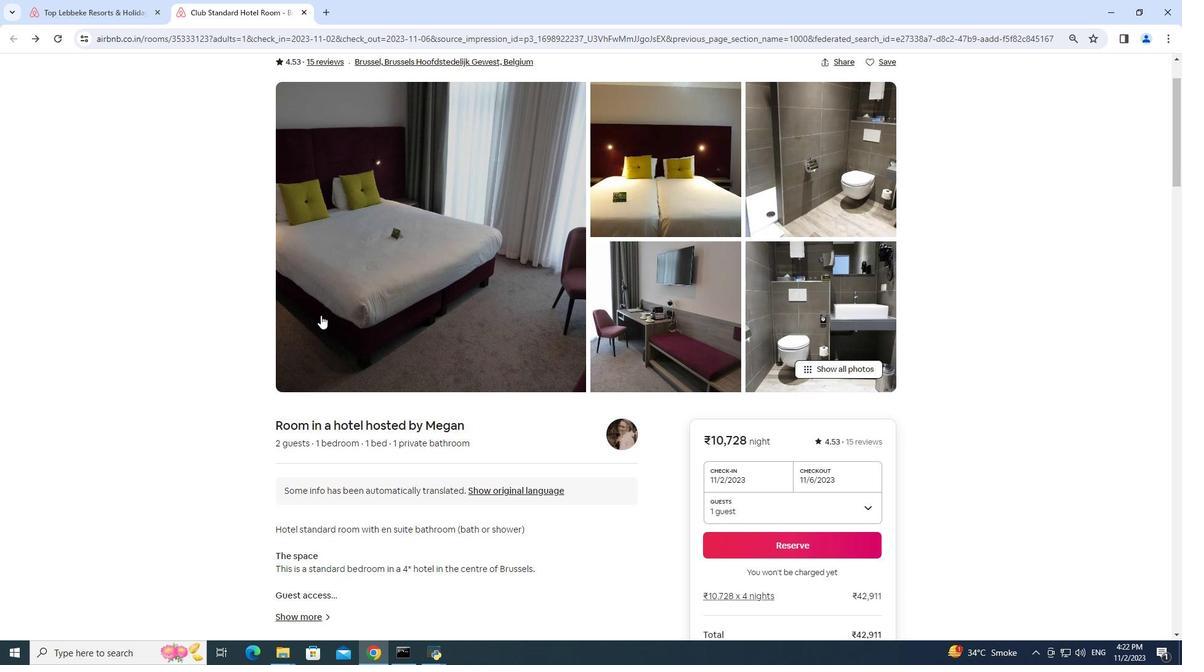 
Action: Mouse moved to (324, 313)
Screenshot: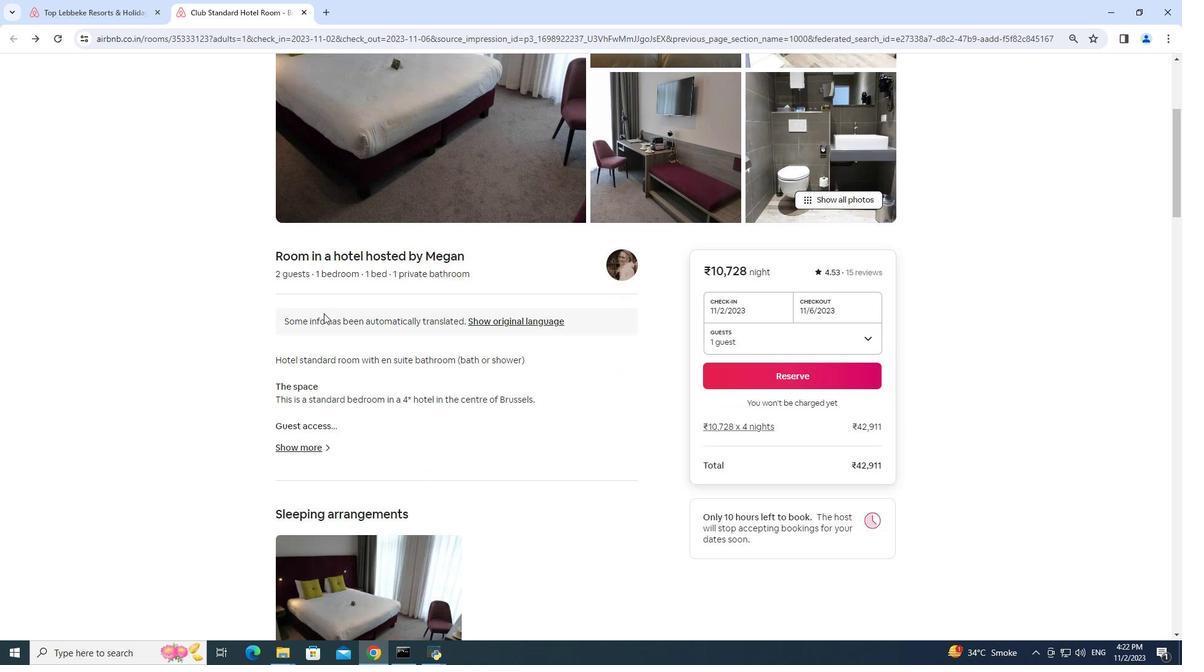 
Action: Mouse scrolled (324, 312) with delta (0, 0)
Screenshot: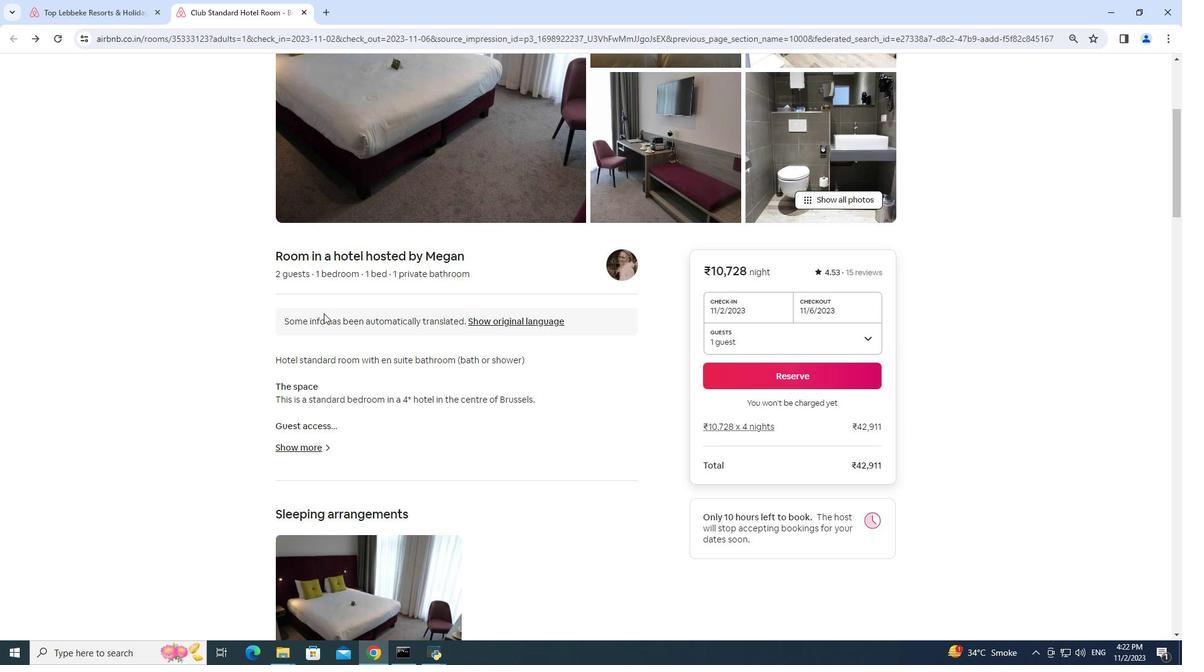 
Action: Mouse scrolled (324, 312) with delta (0, 0)
Screenshot: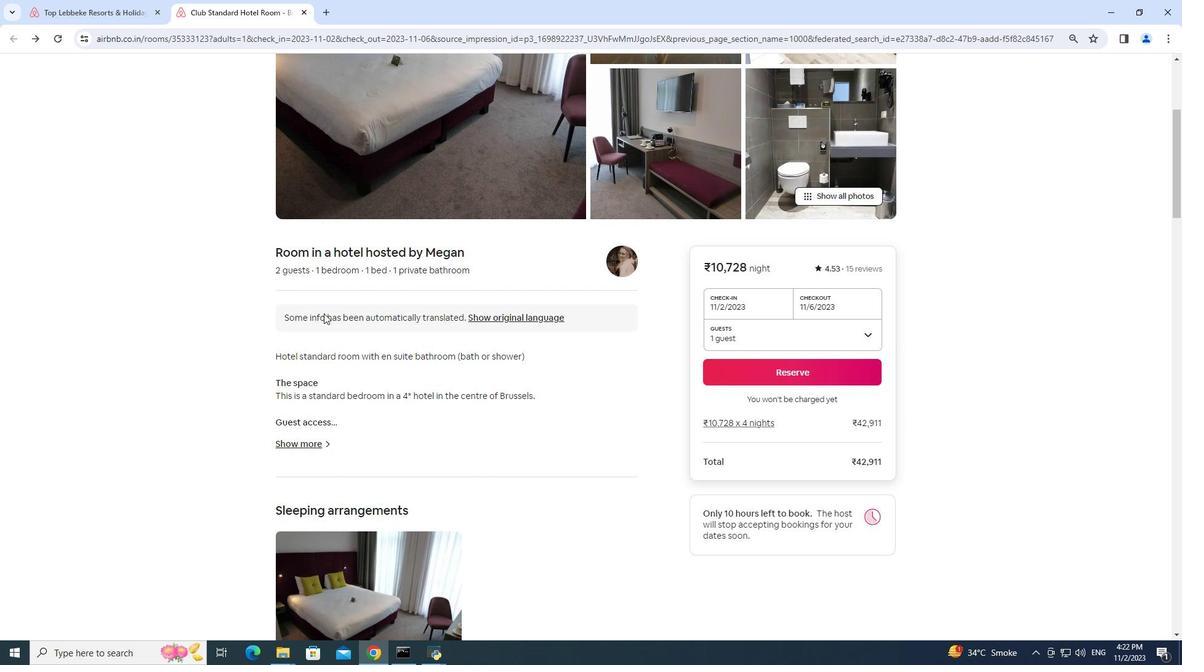 
Action: Mouse moved to (316, 323)
Screenshot: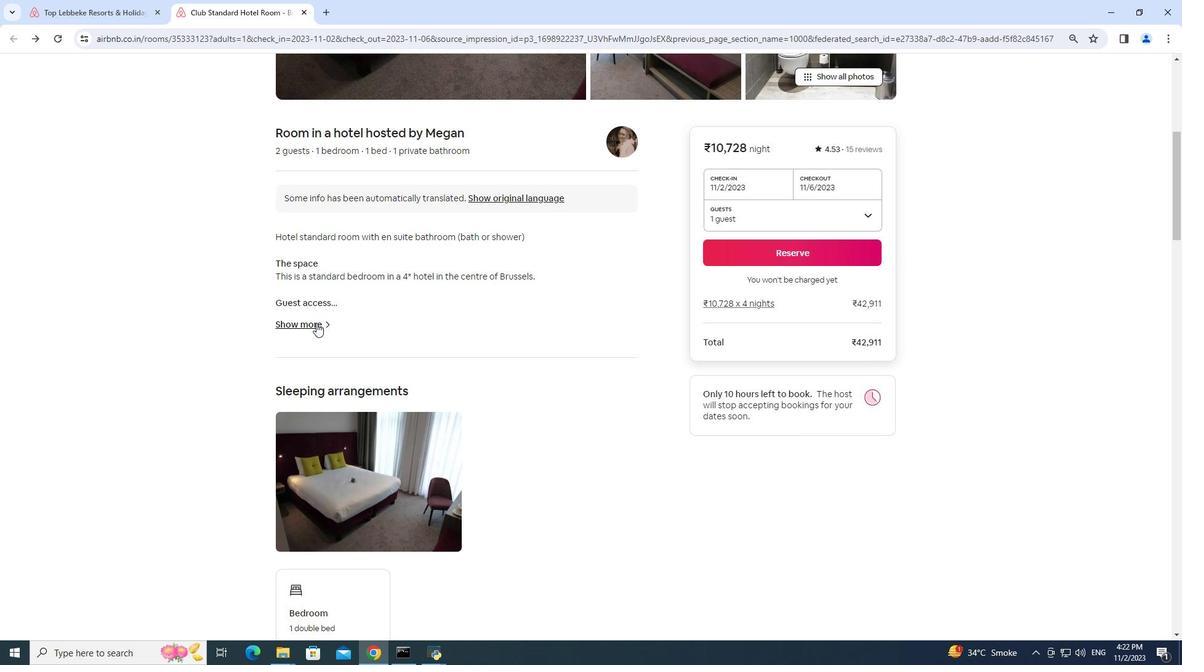 
Action: Mouse pressed left at (316, 323)
Screenshot: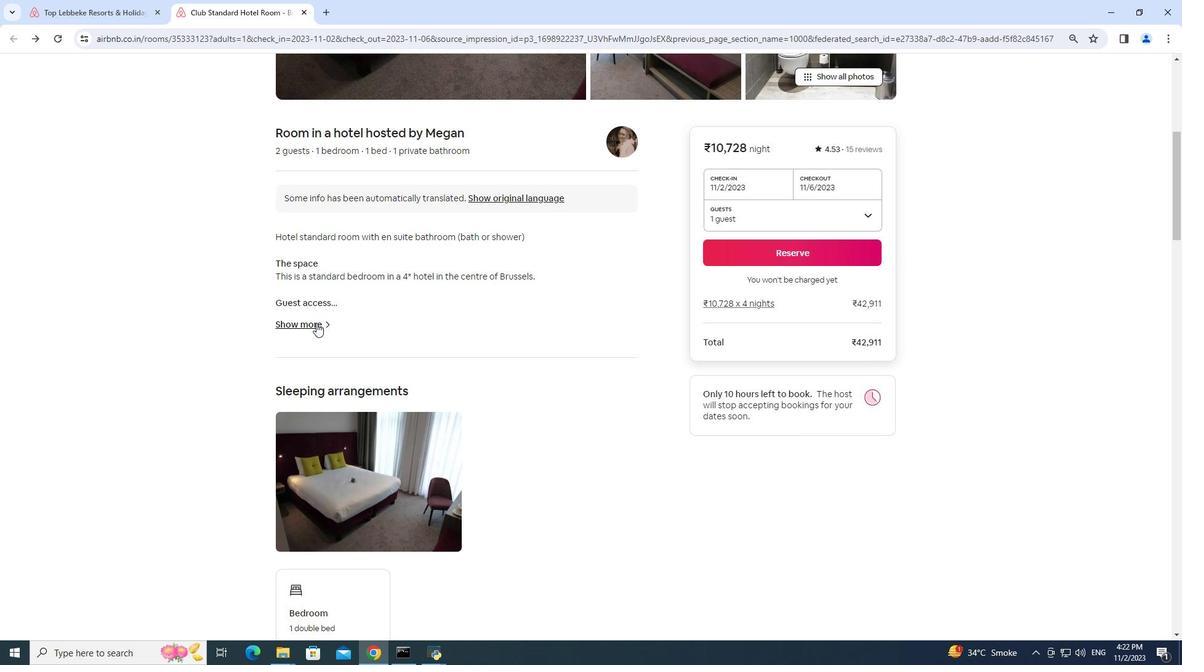 
Action: Mouse moved to (385, 274)
Screenshot: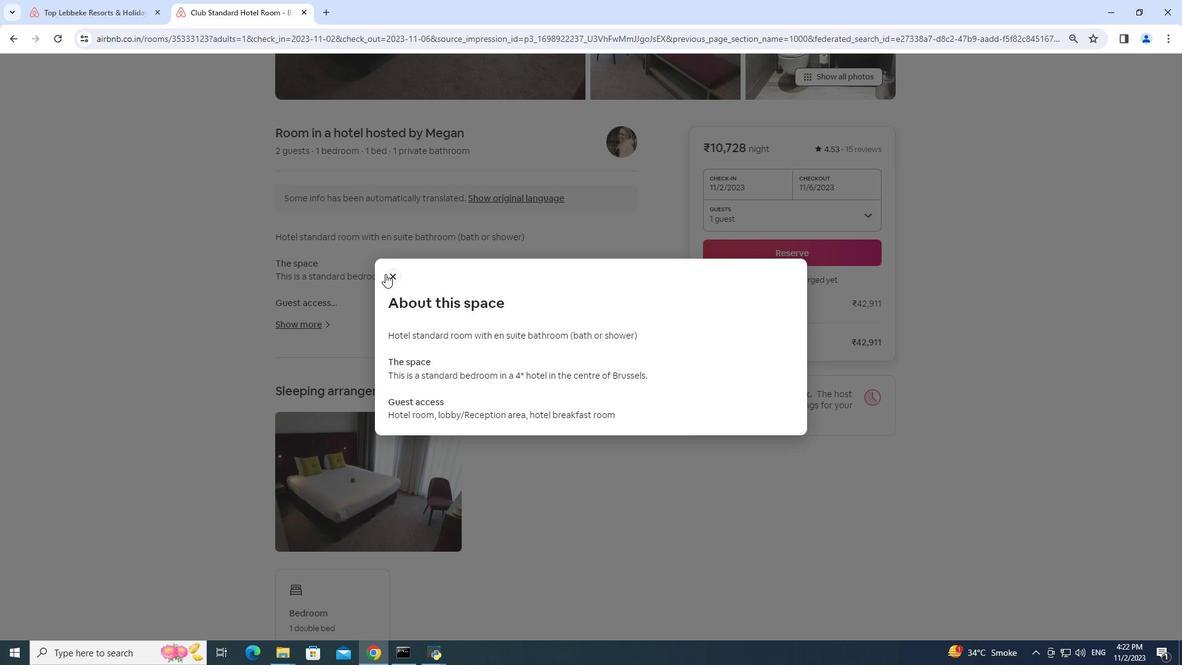 
Action: Mouse pressed left at (385, 274)
Screenshot: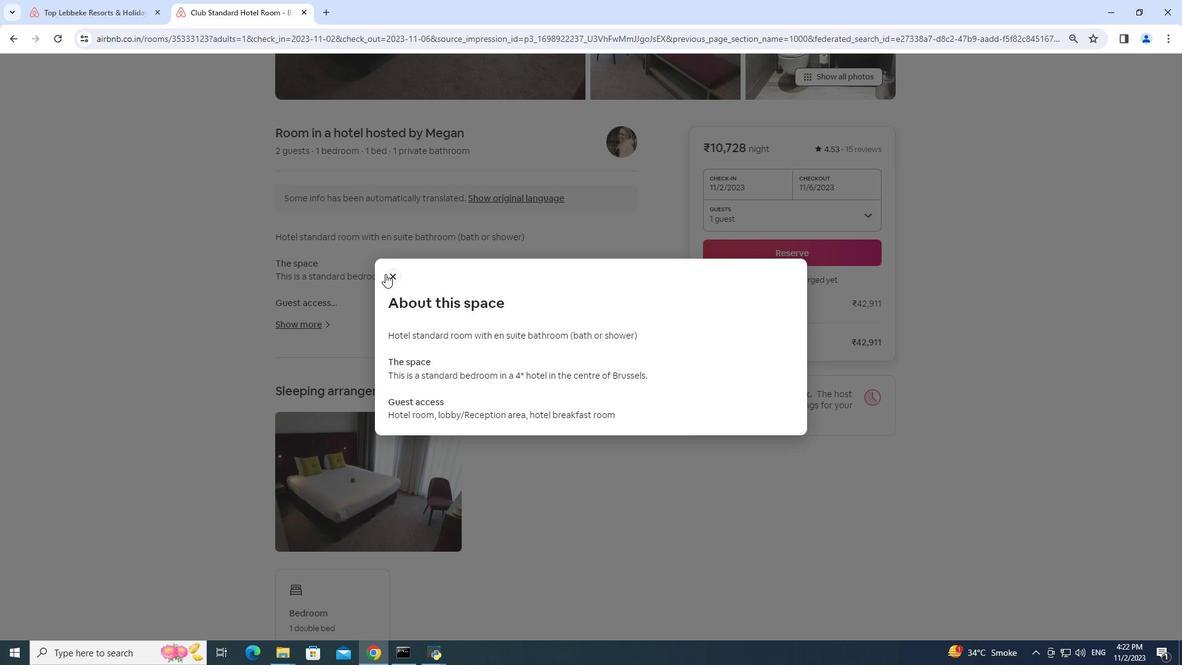 
Action: Mouse moved to (385, 281)
Screenshot: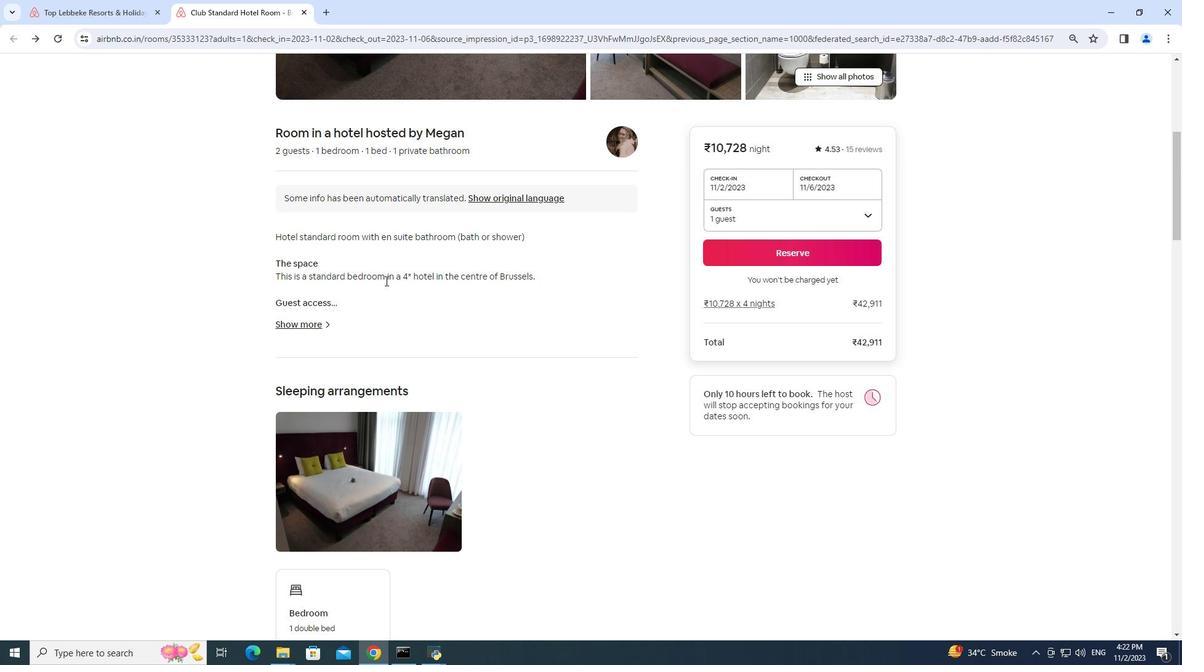 
Action: Mouse scrolled (385, 280) with delta (0, 0)
Screenshot: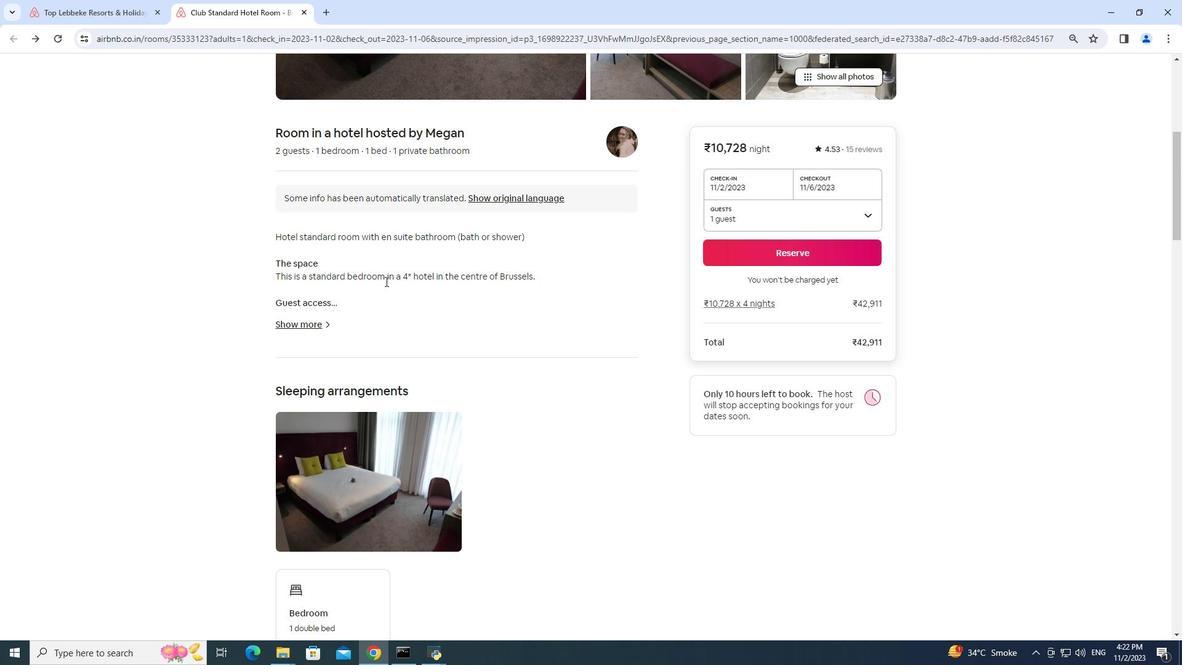
Action: Mouse moved to (386, 281)
Screenshot: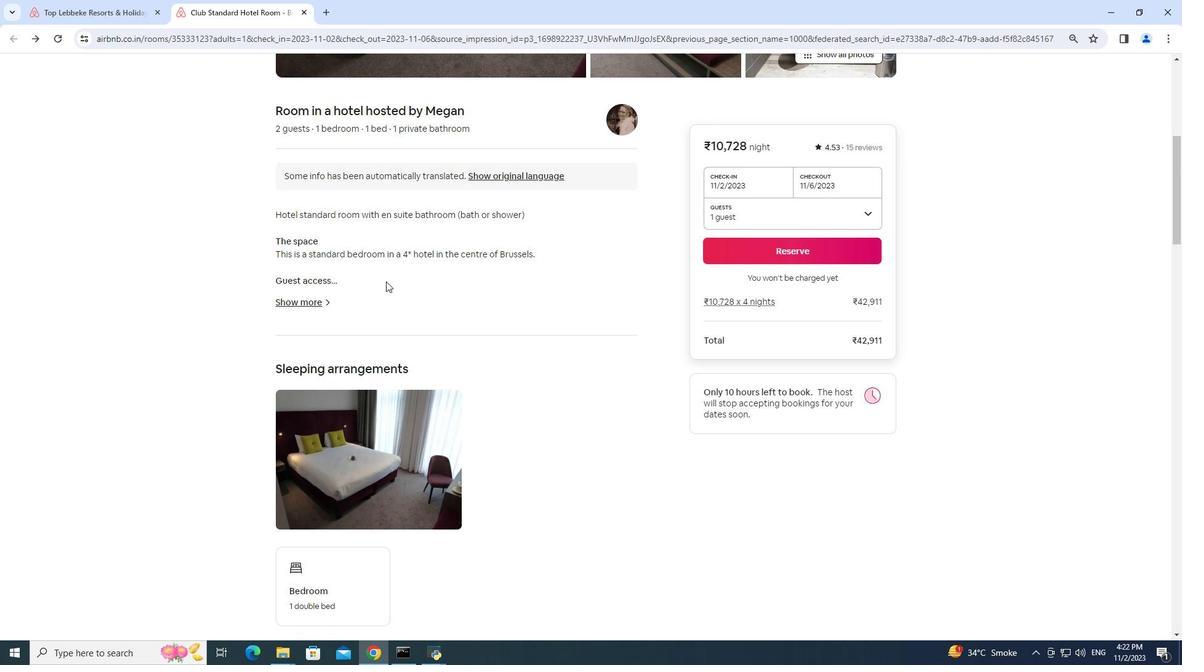 
Action: Mouse scrolled (386, 280) with delta (0, 0)
Screenshot: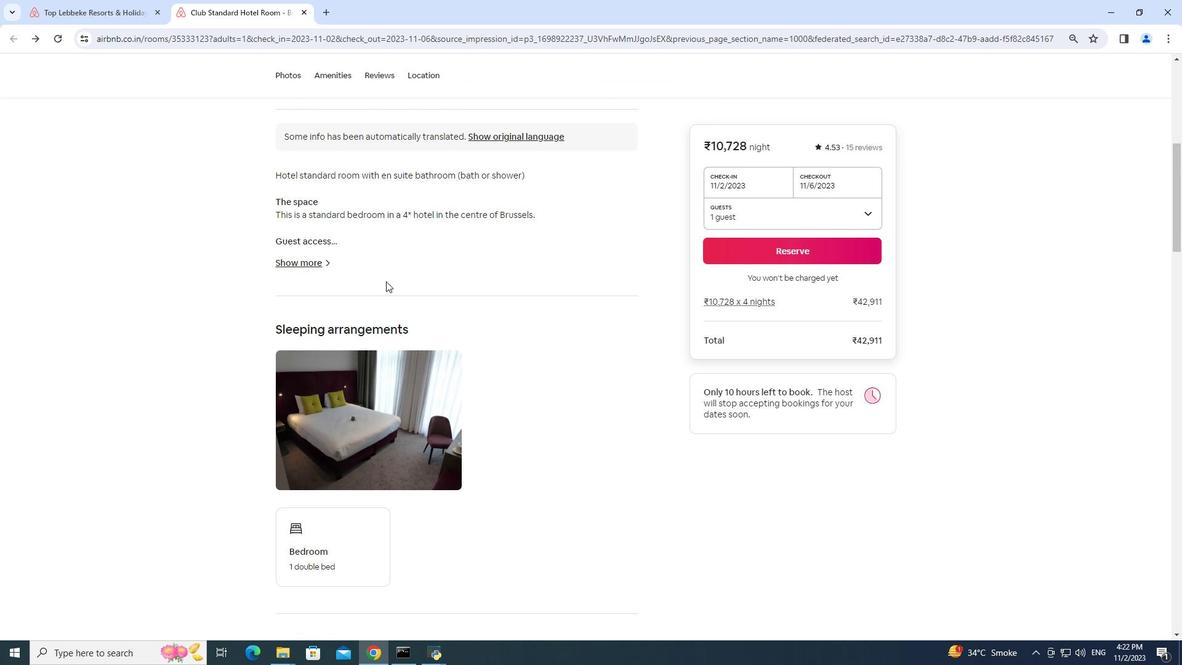 
Action: Mouse moved to (388, 282)
Screenshot: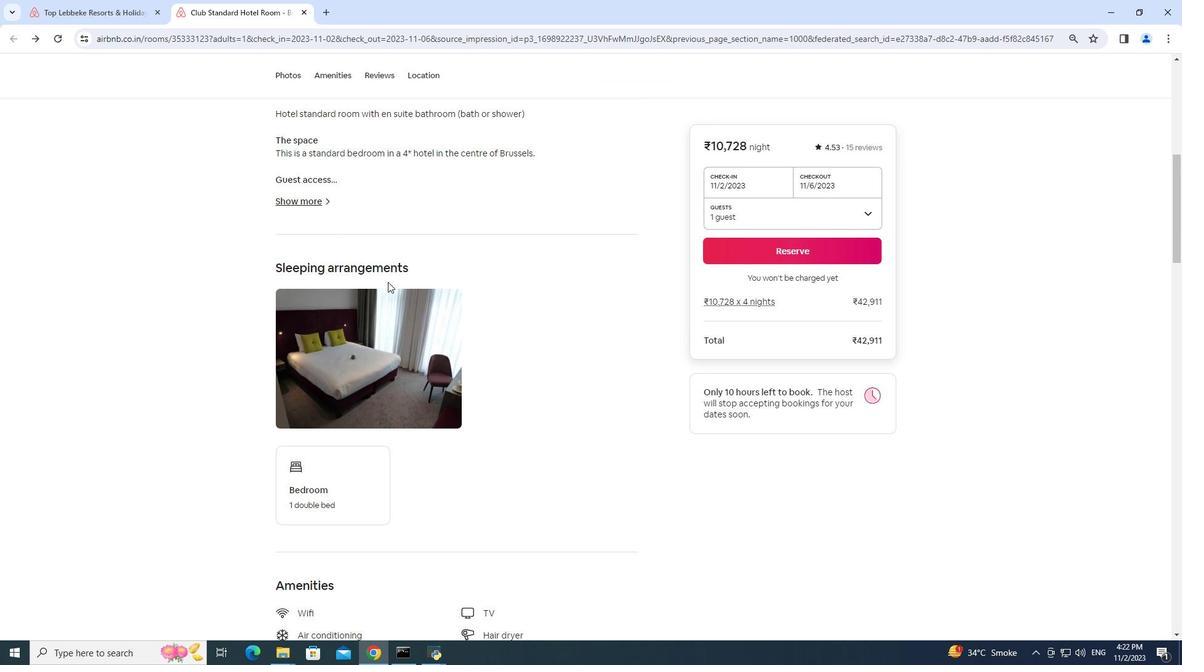 
Action: Mouse scrolled (388, 281) with delta (0, 0)
Screenshot: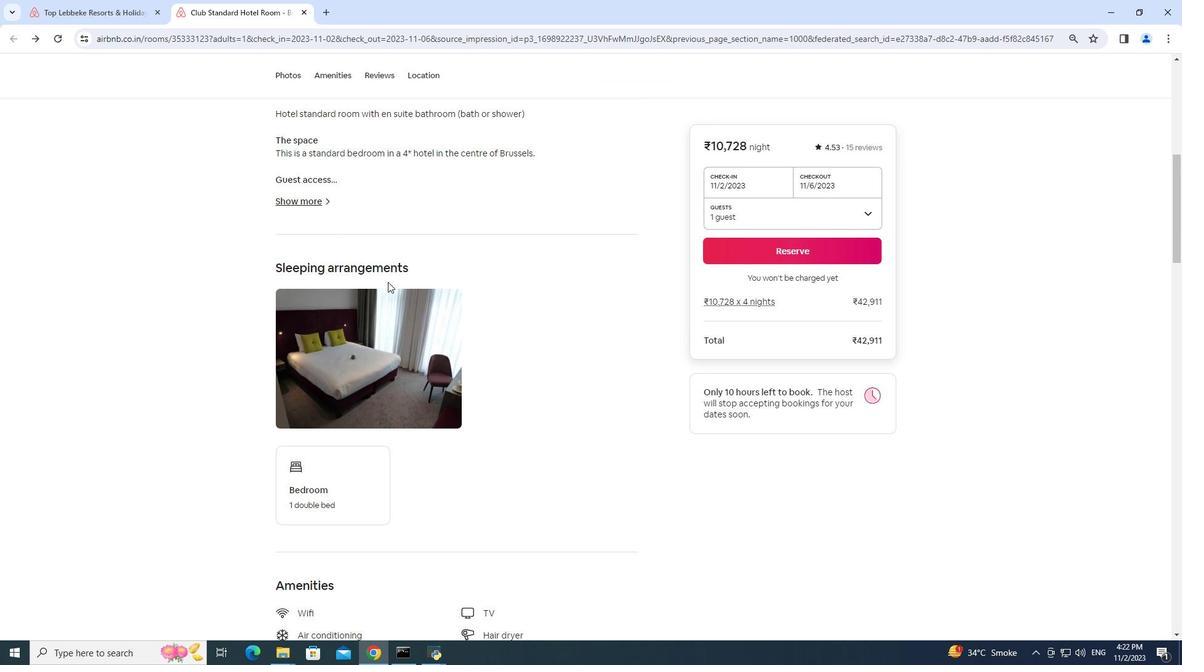 
Action: Mouse scrolled (388, 281) with delta (0, 0)
Screenshot: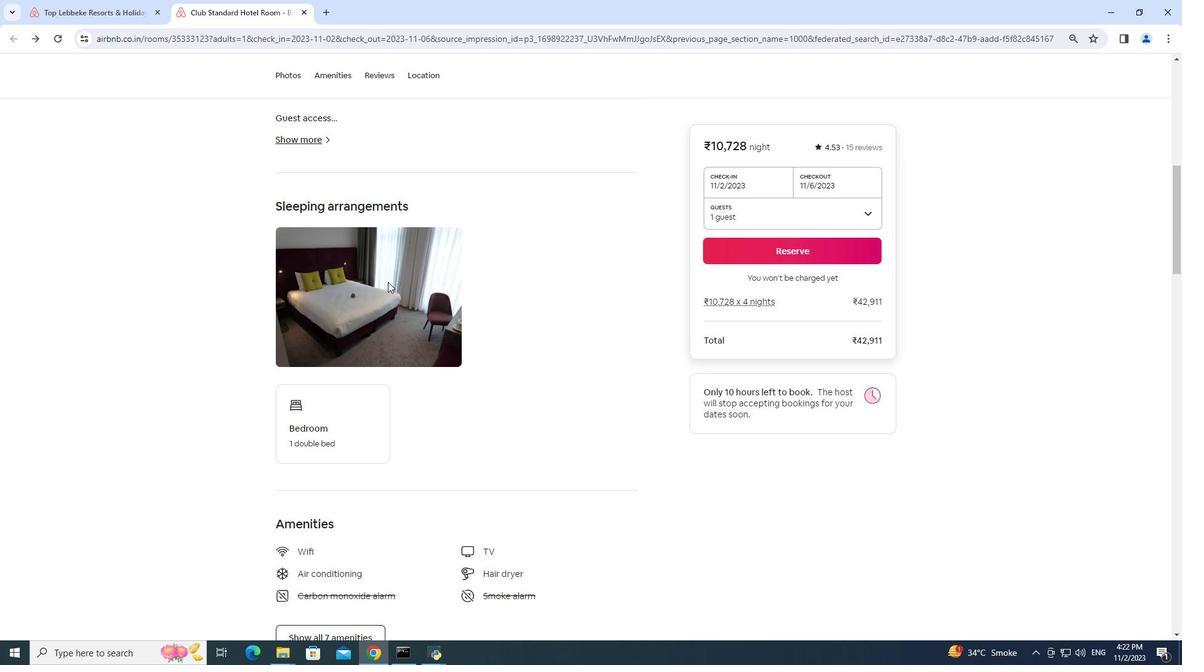 
Action: Mouse scrolled (388, 281) with delta (0, 0)
Screenshot: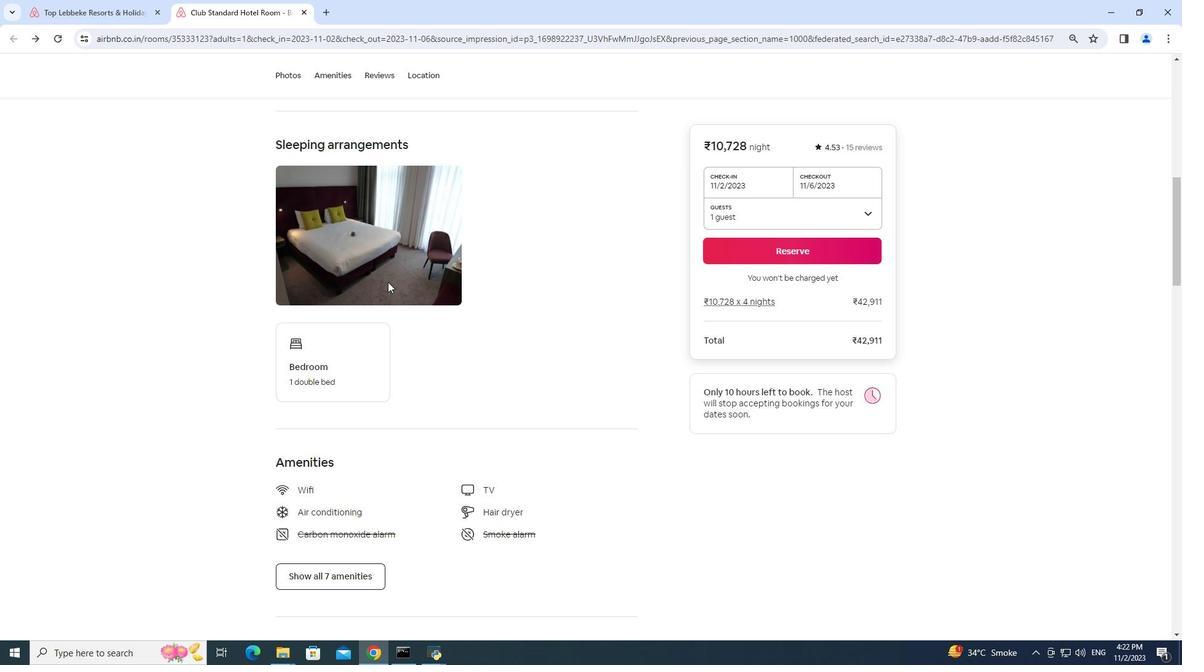 
Action: Mouse scrolled (388, 281) with delta (0, 0)
Screenshot: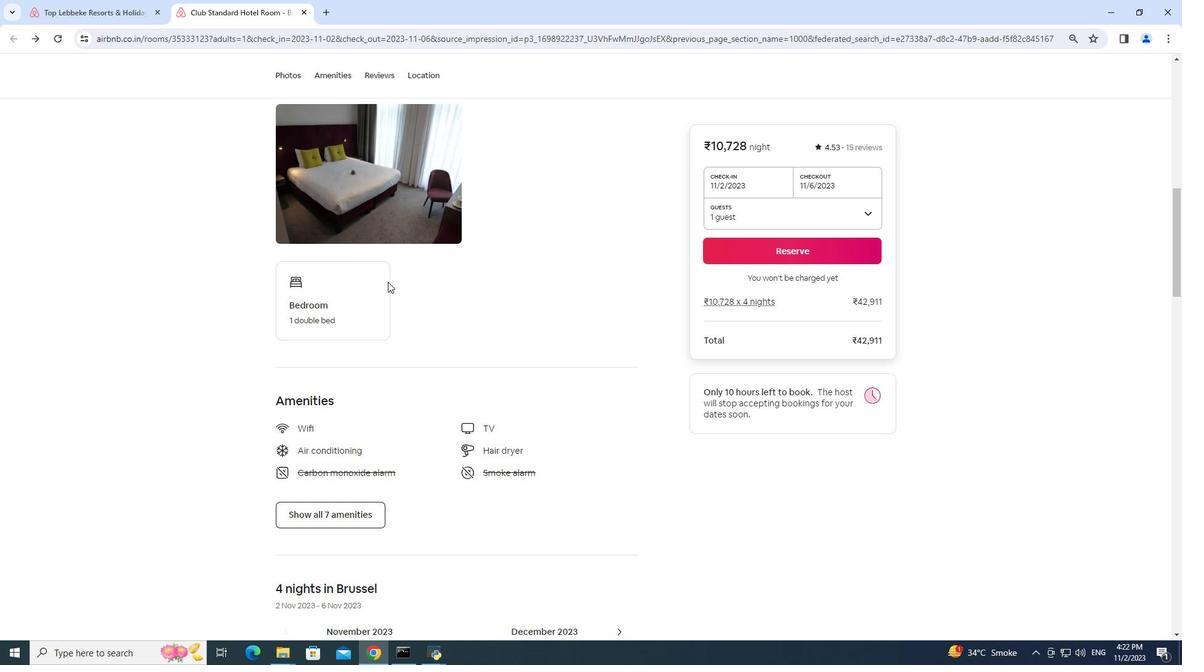 
Action: Mouse moved to (458, 288)
Screenshot: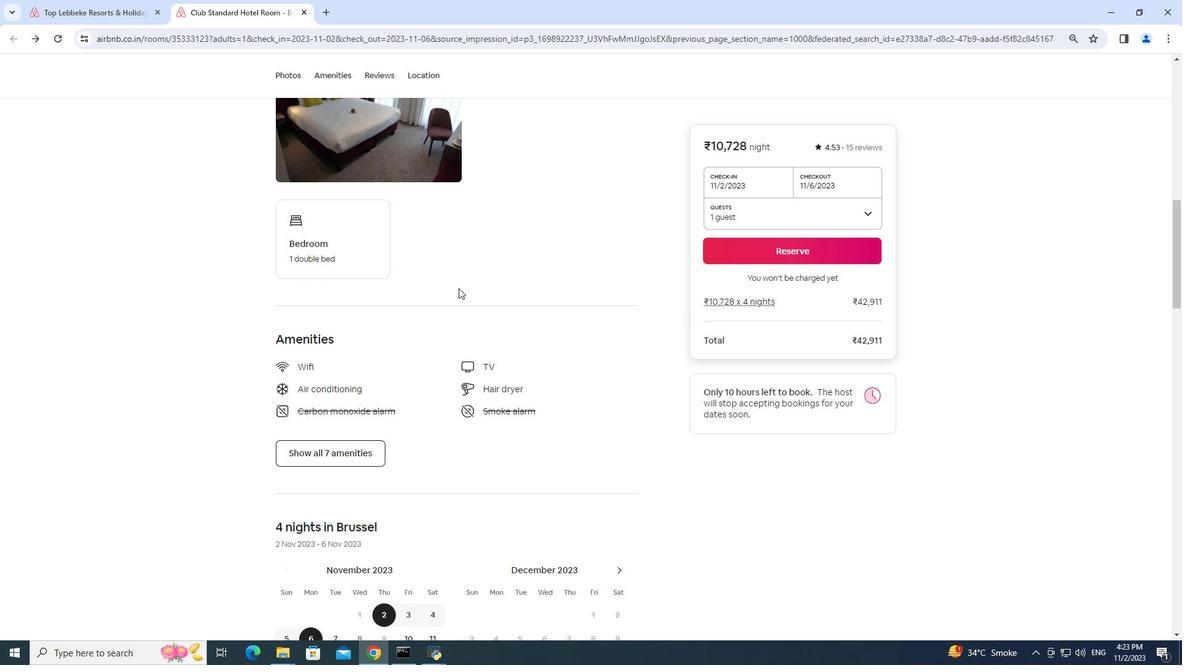 
Action: Mouse scrolled (458, 287) with delta (0, 0)
Screenshot: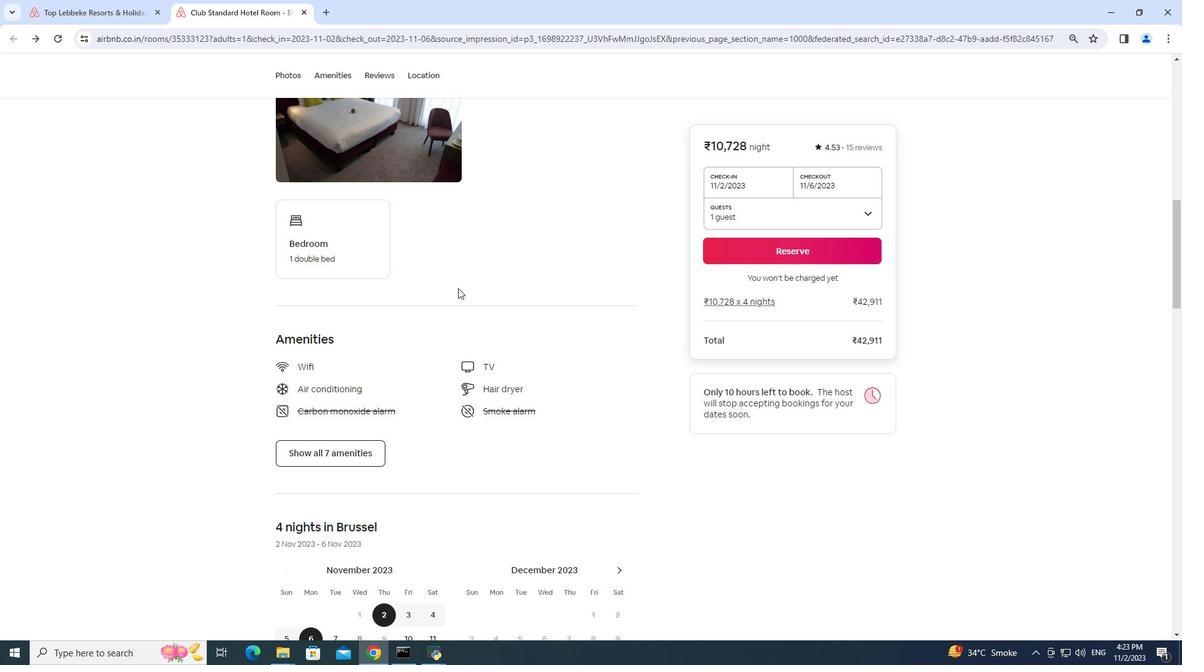 
Action: Mouse moved to (457, 290)
Screenshot: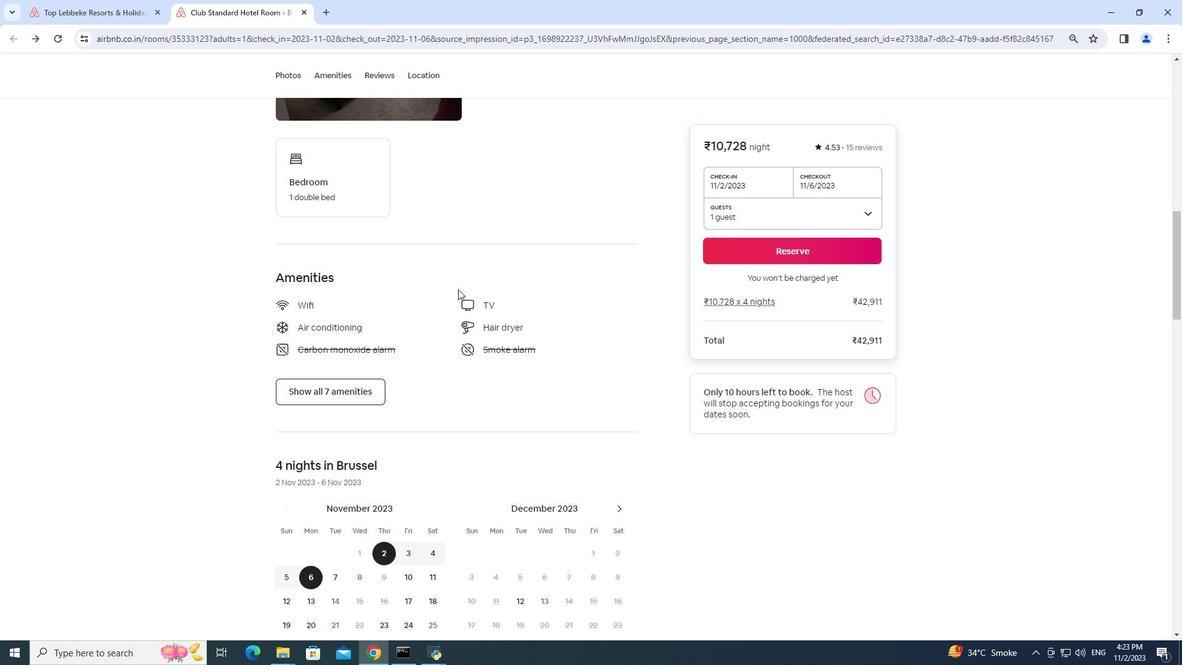 
Action: Mouse scrolled (457, 289) with delta (0, 0)
Screenshot: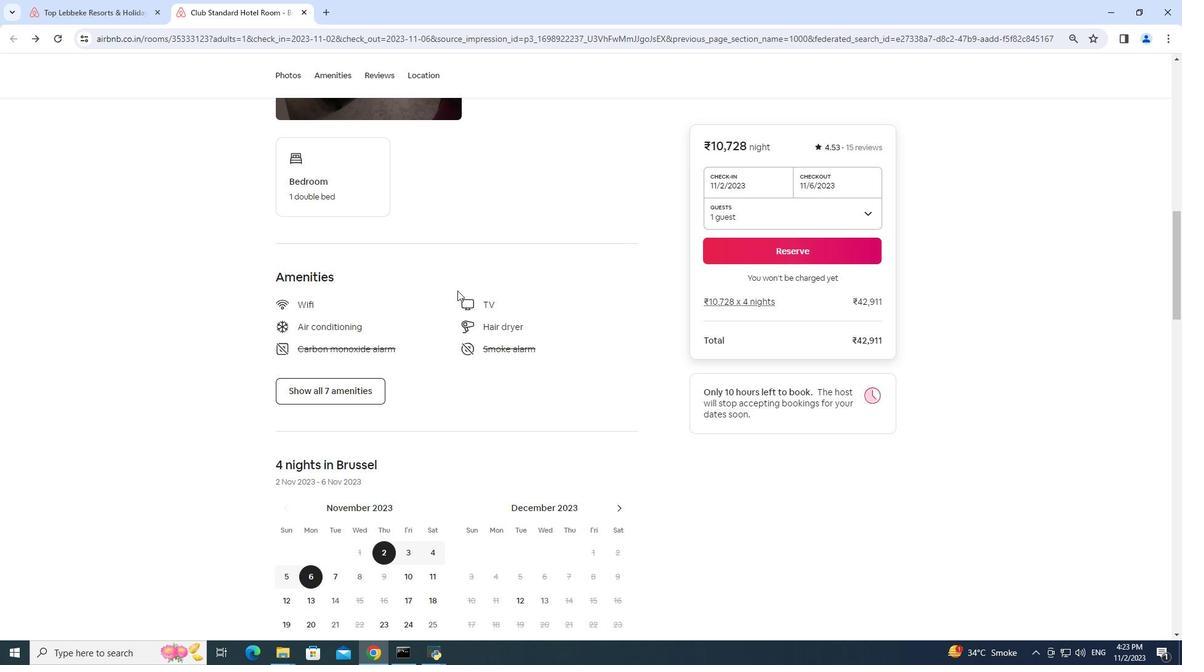 
Action: Mouse moved to (370, 326)
Screenshot: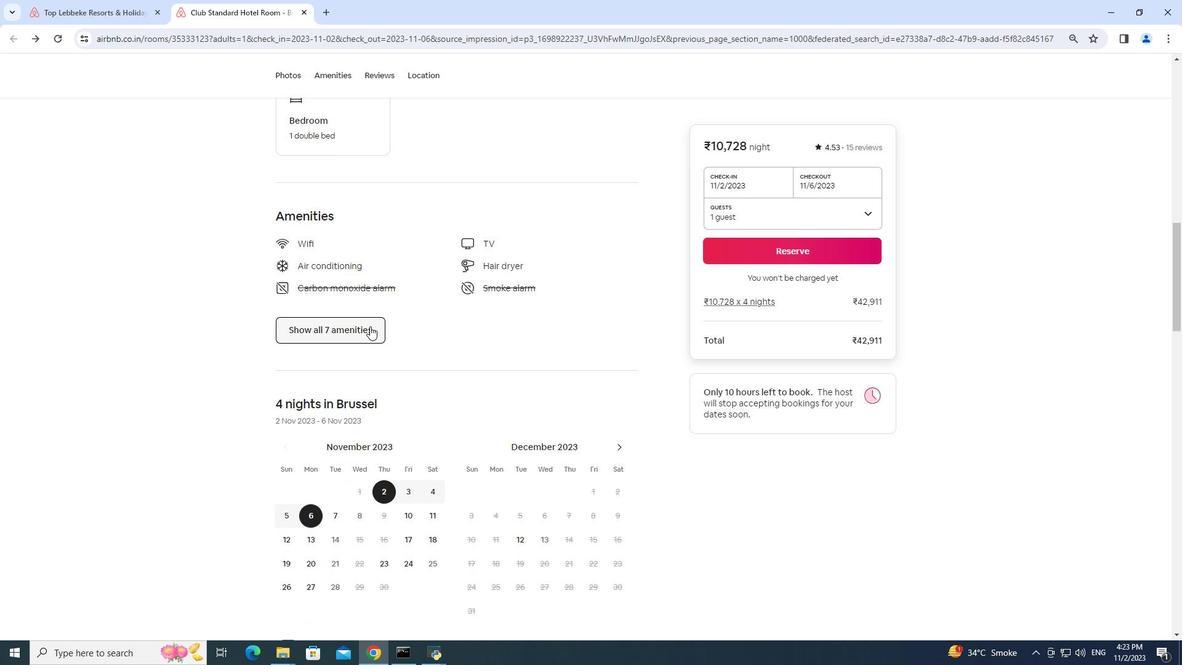 
Action: Mouse pressed left at (370, 326)
Screenshot: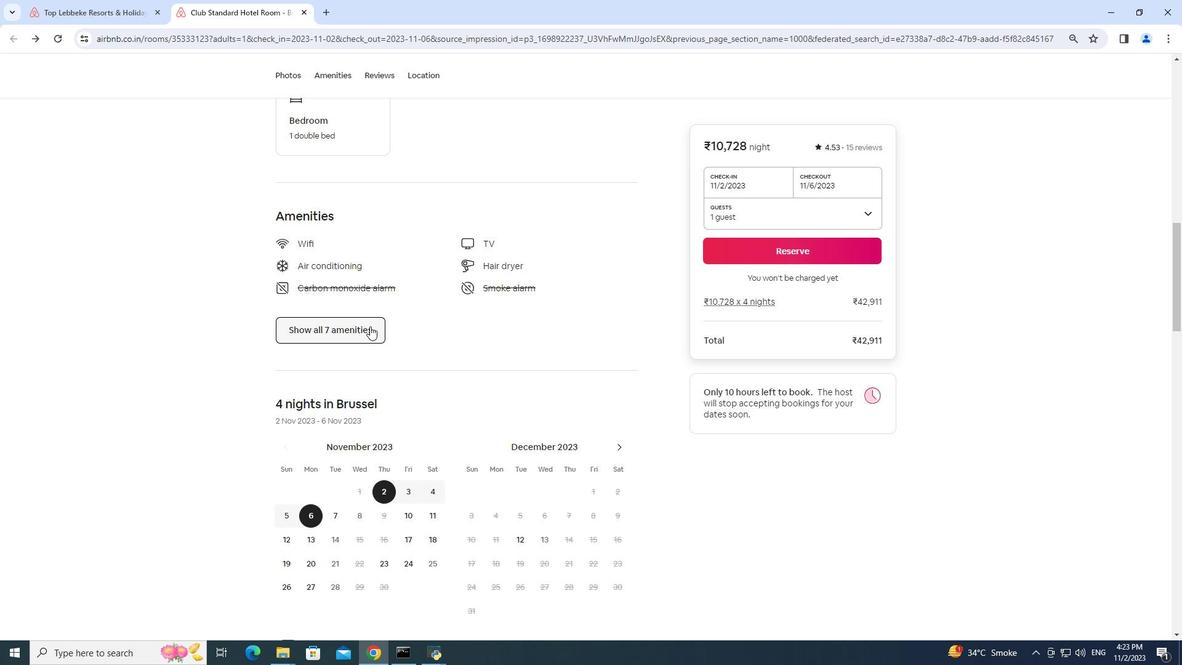 
Action: Mouse moved to (391, 95)
Screenshot: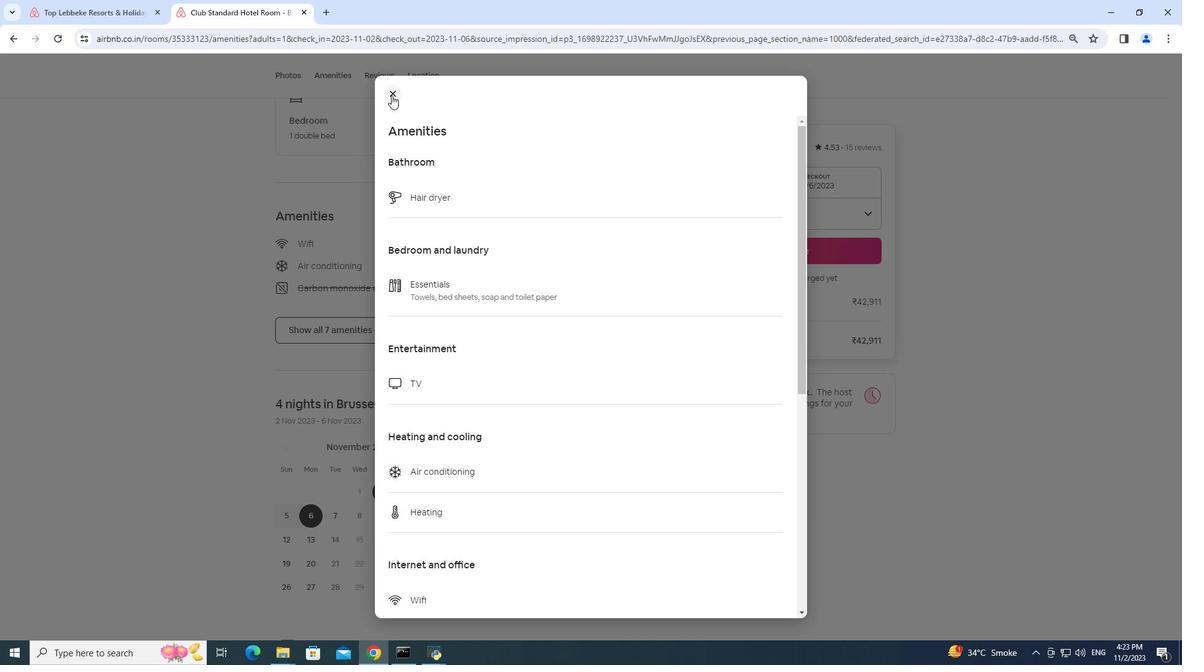 
Action: Mouse pressed left at (391, 95)
Screenshot: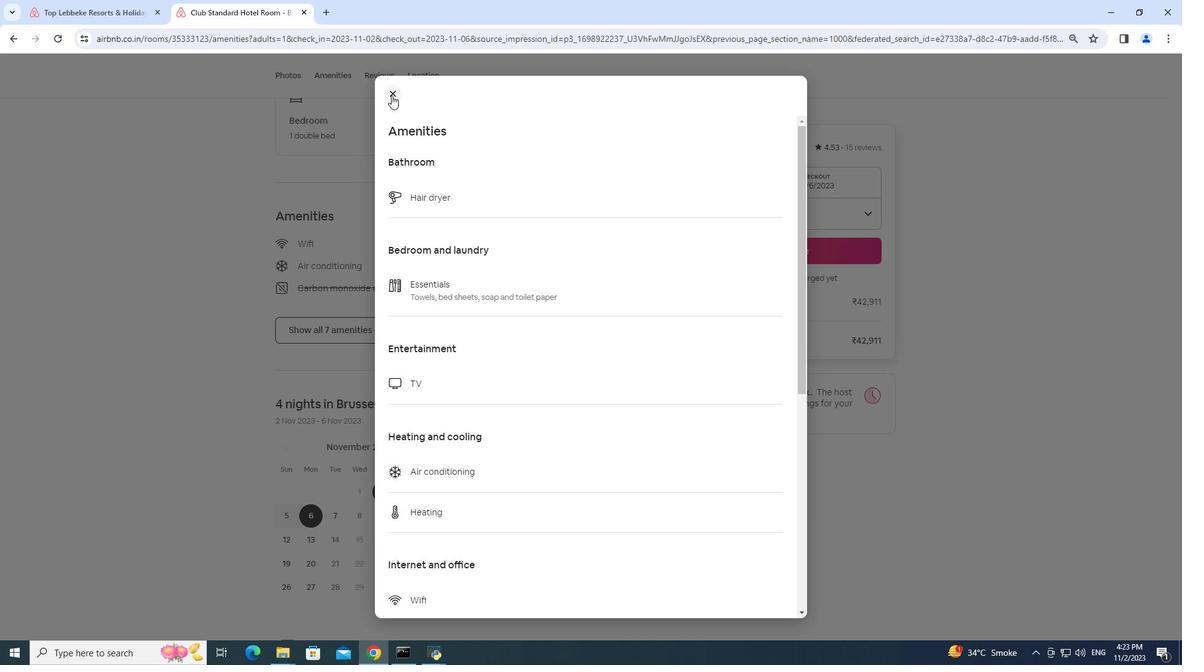 
Action: Mouse moved to (314, 389)
Screenshot: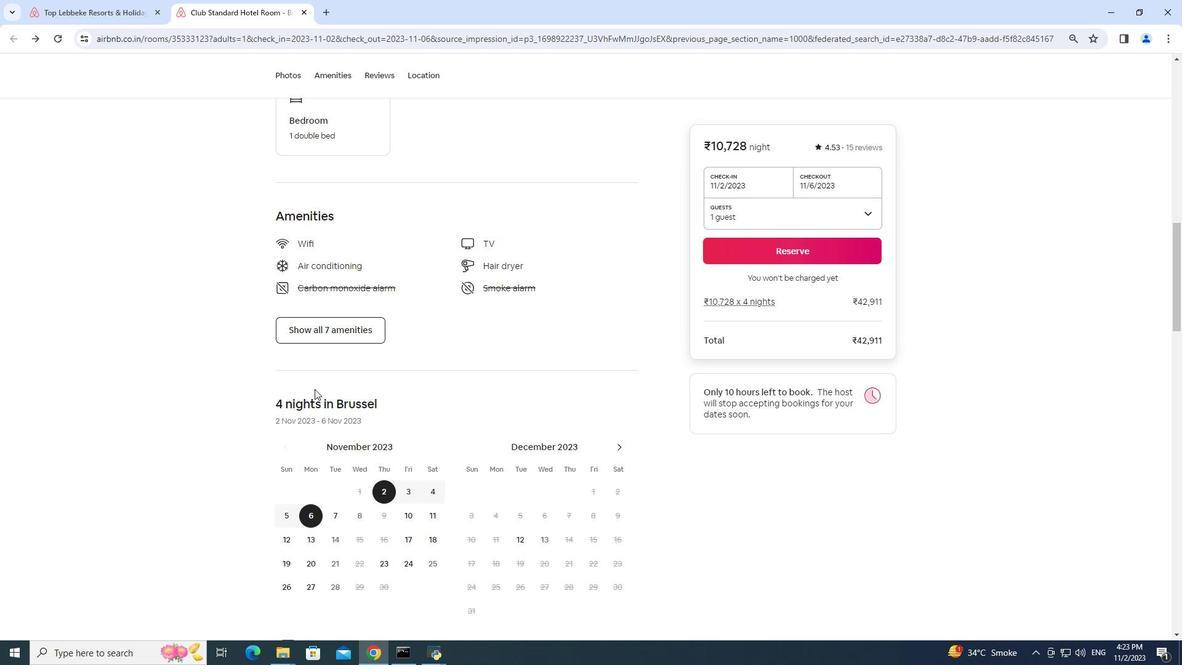 
Action: Mouse scrolled (314, 388) with delta (0, 0)
Screenshot: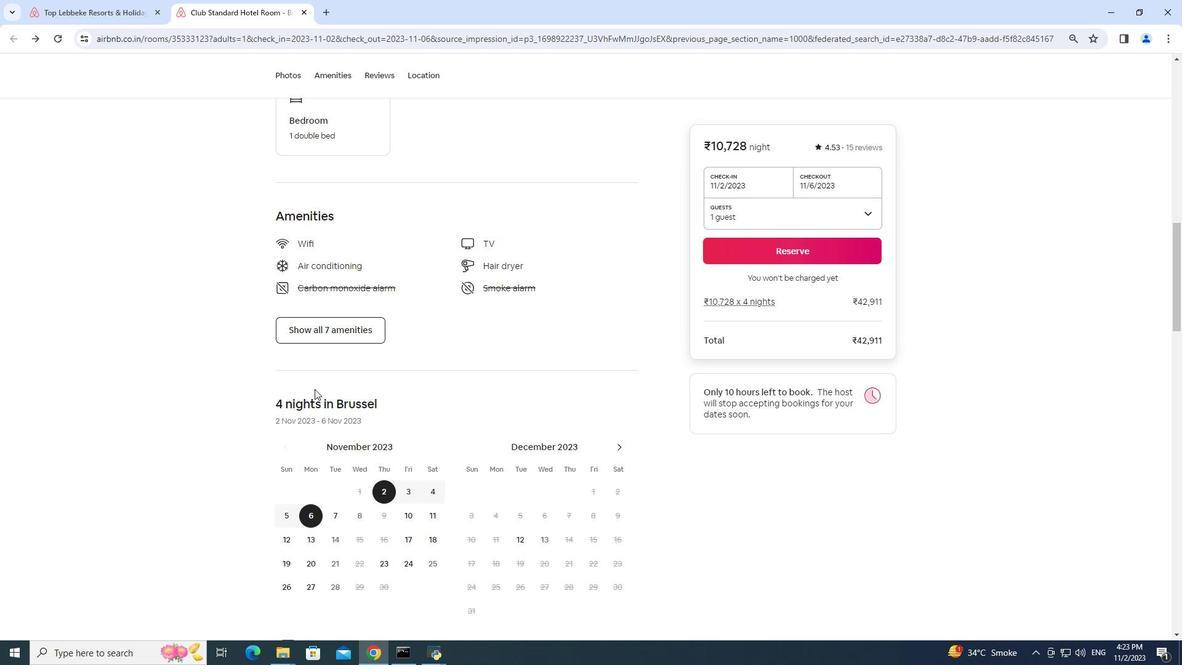 
Action: Mouse scrolled (314, 388) with delta (0, 0)
Screenshot: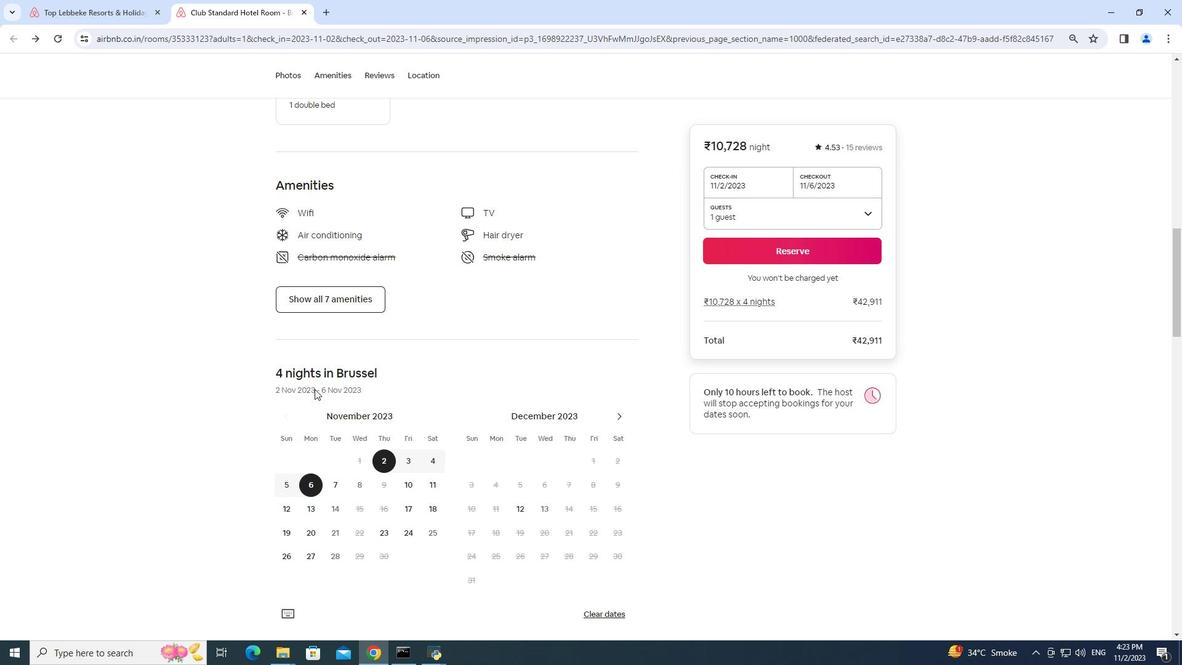 
Action: Mouse scrolled (314, 388) with delta (0, 0)
Screenshot: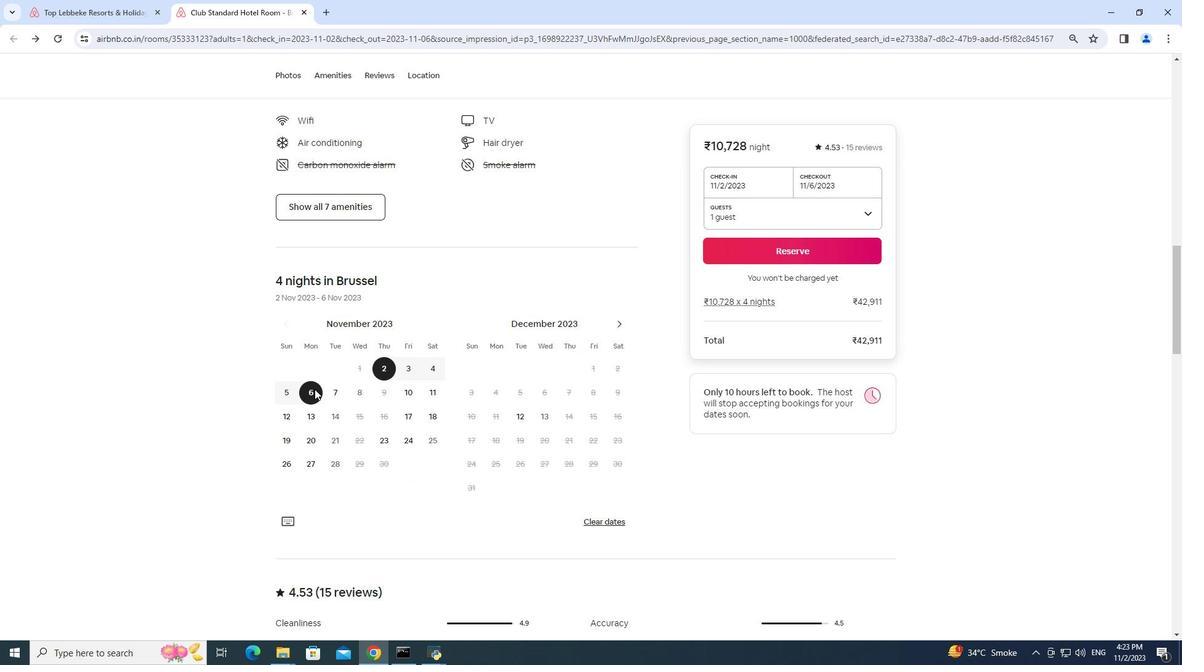 
Action: Mouse scrolled (314, 388) with delta (0, 0)
Screenshot: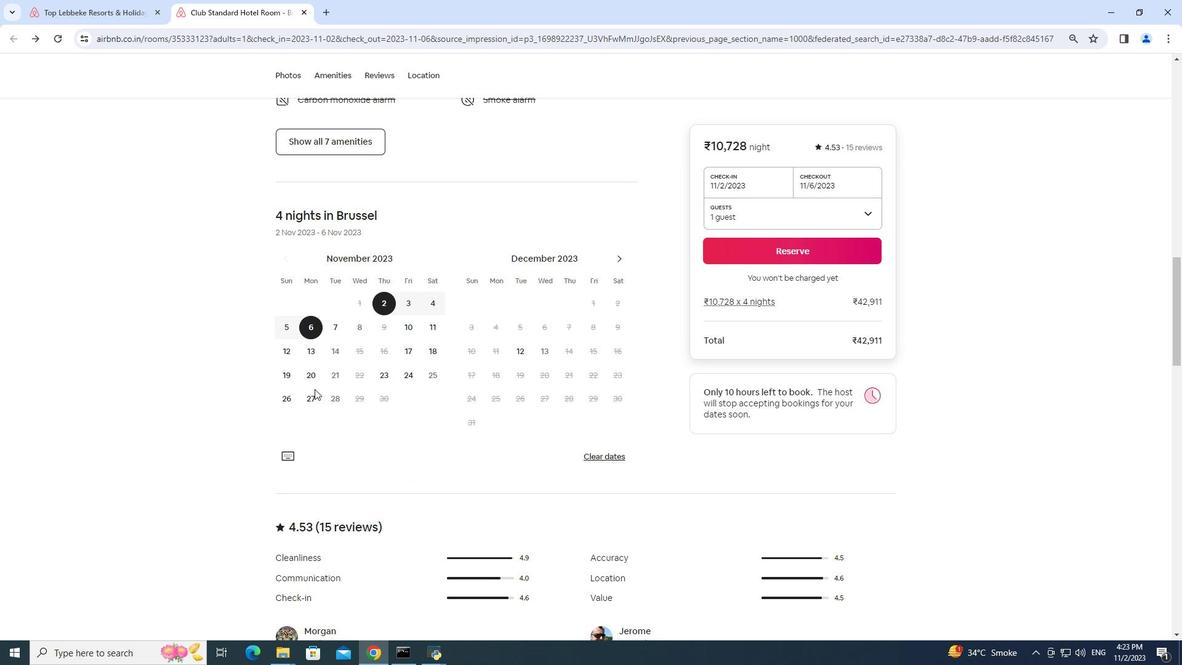 
Action: Mouse scrolled (314, 388) with delta (0, 0)
Screenshot: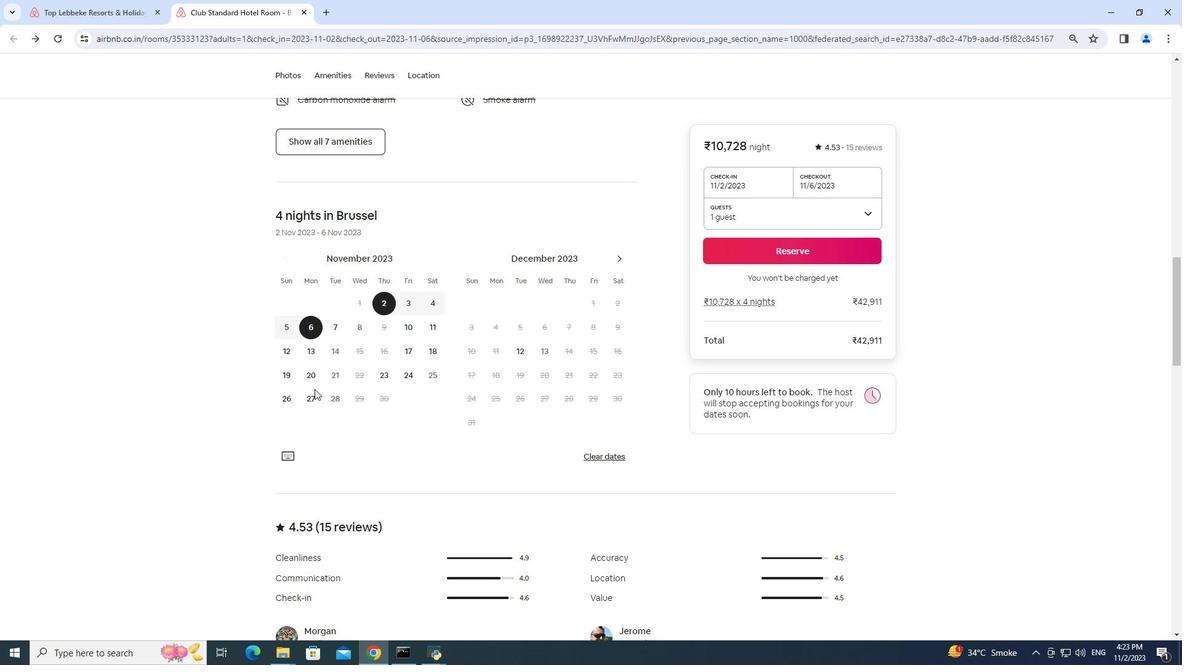 
Action: Mouse scrolled (314, 388) with delta (0, 0)
Screenshot: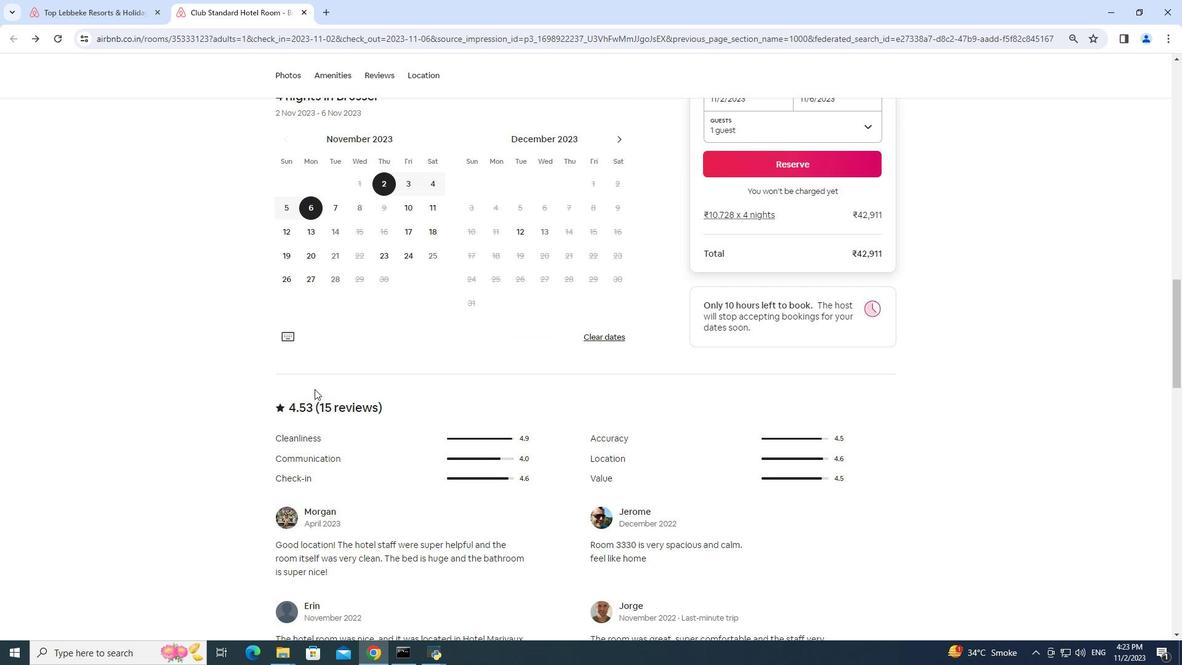 
Action: Mouse scrolled (314, 388) with delta (0, 0)
Screenshot: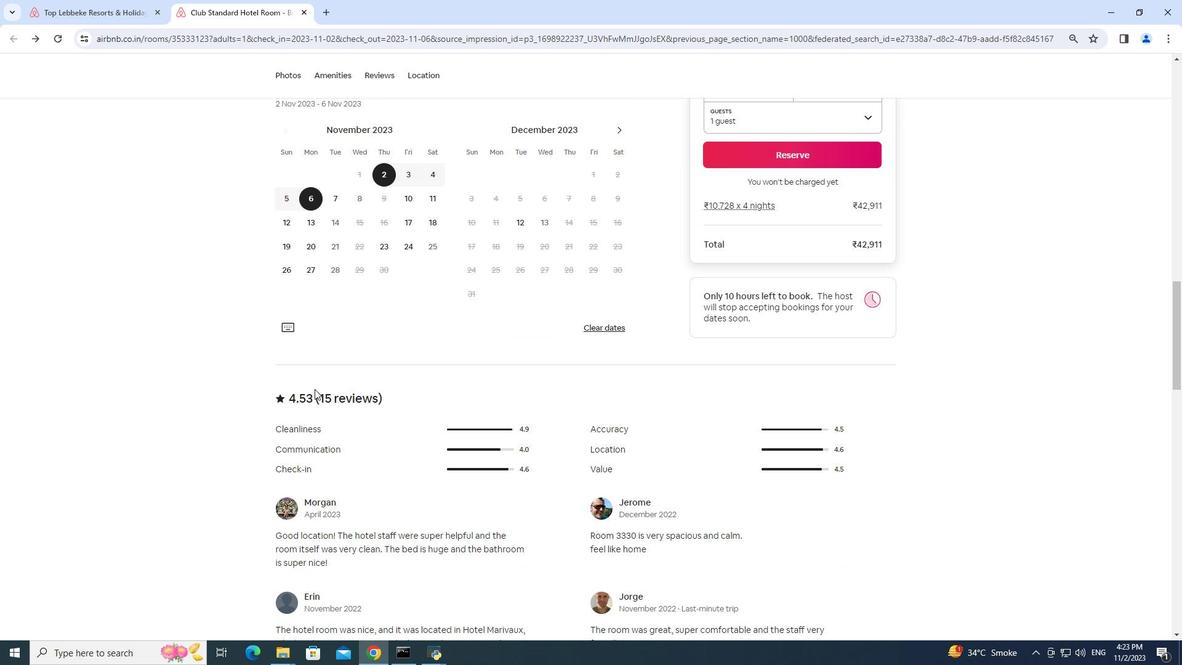 
Action: Mouse scrolled (314, 388) with delta (0, 0)
Screenshot: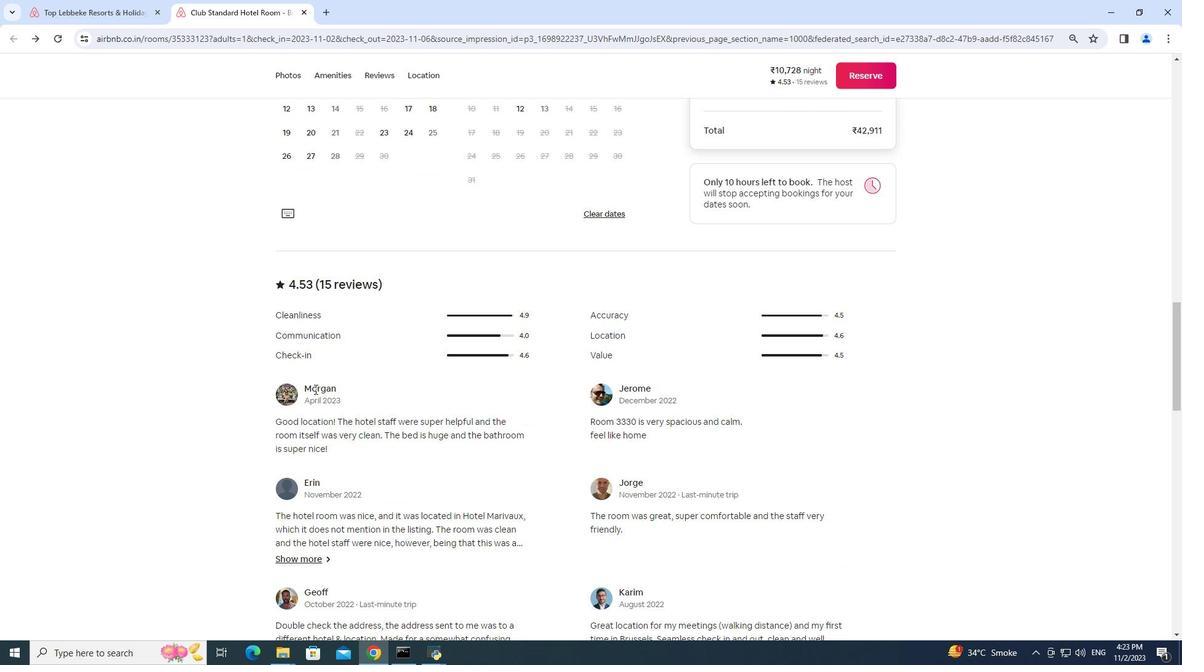 
Action: Mouse scrolled (314, 388) with delta (0, 0)
Screenshot: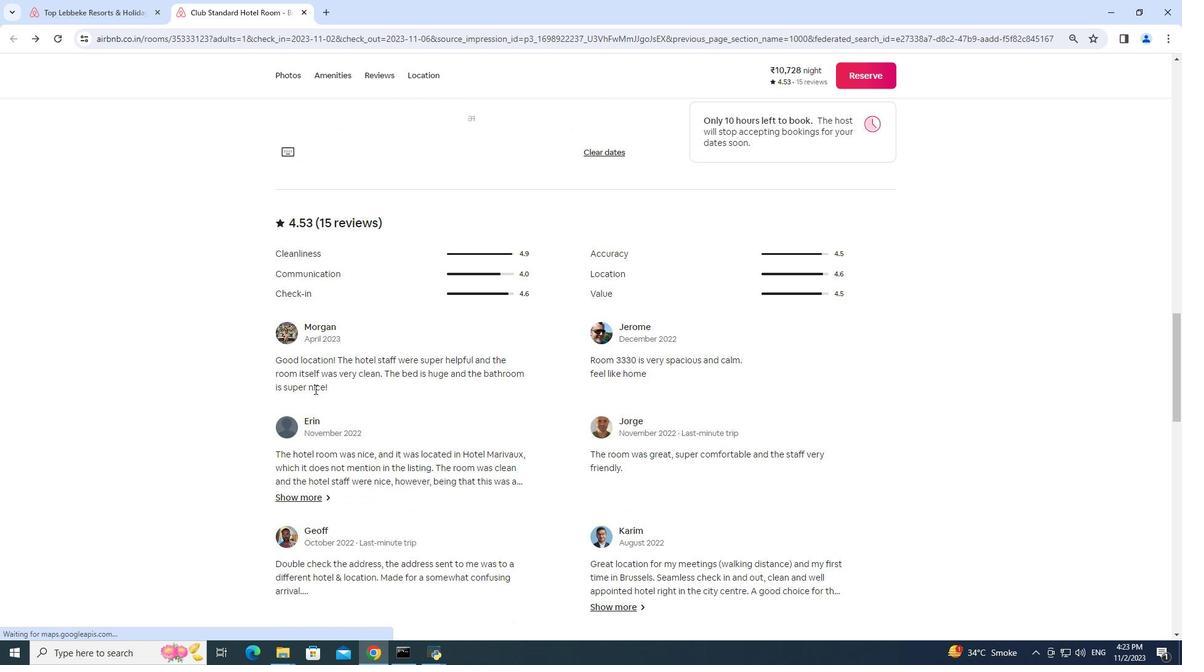 
Action: Mouse scrolled (314, 388) with delta (0, 0)
Screenshot: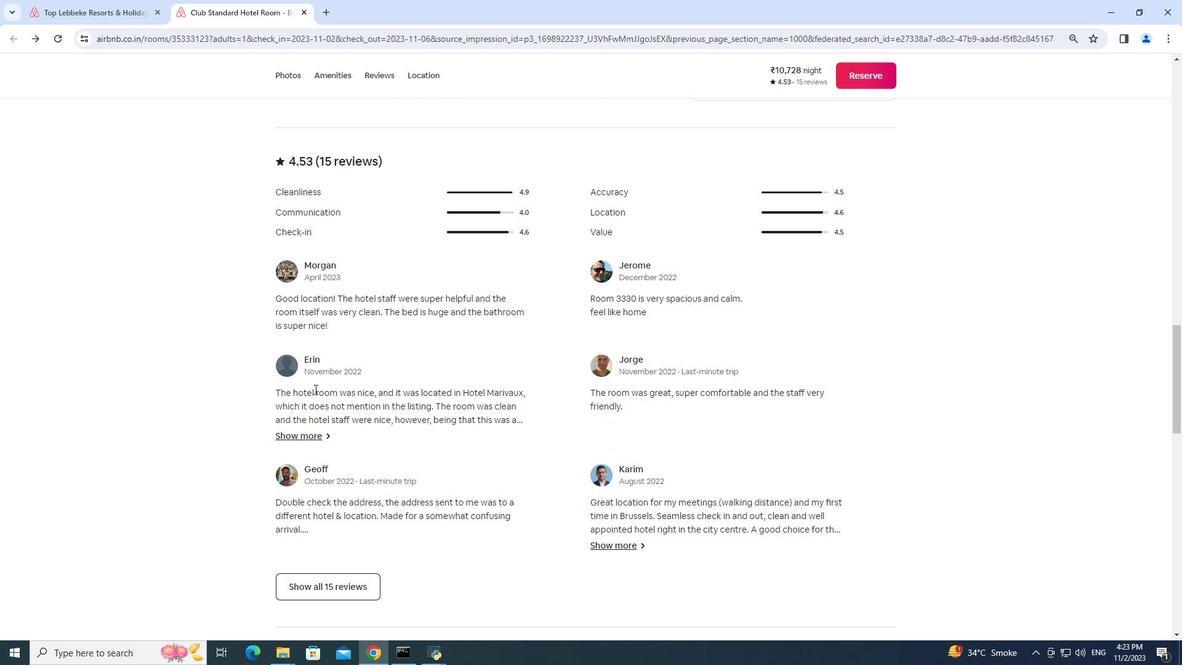 
Action: Mouse scrolled (314, 388) with delta (0, 0)
Screenshot: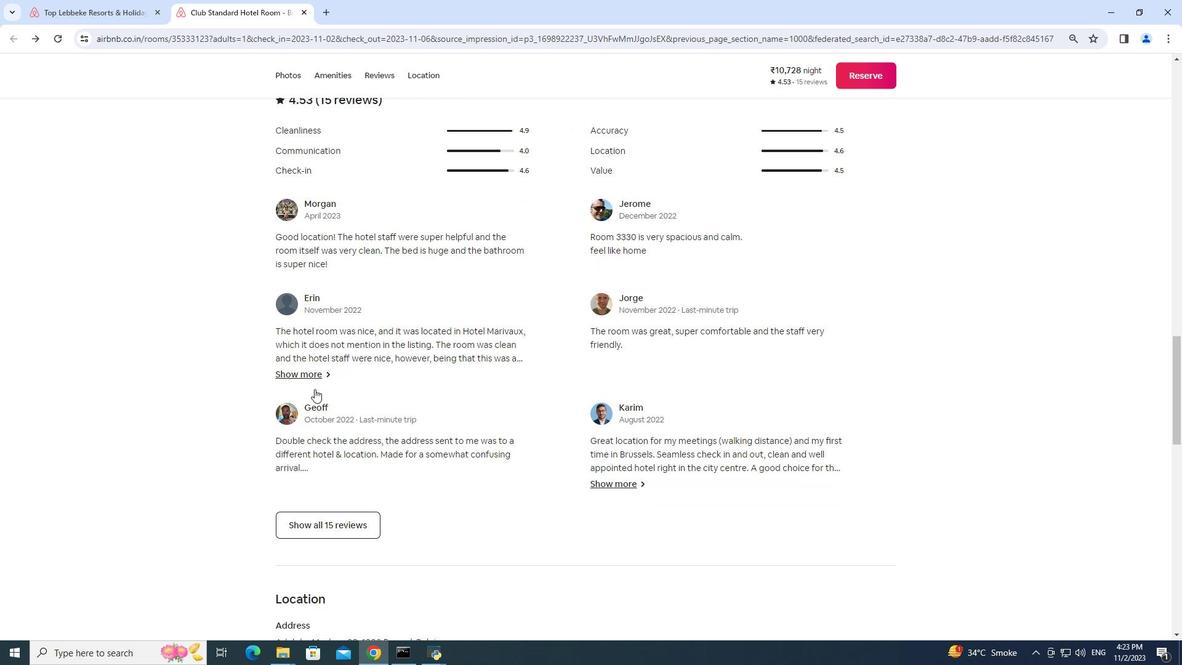 
Action: Mouse scrolled (314, 388) with delta (0, 0)
Screenshot: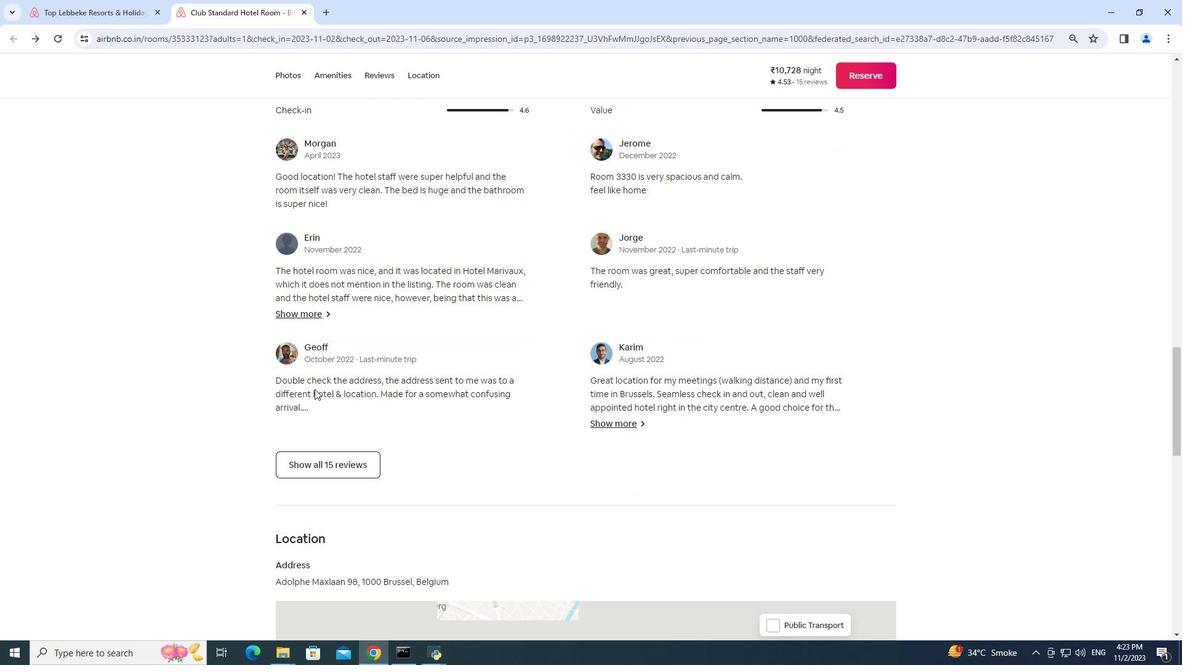 
Action: Mouse scrolled (314, 388) with delta (0, 0)
Screenshot: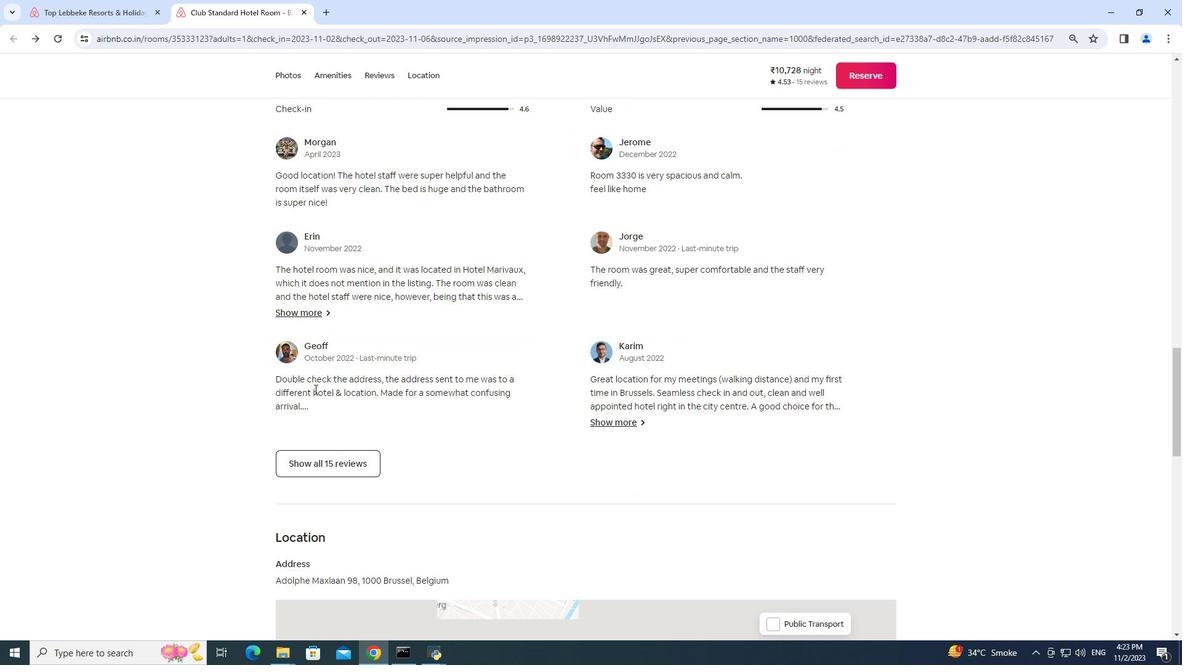 
Action: Mouse moved to (322, 348)
Screenshot: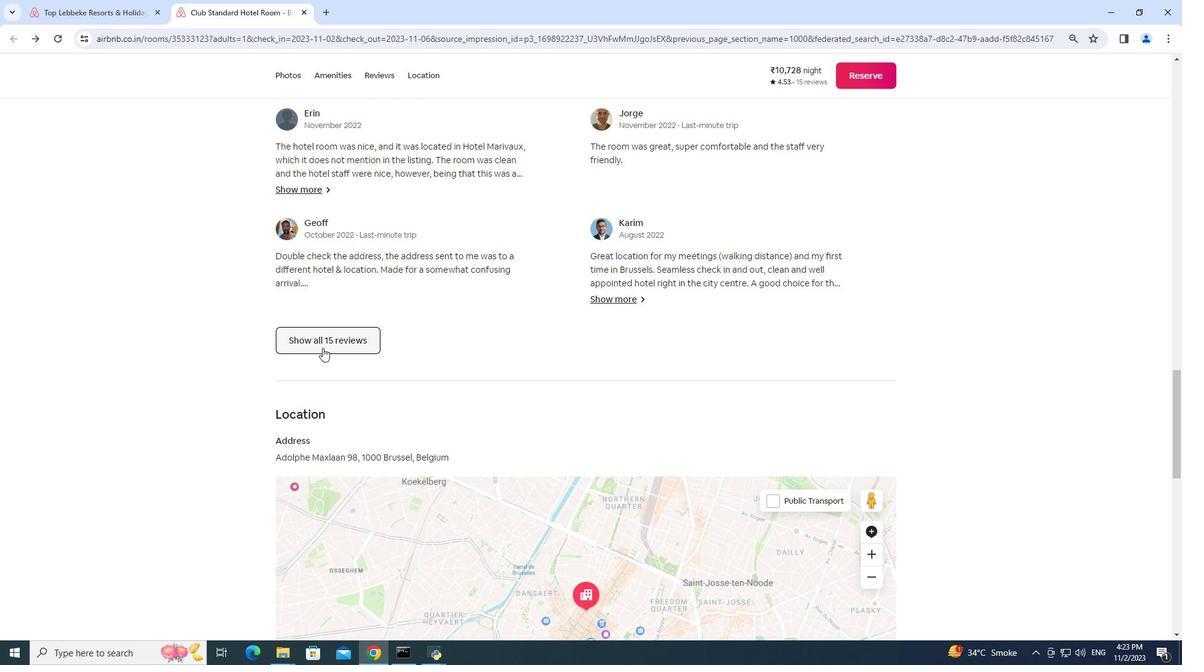 
Action: Mouse pressed left at (322, 348)
Screenshot: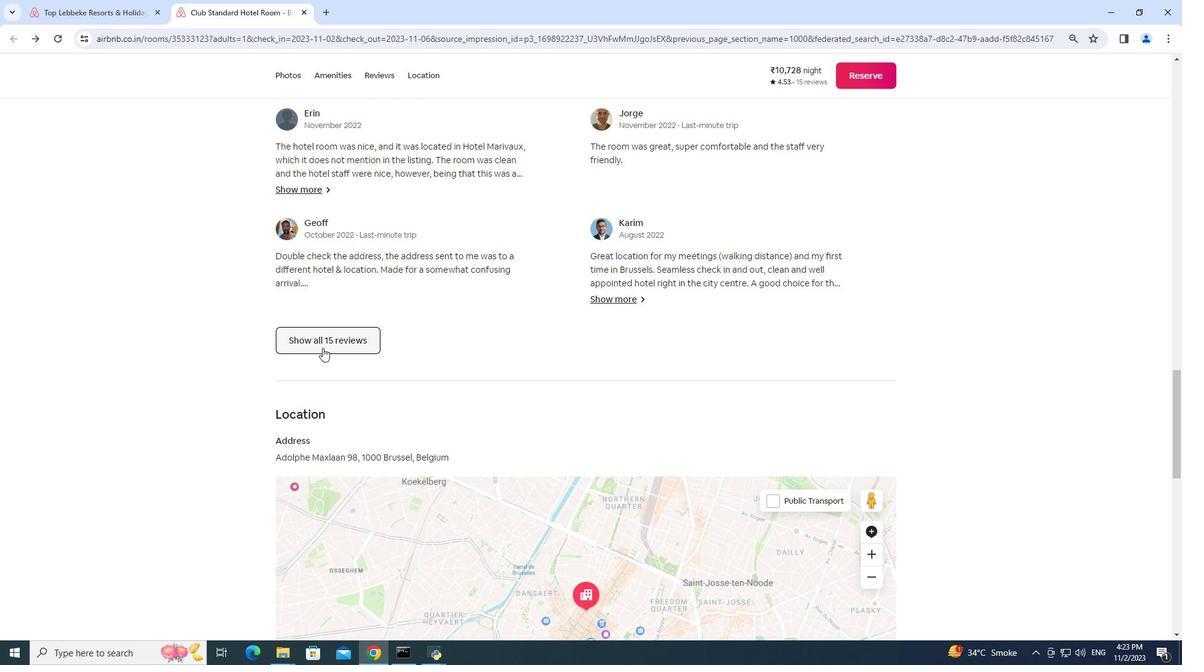 
Action: Mouse moved to (392, 368)
Screenshot: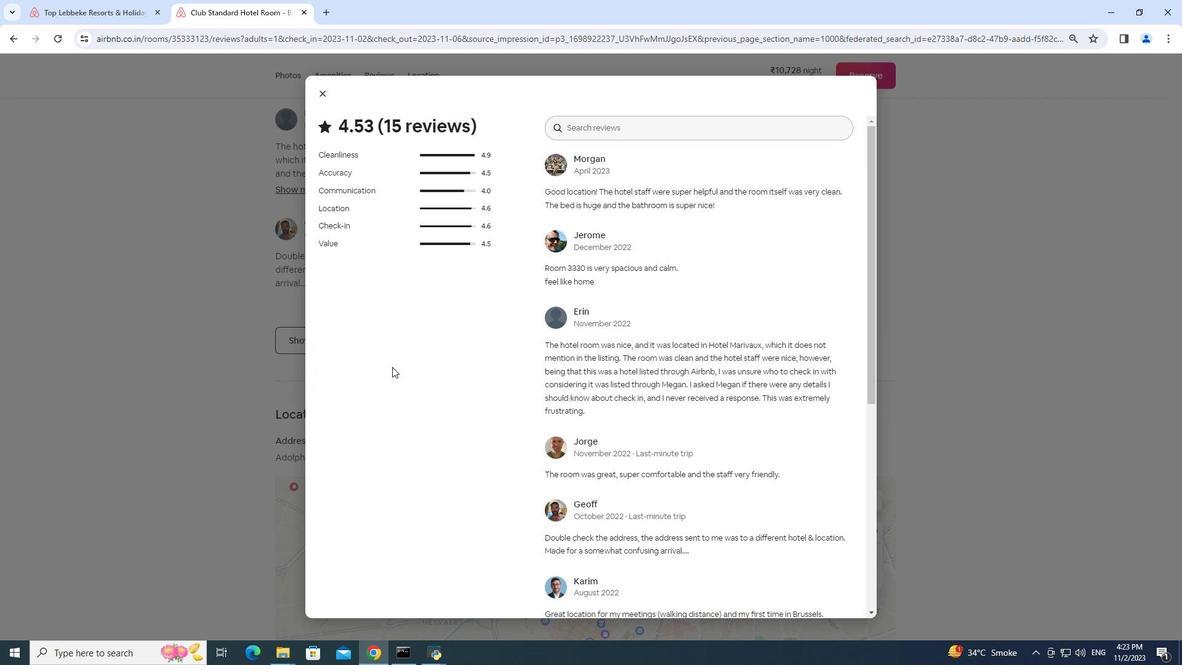 
Action: Mouse scrolled (392, 367) with delta (0, 0)
Screenshot: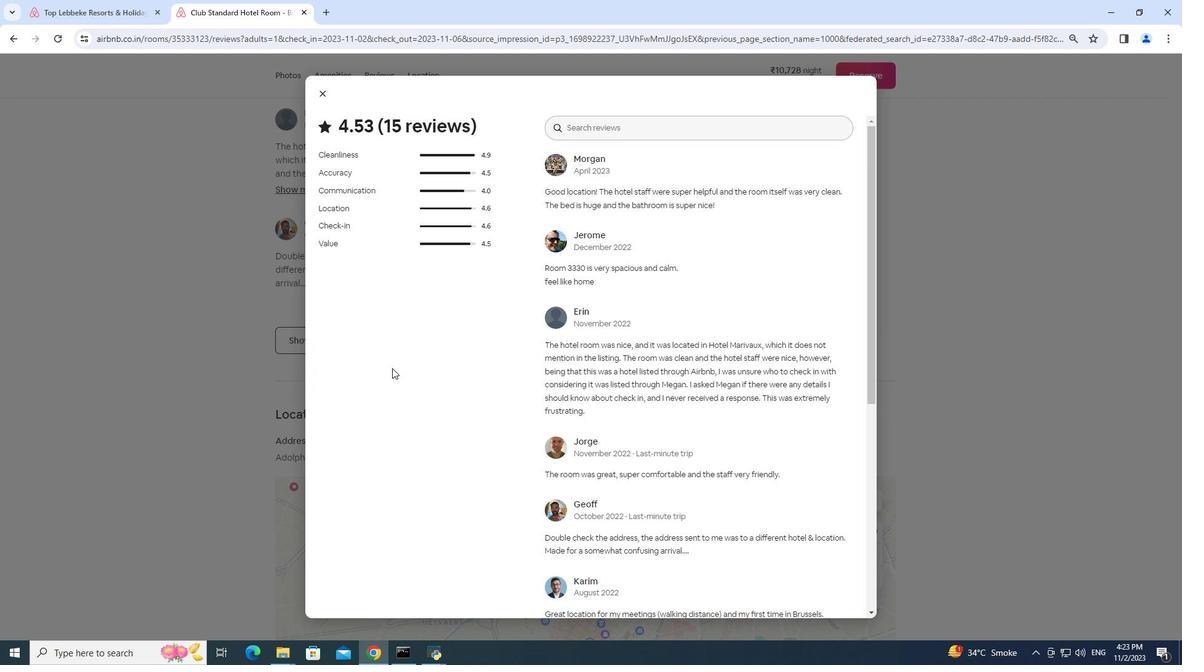 
Action: Mouse scrolled (392, 367) with delta (0, 0)
Screenshot: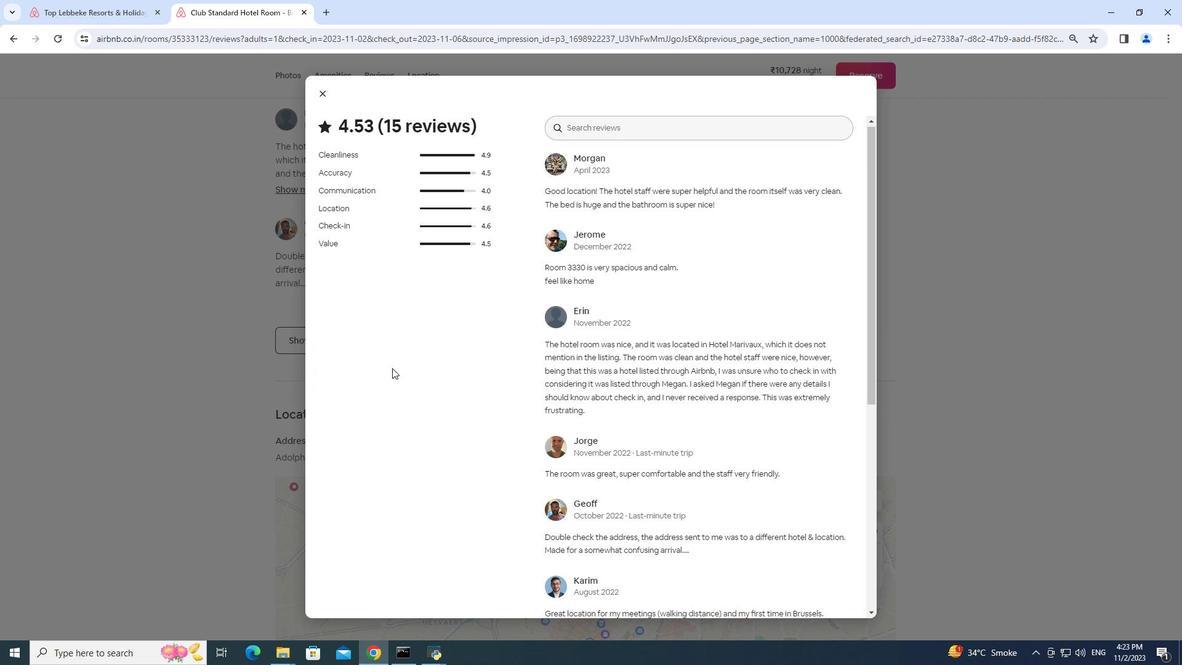 
Action: Mouse moved to (434, 349)
Screenshot: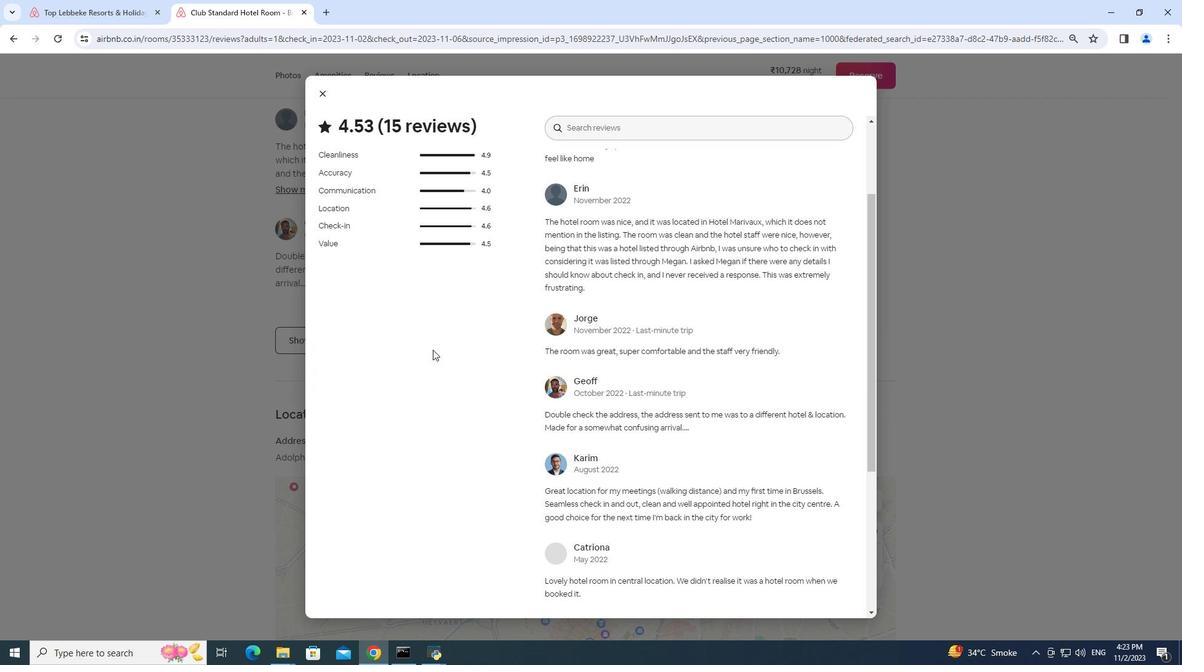 
Action: Mouse scrolled (434, 350) with delta (0, 0)
Screenshot: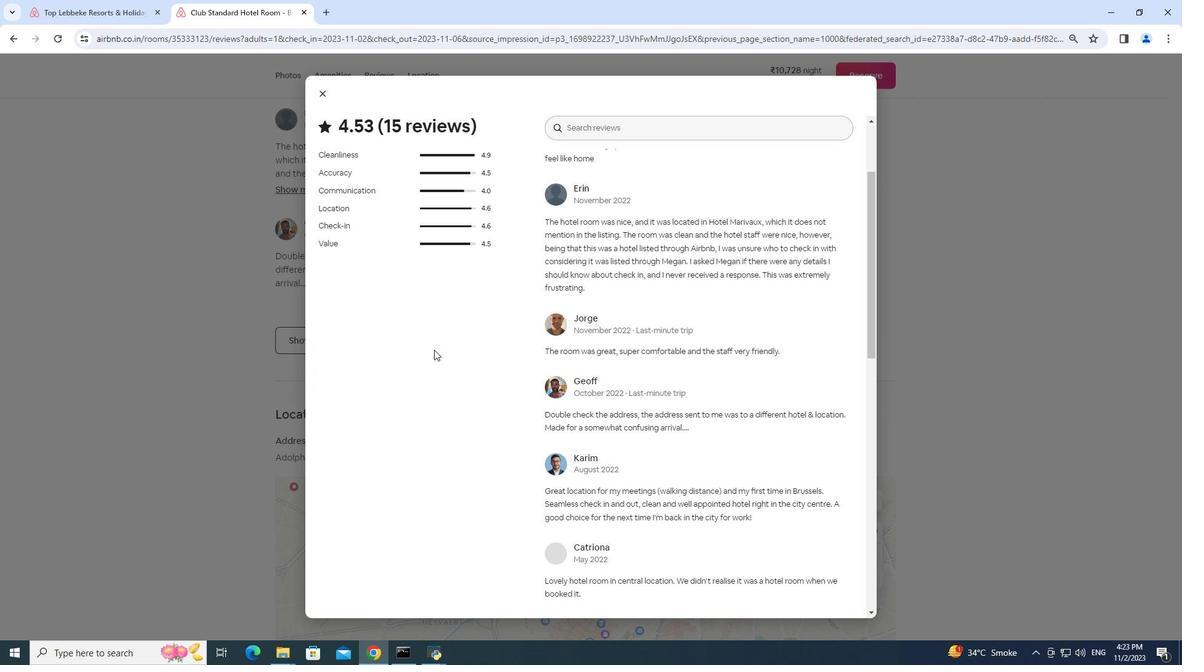 
Action: Mouse scrolled (434, 350) with delta (0, 0)
Screenshot: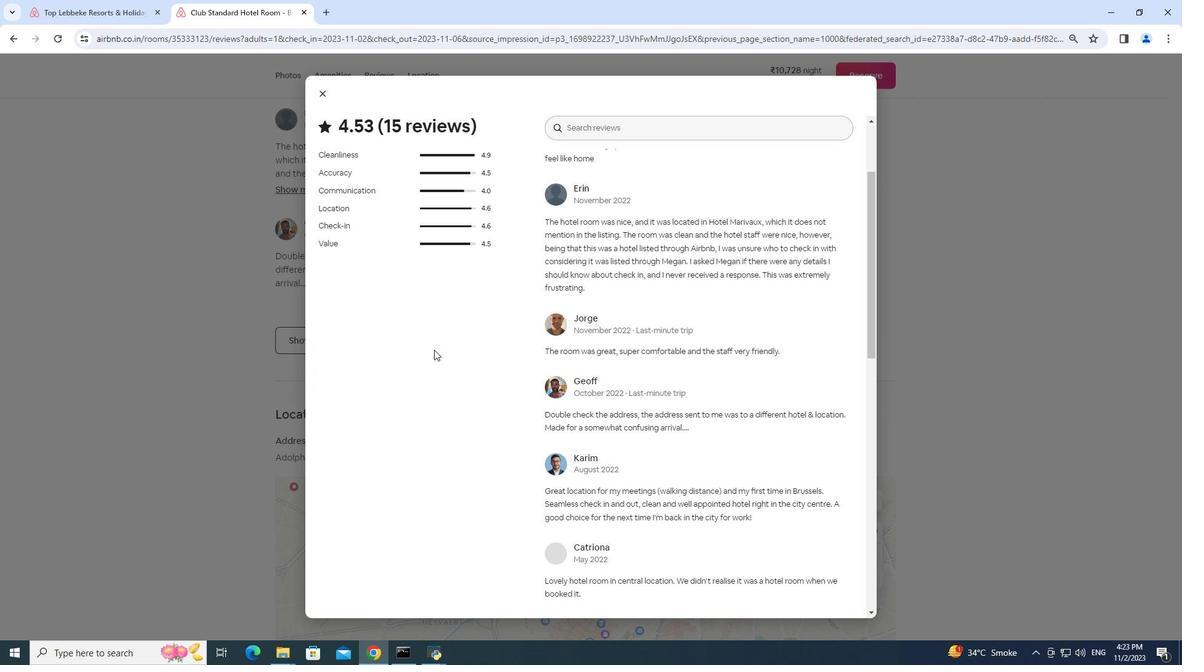 
Action: Mouse scrolled (434, 350) with delta (0, 0)
Screenshot: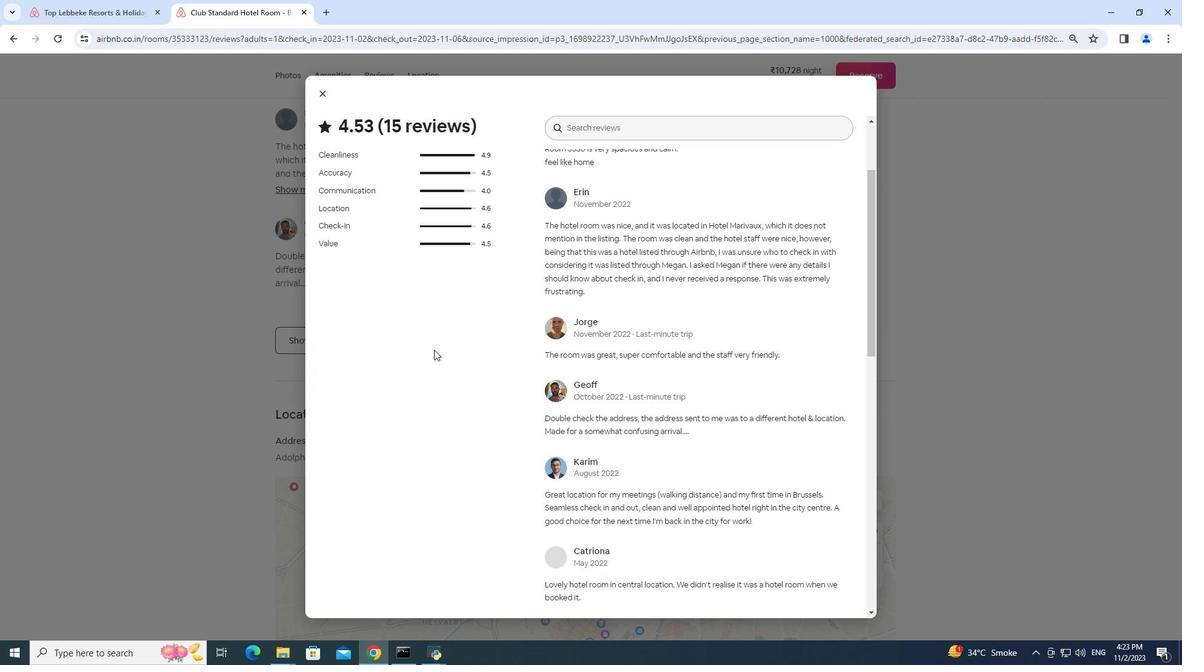 
Action: Mouse moved to (654, 280)
Screenshot: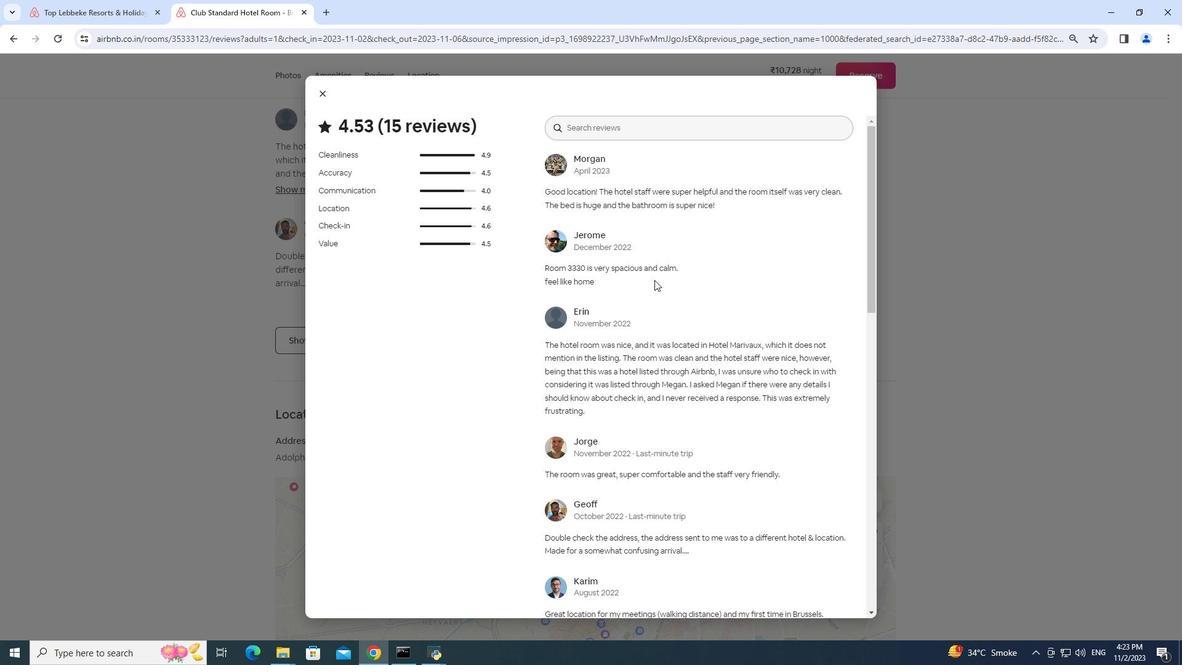 
Action: Mouse pressed middle at (654, 280)
Screenshot: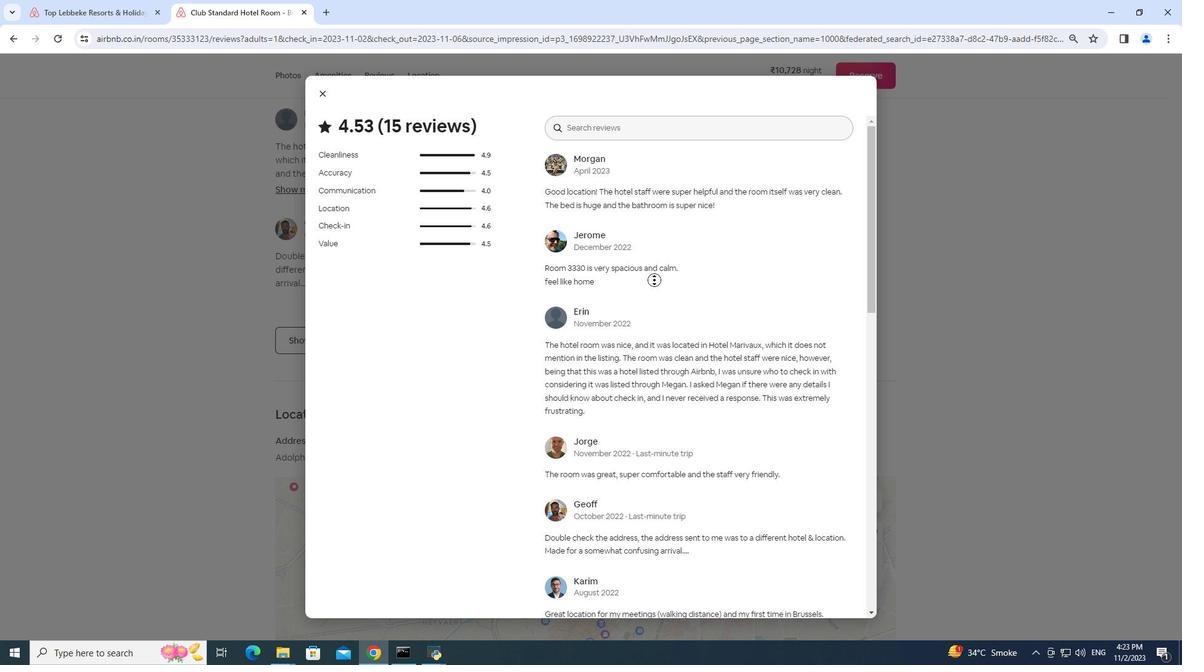 
Action: Mouse scrolled (654, 279) with delta (0, 0)
Screenshot: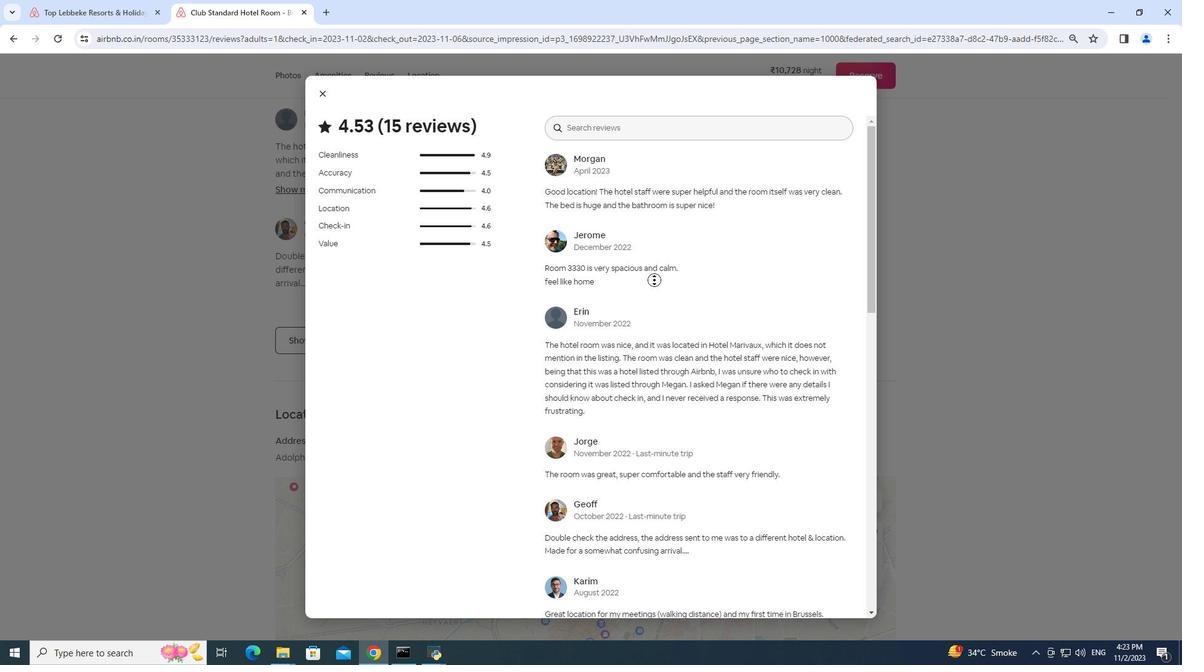 
Action: Mouse scrolled (654, 279) with delta (0, 0)
Screenshot: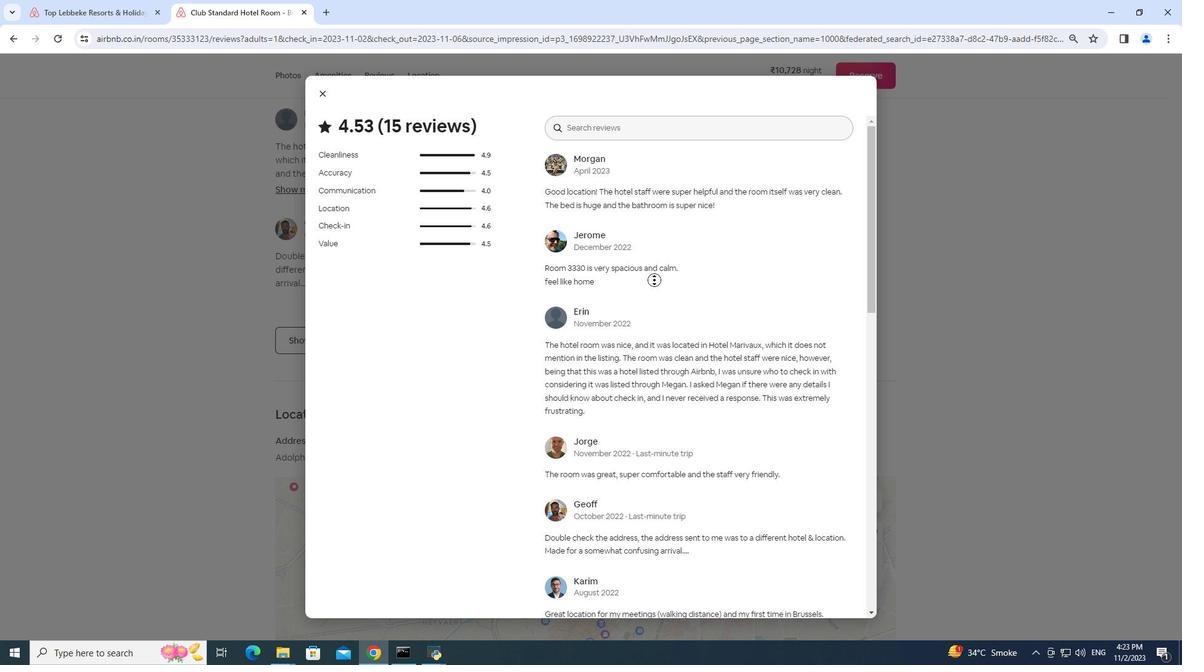 
Action: Mouse moved to (531, 386)
Screenshot: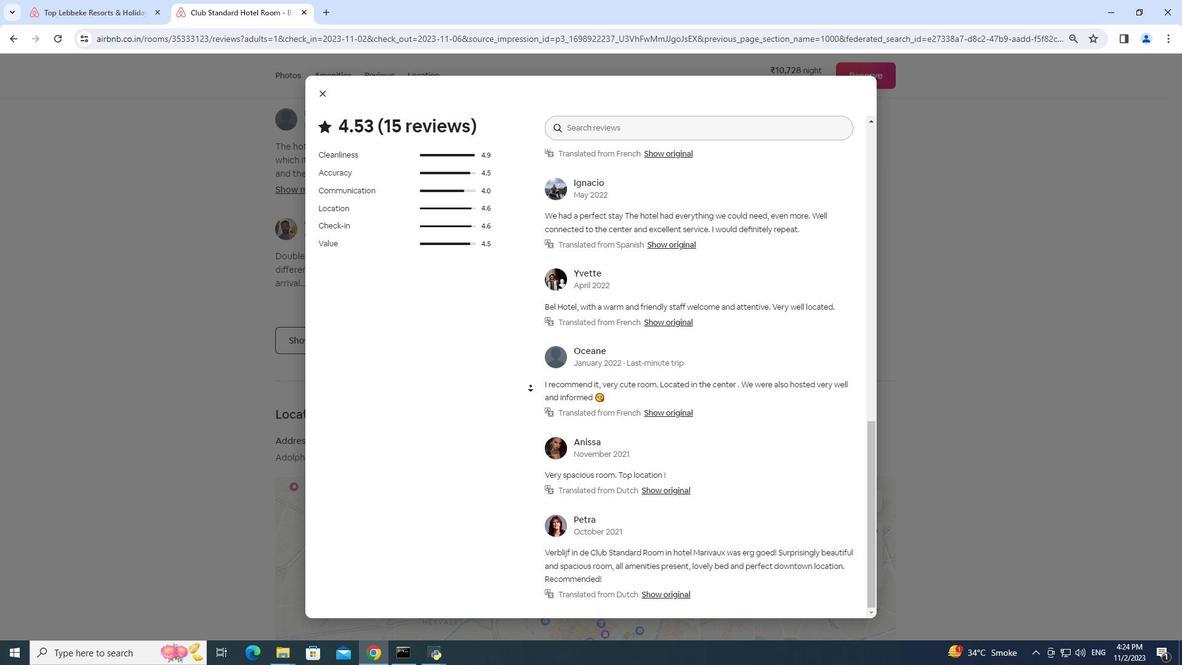 
Action: Mouse scrolled (531, 385) with delta (0, 0)
Screenshot: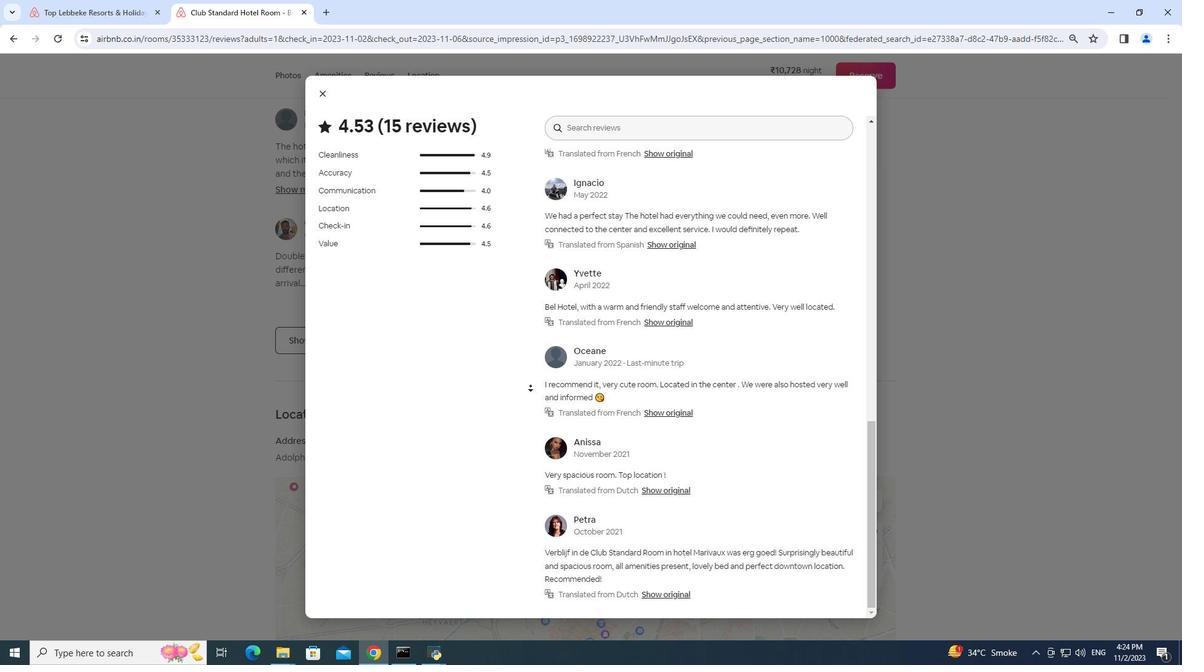 
Action: Mouse scrolled (531, 385) with delta (0, 0)
Screenshot: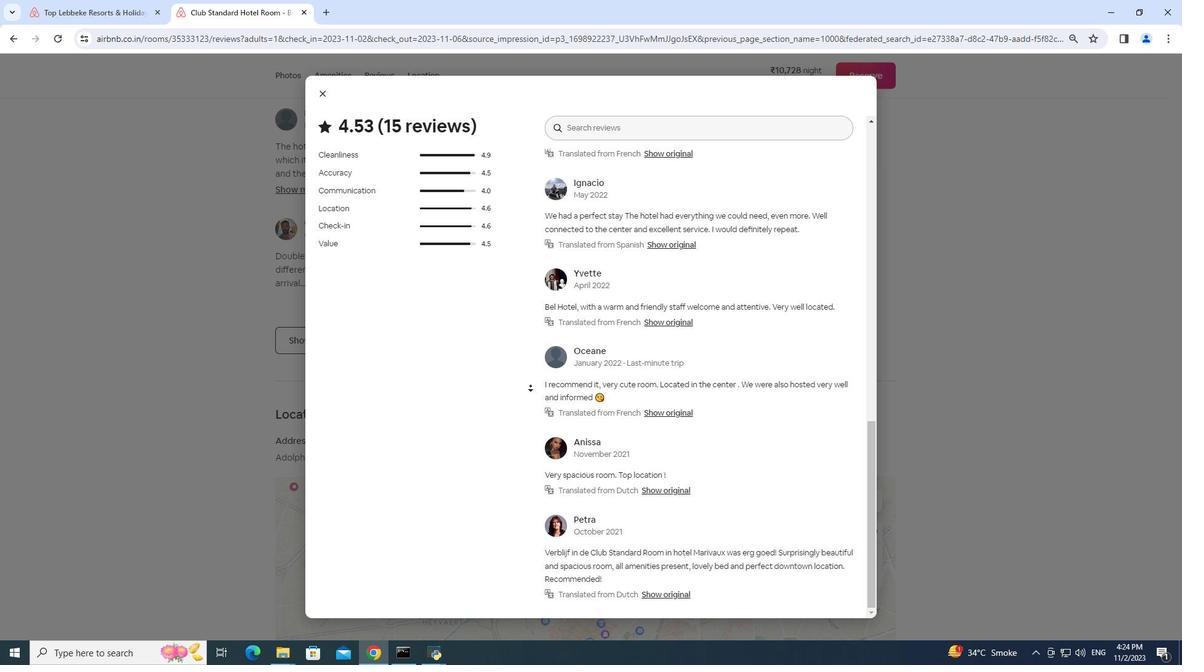 
Action: Mouse scrolled (531, 385) with delta (0, 0)
Screenshot: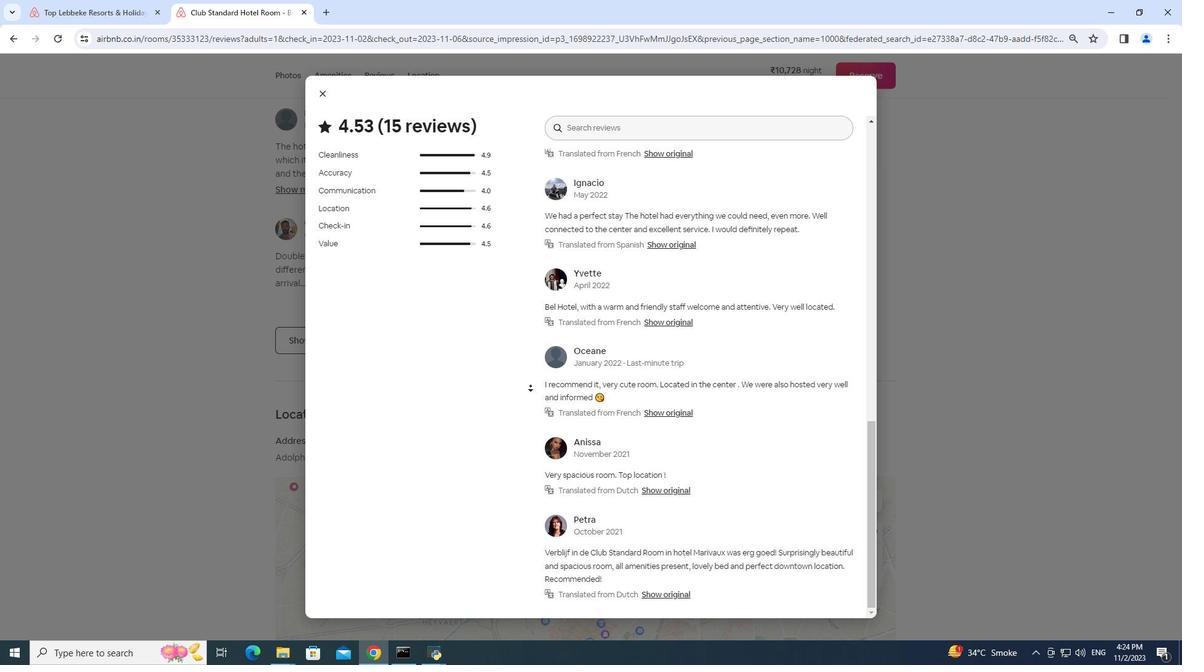 
Action: Mouse moved to (325, 104)
Screenshot: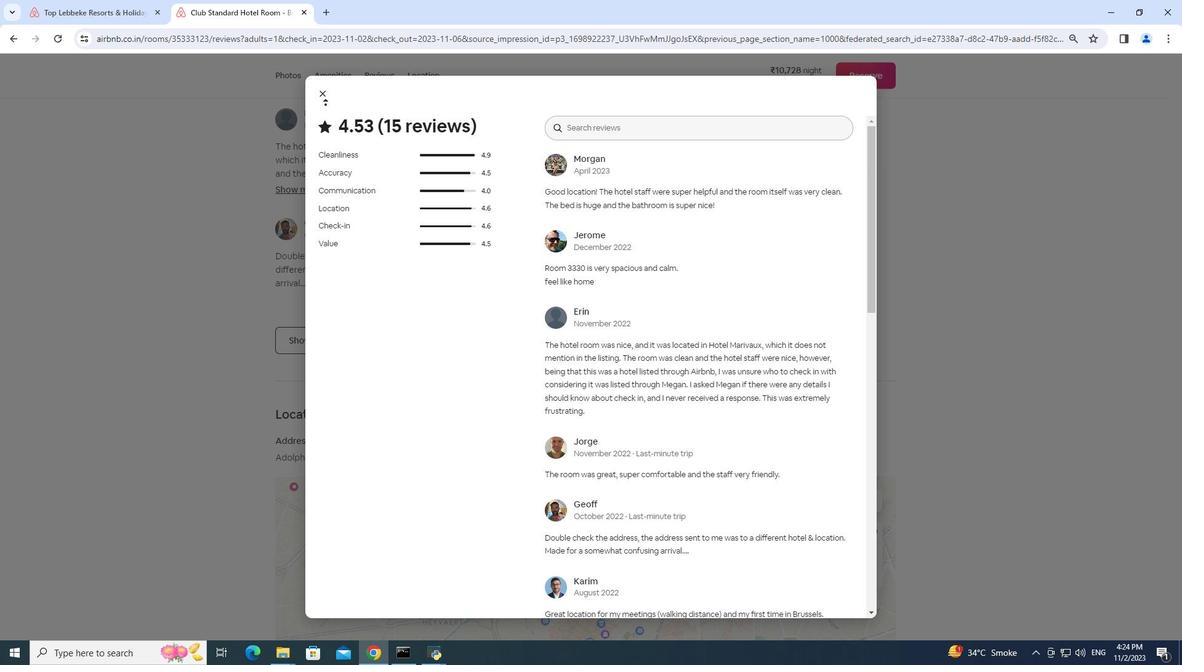 
Action: Mouse pressed left at (325, 104)
Screenshot: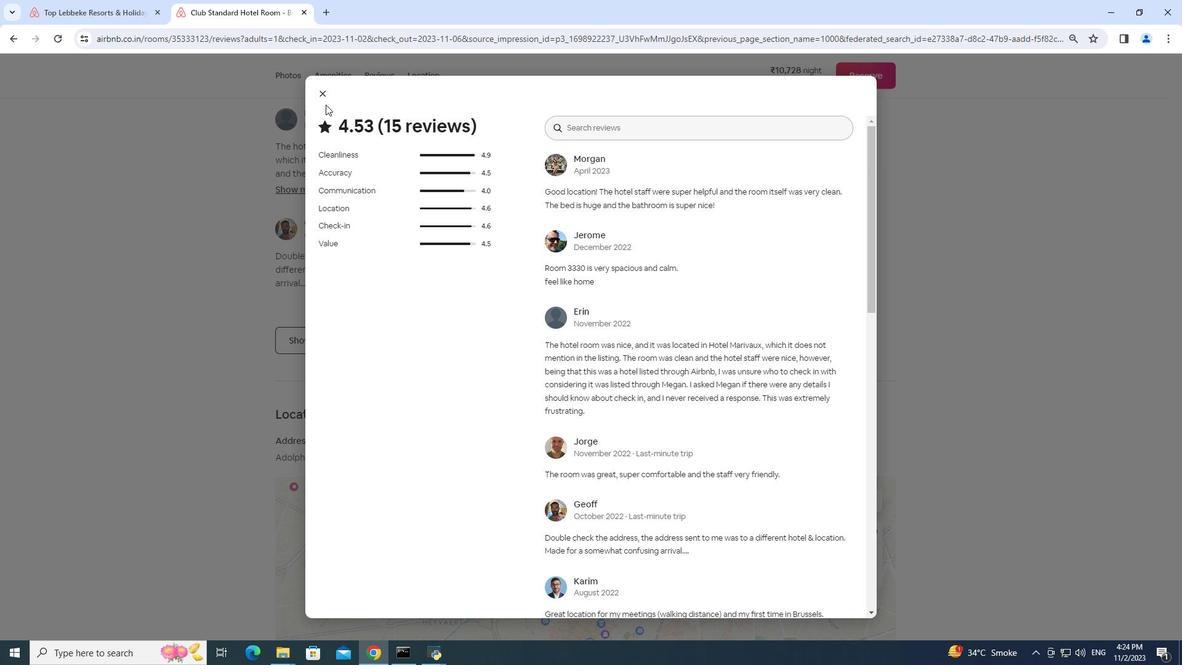
Action: Mouse moved to (323, 96)
Screenshot: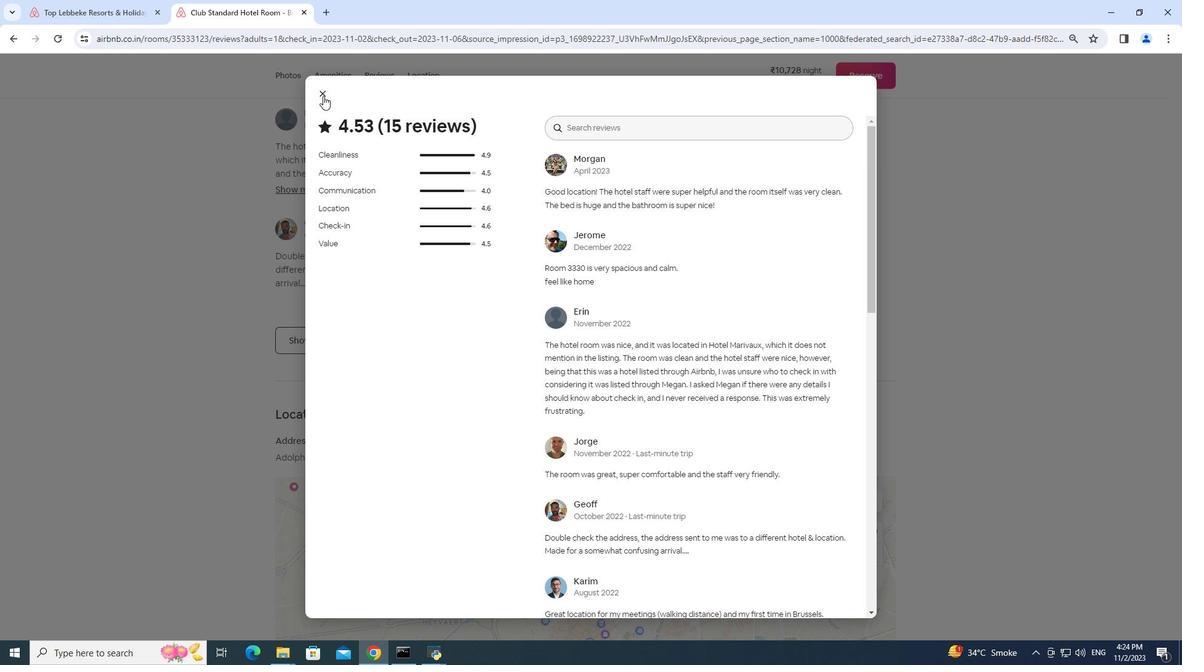 
Action: Mouse pressed left at (323, 96)
Screenshot: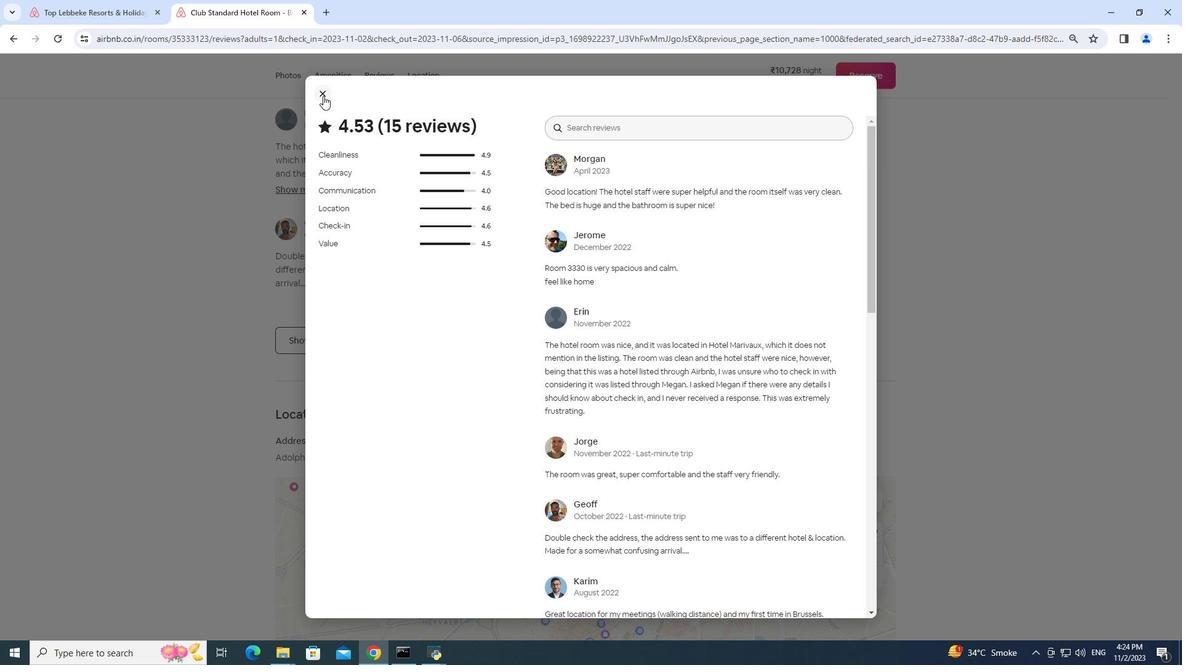 
Action: Mouse moved to (521, 371)
Screenshot: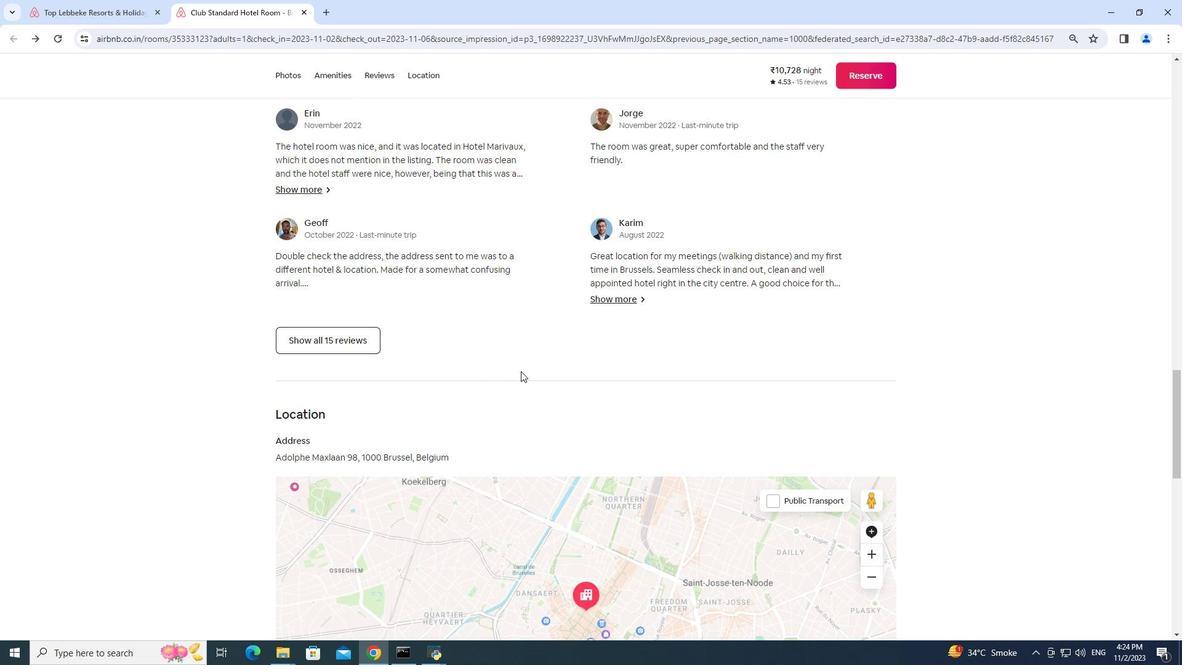
Action: Mouse scrolled (521, 370) with delta (0, 0)
Screenshot: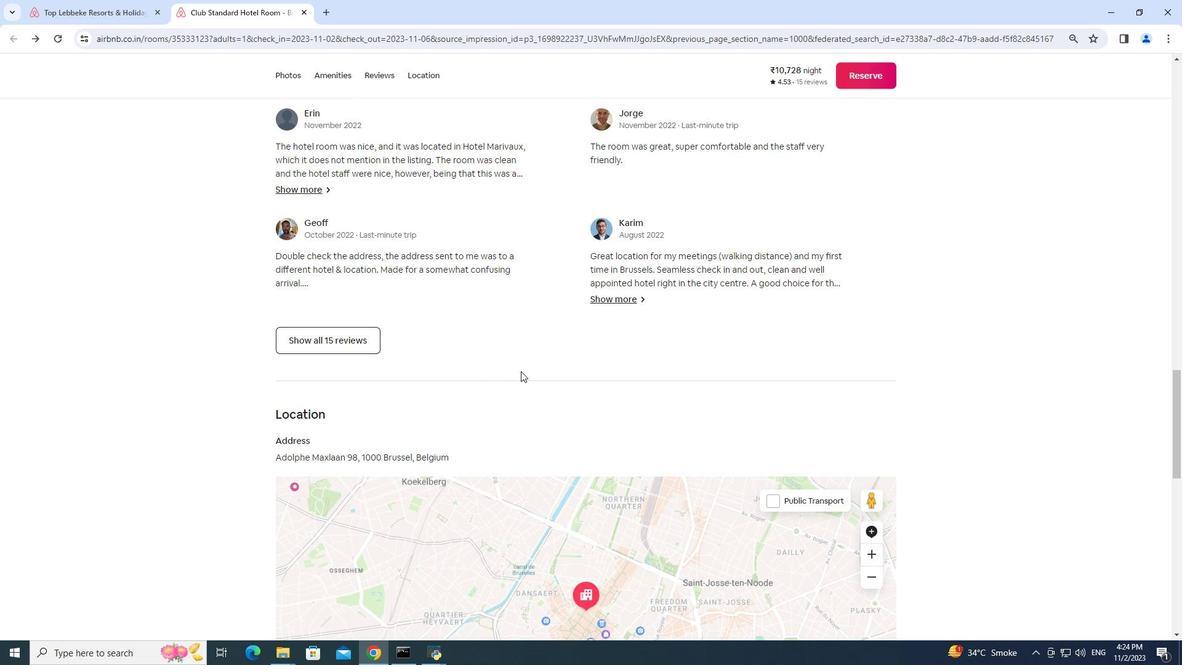 
Action: Mouse moved to (517, 361)
Screenshot: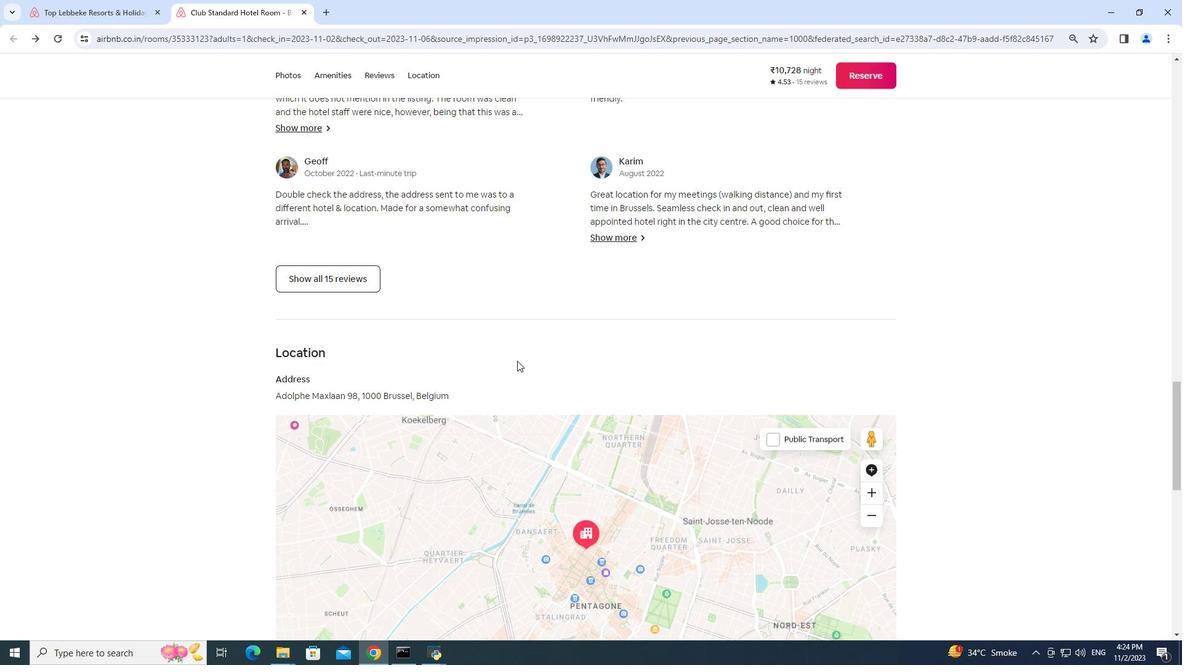 
Action: Mouse scrolled (517, 360) with delta (0, 0)
Screenshot: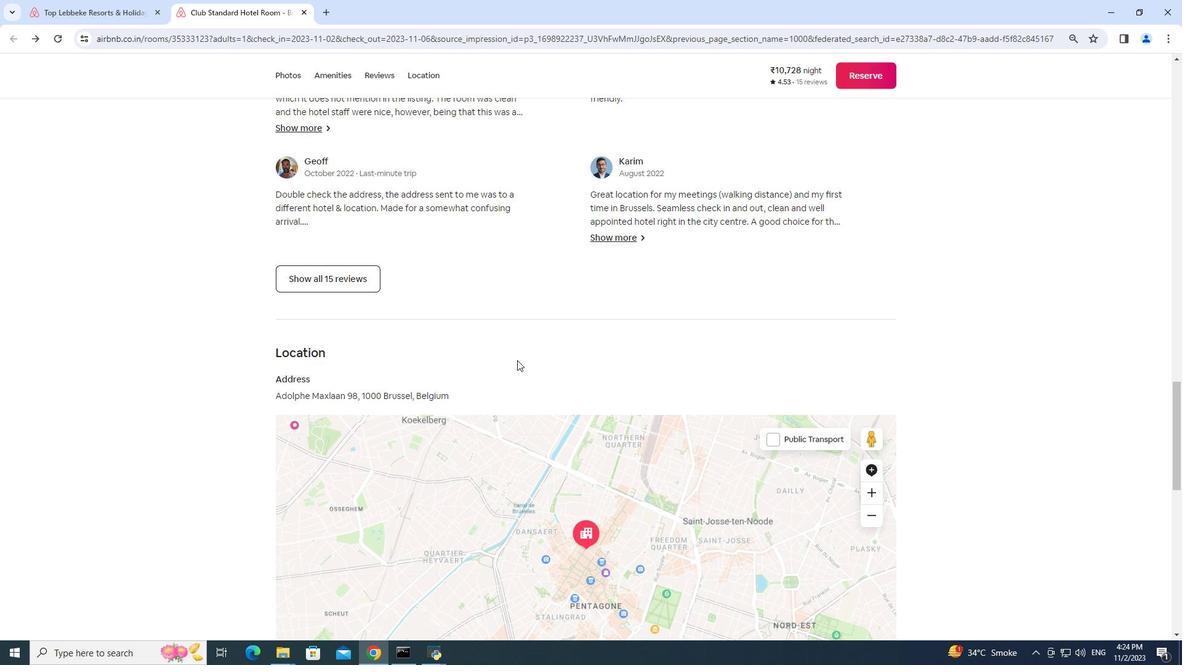 
Action: Mouse moved to (517, 357)
Screenshot: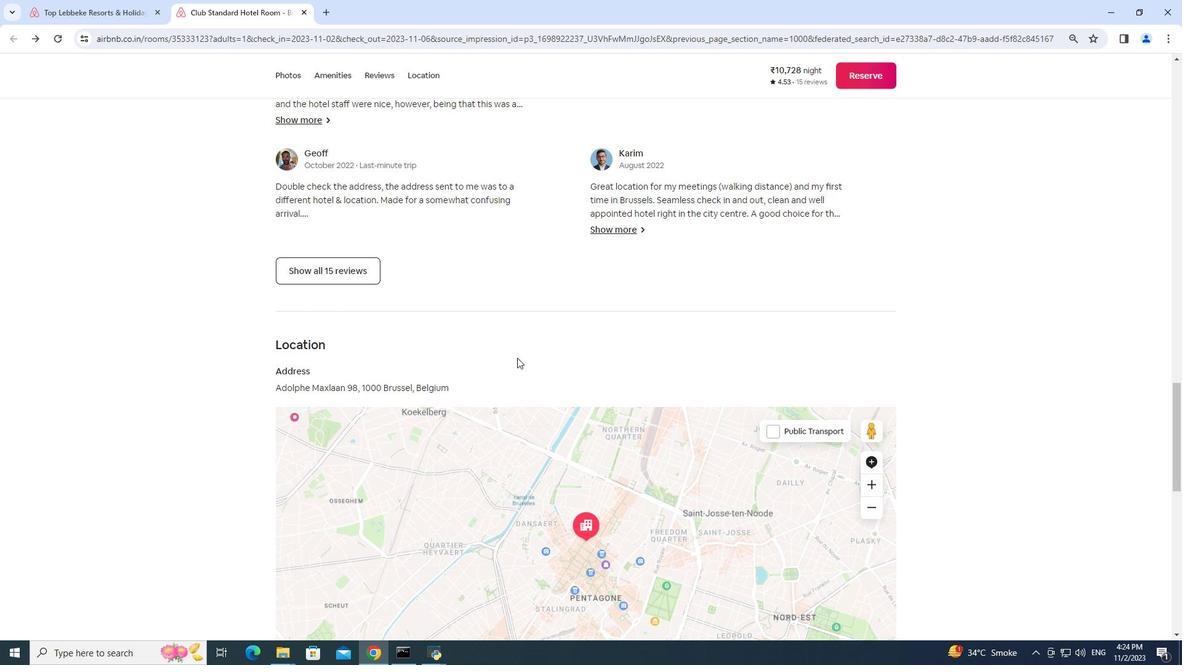 
Action: Mouse scrolled (517, 357) with delta (0, 0)
Screenshot: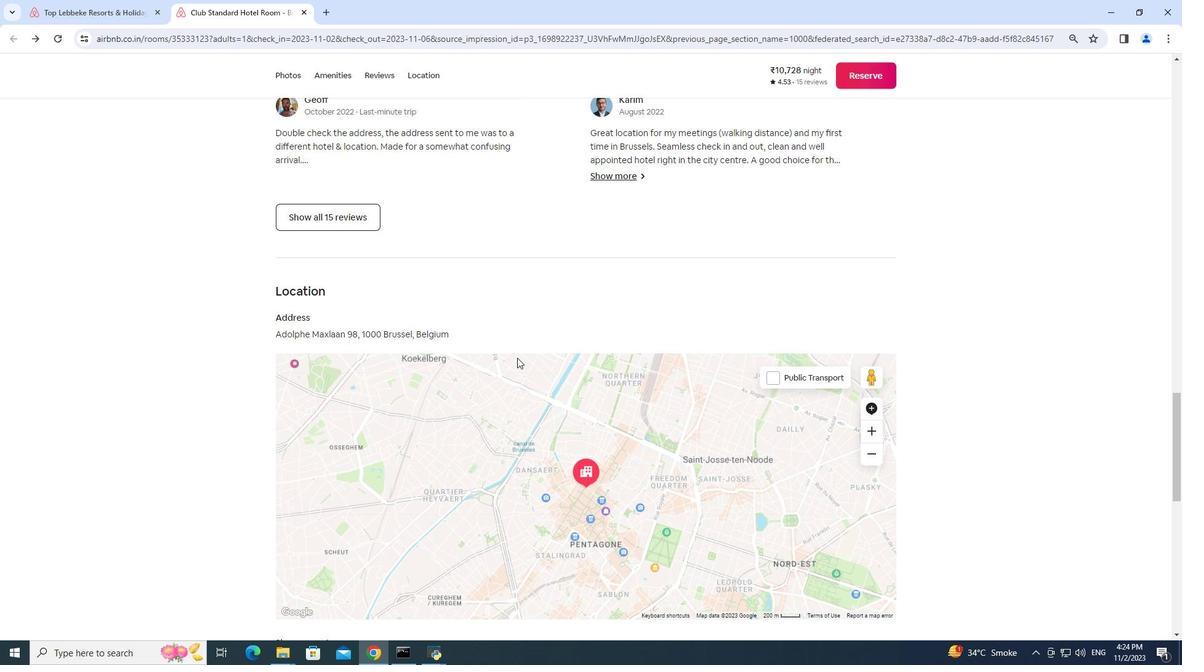 
Action: Mouse scrolled (517, 357) with delta (0, 0)
Screenshot: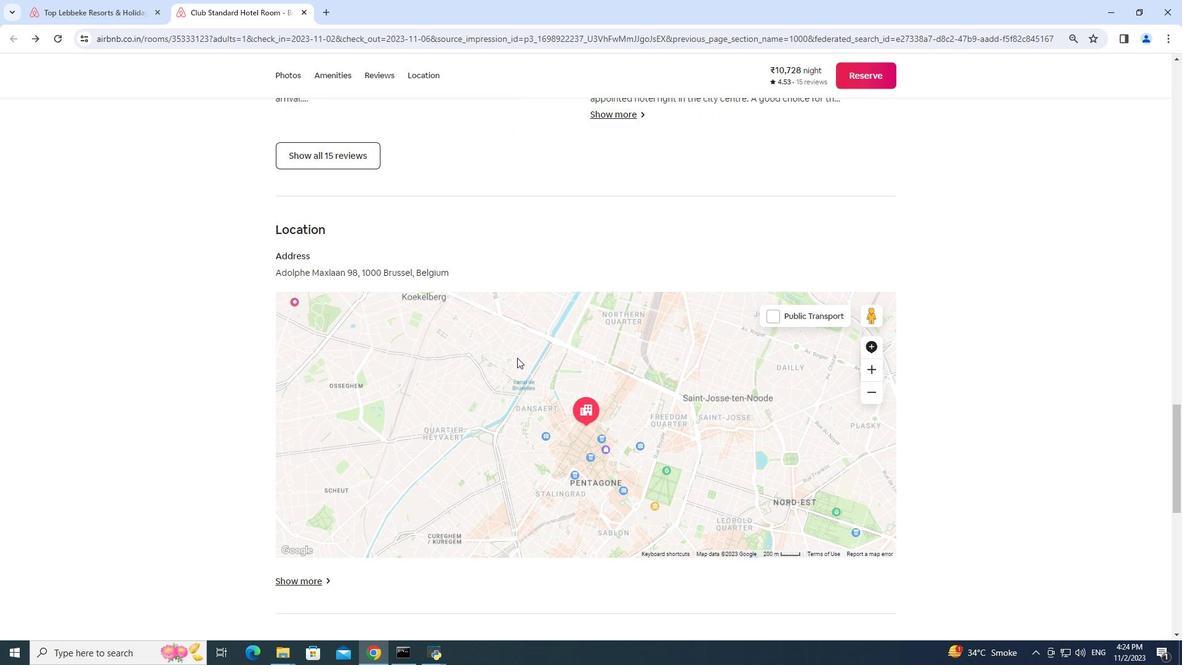 
Action: Mouse scrolled (517, 357) with delta (0, 0)
Screenshot: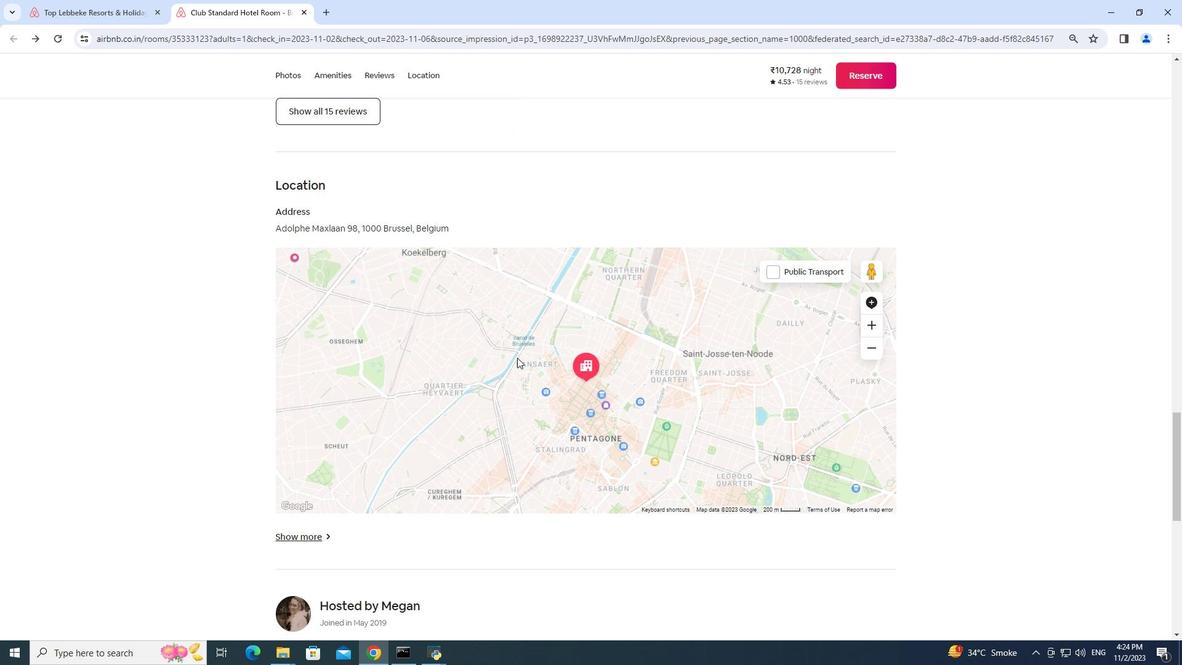 
Action: Mouse scrolled (517, 357) with delta (0, 0)
Screenshot: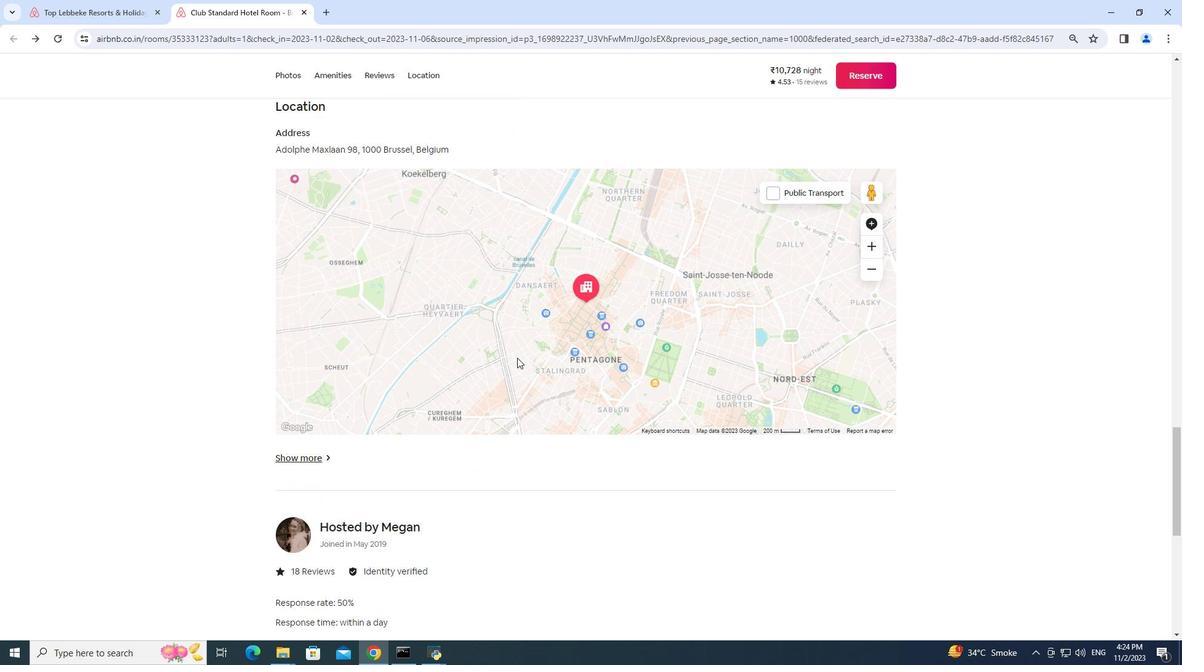 
Action: Mouse moved to (519, 354)
Screenshot: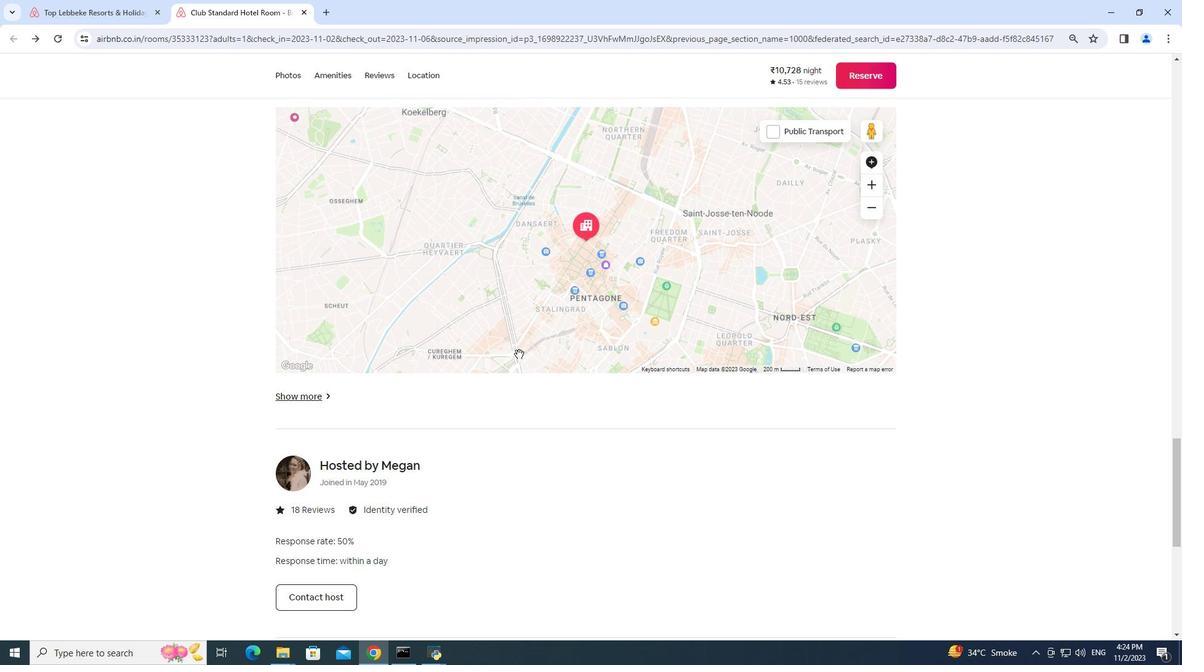 
Action: Mouse scrolled (519, 354) with delta (0, 0)
Screenshot: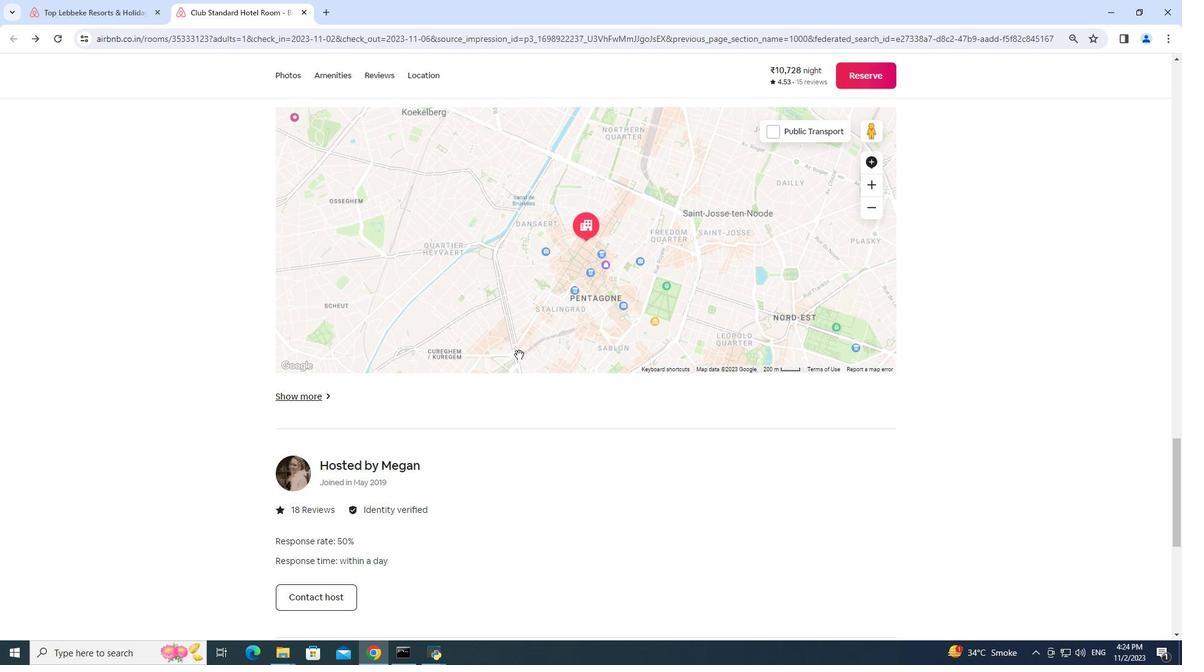 
Action: Mouse scrolled (519, 354) with delta (0, 0)
Screenshot: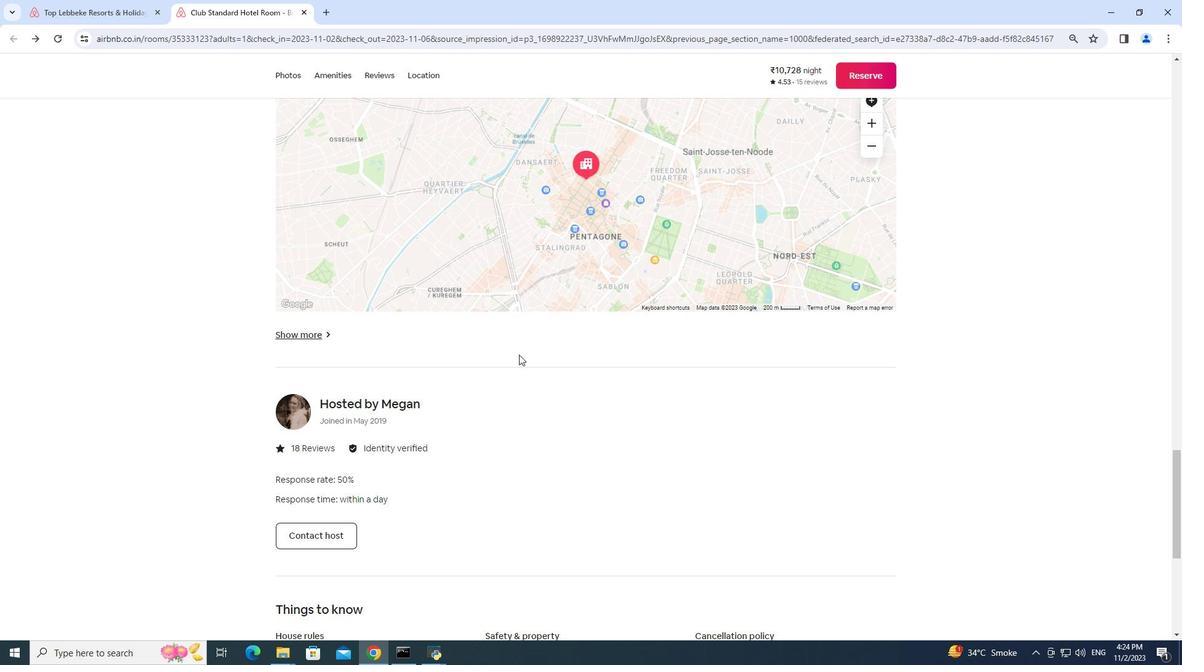 
Action: Mouse moved to (519, 355)
